 Task: Get directions from Grand Teton National Park, Wyoming, United States to Walnut Canyon National Monument, Arizona, United States and explore the nearby banks
Action: Mouse moved to (452, 711)
Screenshot: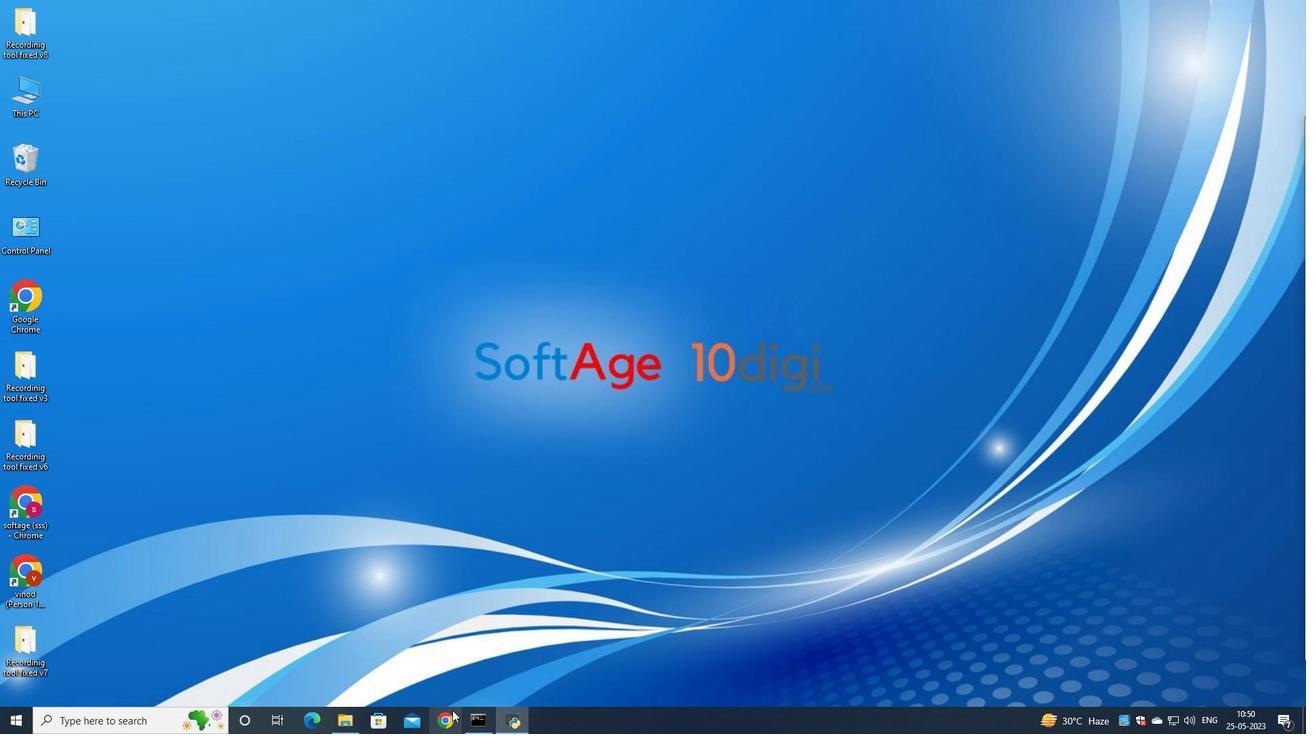 
Action: Mouse pressed left at (452, 711)
Screenshot: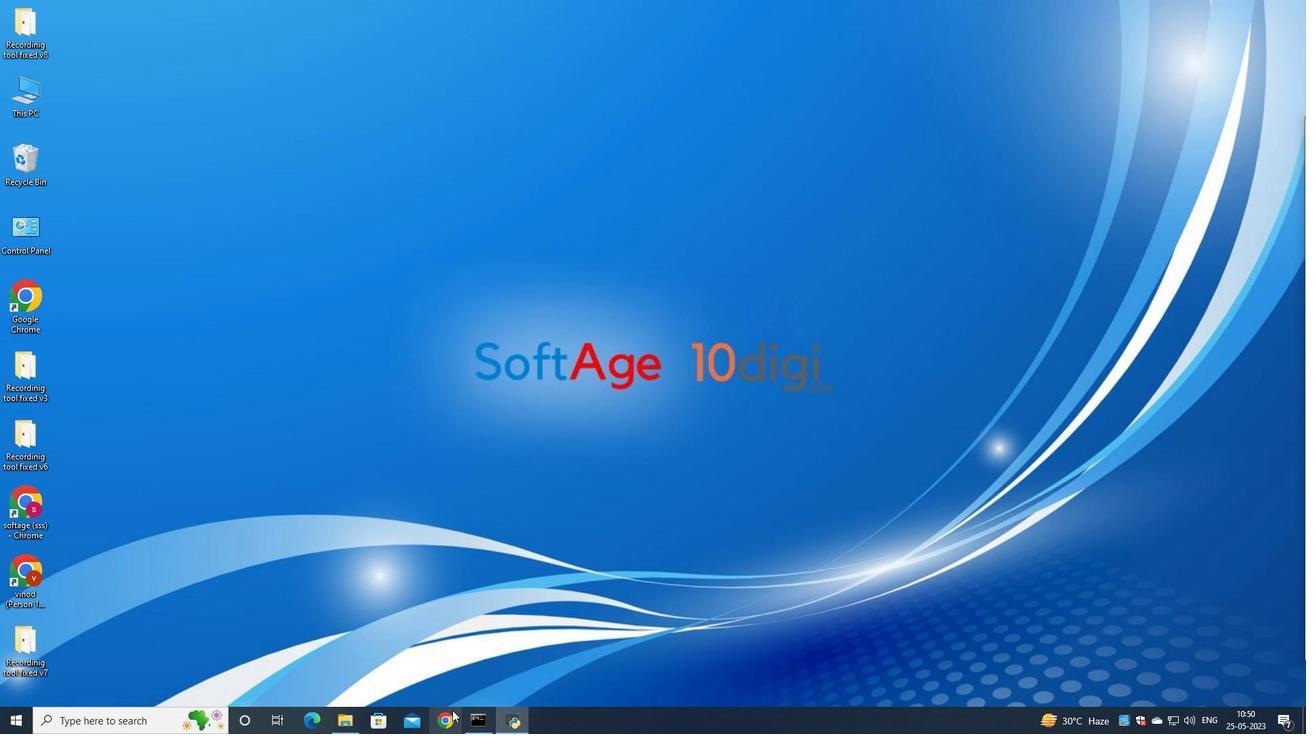 
Action: Mouse moved to (598, 445)
Screenshot: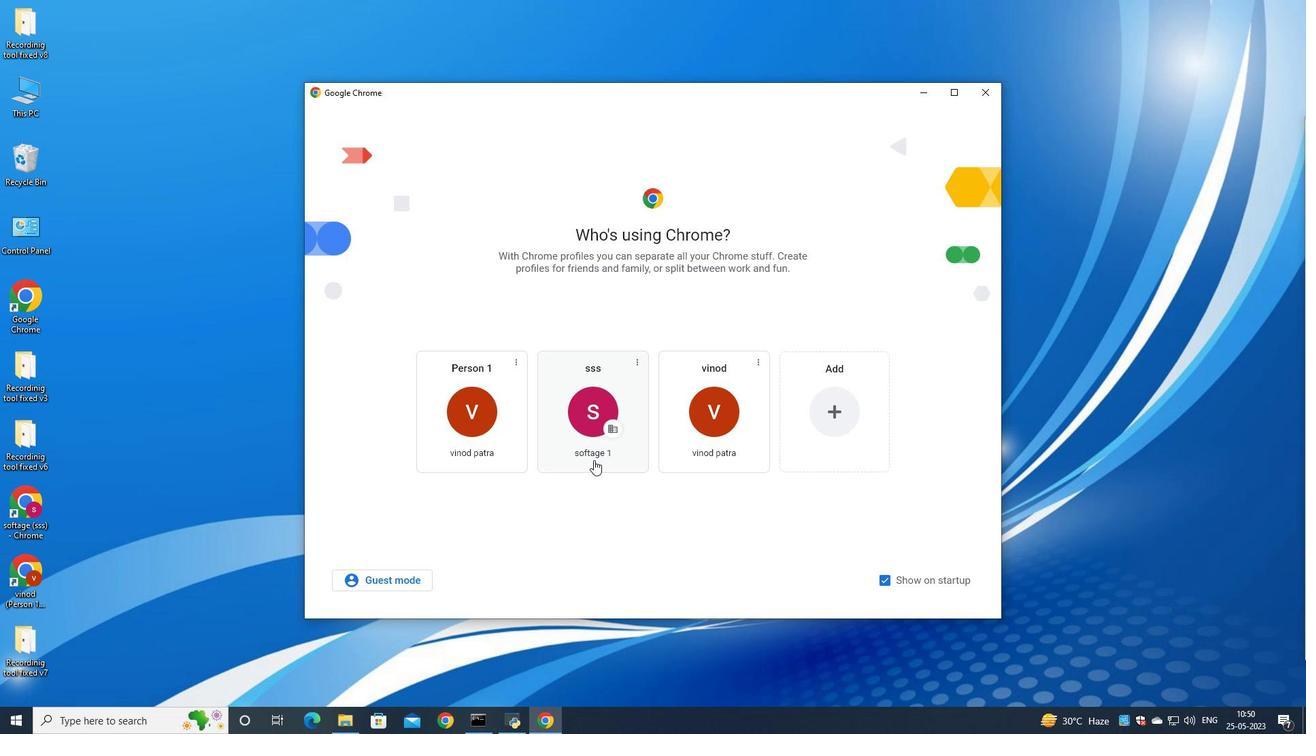 
Action: Mouse pressed left at (598, 445)
Screenshot: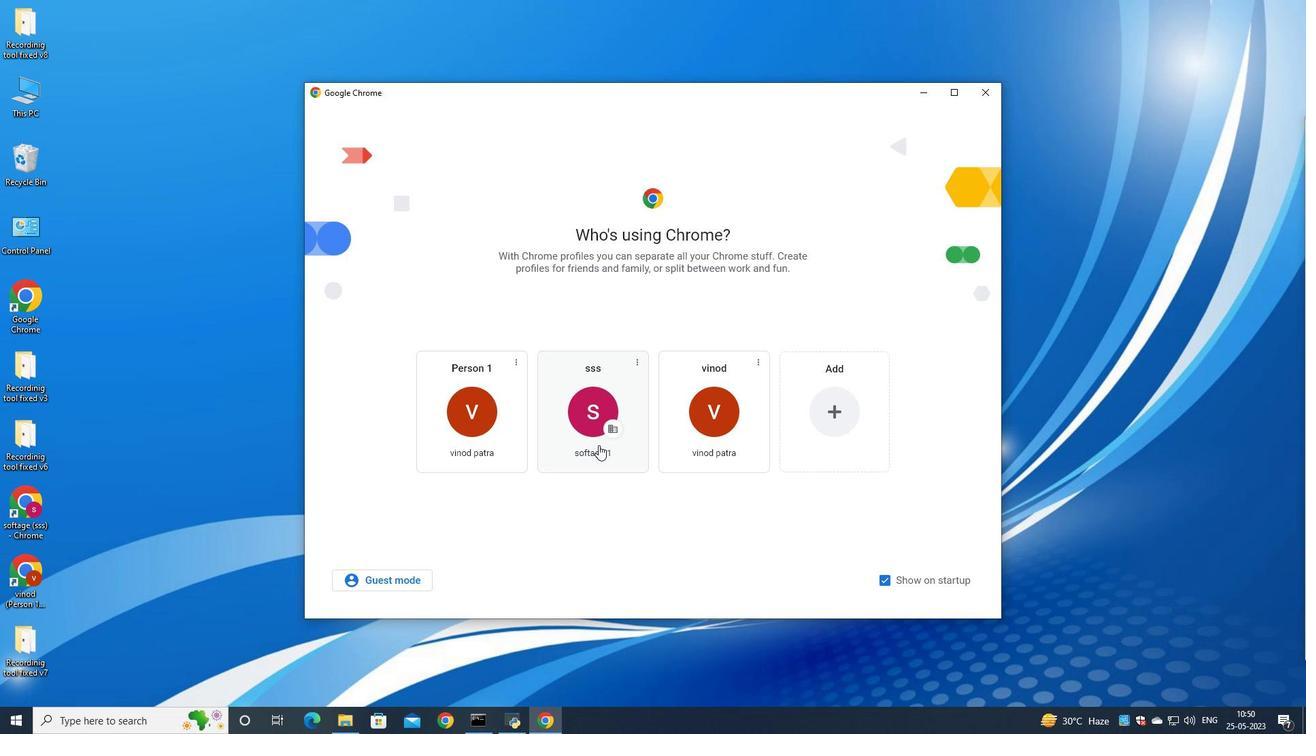
Action: Mouse moved to (1241, 65)
Screenshot: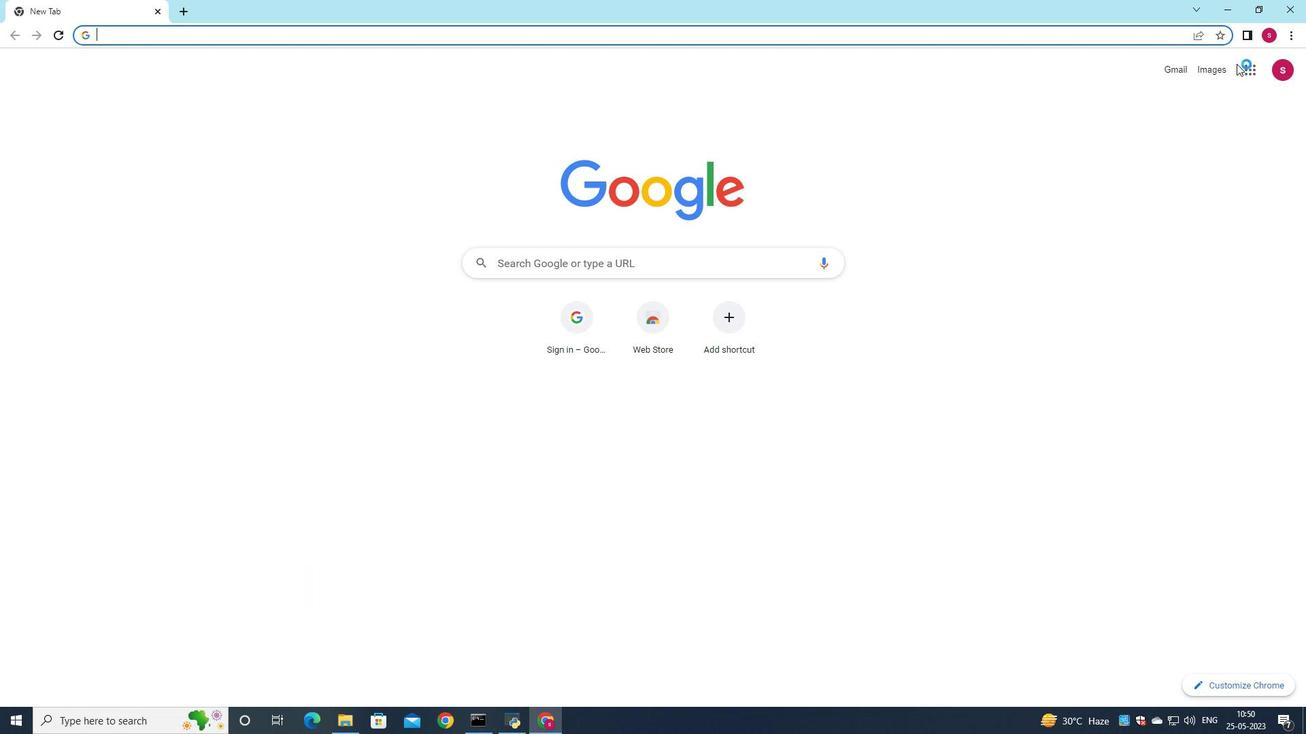 
Action: Mouse pressed left at (1241, 65)
Screenshot: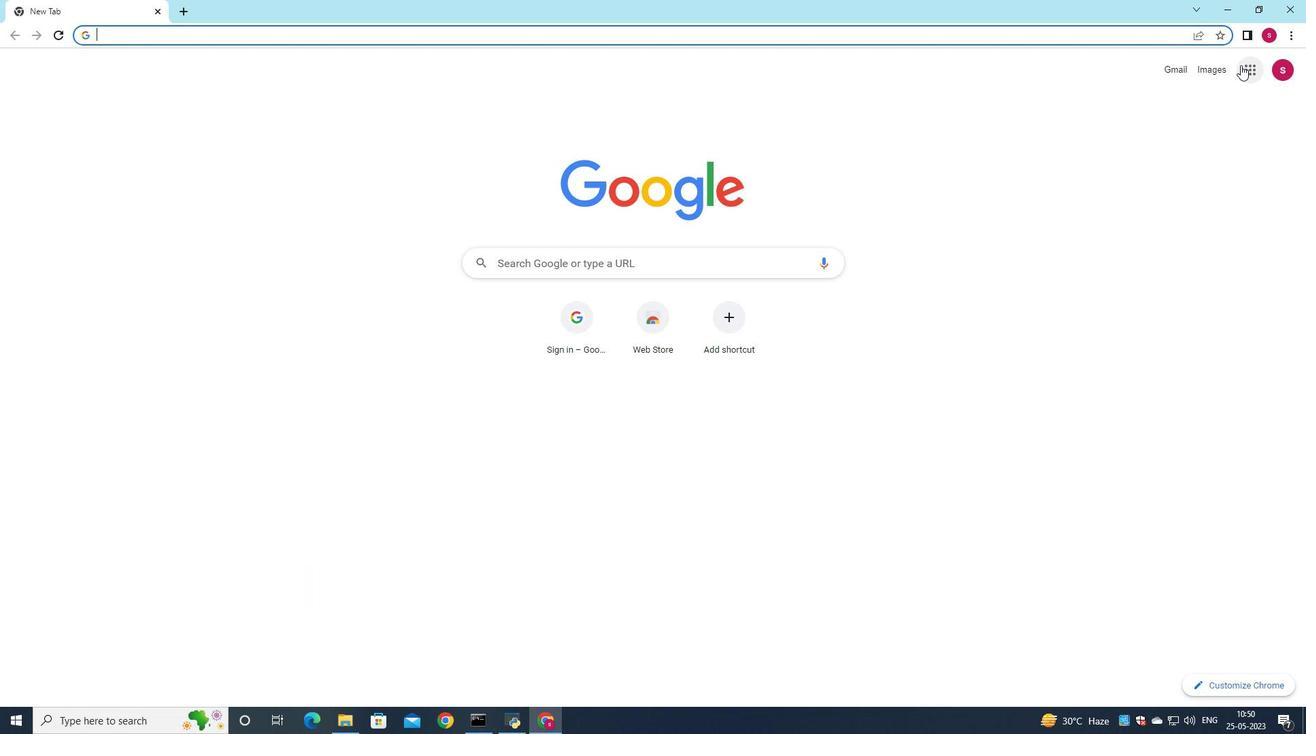 
Action: Mouse moved to (1188, 245)
Screenshot: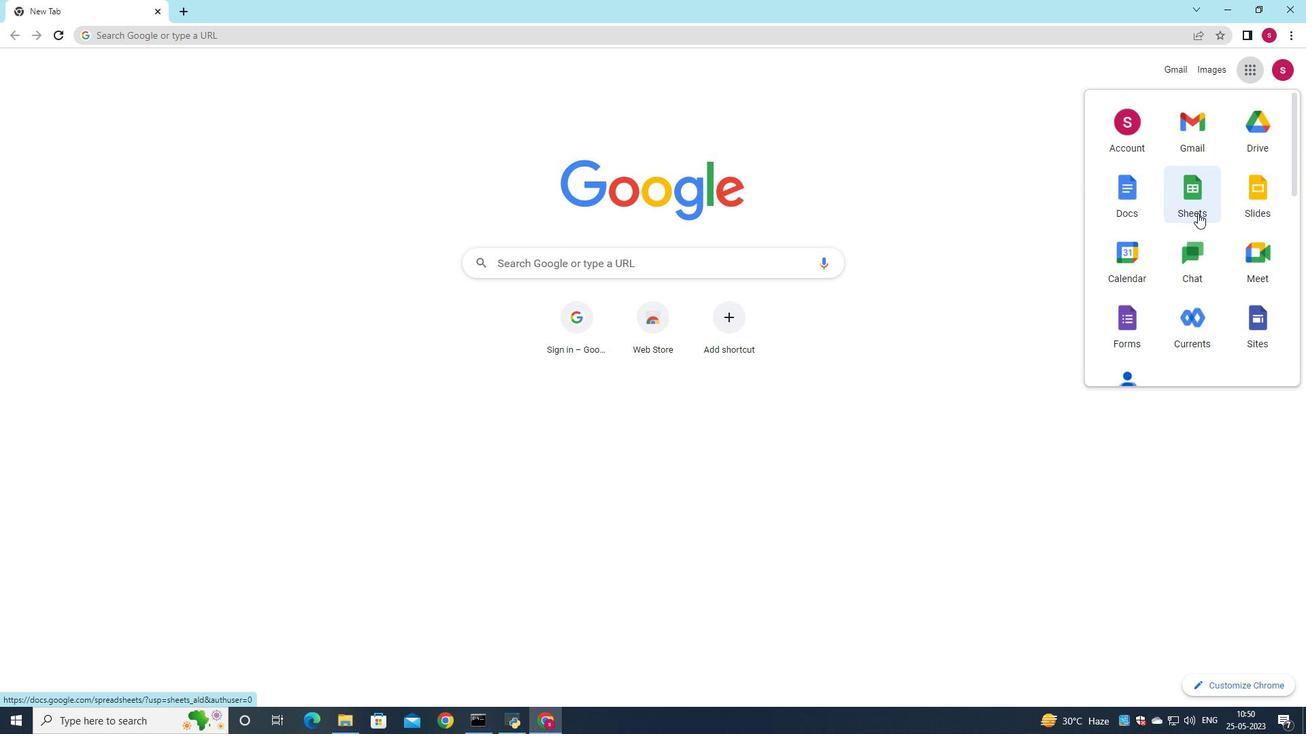 
Action: Mouse scrolled (1188, 244) with delta (0, 0)
Screenshot: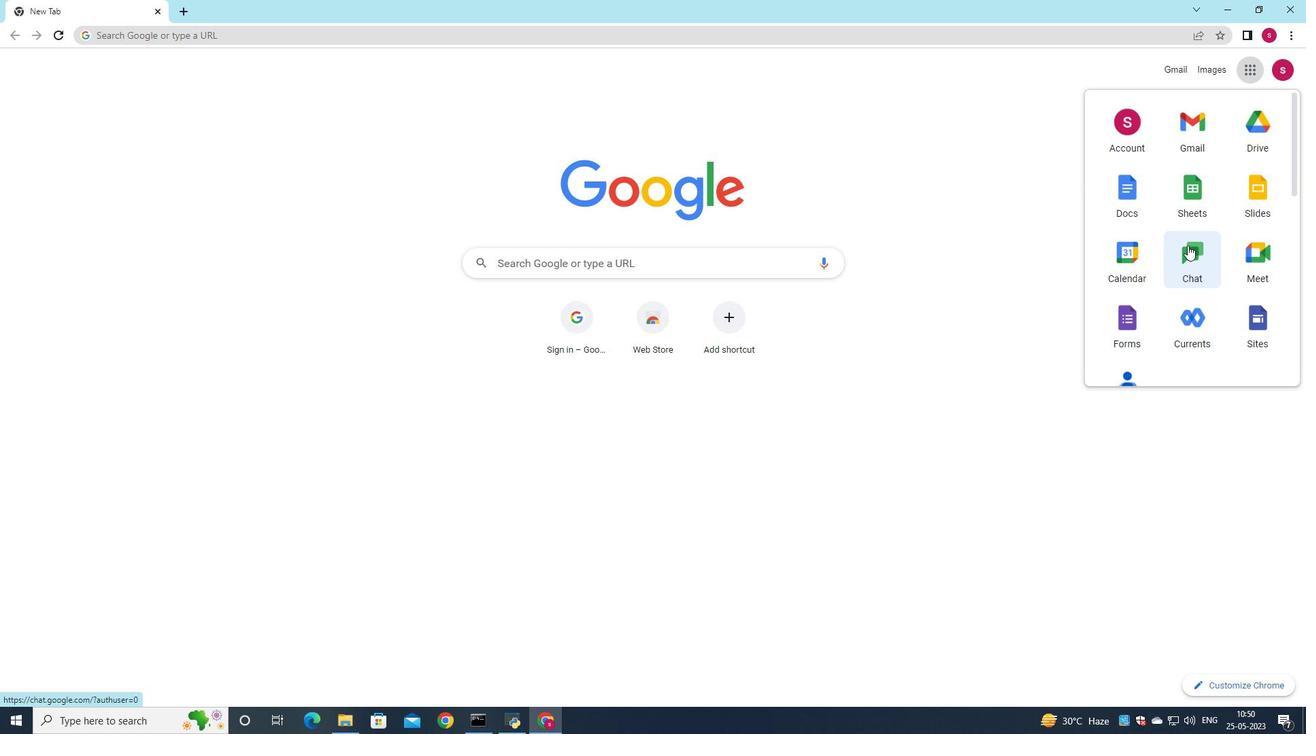 
Action: Mouse scrolled (1188, 244) with delta (0, 0)
Screenshot: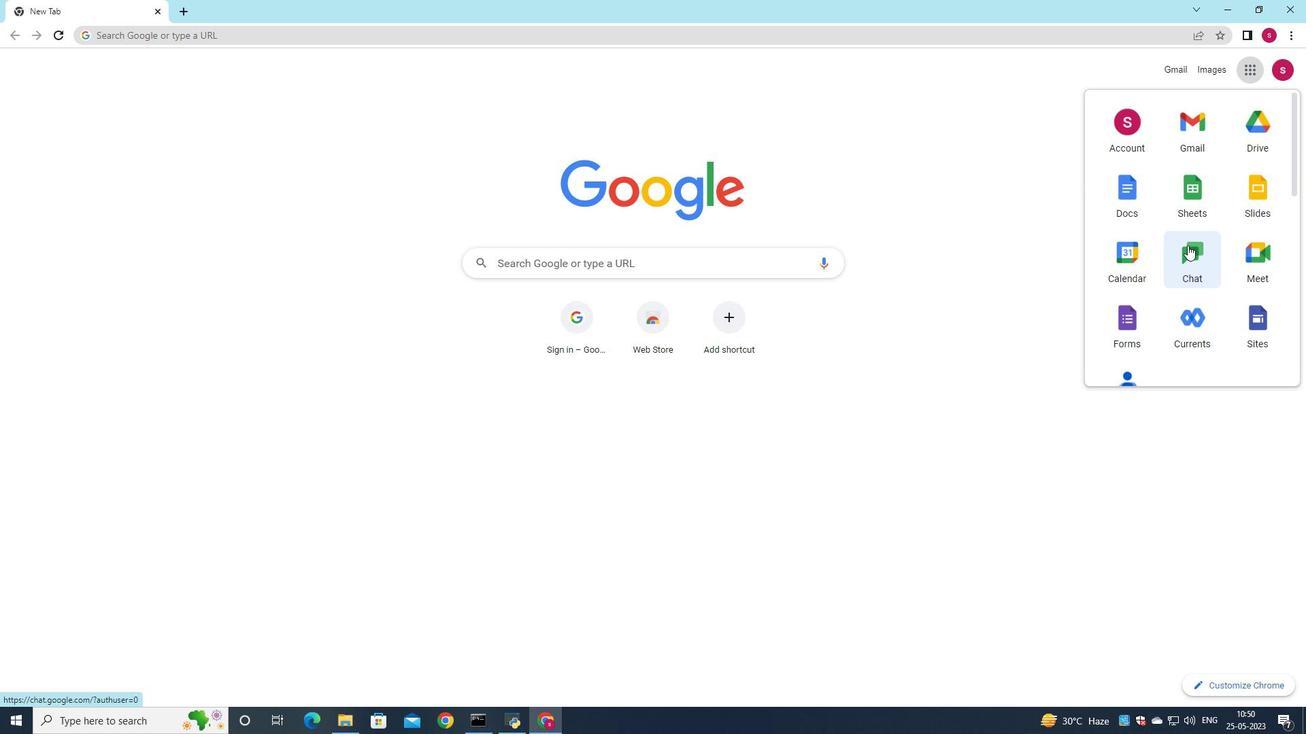 
Action: Mouse moved to (1256, 342)
Screenshot: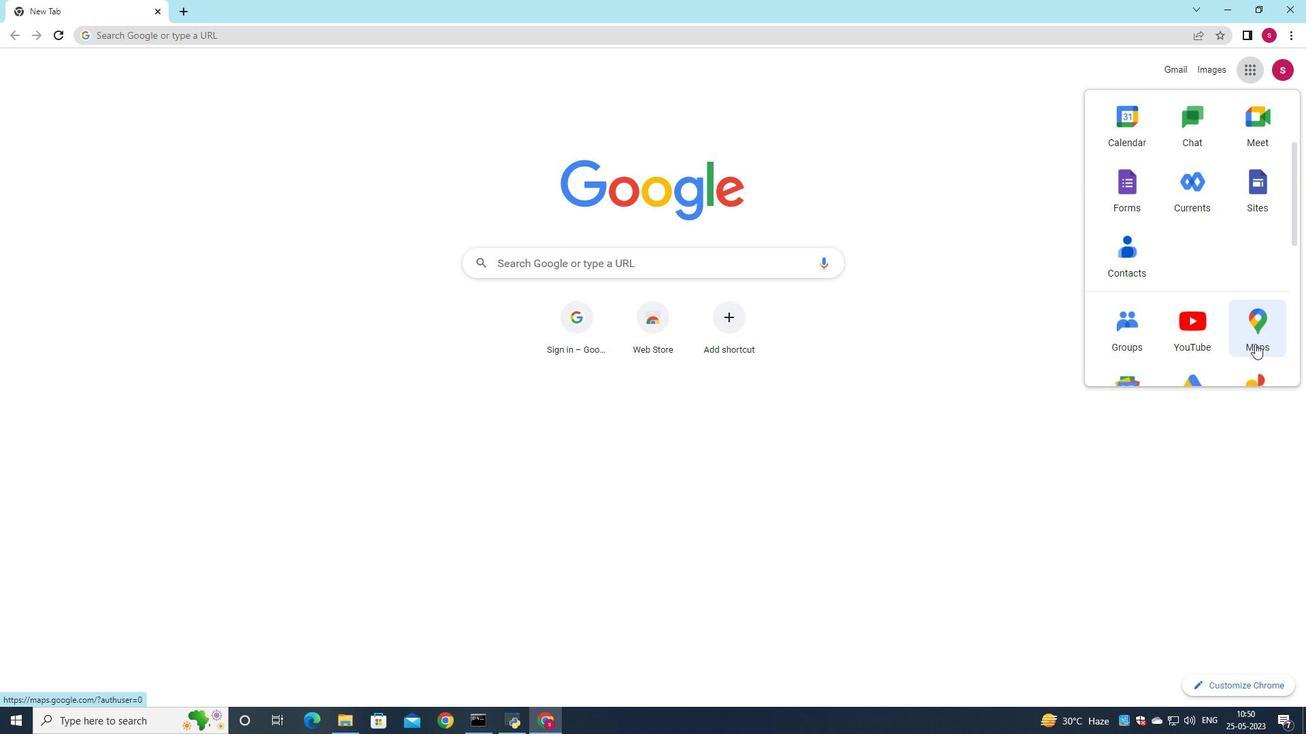 
Action: Mouse pressed left at (1256, 342)
Screenshot: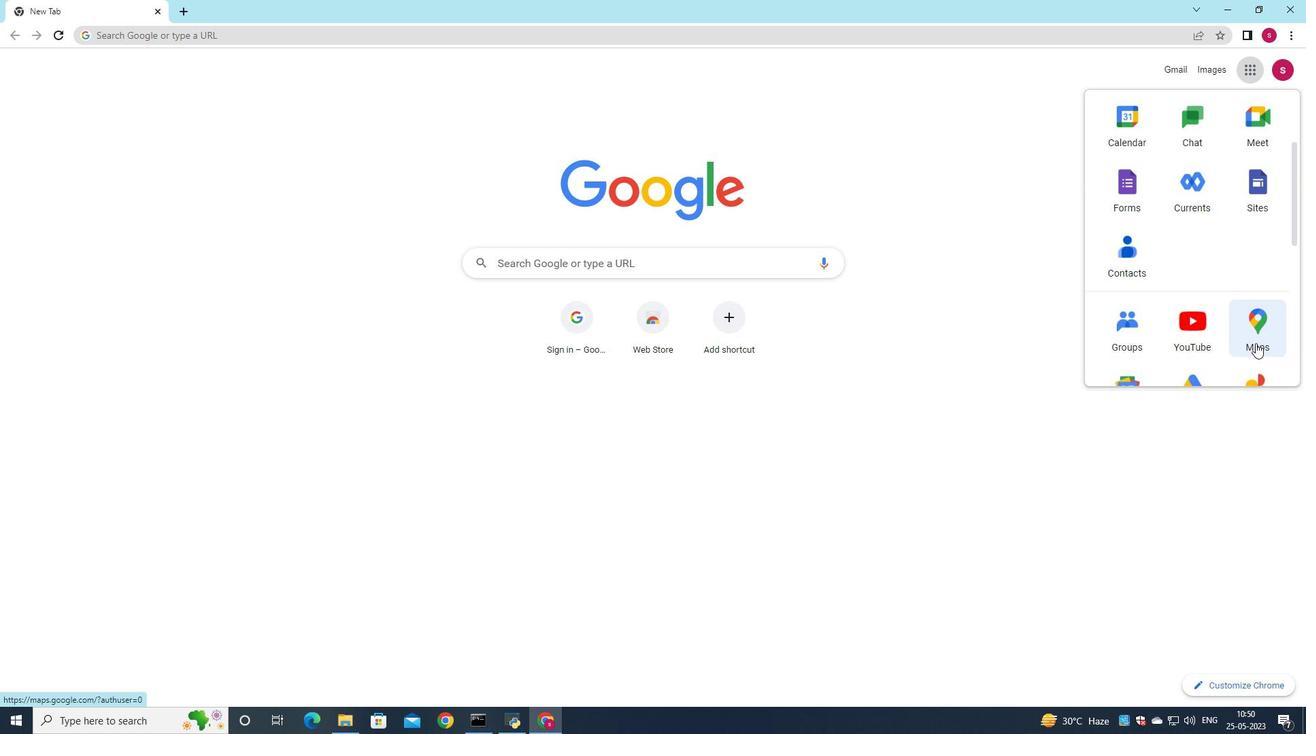 
Action: Mouse moved to (310, 72)
Screenshot: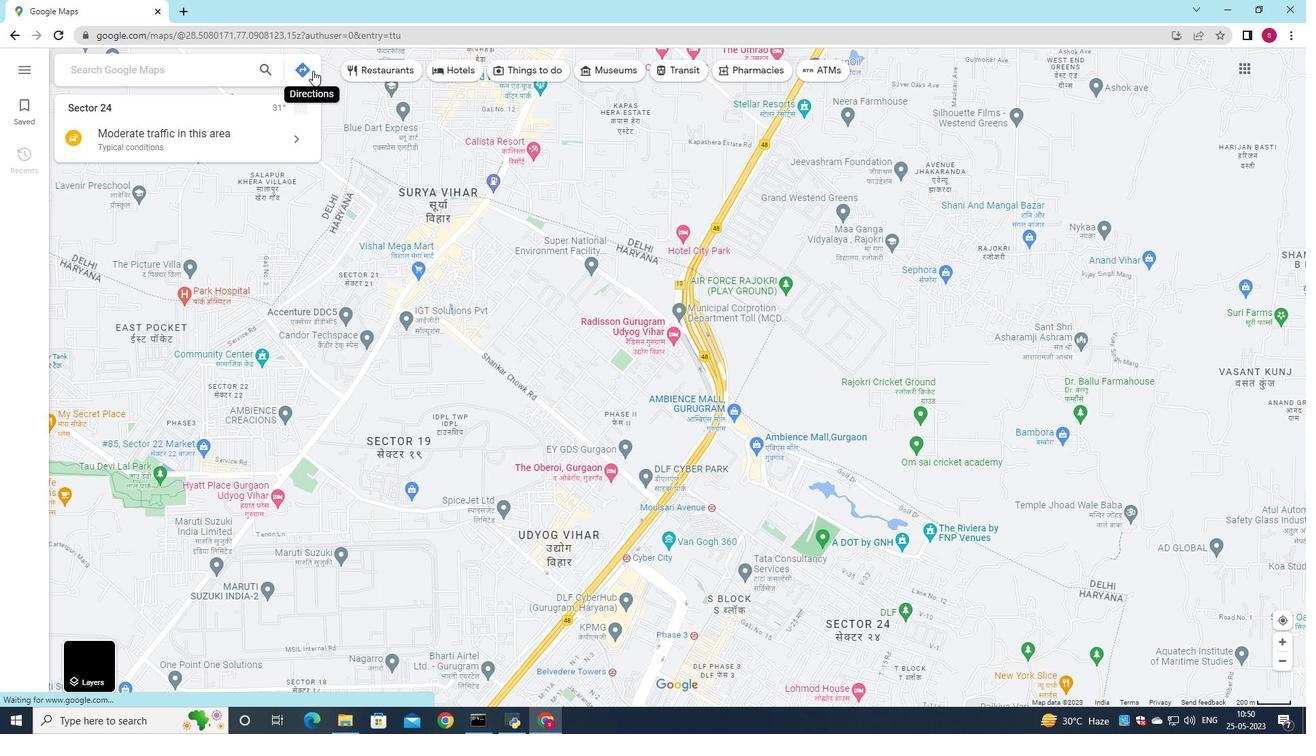 
Action: Mouse pressed left at (310, 72)
Screenshot: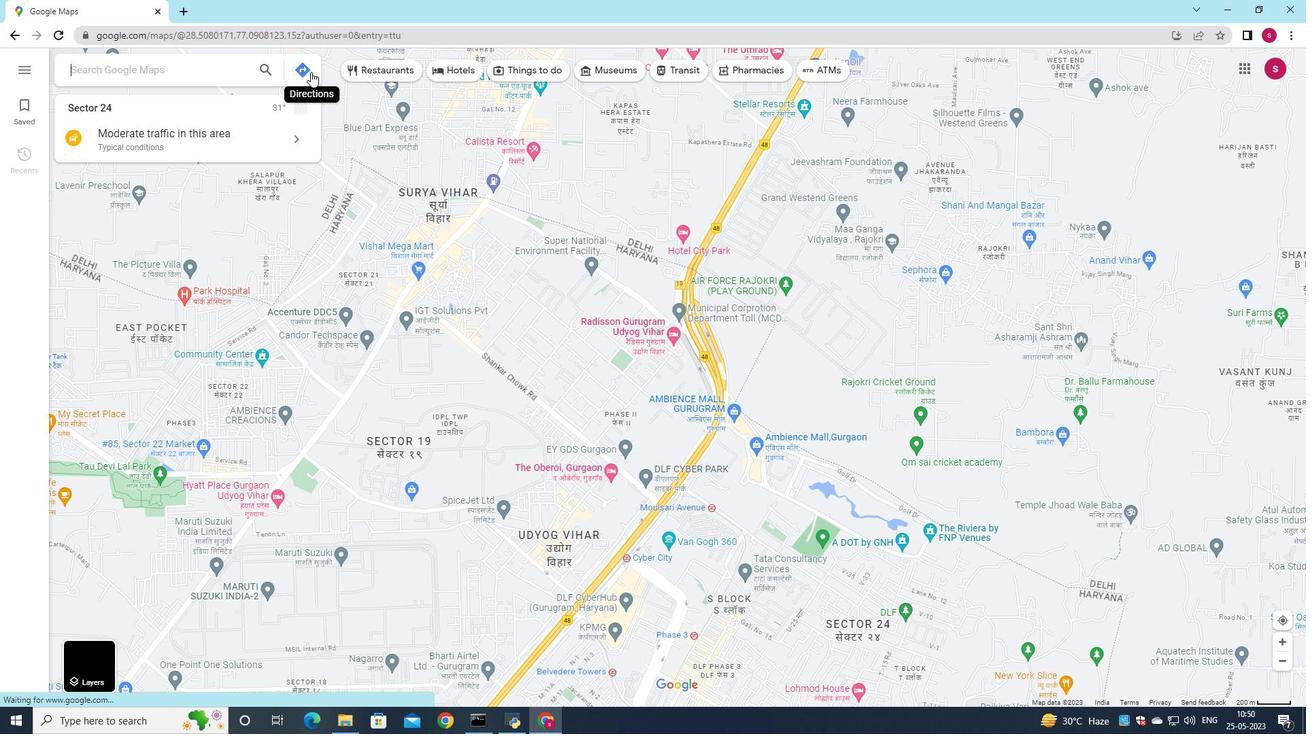 
Action: Mouse moved to (499, 120)
Screenshot: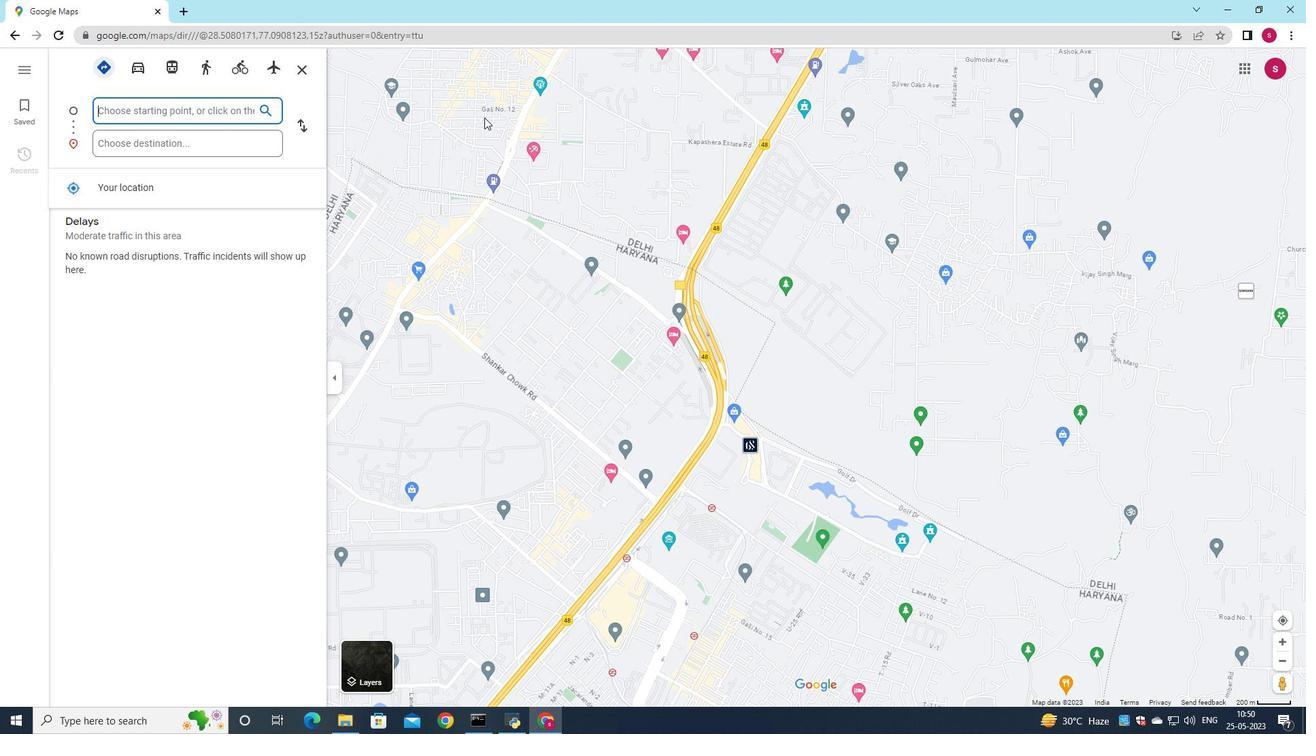
Action: Key pressed <Key.shift>Grand<Key.space><Key.shift>Teton<Key.space><Key.shift>Natiom<Key.backspace>nal<Key.space><Key.shift>Park,<Key.shift>Wyoming<Key.space><Key.backspace>,<Key.shift>United<Key.space><Key.shift>States
Screenshot: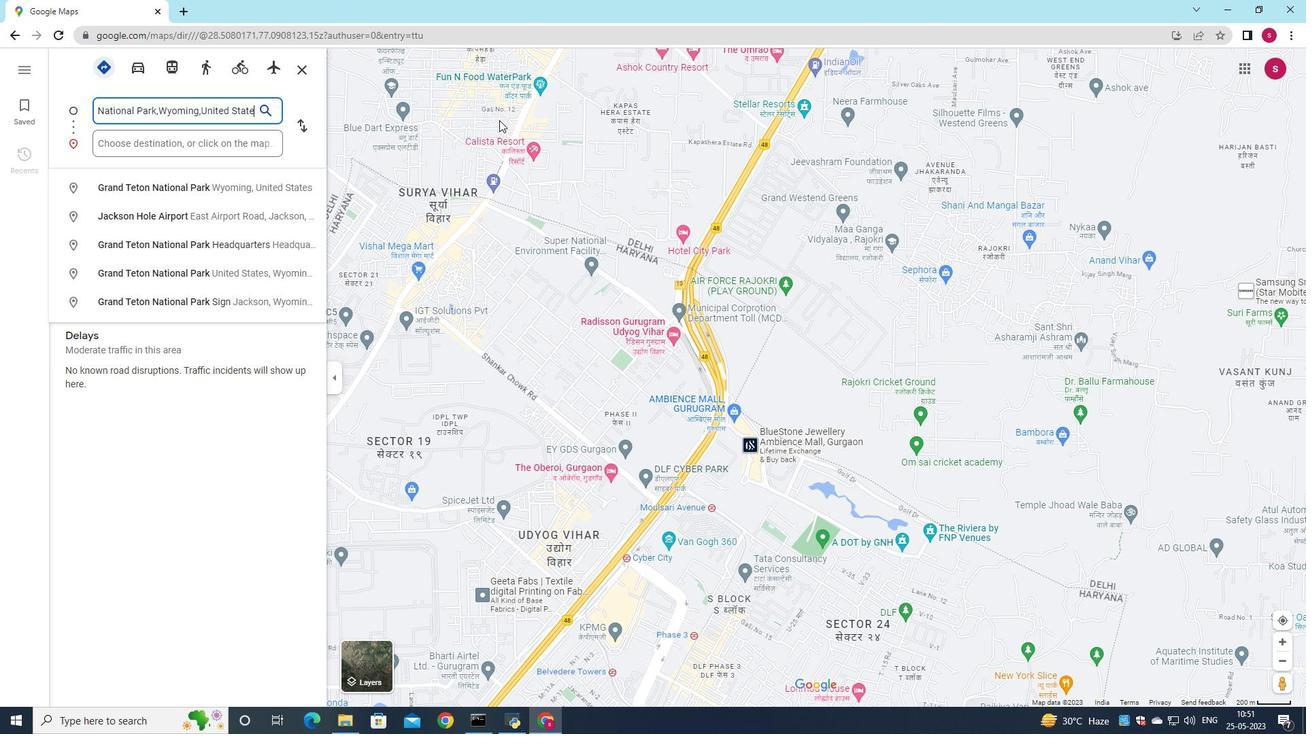 
Action: Mouse moved to (221, 137)
Screenshot: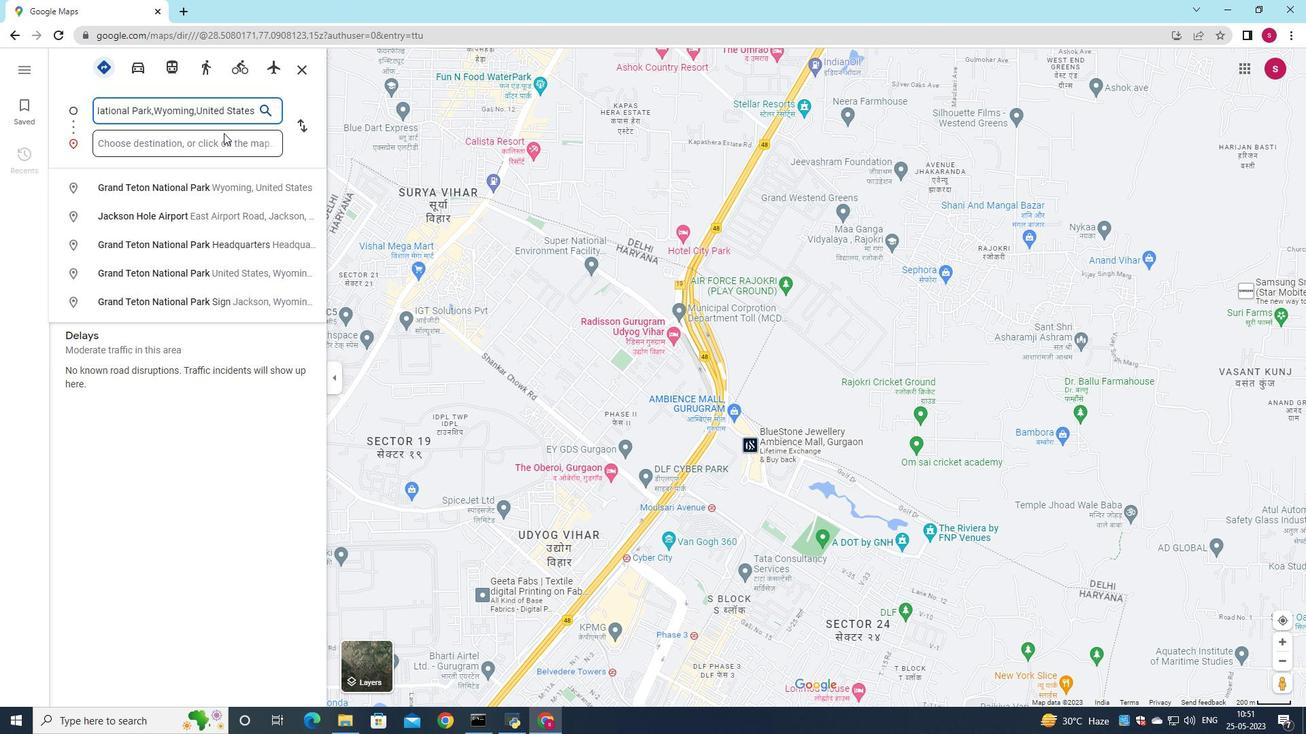 
Action: Mouse pressed left at (221, 137)
Screenshot: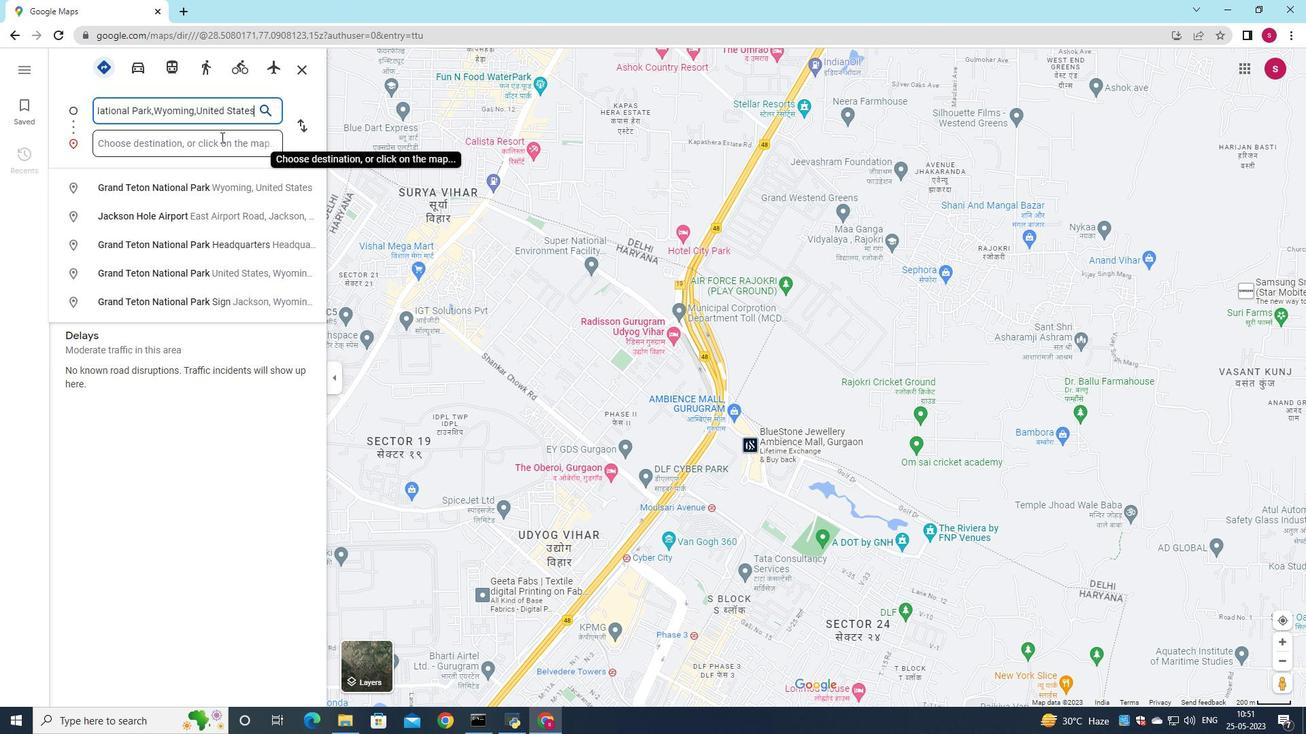 
Action: Mouse moved to (694, 319)
Screenshot: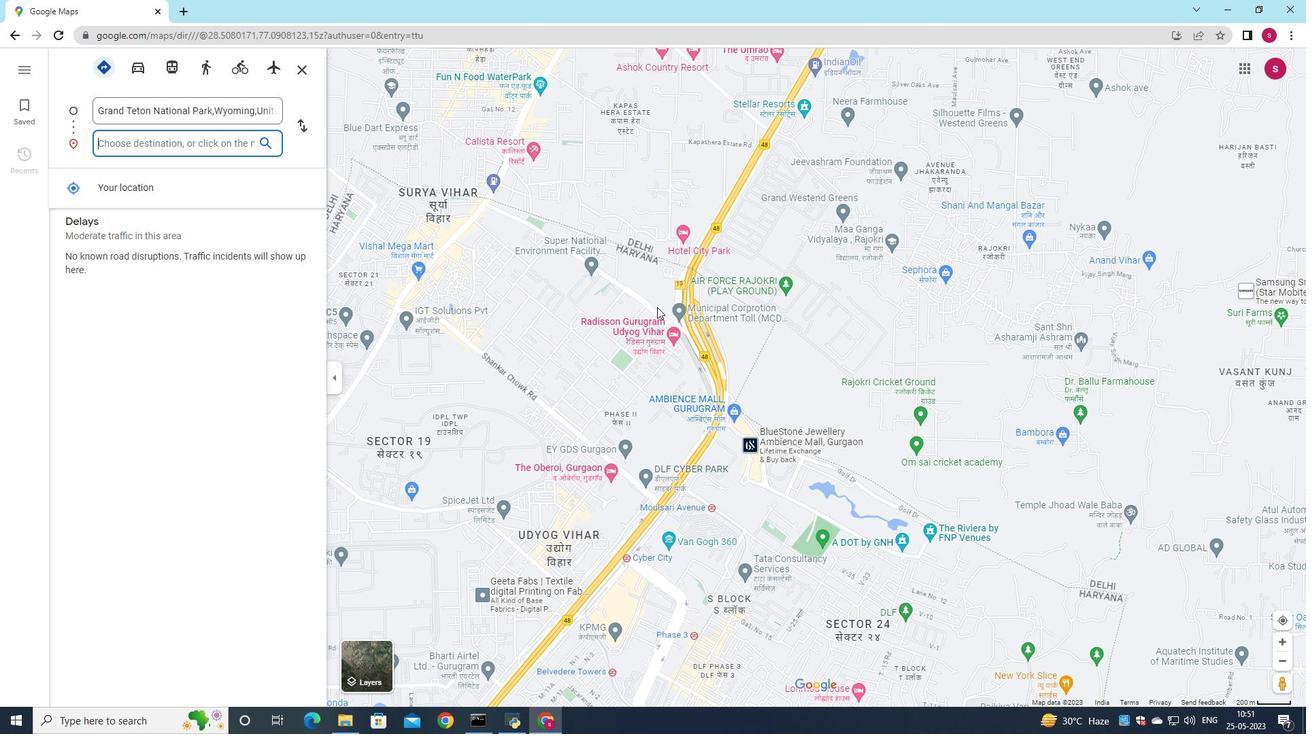 
Action: Key pressed <Key.shift>Walunt<Key.space><Key.shift>Canyon<Key.space><Key.shift>National<Key.space><Key.shift>Monument,<Key.shift><Key.shift><Key.shift><Key.shift><Key.shift><Key.shift><Key.shift><Key.shift><Key.shift><Key.shift><Key.shift><Key.shift><Key.shift><Key.shift><Key.shift><Key.shift><Key.shift><Key.shift><Key.shift><Key.shift><Key.shift><Key.shift><Key.shift><Key.shift><Key.shift><Key.shift><Key.shift><Key.shift>Arizona,<Key.shift>Unity<Key.backspace>ed<Key.space><Key.shift>States
Screenshot: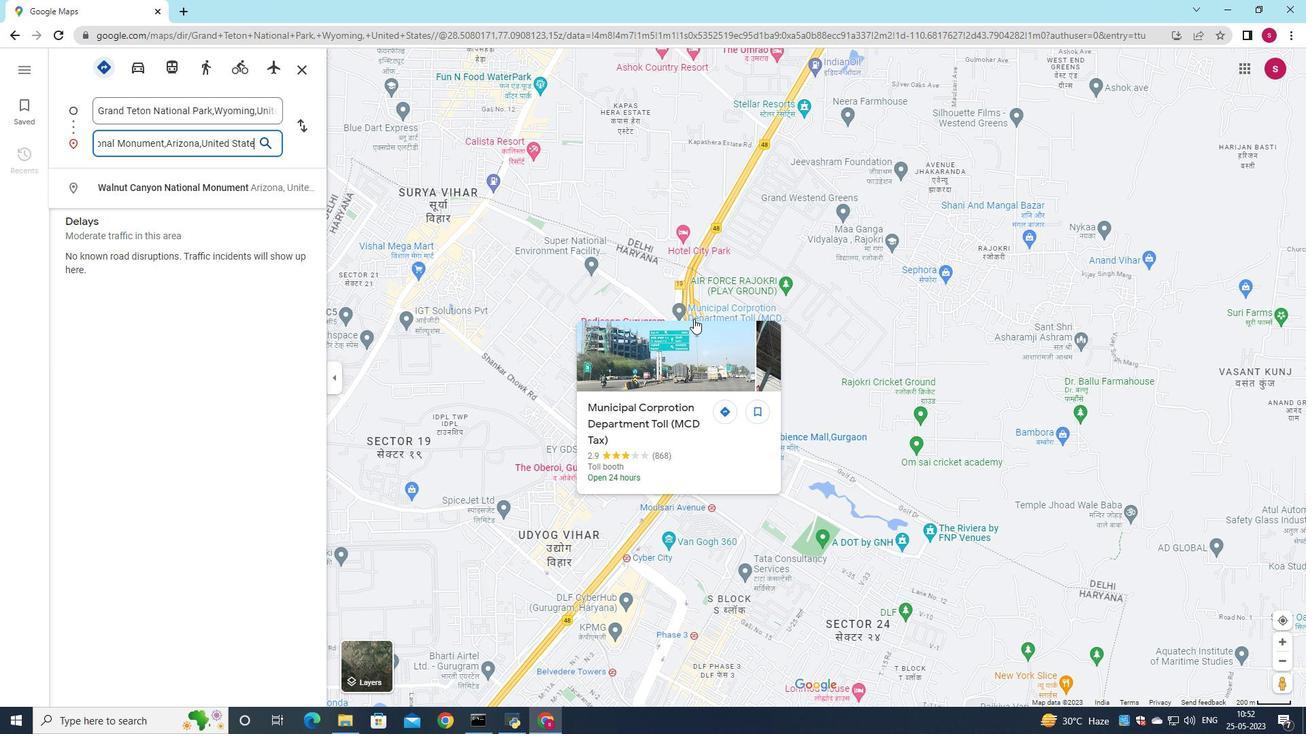 
Action: Mouse moved to (270, 138)
Screenshot: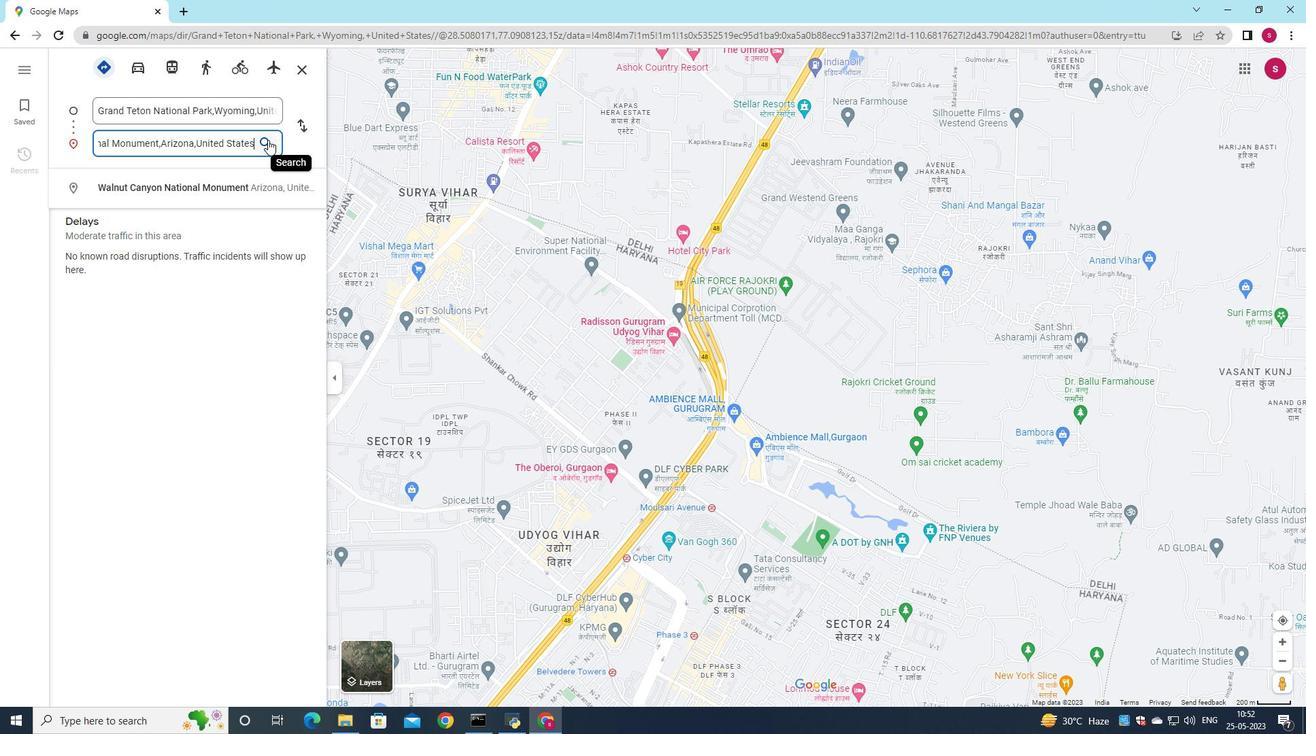 
Action: Mouse pressed left at (270, 138)
Screenshot: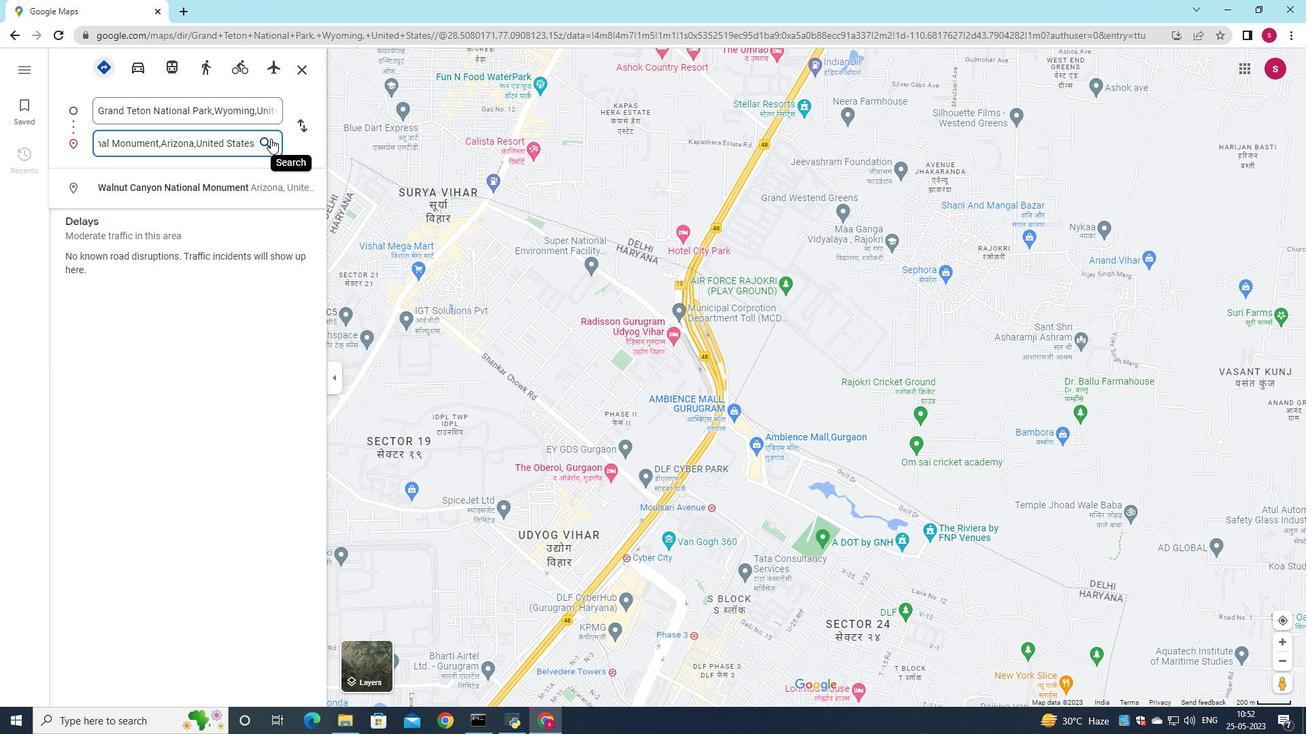 
Action: Mouse moved to (287, 589)
Screenshot: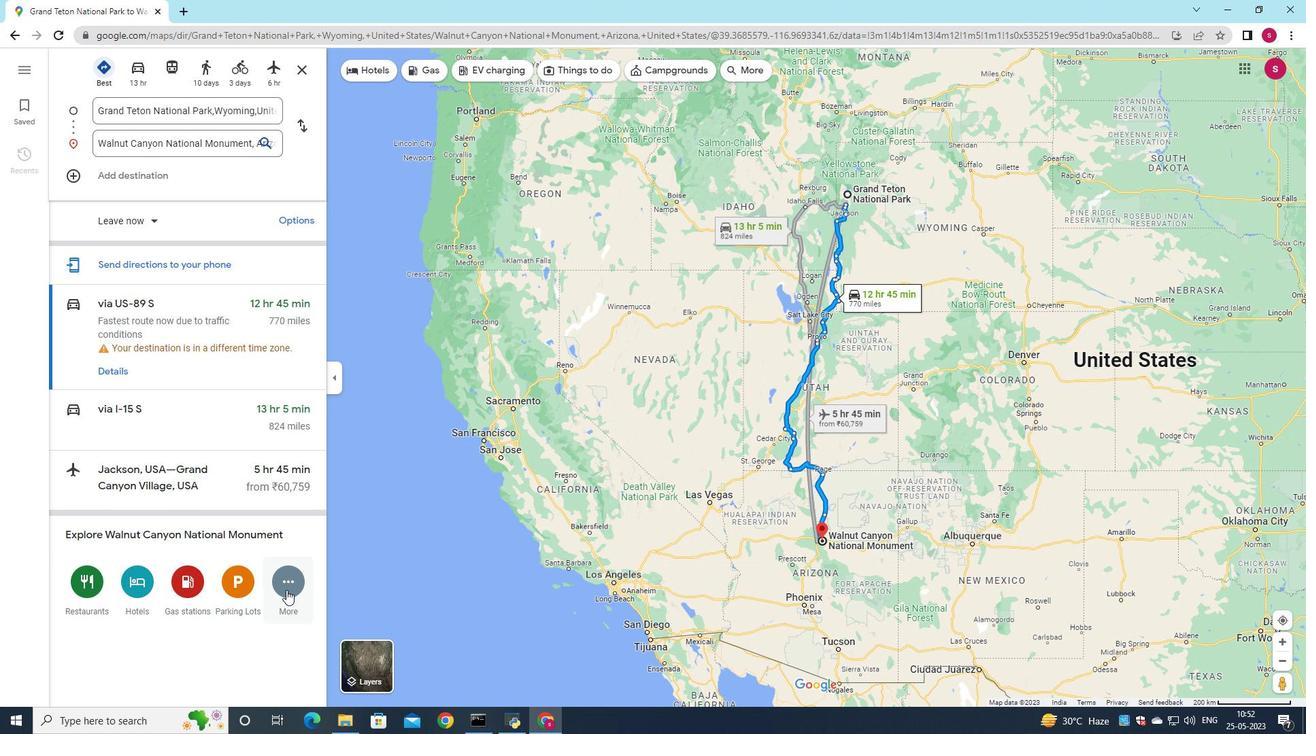 
Action: Mouse pressed left at (287, 589)
Screenshot: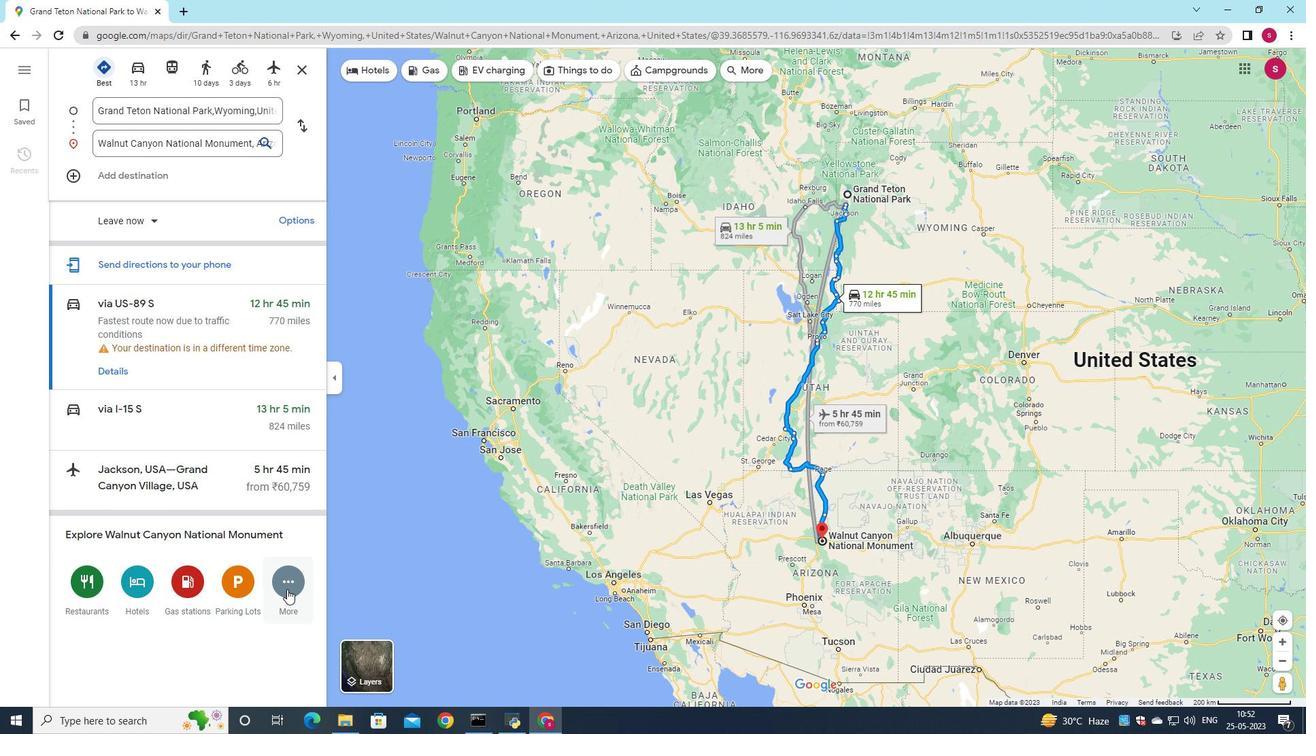 
Action: Mouse moved to (199, 598)
Screenshot: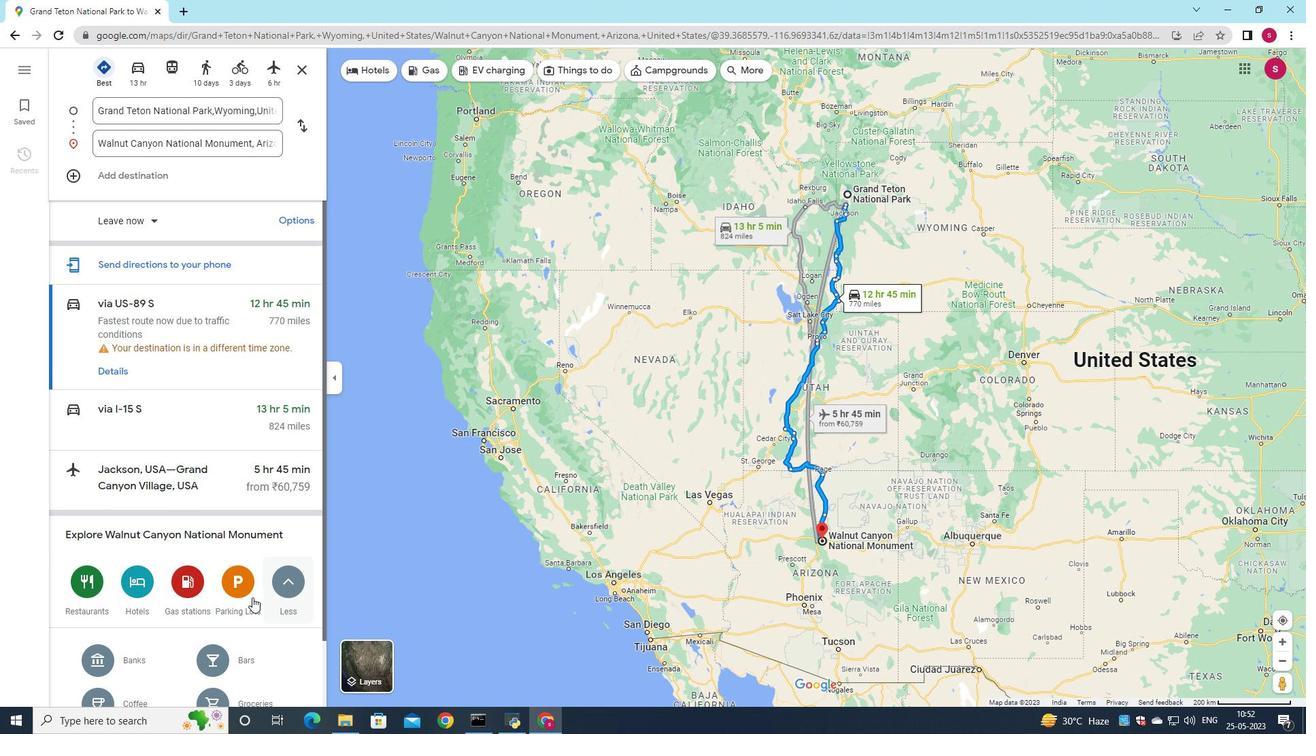 
Action: Mouse scrolled (199, 598) with delta (0, 0)
Screenshot: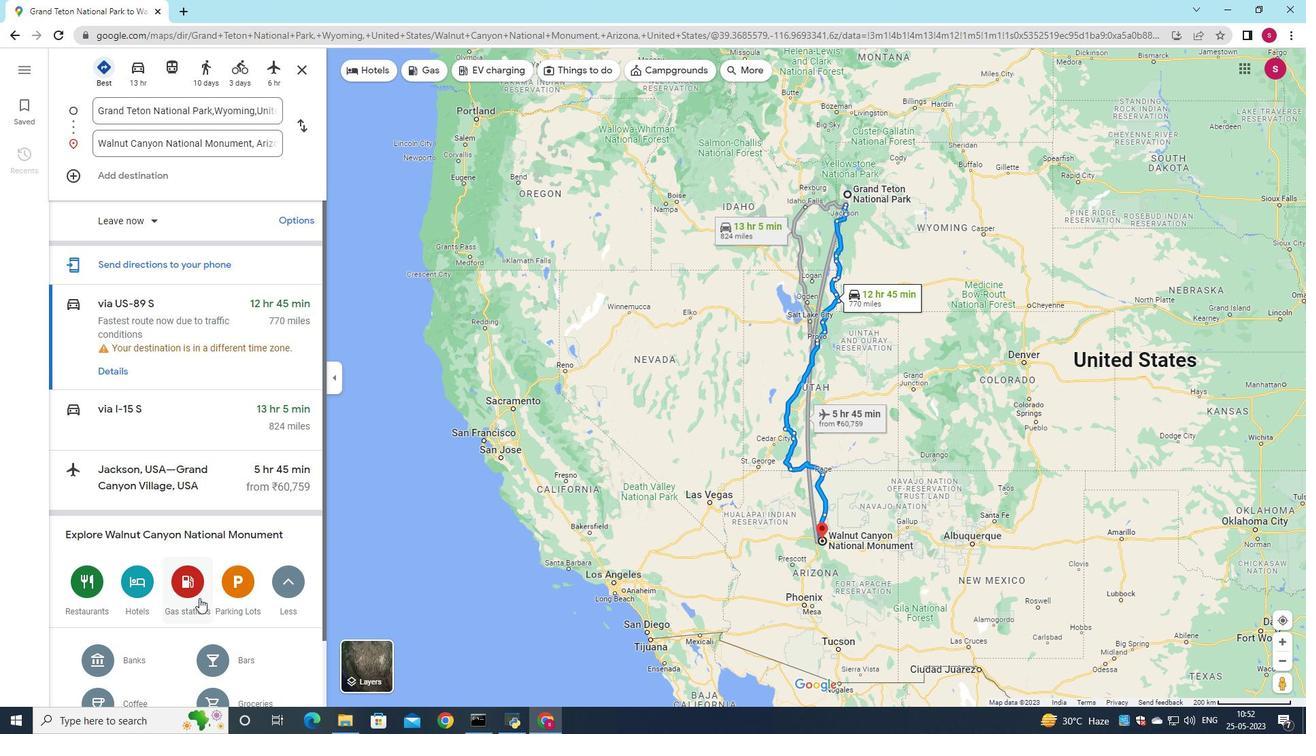 
Action: Mouse moved to (125, 598)
Screenshot: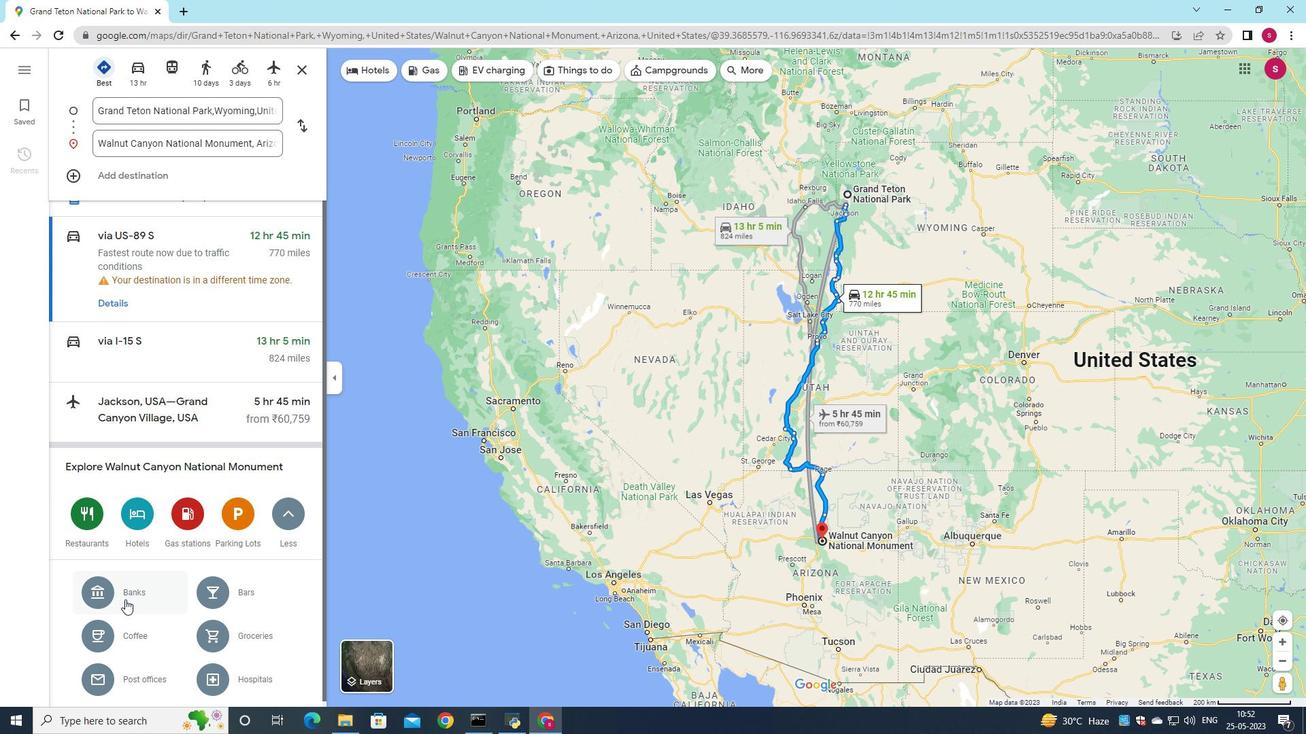 
Action: Mouse pressed left at (125, 598)
Screenshot: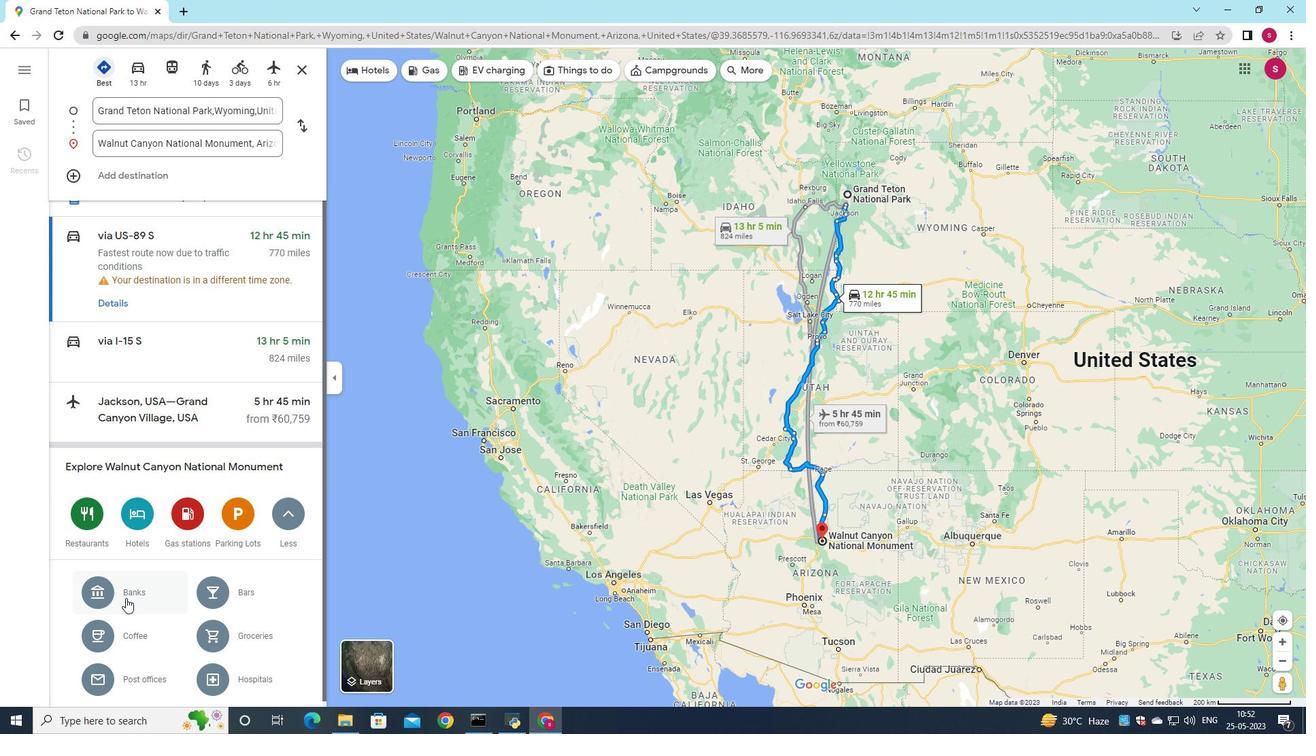 
Action: Mouse moved to (605, 463)
Screenshot: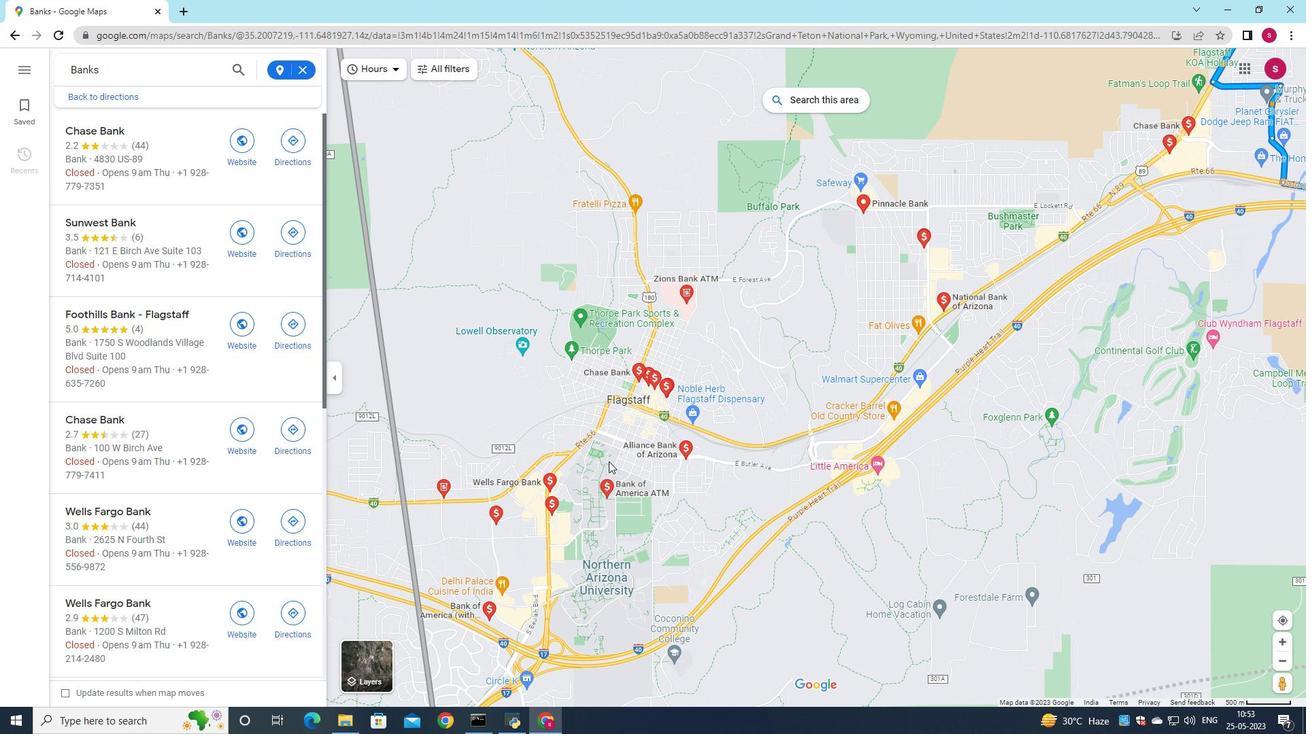 
Action: Mouse scrolled (605, 464) with delta (0, 0)
Screenshot: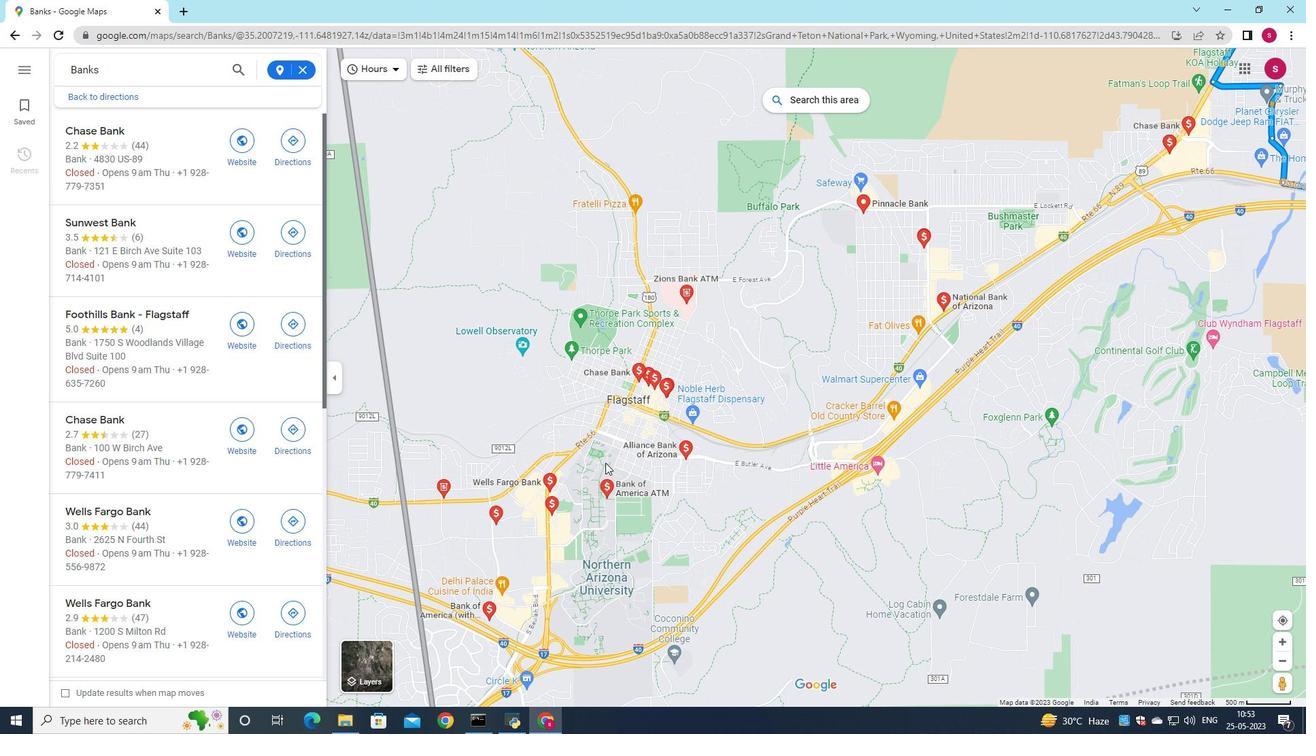 
Action: Mouse scrolled (605, 462) with delta (0, 0)
Screenshot: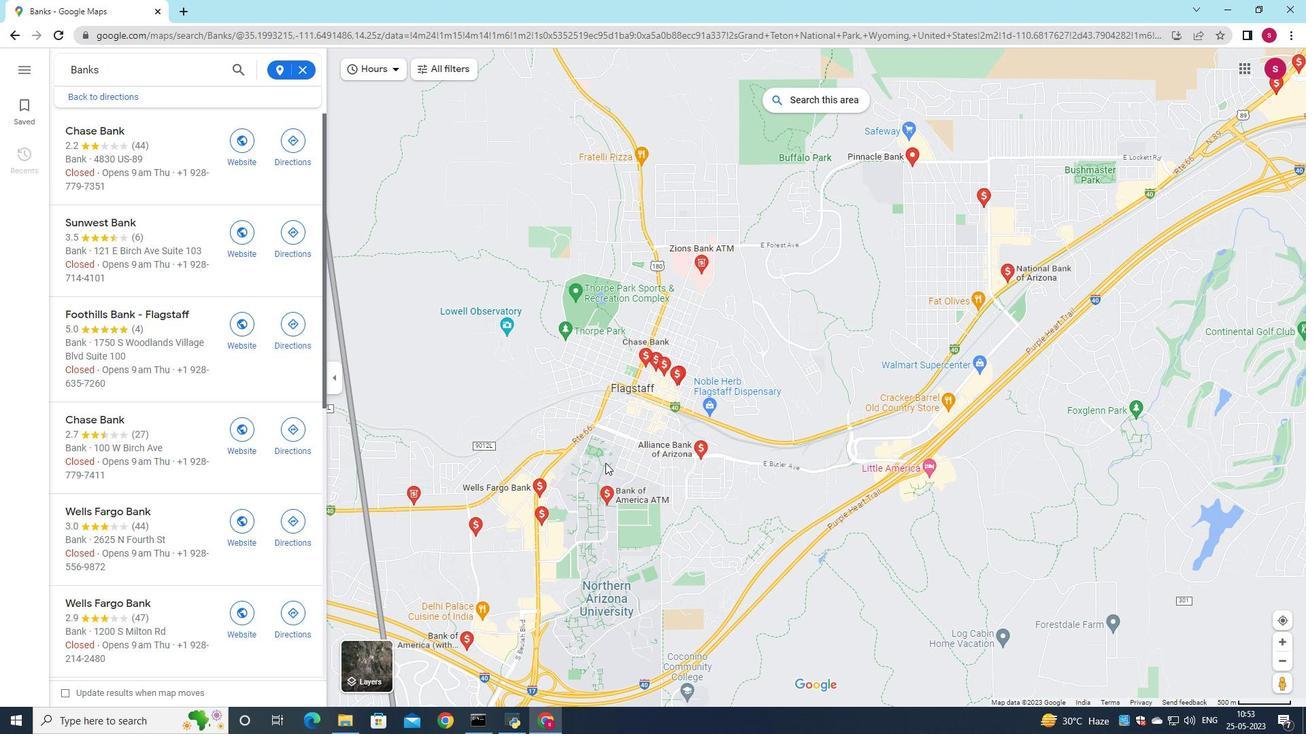 
Action: Mouse scrolled (605, 462) with delta (0, 0)
Screenshot: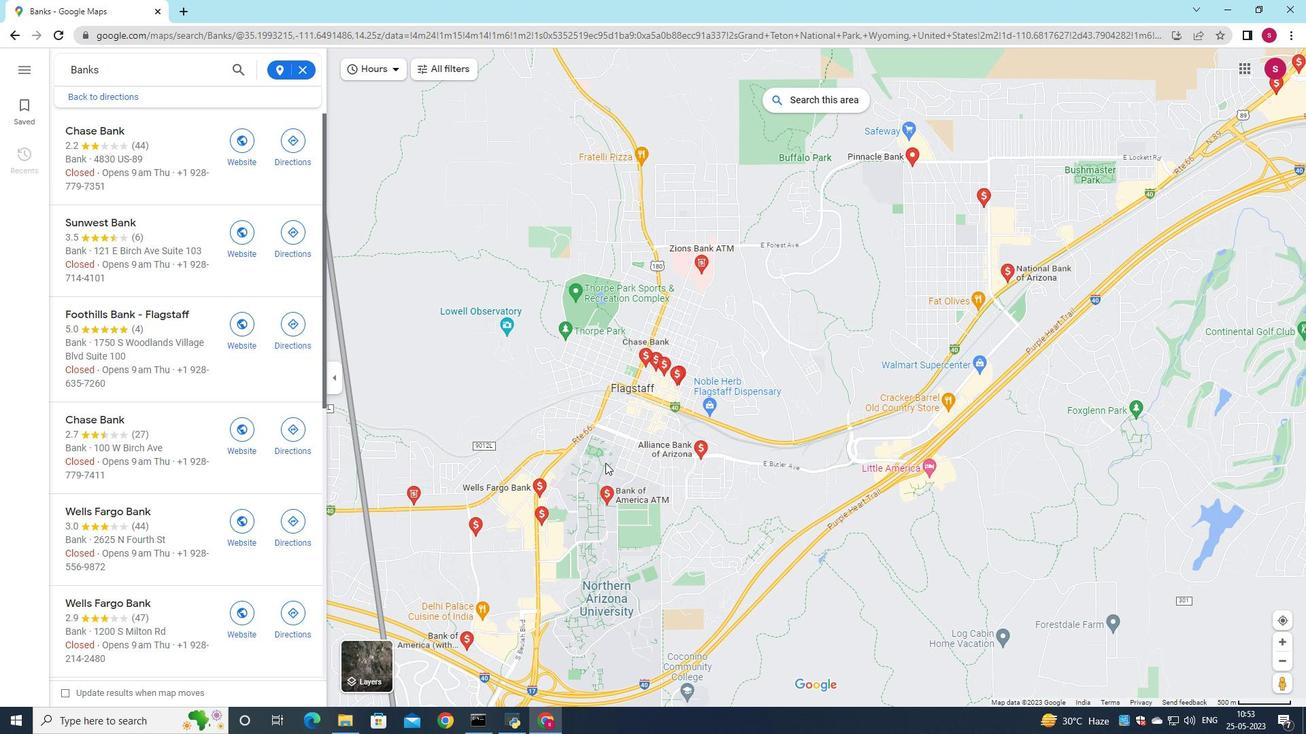 
Action: Mouse scrolled (605, 462) with delta (0, 0)
Screenshot: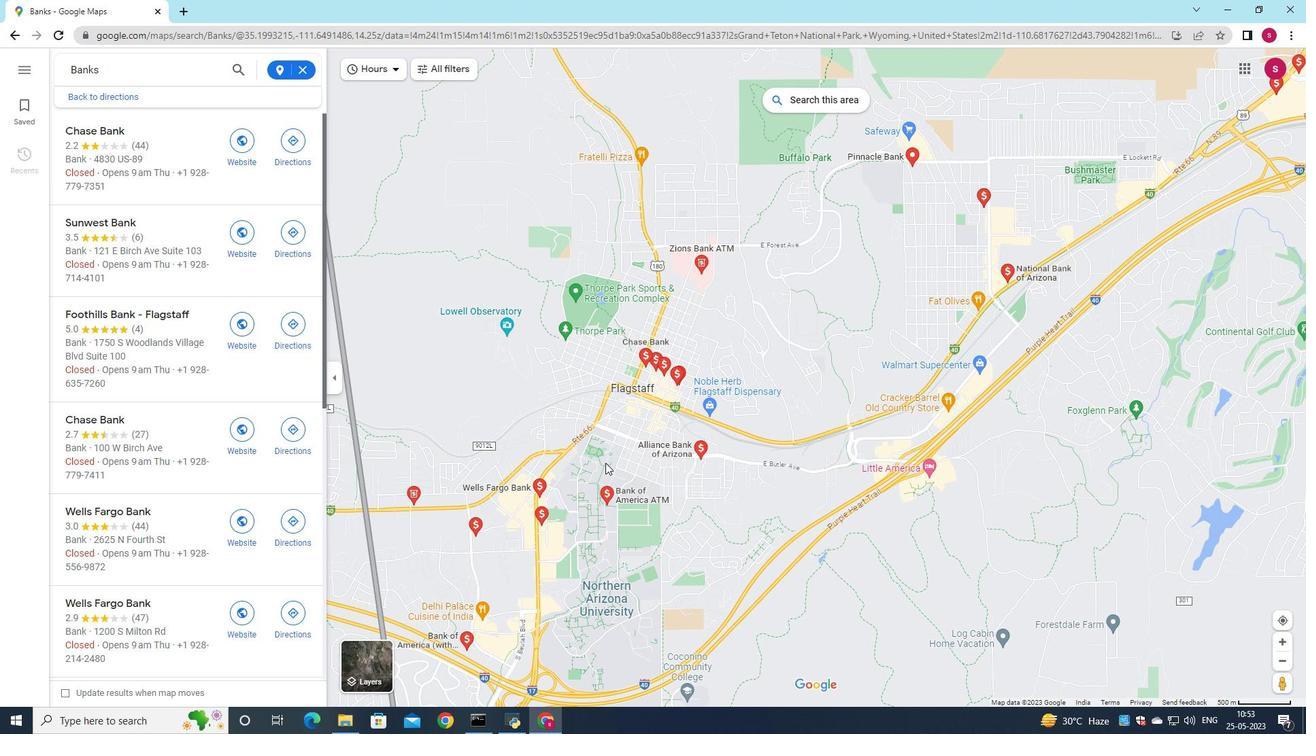 
Action: Mouse scrolled (605, 462) with delta (0, 0)
Screenshot: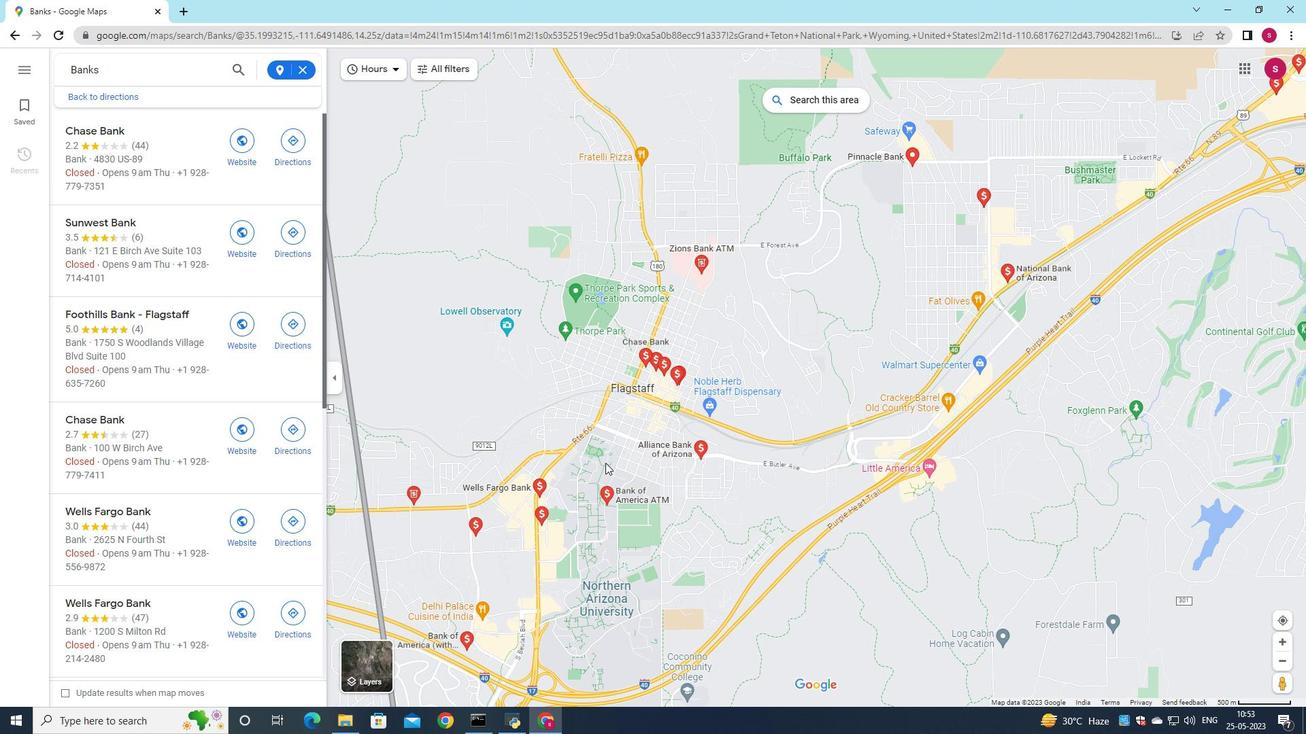 
Action: Mouse moved to (949, 255)
Screenshot: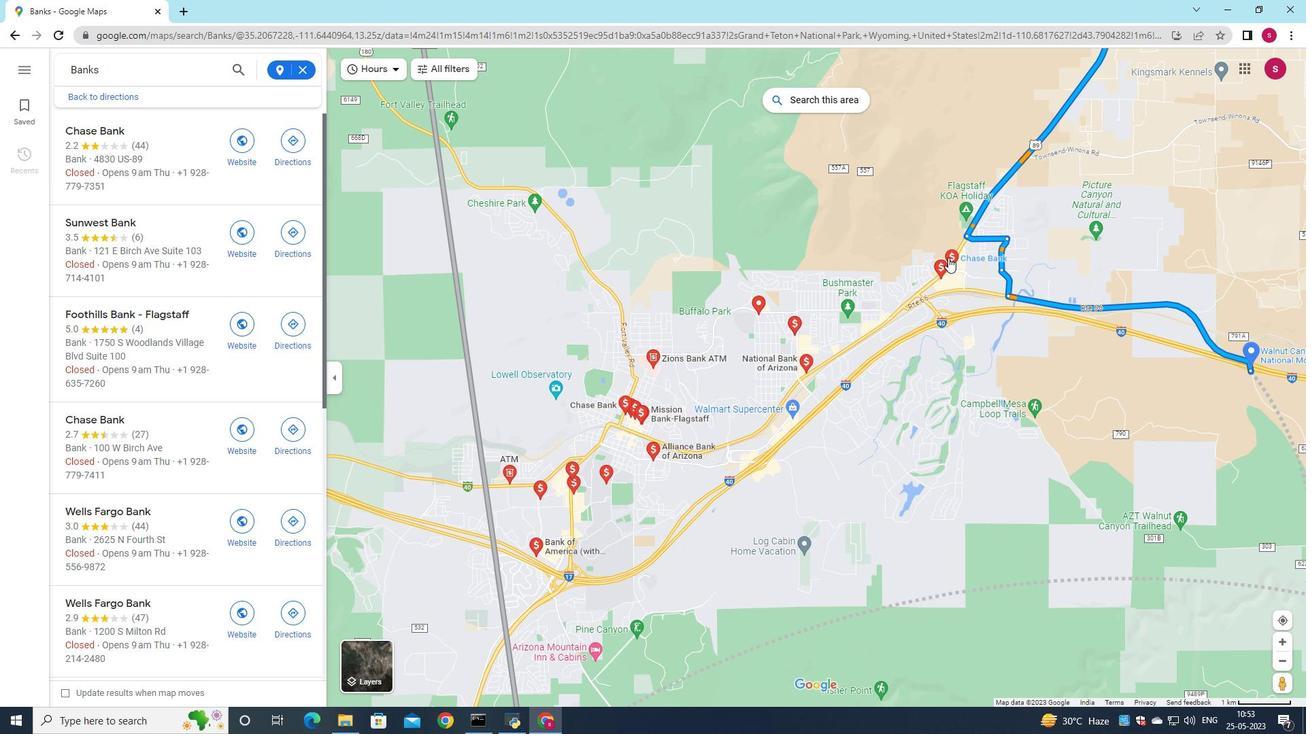 
Action: Mouse pressed left at (949, 255)
Screenshot: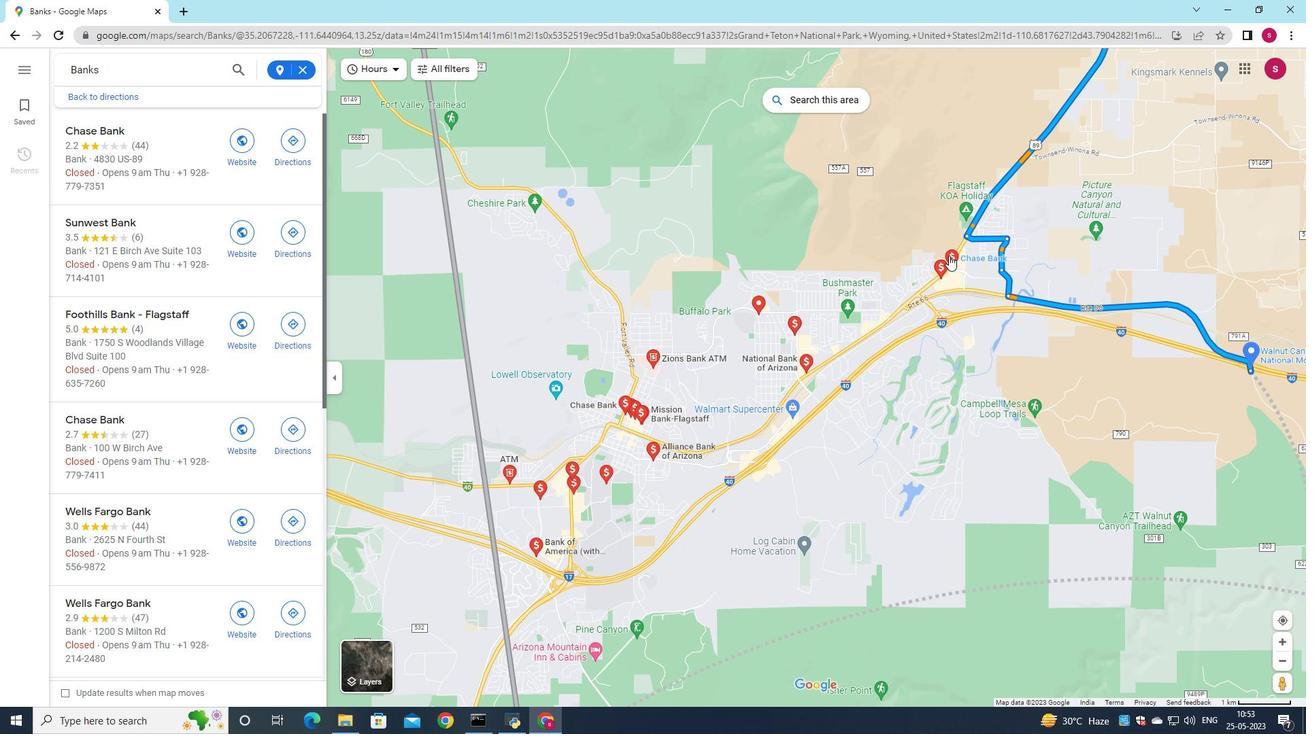 
Action: Mouse moved to (406, 232)
Screenshot: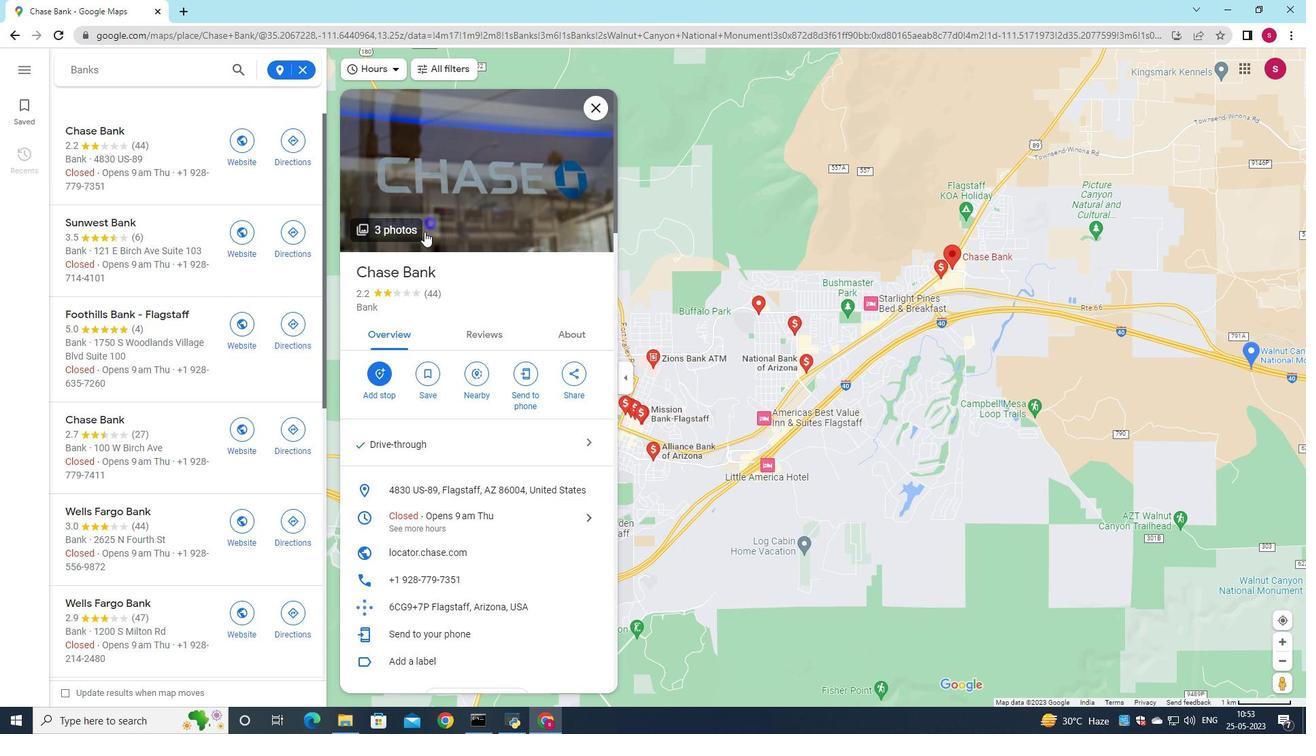 
Action: Mouse pressed left at (406, 232)
Screenshot: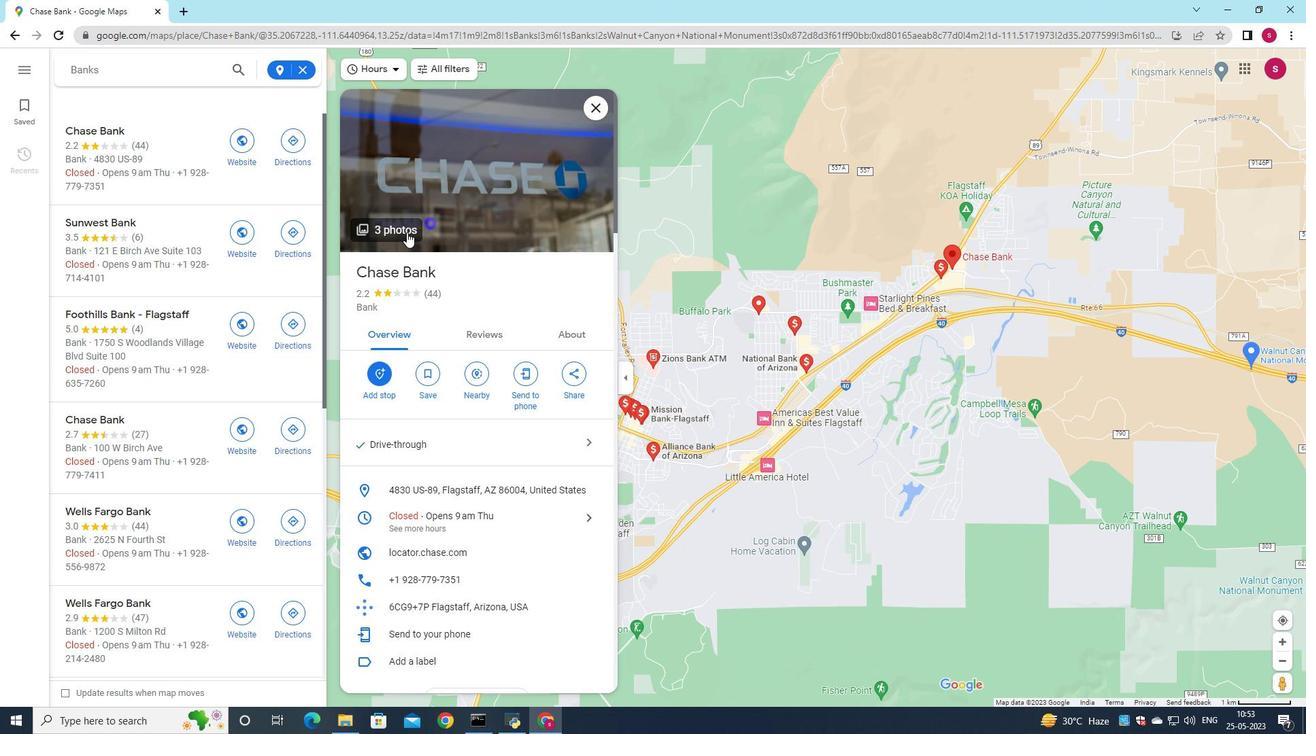 
Action: Mouse moved to (835, 606)
Screenshot: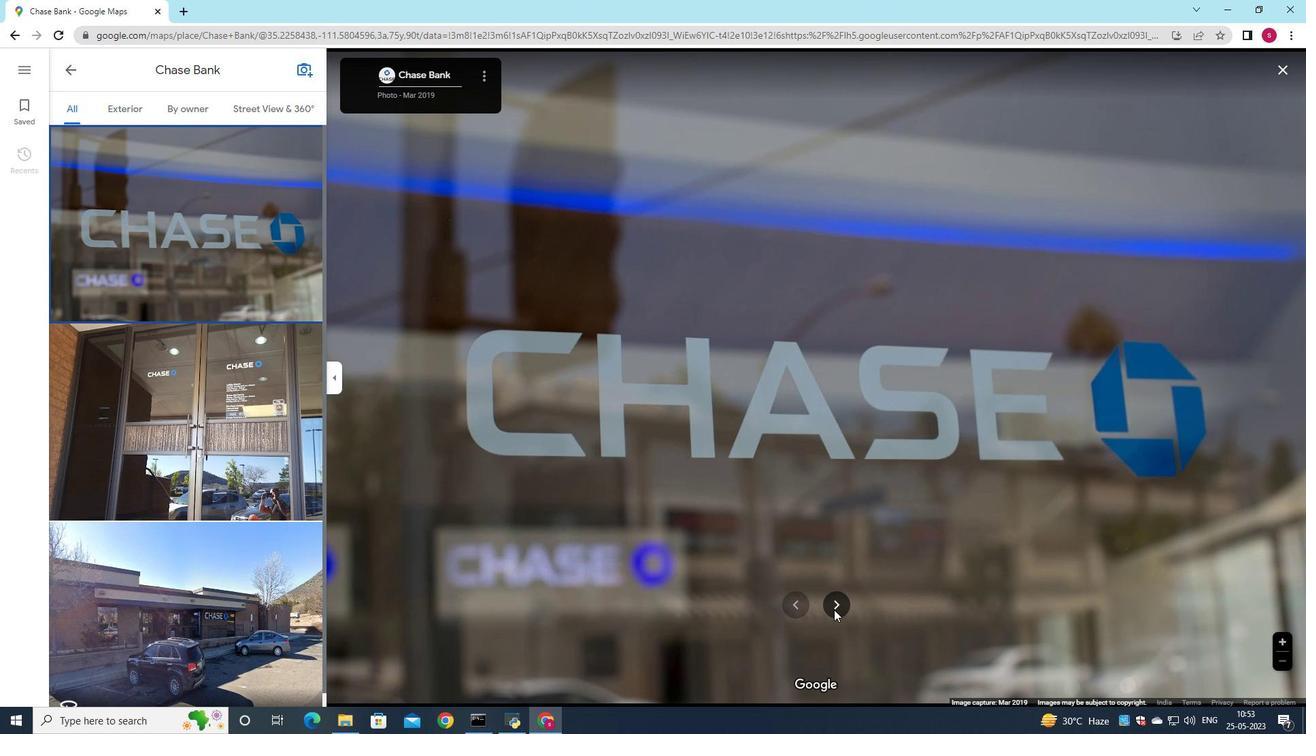 
Action: Mouse pressed left at (835, 606)
Screenshot: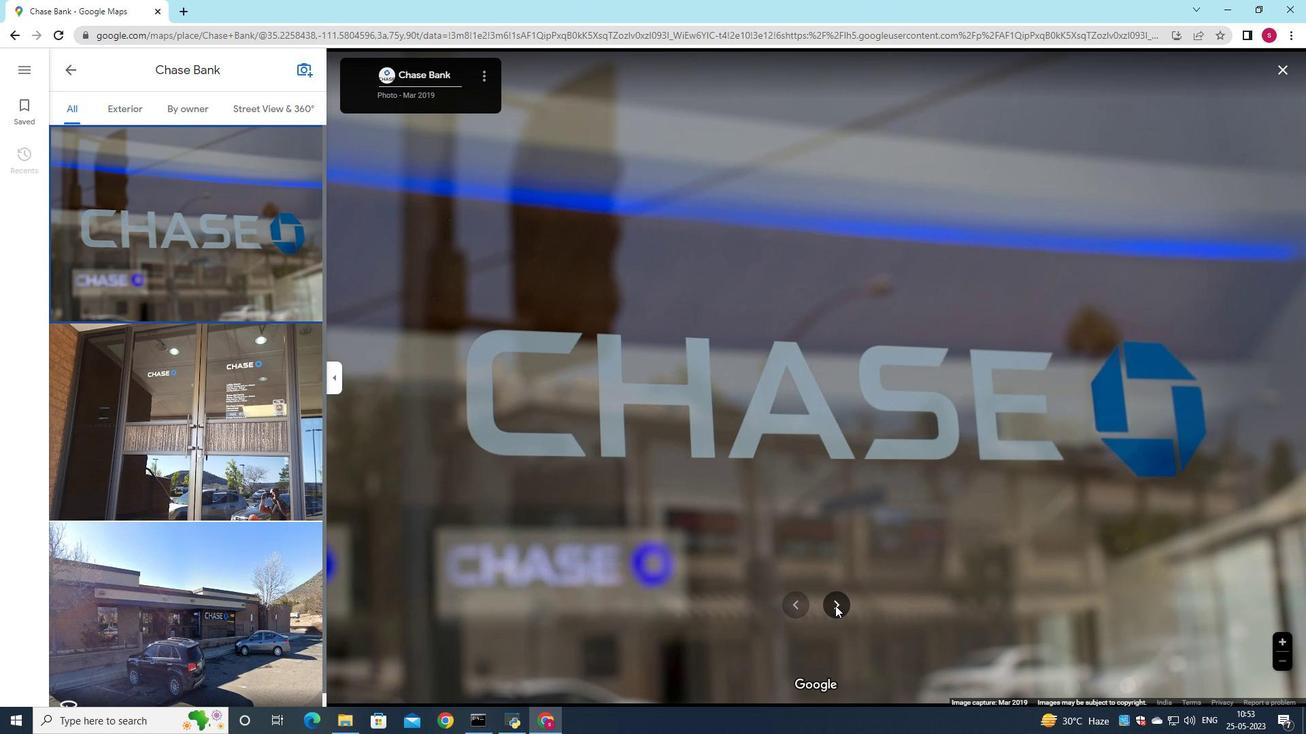 
Action: Mouse pressed left at (835, 606)
Screenshot: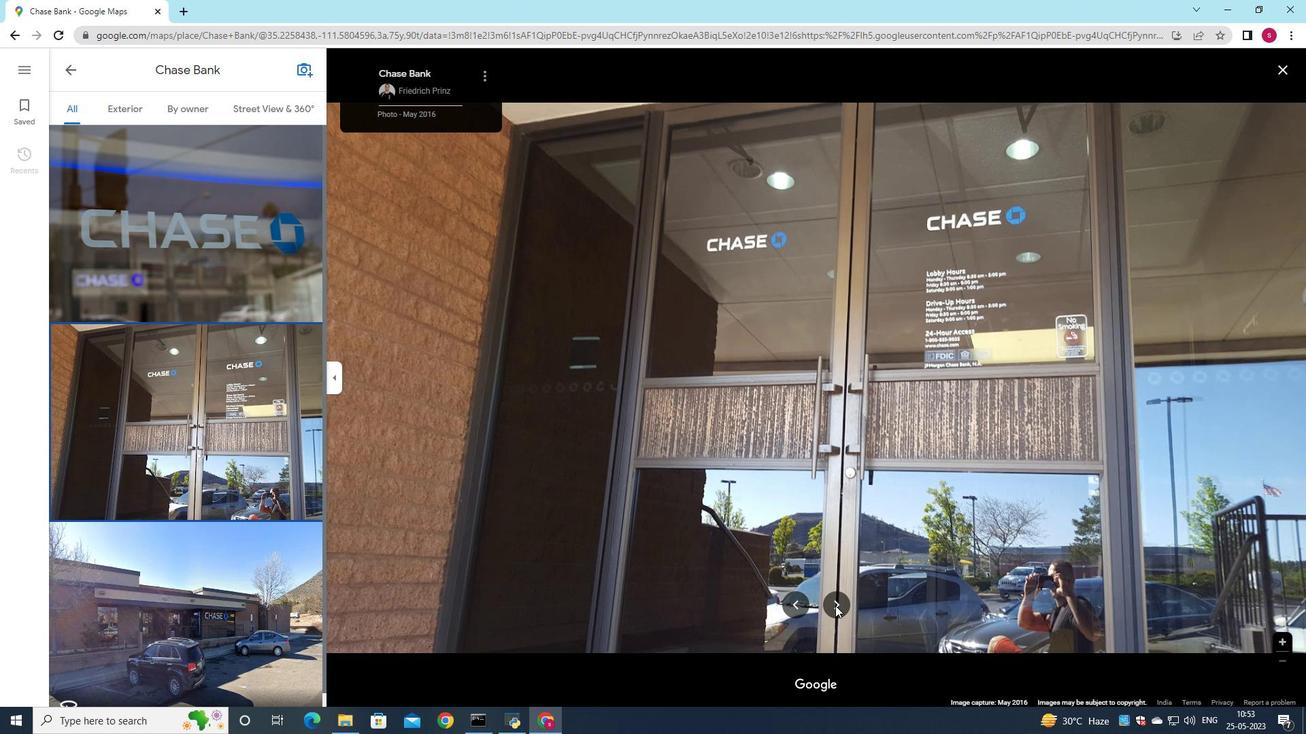 
Action: Mouse moved to (69, 69)
Screenshot: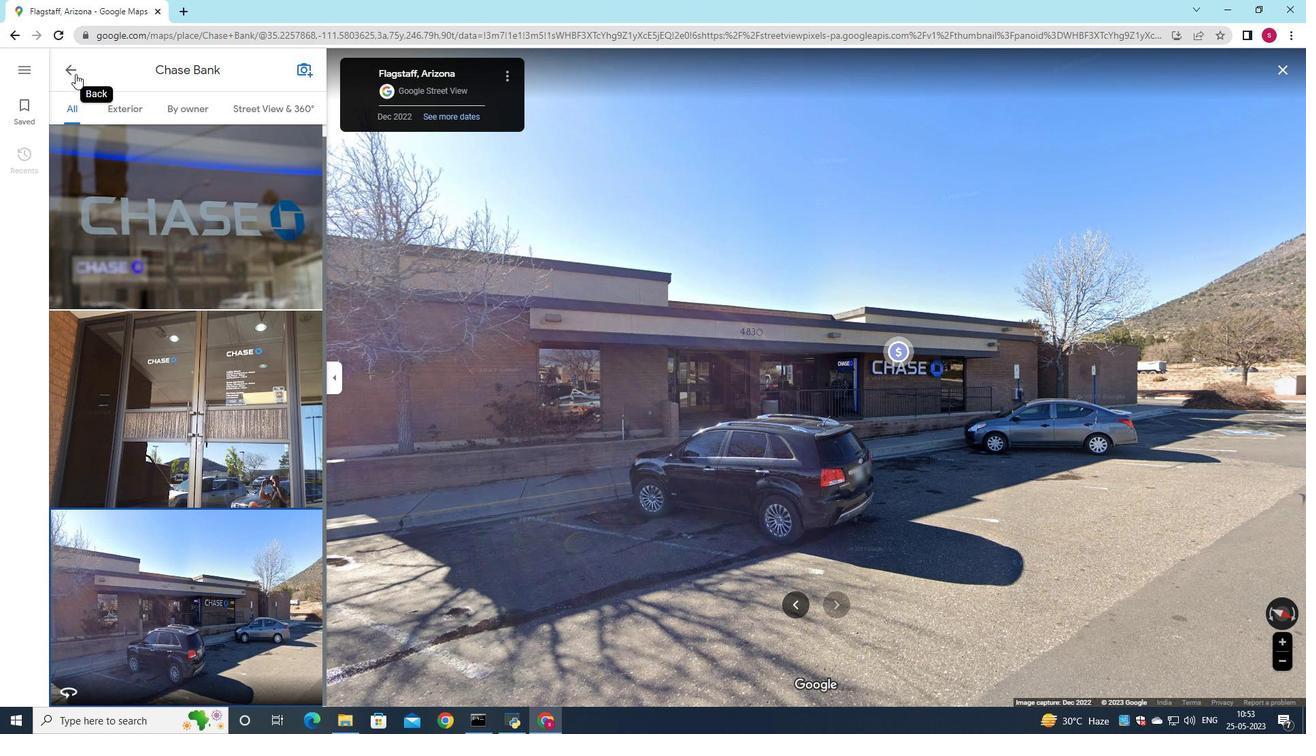 
Action: Mouse pressed left at (69, 69)
Screenshot: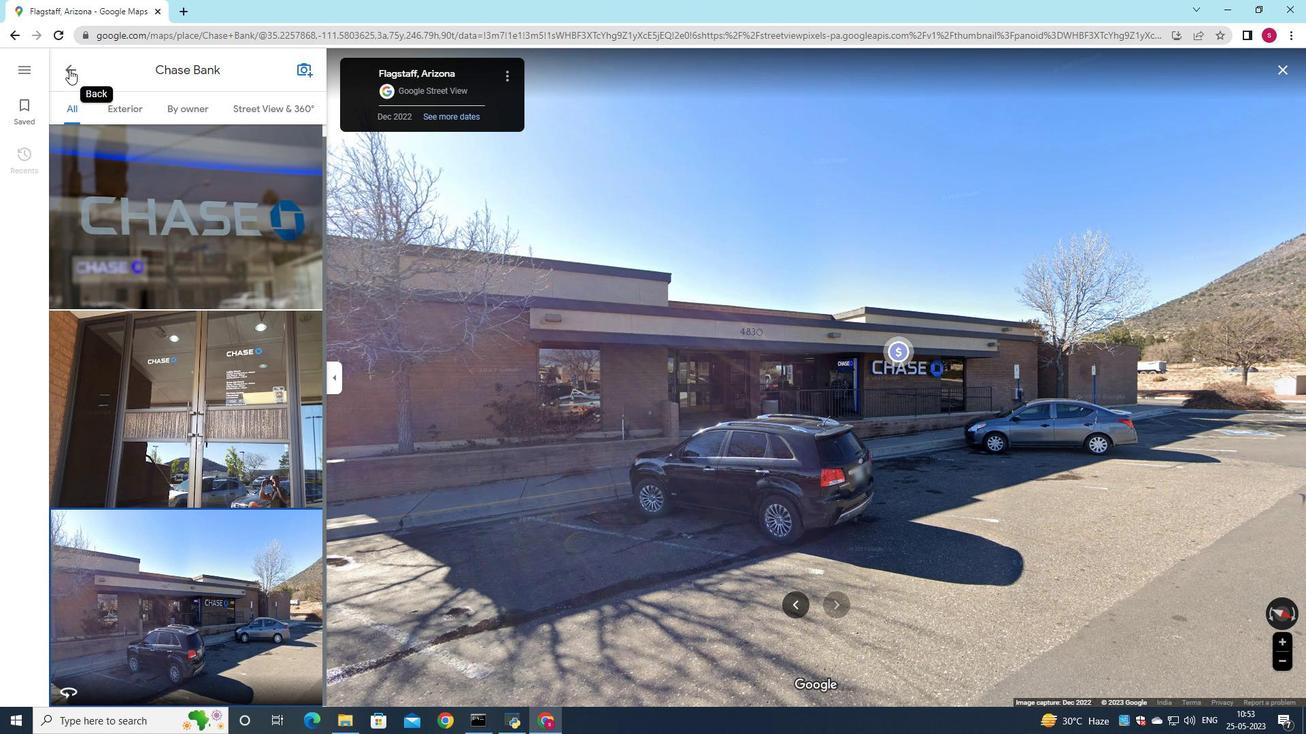 
Action: Mouse moved to (775, 379)
Screenshot: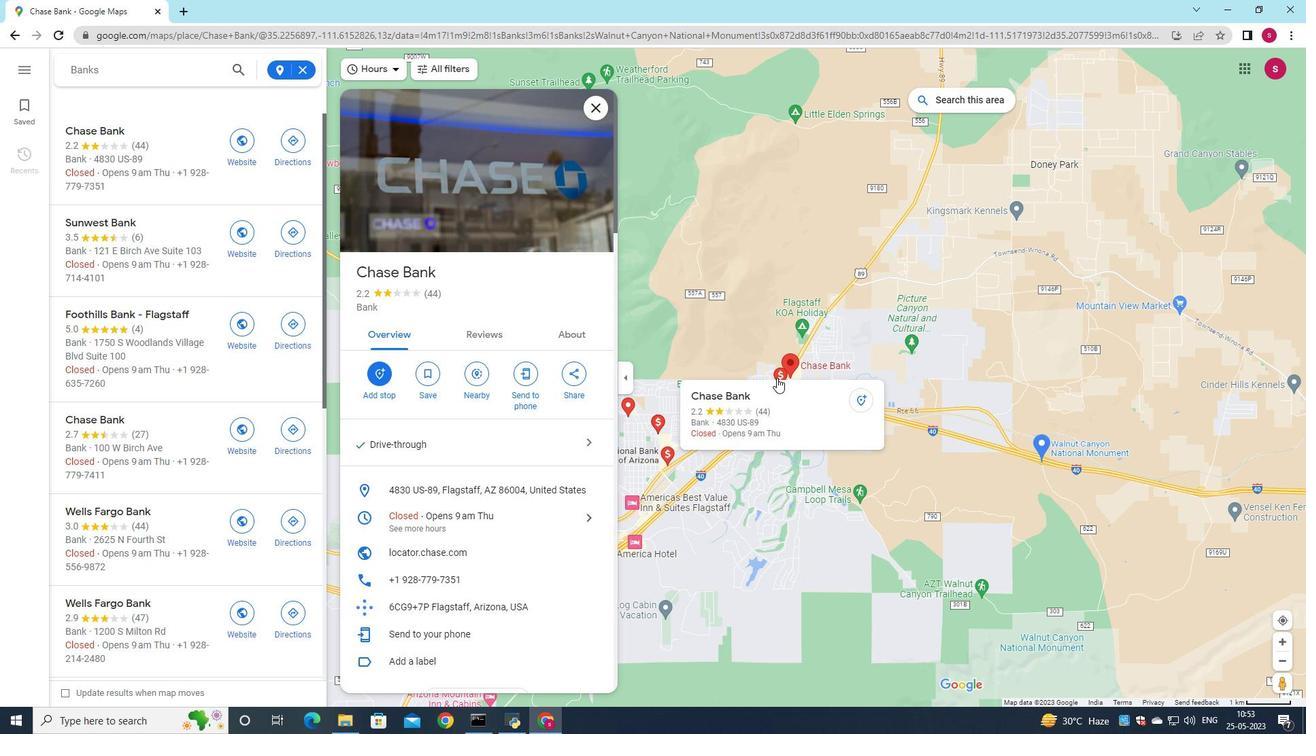 
Action: Mouse pressed left at (775, 379)
Screenshot: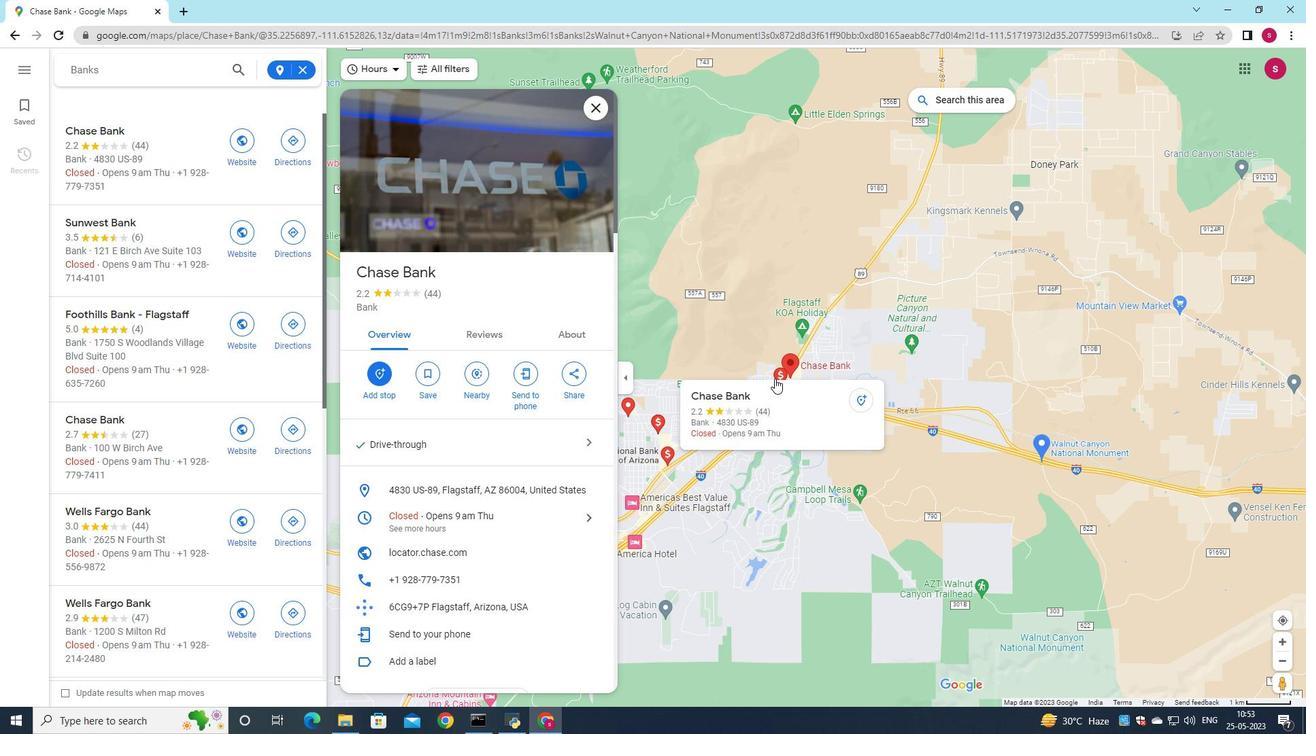 
Action: Mouse moved to (419, 223)
Screenshot: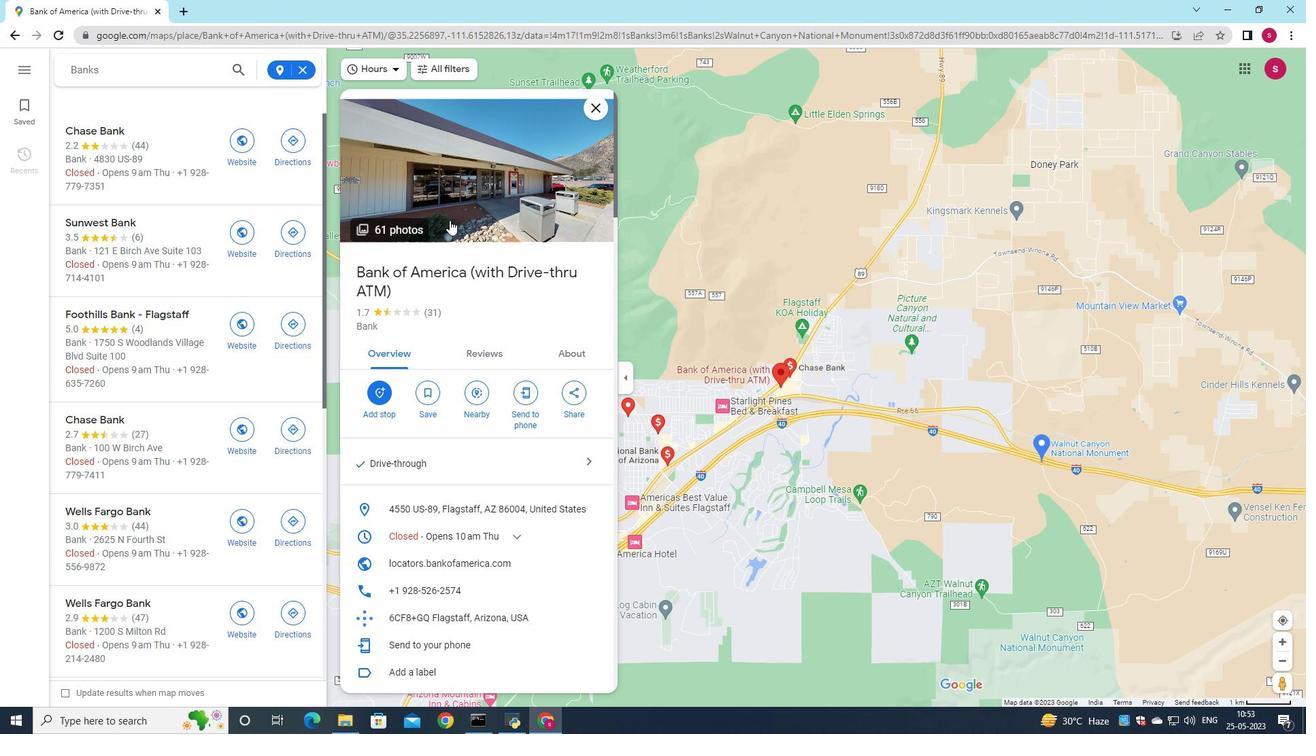
Action: Mouse pressed left at (419, 223)
Screenshot: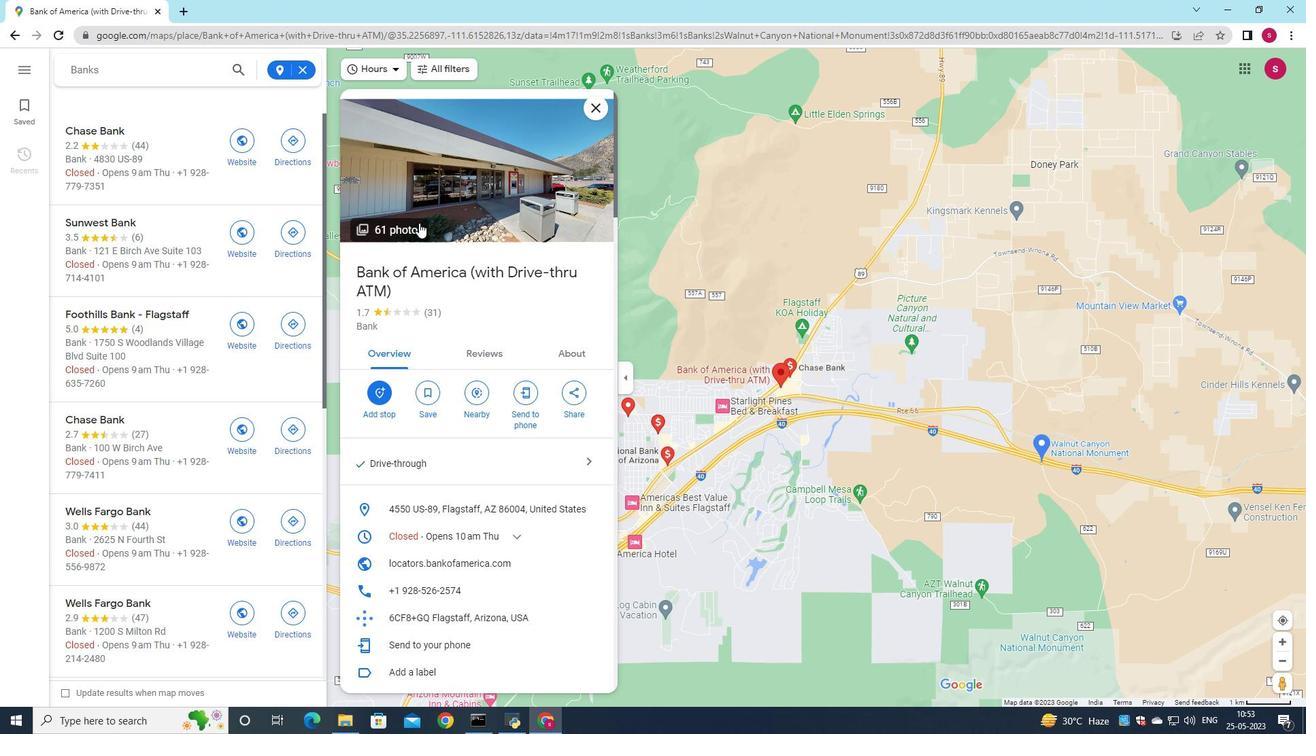 
Action: Mouse moved to (838, 603)
Screenshot: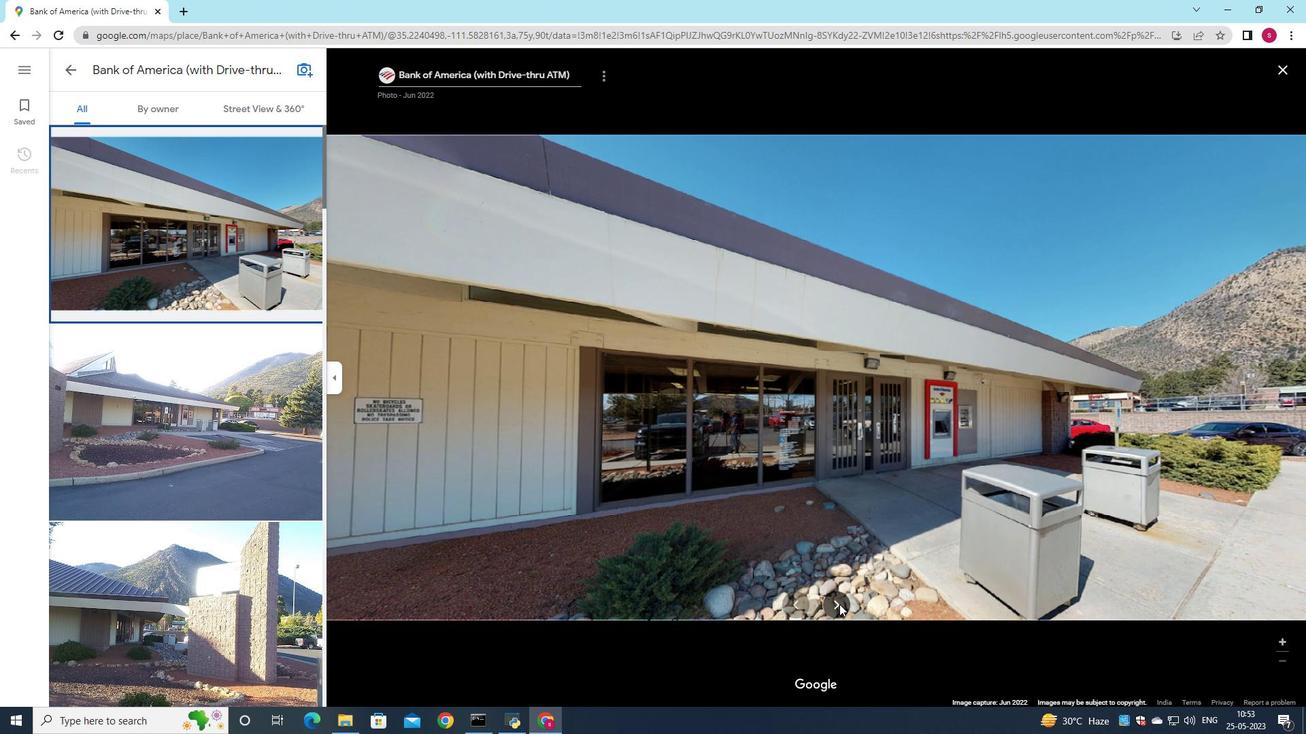 
Action: Mouse pressed left at (838, 603)
Screenshot: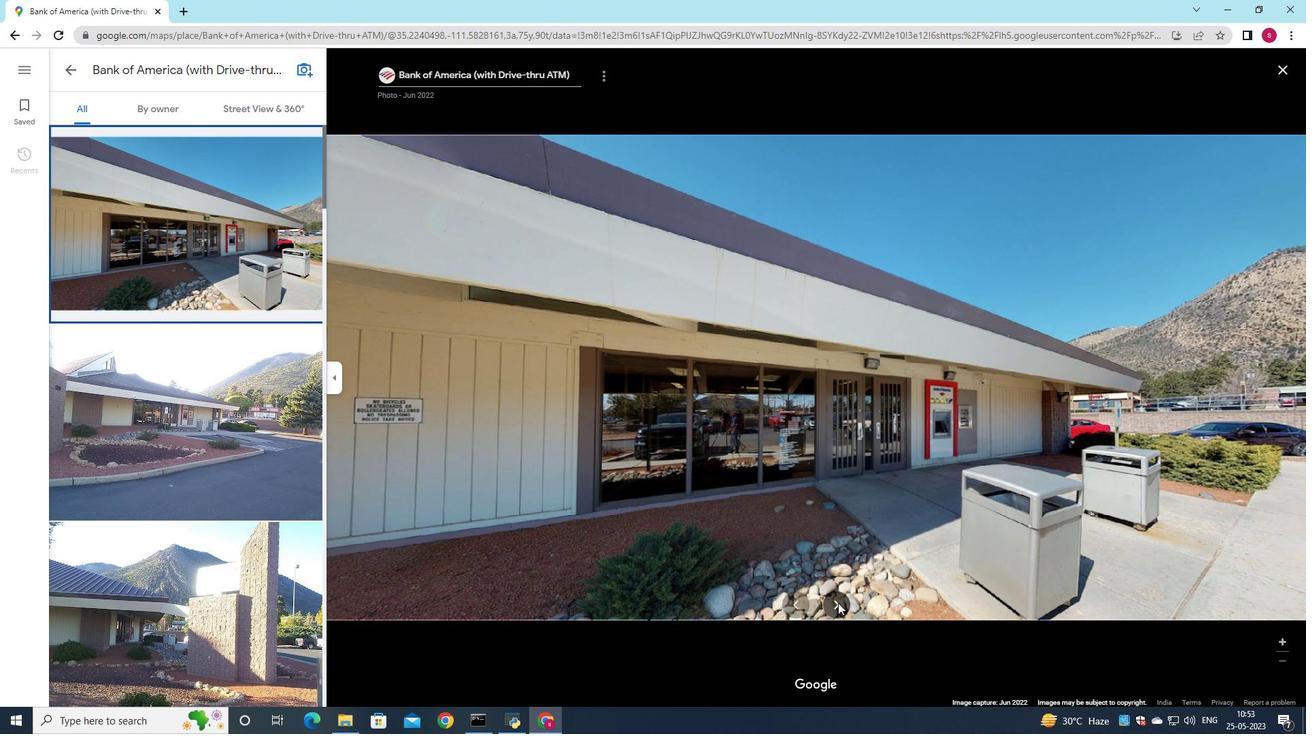 
Action: Mouse pressed left at (838, 603)
Screenshot: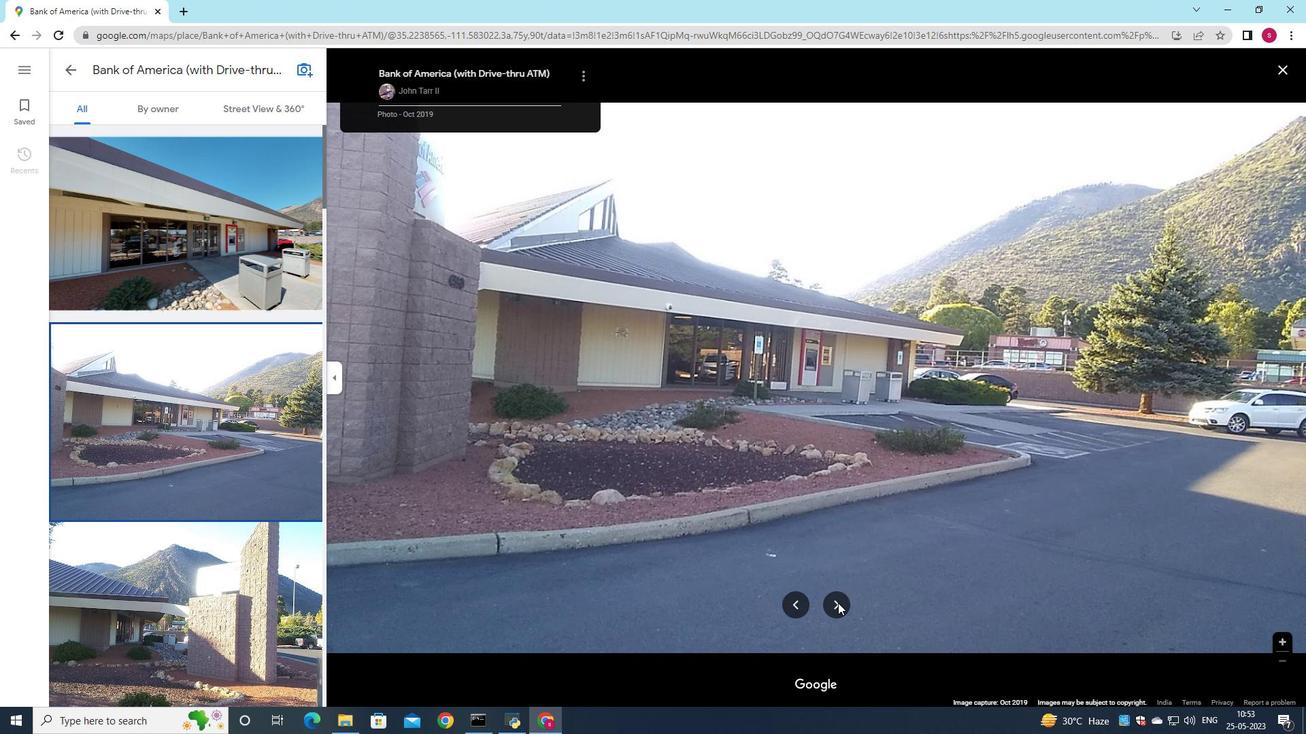 
Action: Mouse pressed left at (838, 603)
Screenshot: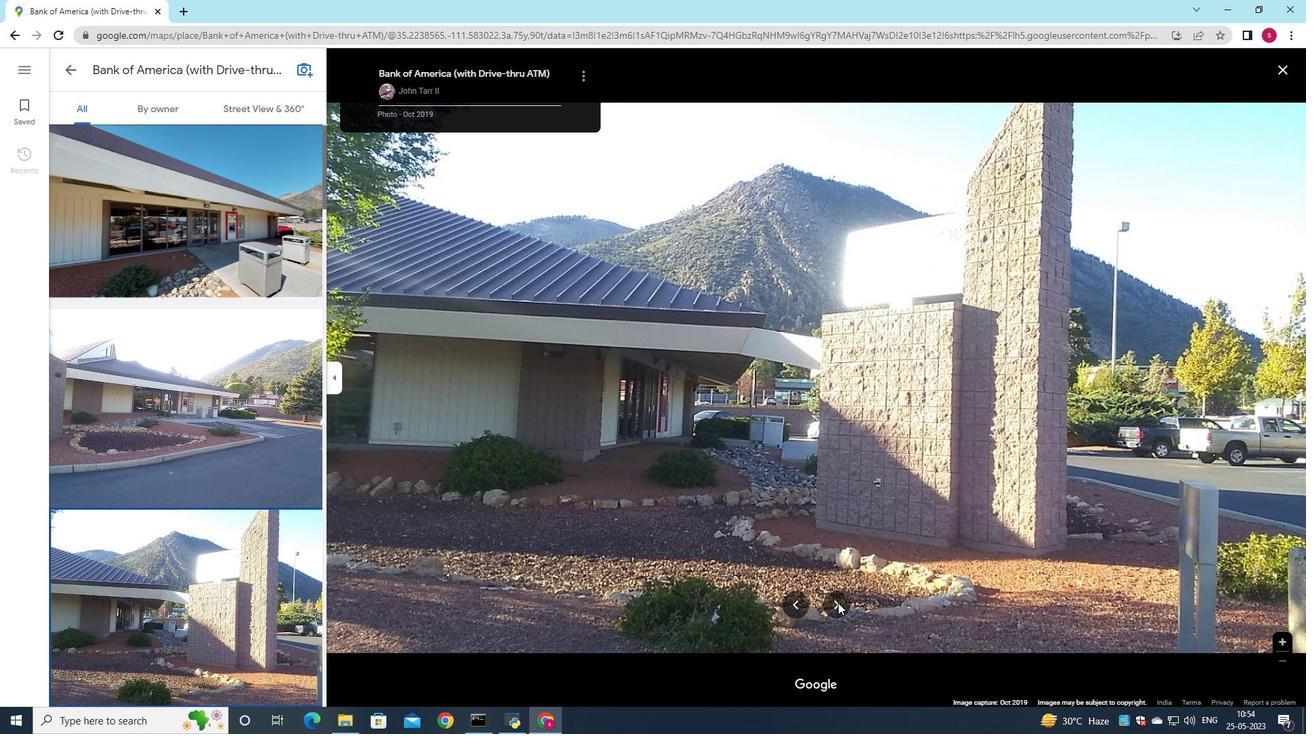 
Action: Mouse pressed left at (838, 603)
Screenshot: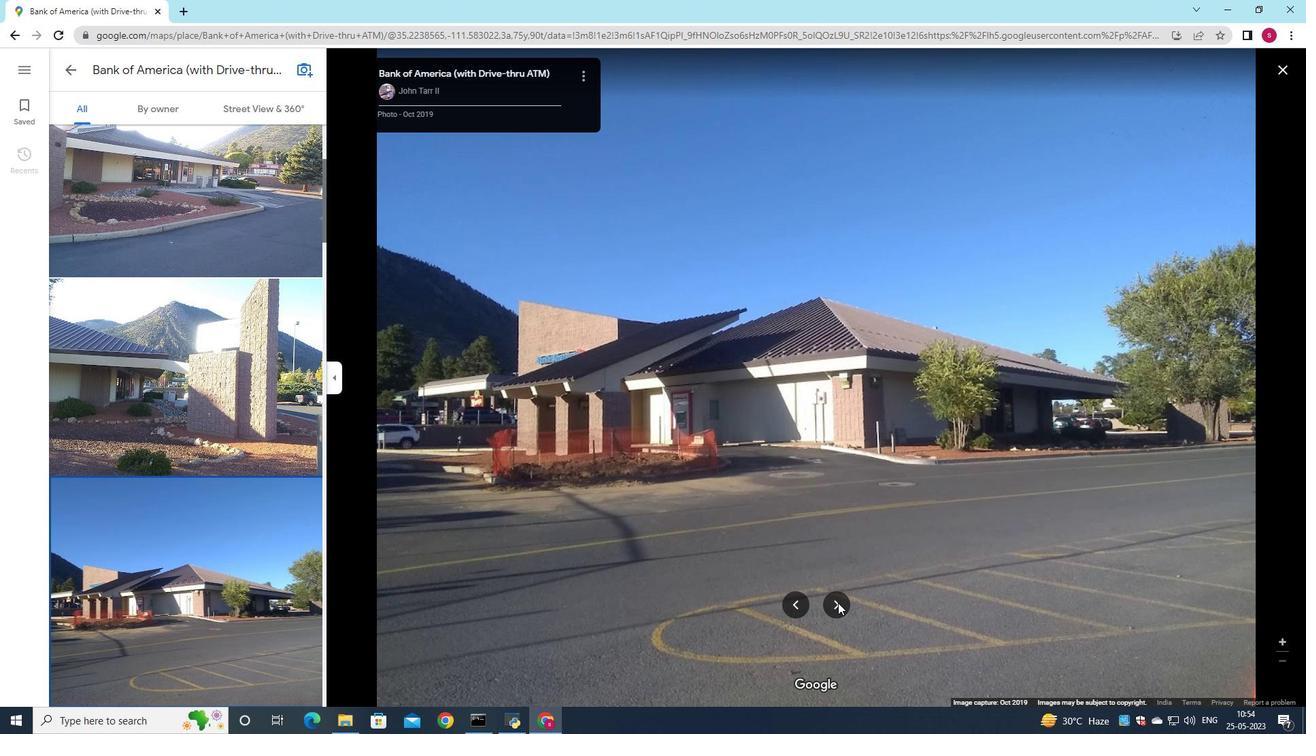 
Action: Mouse pressed left at (838, 603)
Screenshot: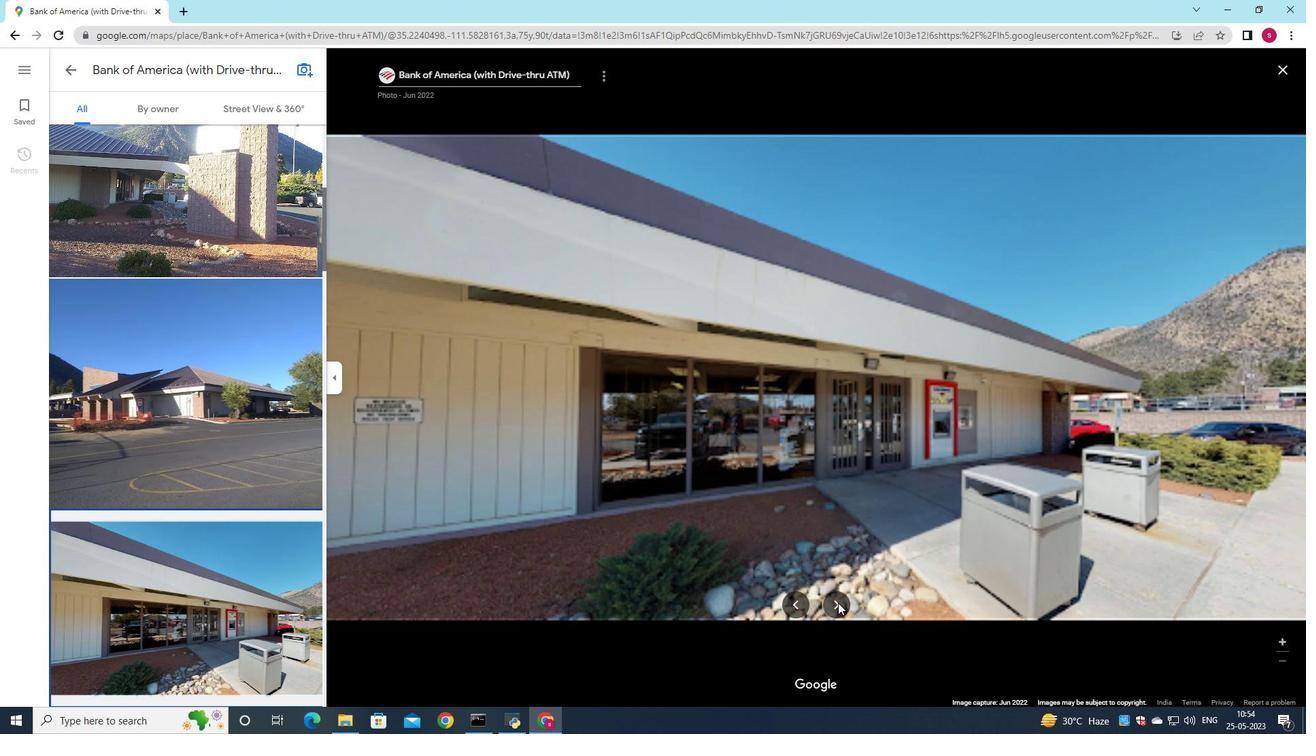 
Action: Mouse pressed left at (838, 603)
Screenshot: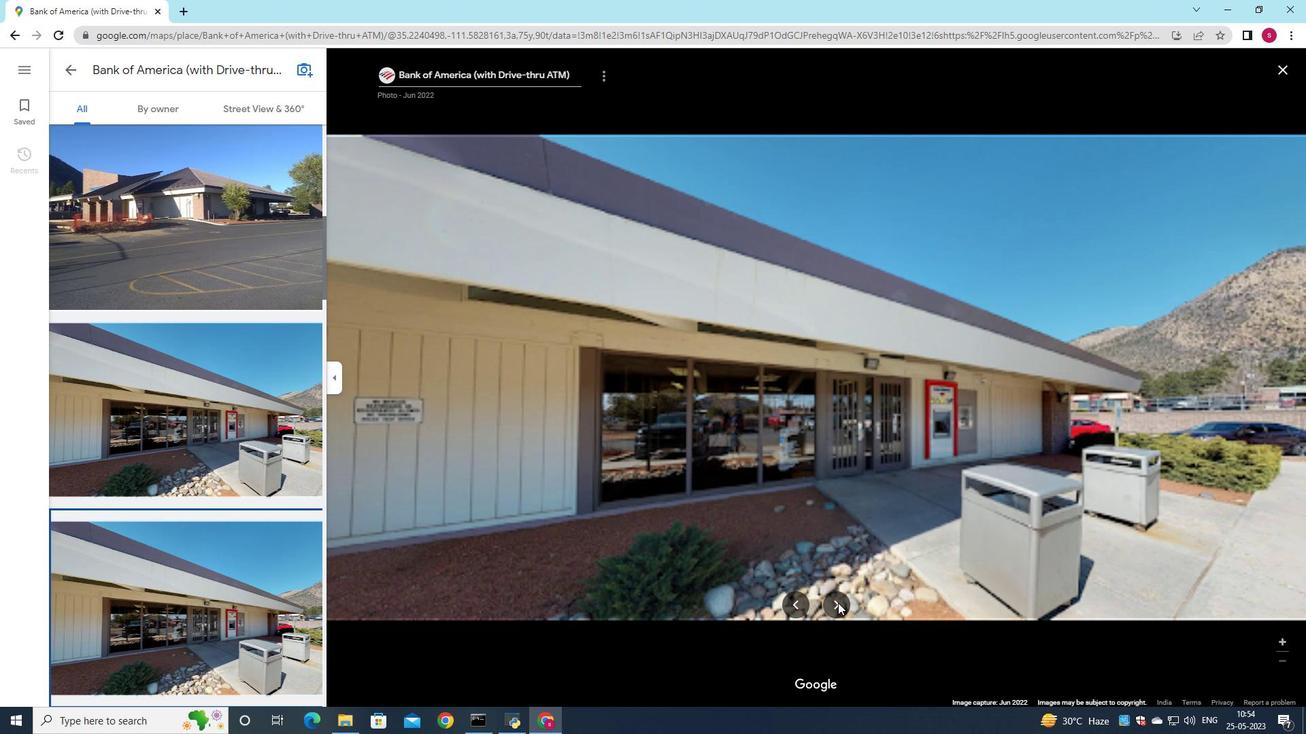 
Action: Mouse moved to (851, 555)
Screenshot: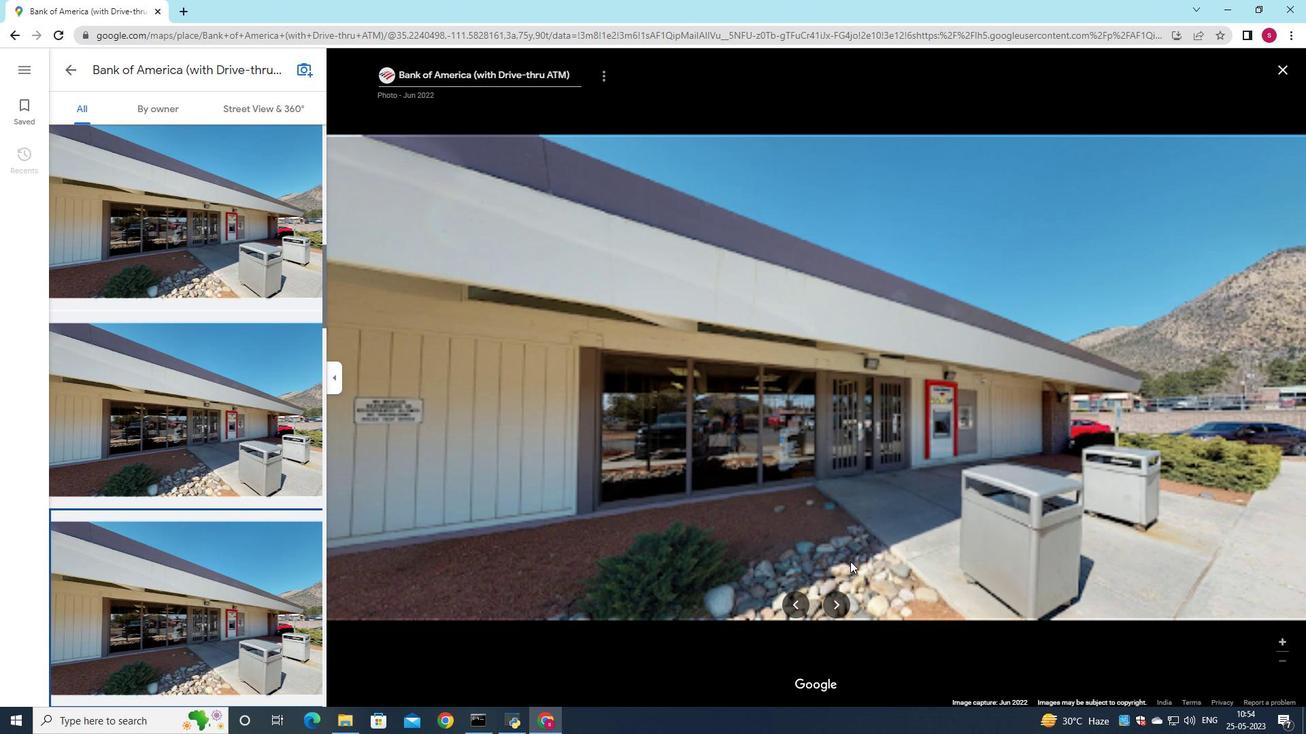 
Action: Mouse scrolled (851, 556) with delta (0, 0)
Screenshot: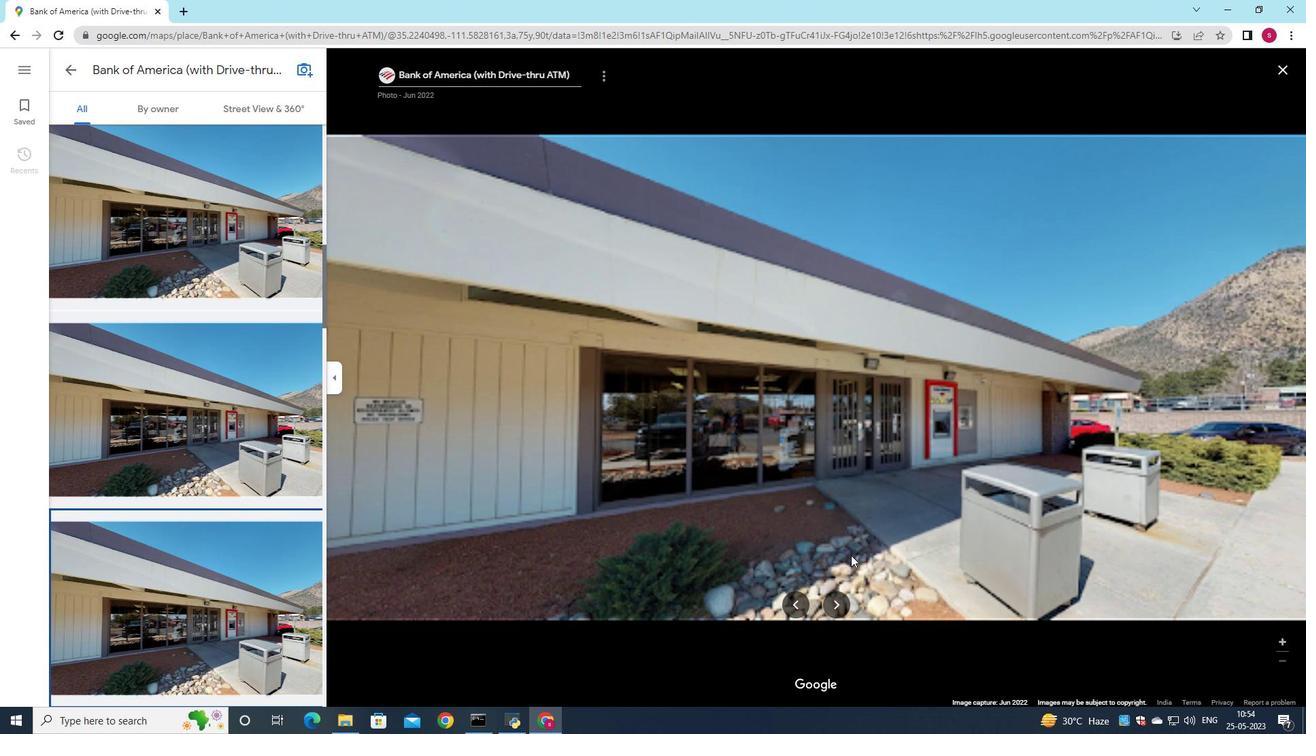 
Action: Mouse scrolled (851, 556) with delta (0, 0)
Screenshot: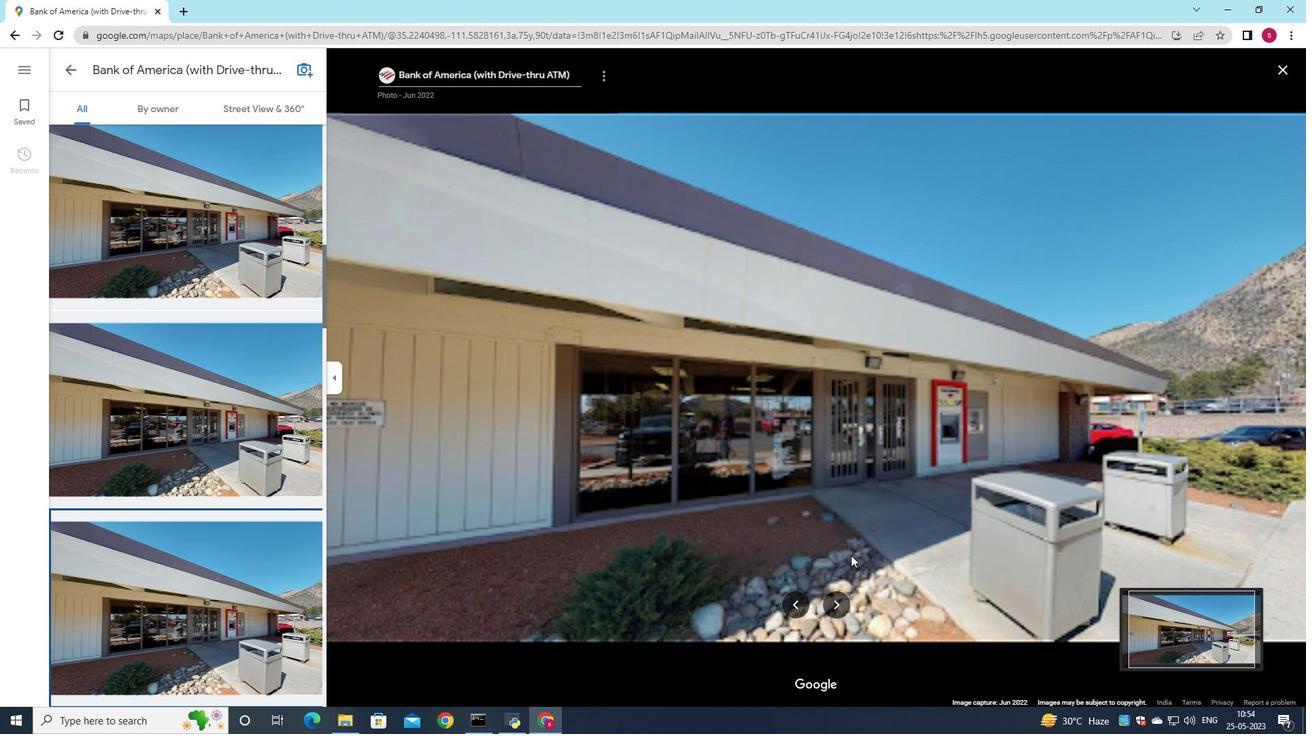 
Action: Mouse scrolled (851, 556) with delta (0, 0)
Screenshot: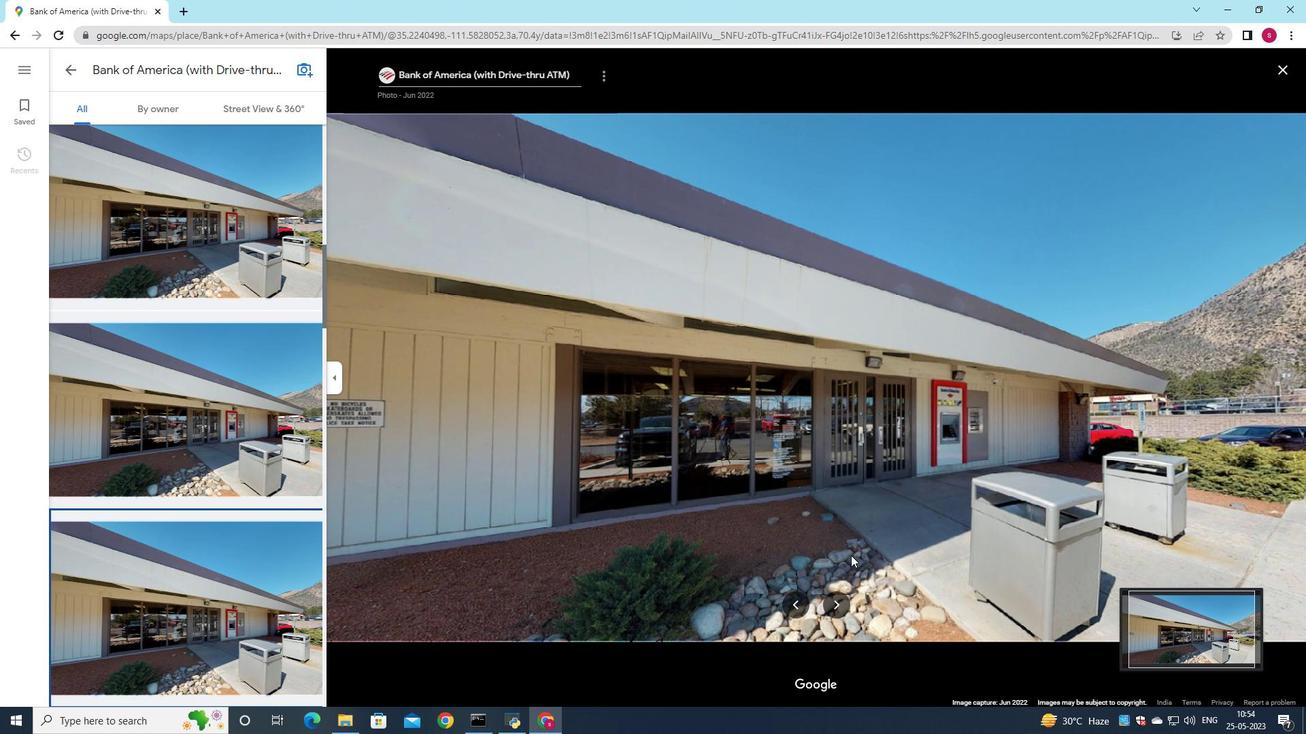 
Action: Mouse scrolled (851, 556) with delta (0, 0)
Screenshot: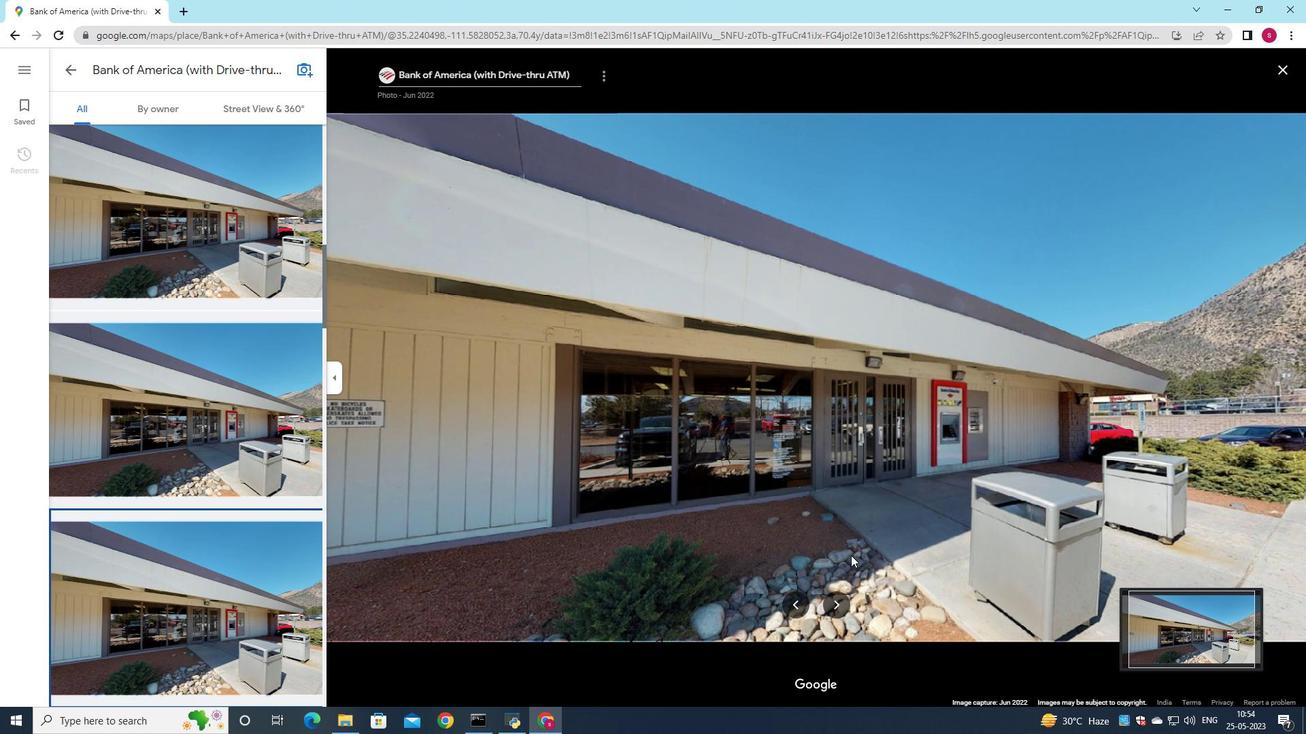 
Action: Mouse scrolled (851, 556) with delta (0, 0)
Screenshot: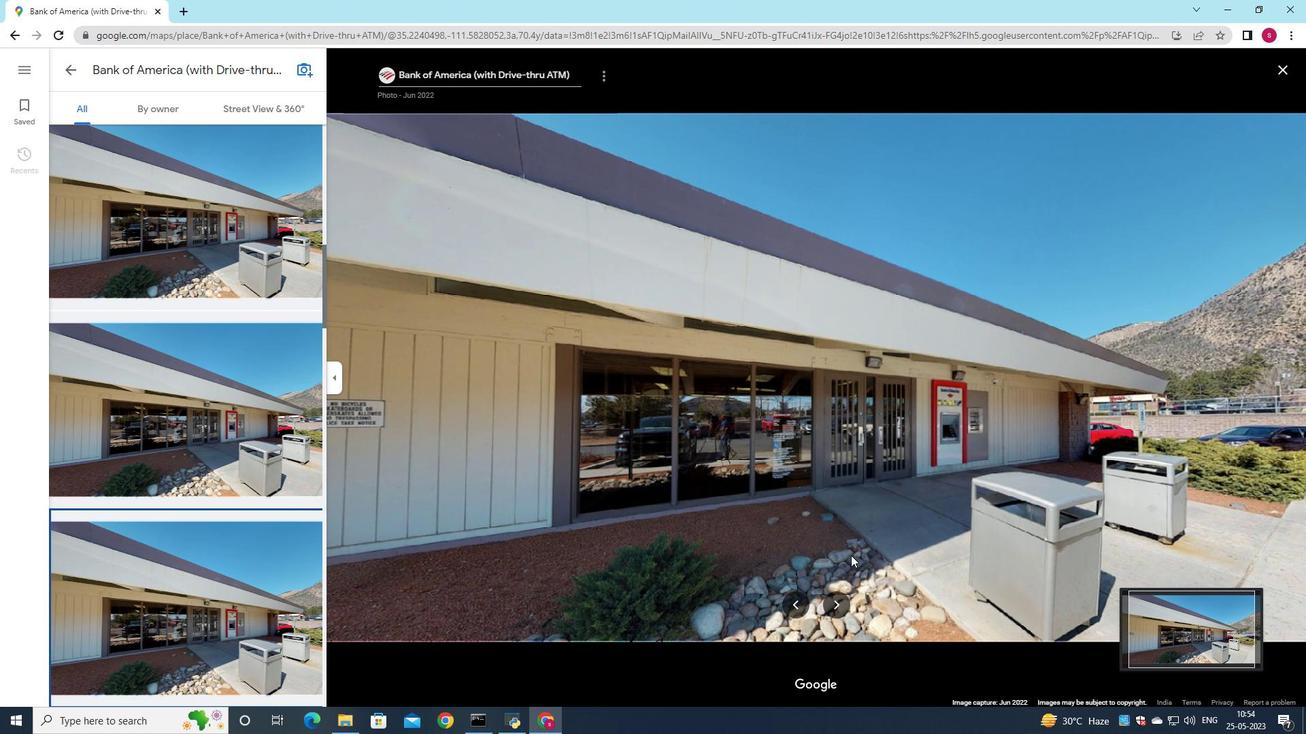 
Action: Mouse scrolled (851, 556) with delta (0, 0)
Screenshot: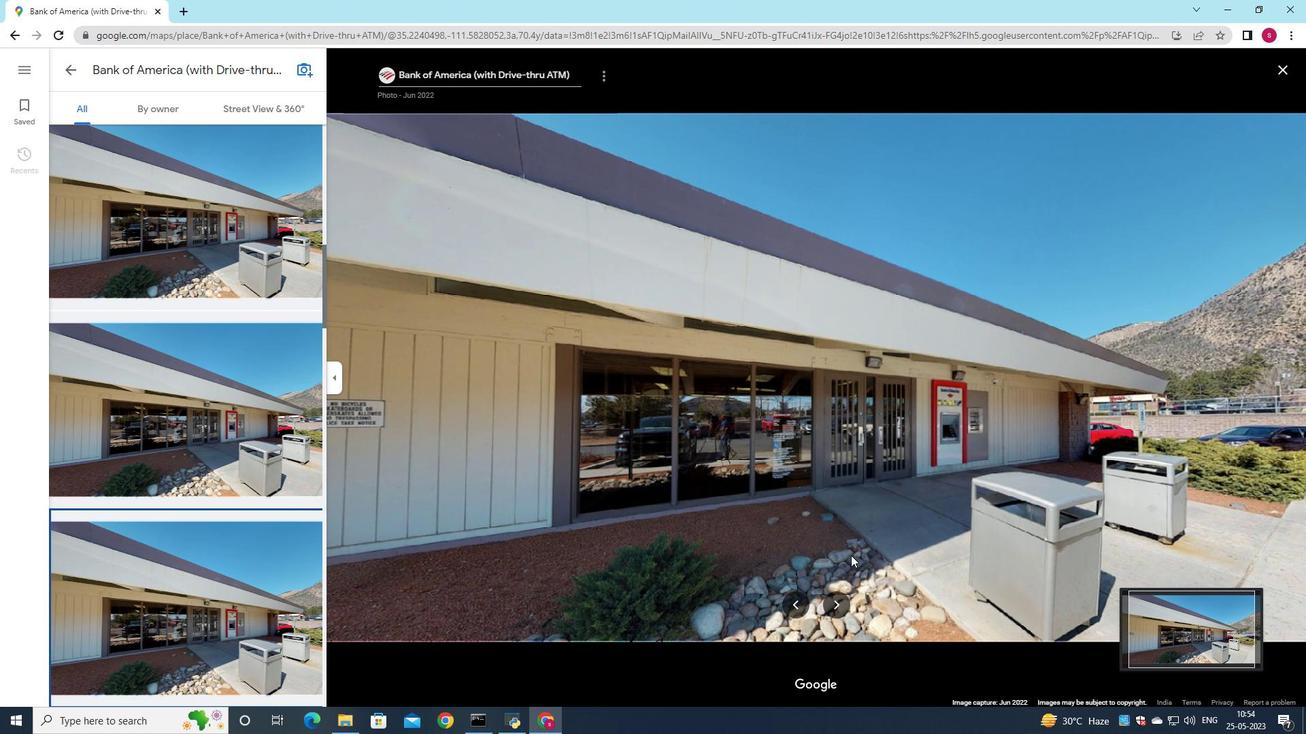 
Action: Mouse scrolled (851, 555) with delta (0, 0)
Screenshot: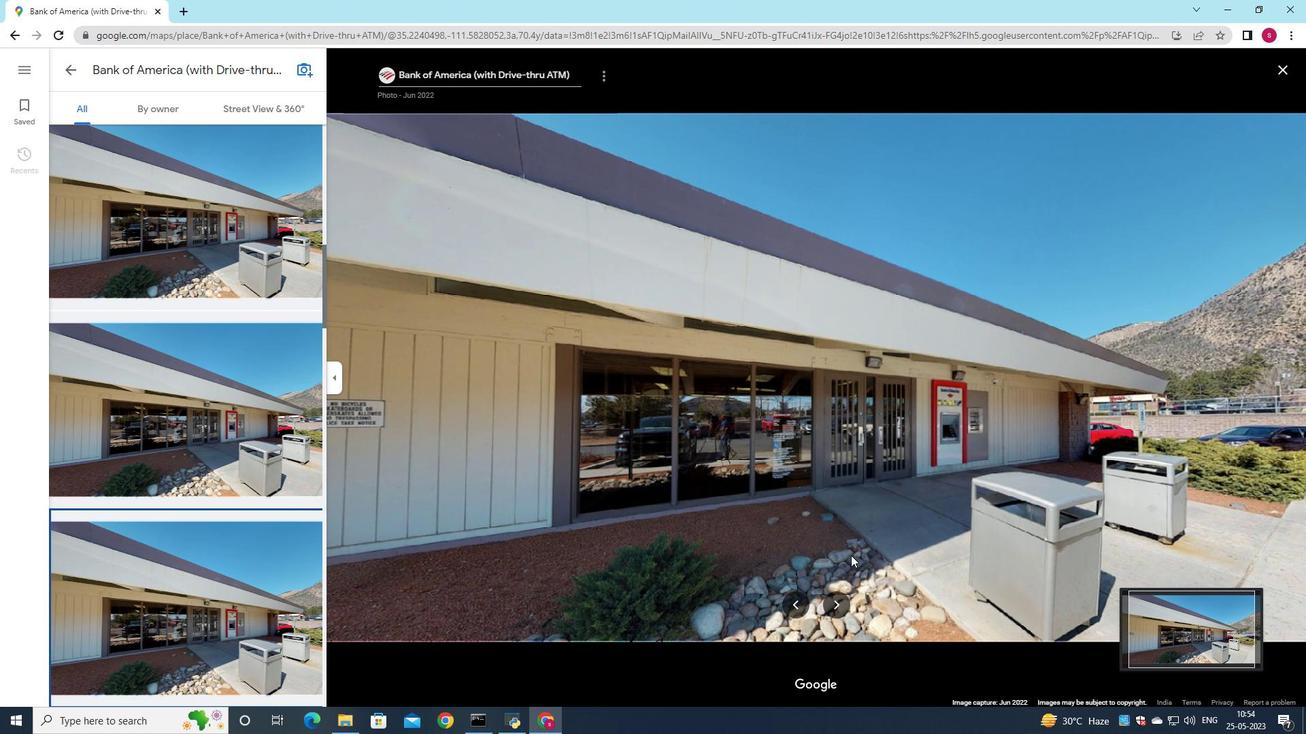 
Action: Mouse scrolled (851, 555) with delta (0, 0)
Screenshot: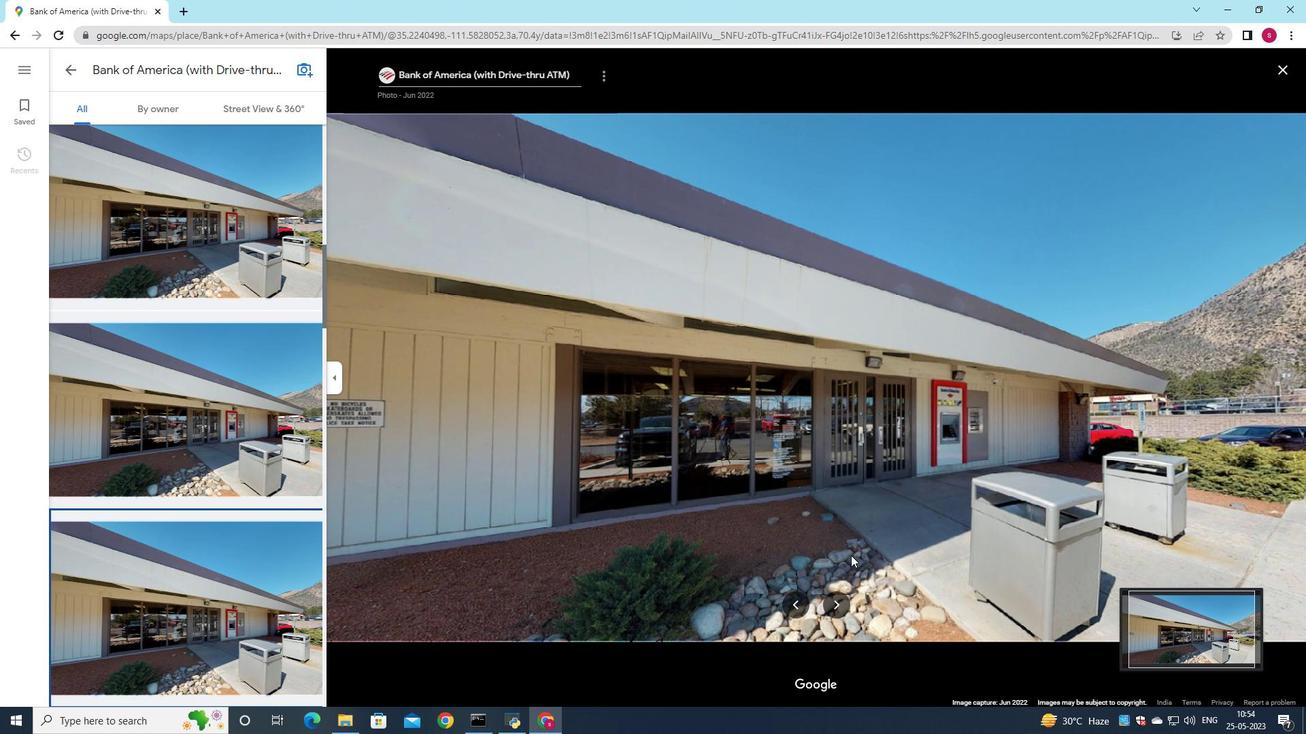 
Action: Mouse scrolled (851, 555) with delta (0, 0)
Screenshot: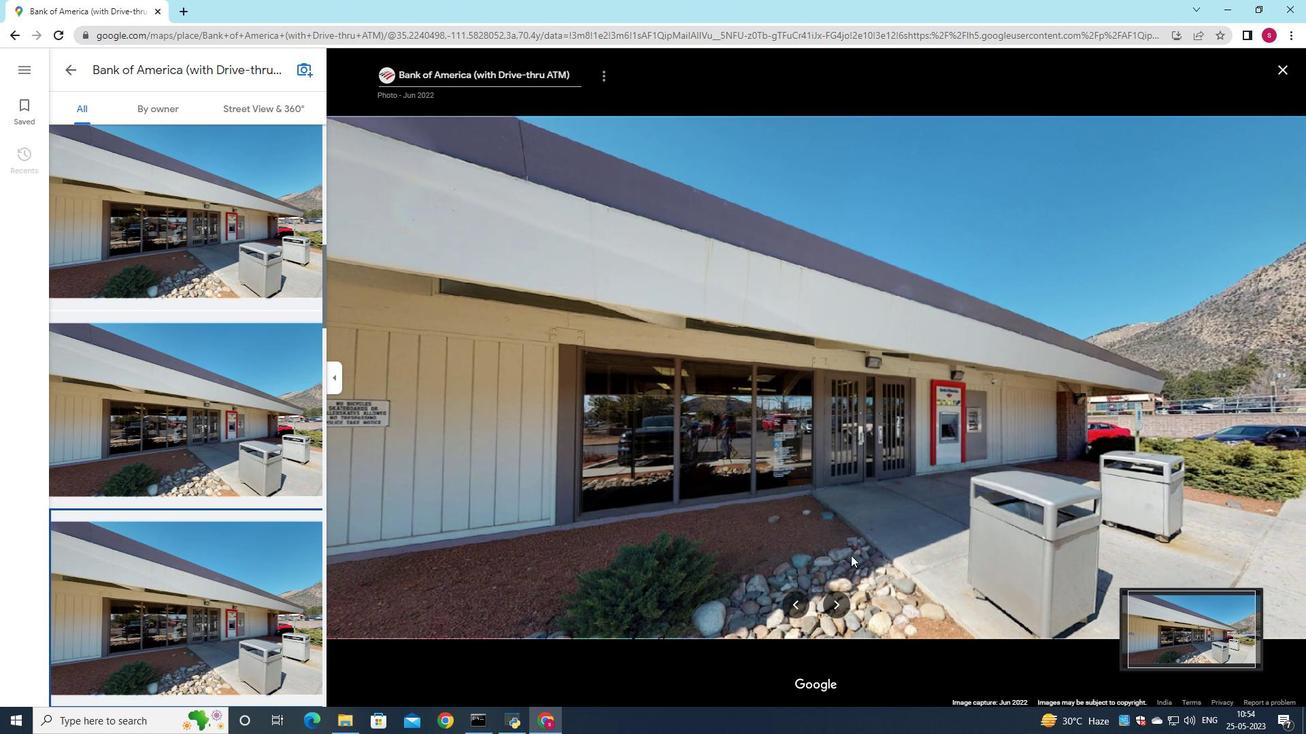 
Action: Mouse scrolled (851, 555) with delta (0, 0)
Screenshot: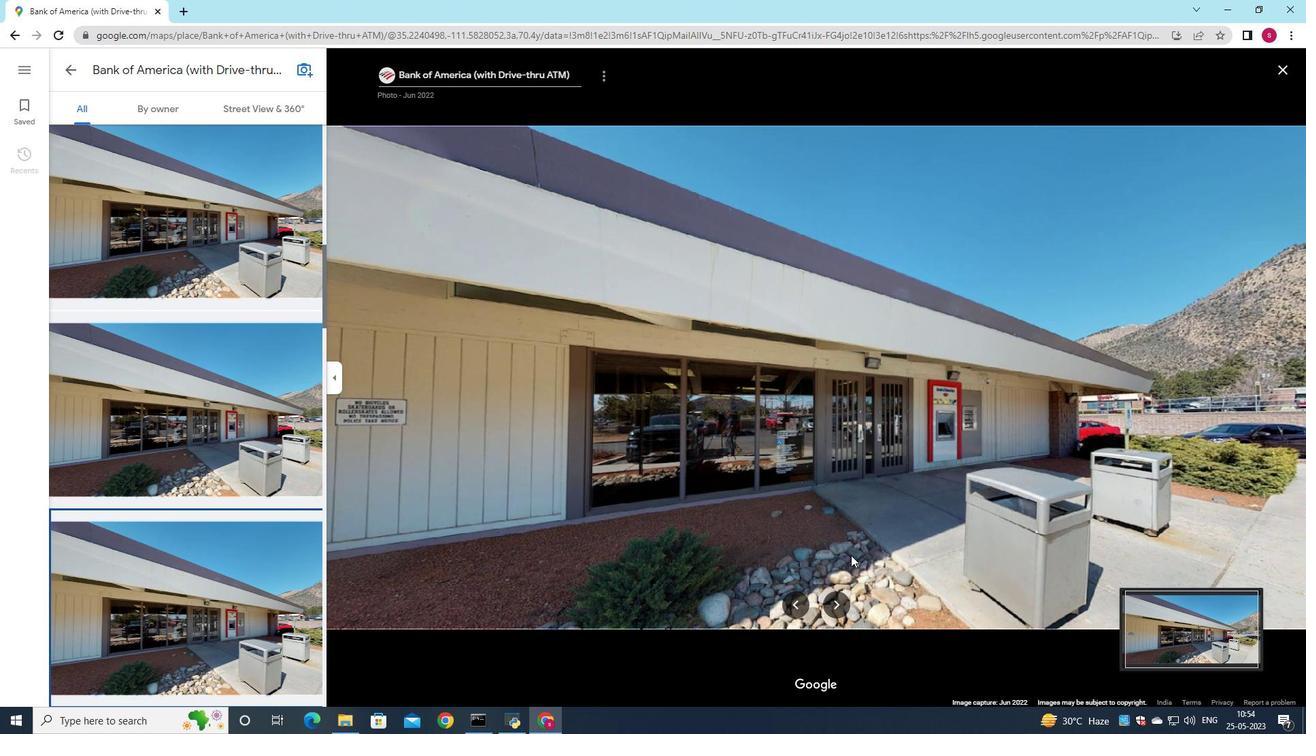 
Action: Mouse scrolled (851, 555) with delta (0, 0)
Screenshot: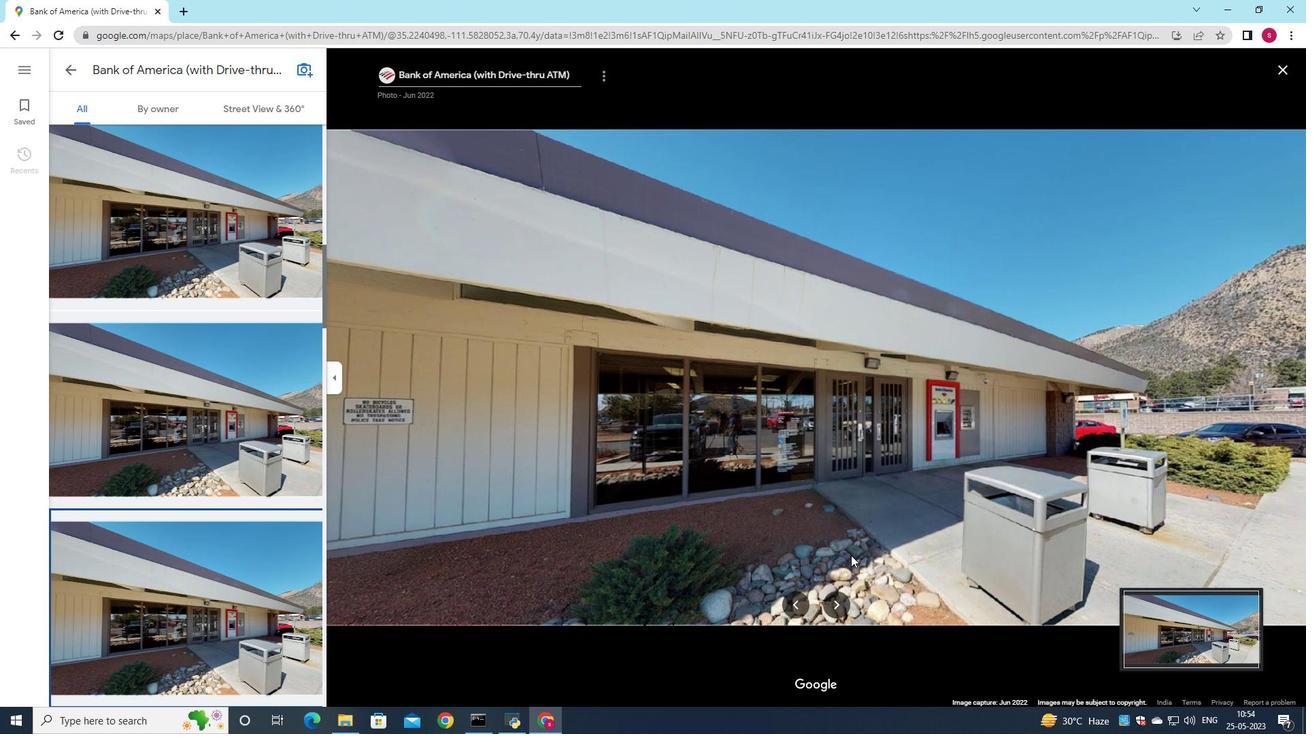 
Action: Mouse moved to (838, 613)
Screenshot: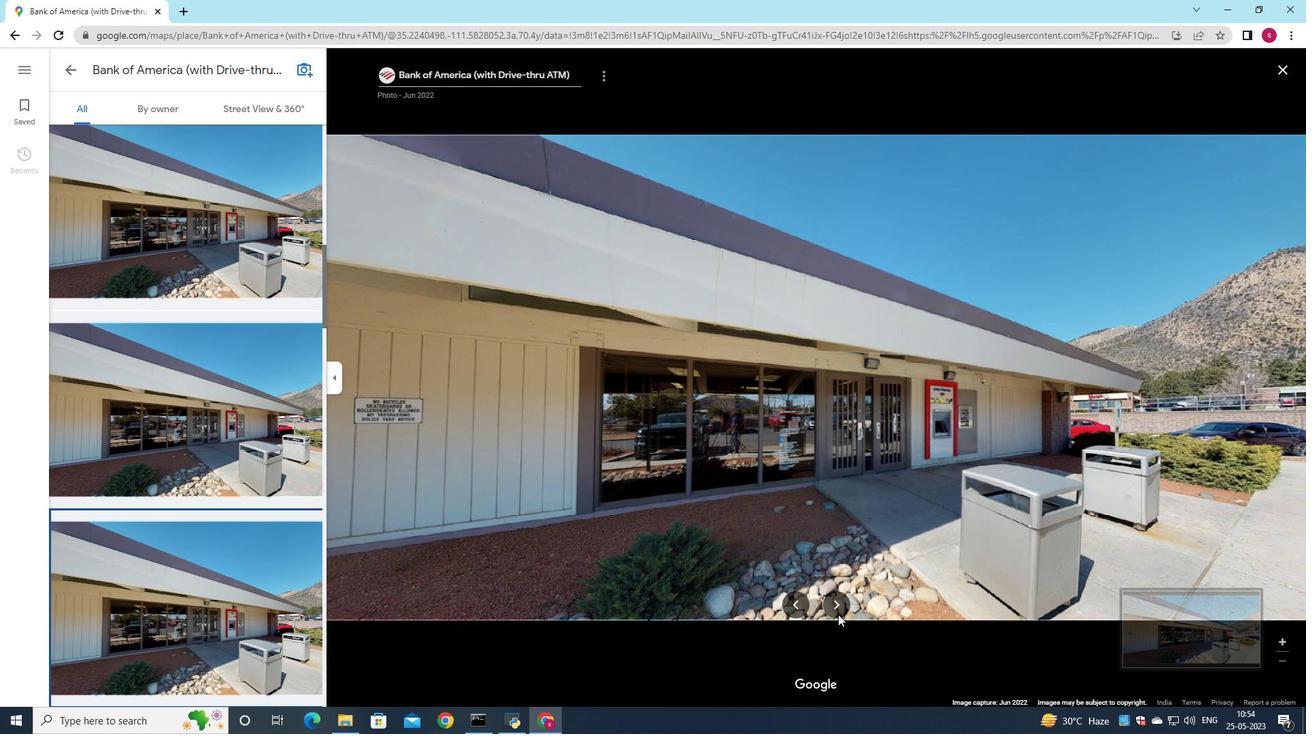 
Action: Mouse pressed left at (838, 613)
Screenshot: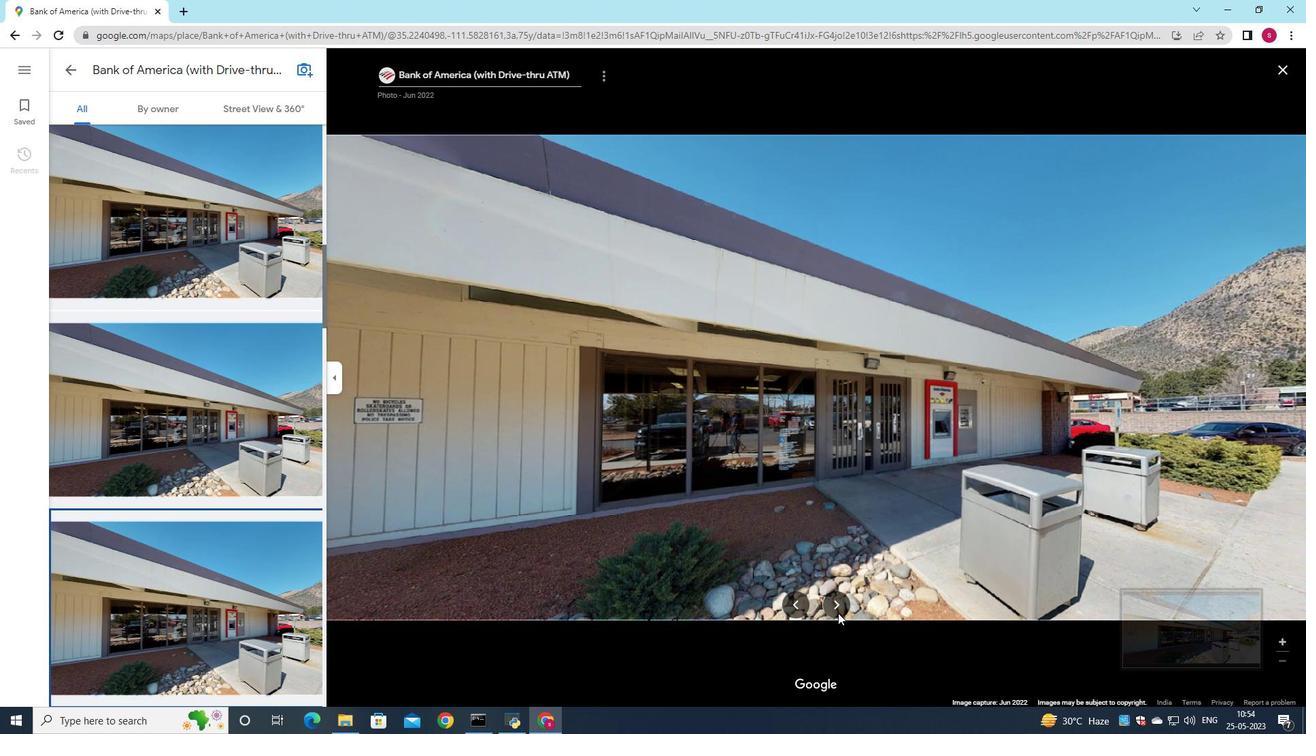 
Action: Mouse moved to (842, 606)
Screenshot: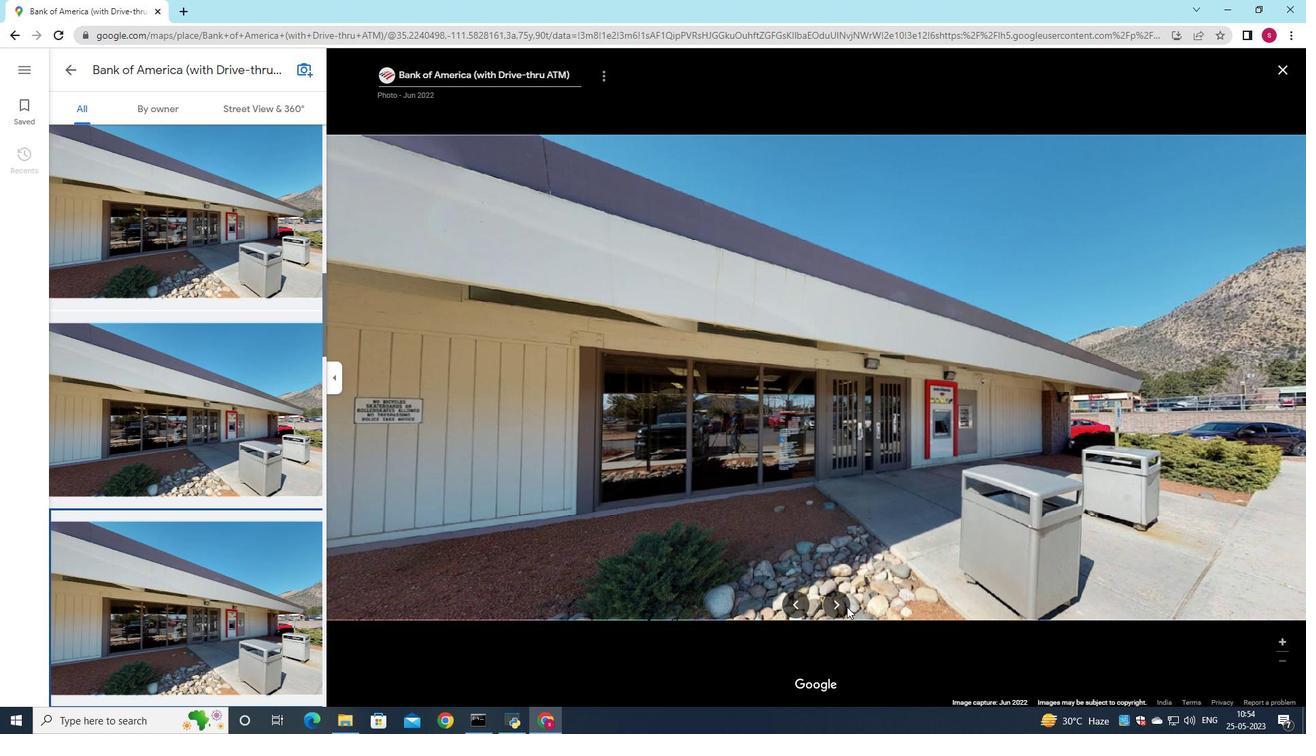 
Action: Mouse pressed left at (842, 606)
Screenshot: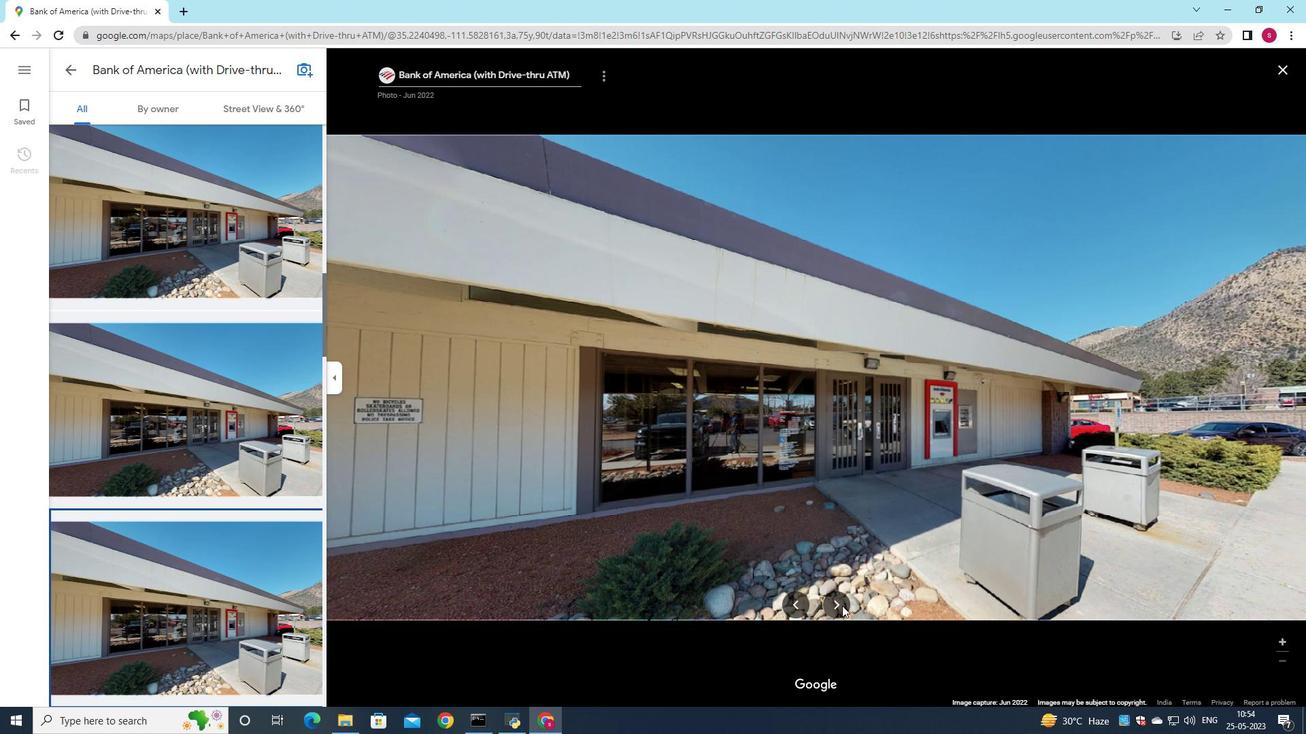 
Action: Mouse moved to (834, 602)
Screenshot: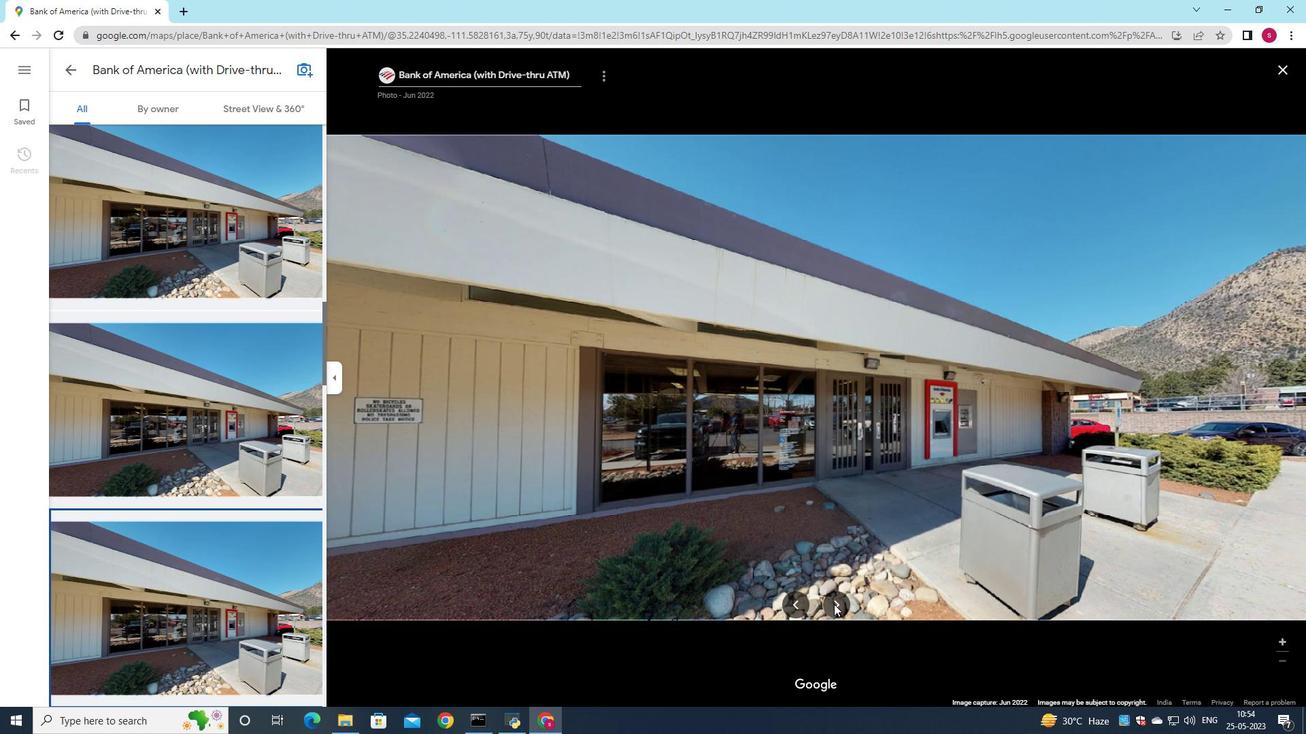 
Action: Mouse pressed left at (834, 602)
Screenshot: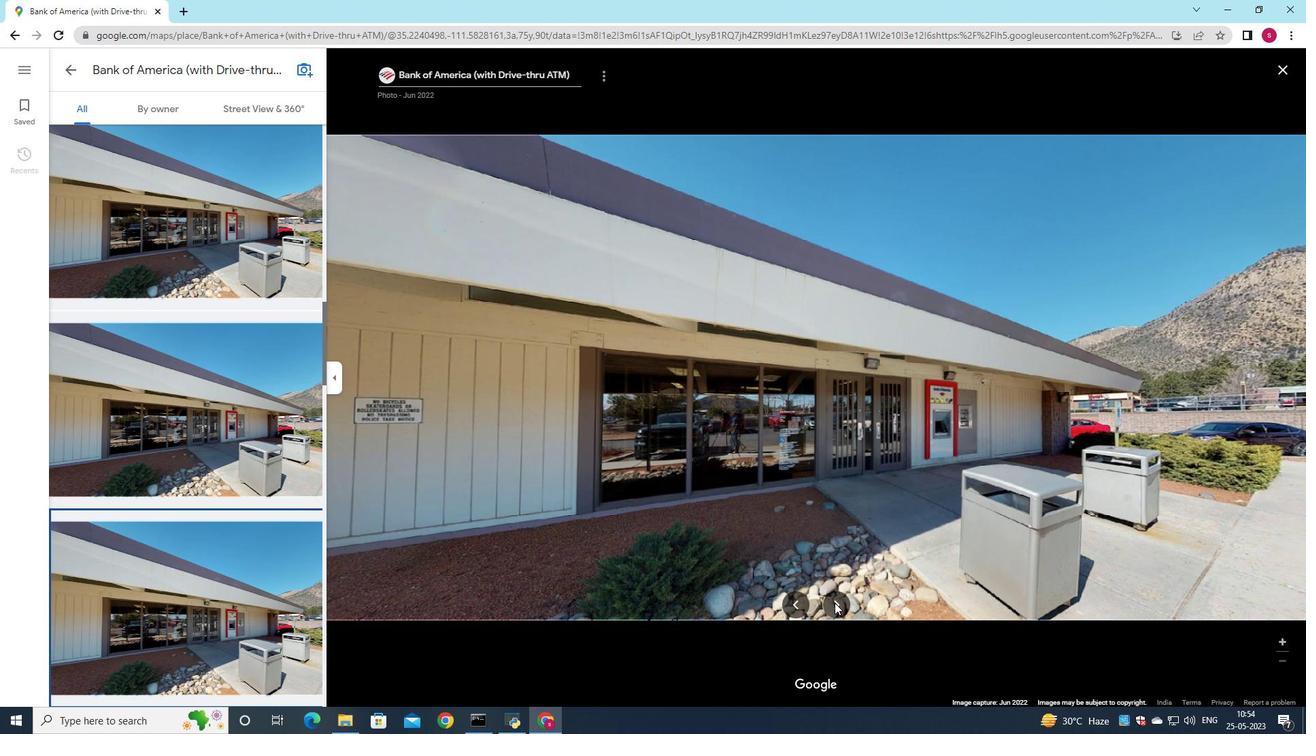 
Action: Mouse pressed left at (834, 602)
Screenshot: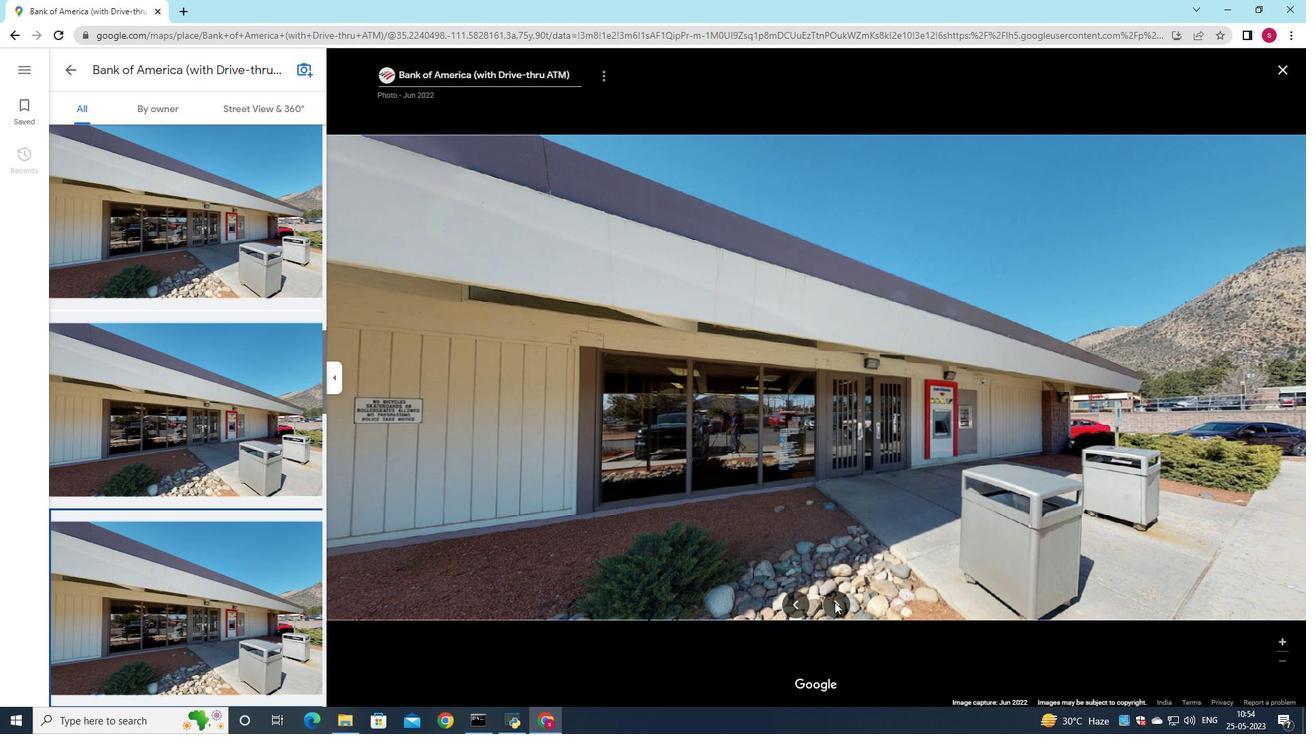 
Action: Mouse pressed left at (834, 602)
Screenshot: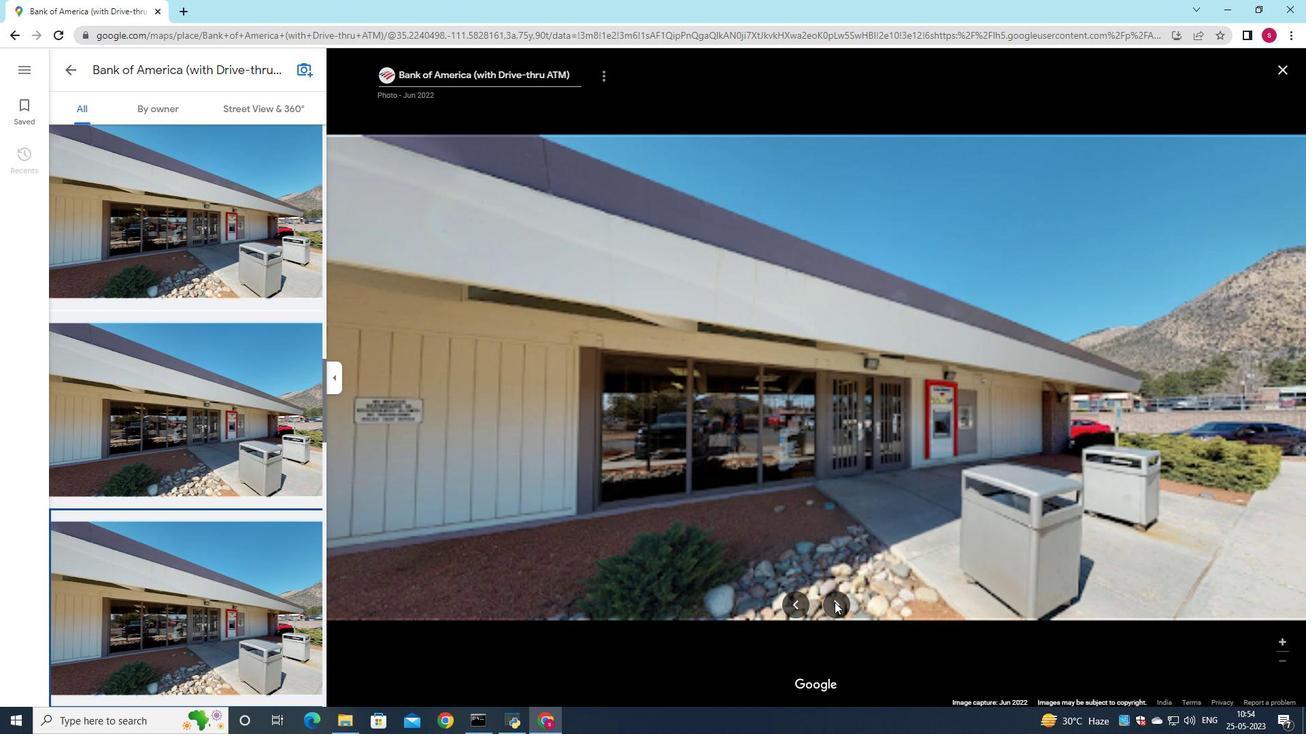 
Action: Mouse pressed left at (834, 602)
Screenshot: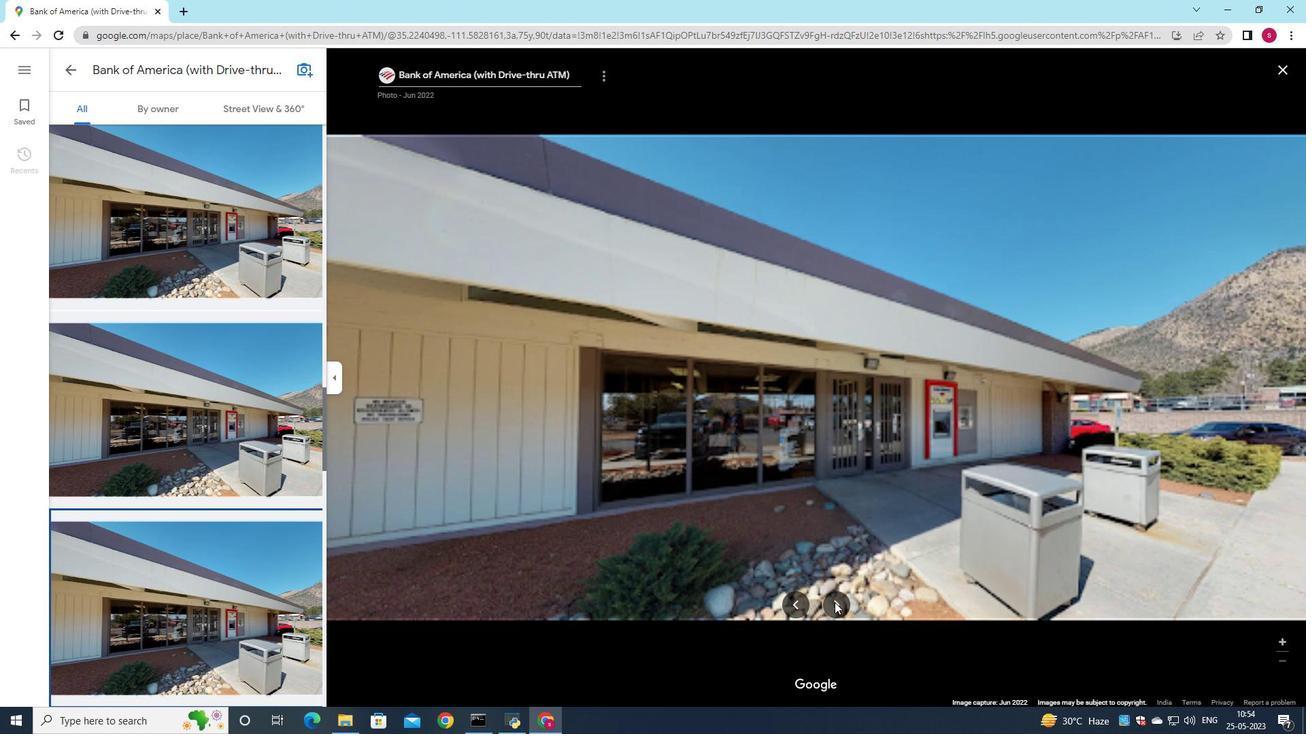 
Action: Mouse moved to (234, 464)
Screenshot: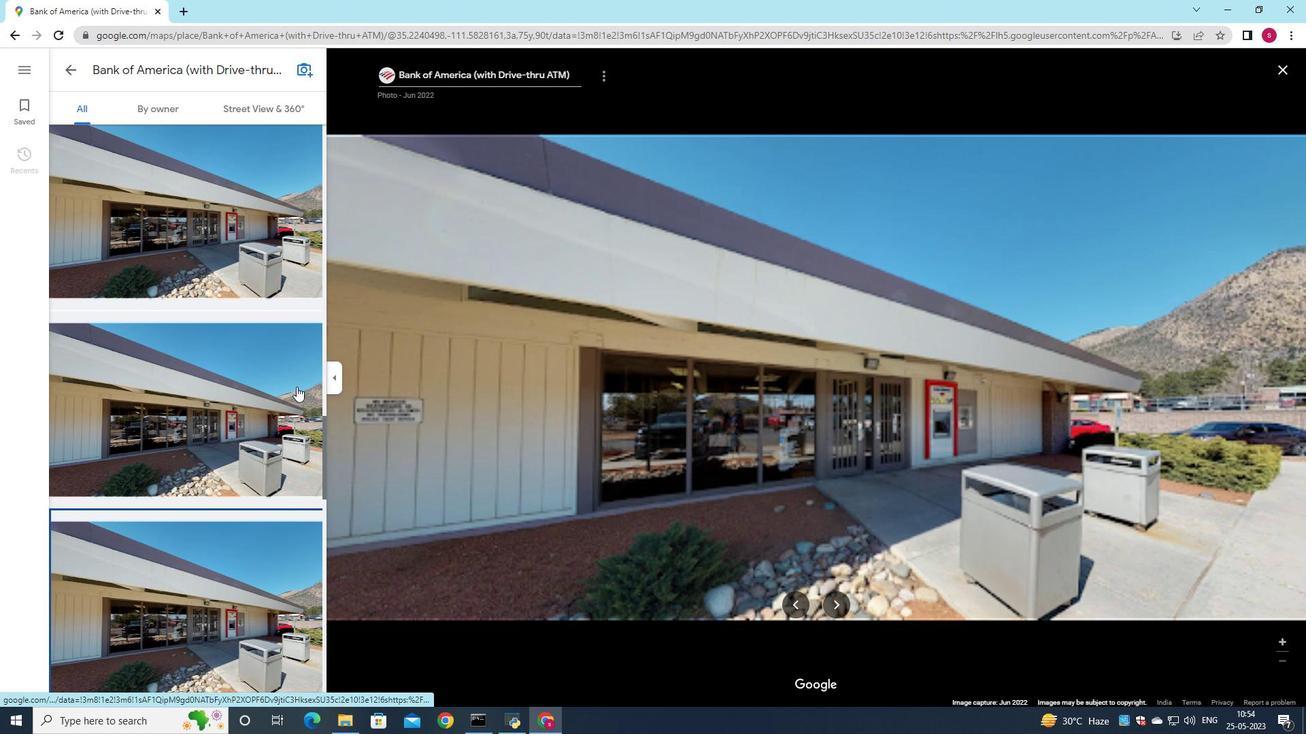 
Action: Mouse scrolled (234, 463) with delta (0, 0)
Screenshot: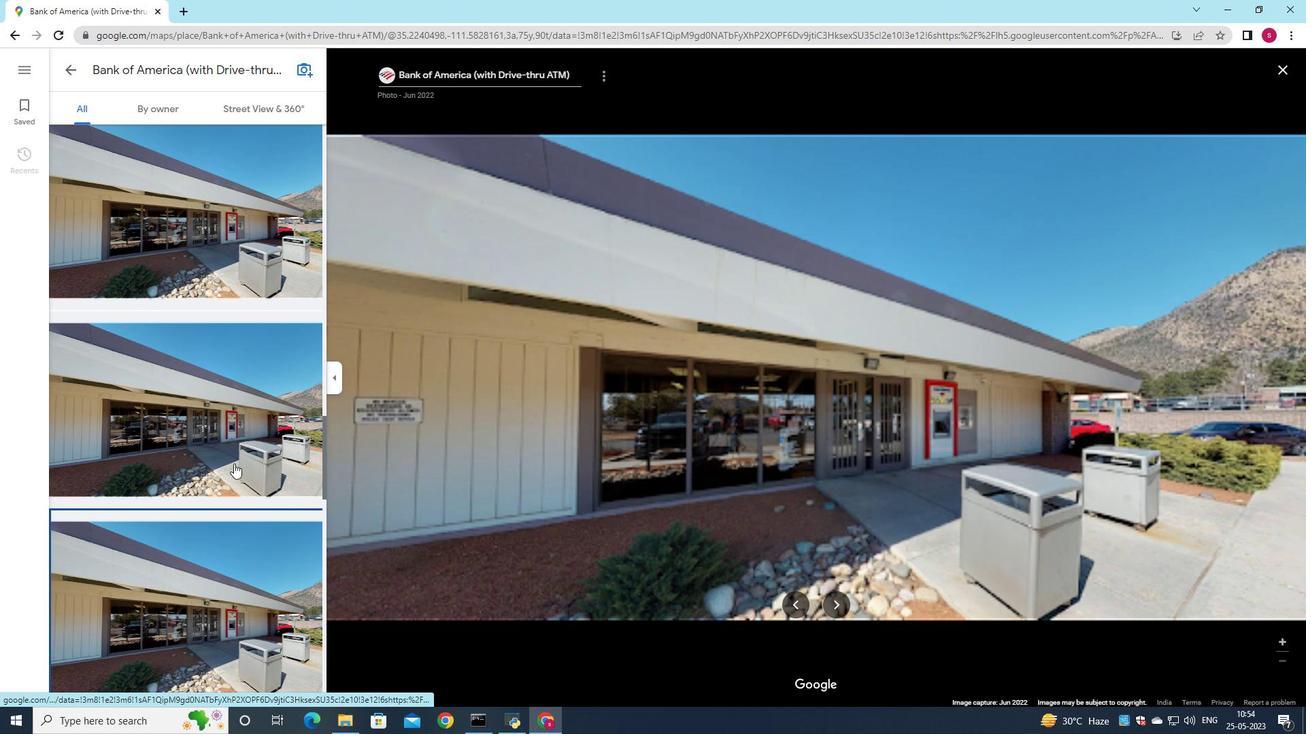 
Action: Mouse scrolled (234, 463) with delta (0, 0)
Screenshot: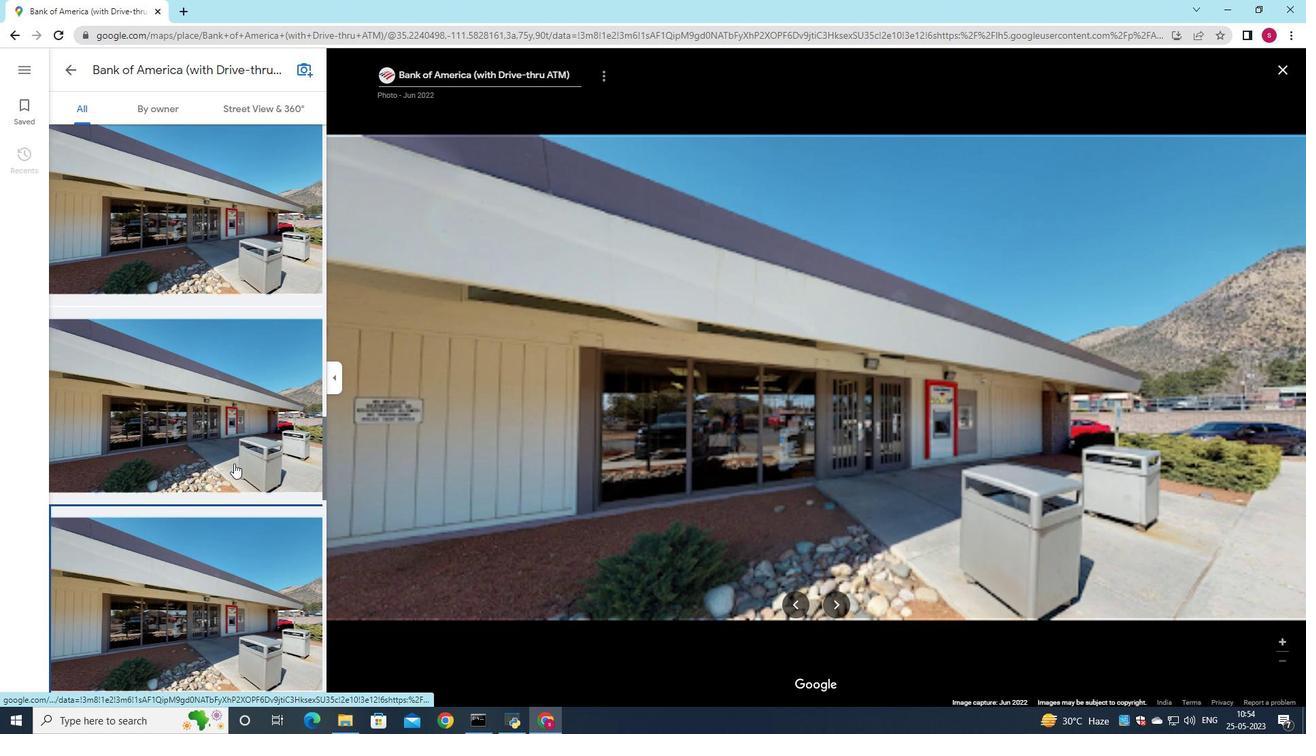 
Action: Mouse scrolled (234, 463) with delta (0, 0)
Screenshot: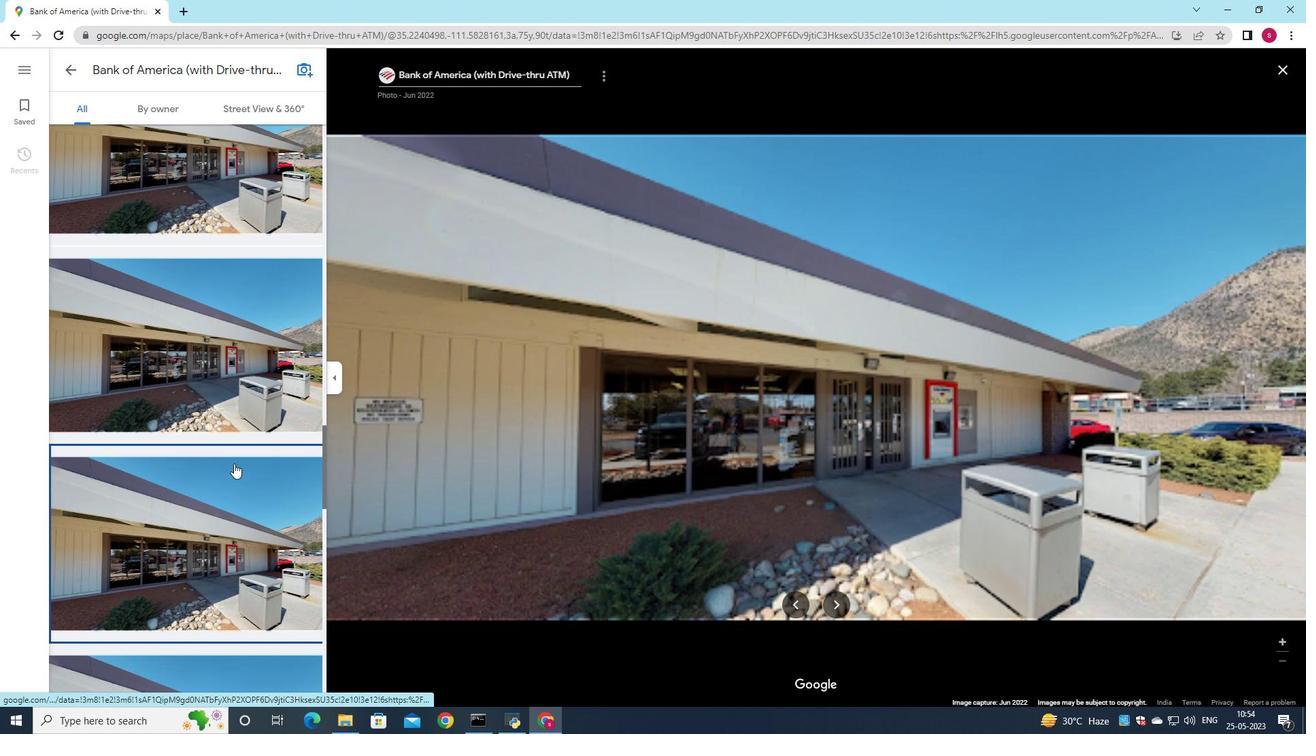 
Action: Mouse scrolled (234, 463) with delta (0, 0)
Screenshot: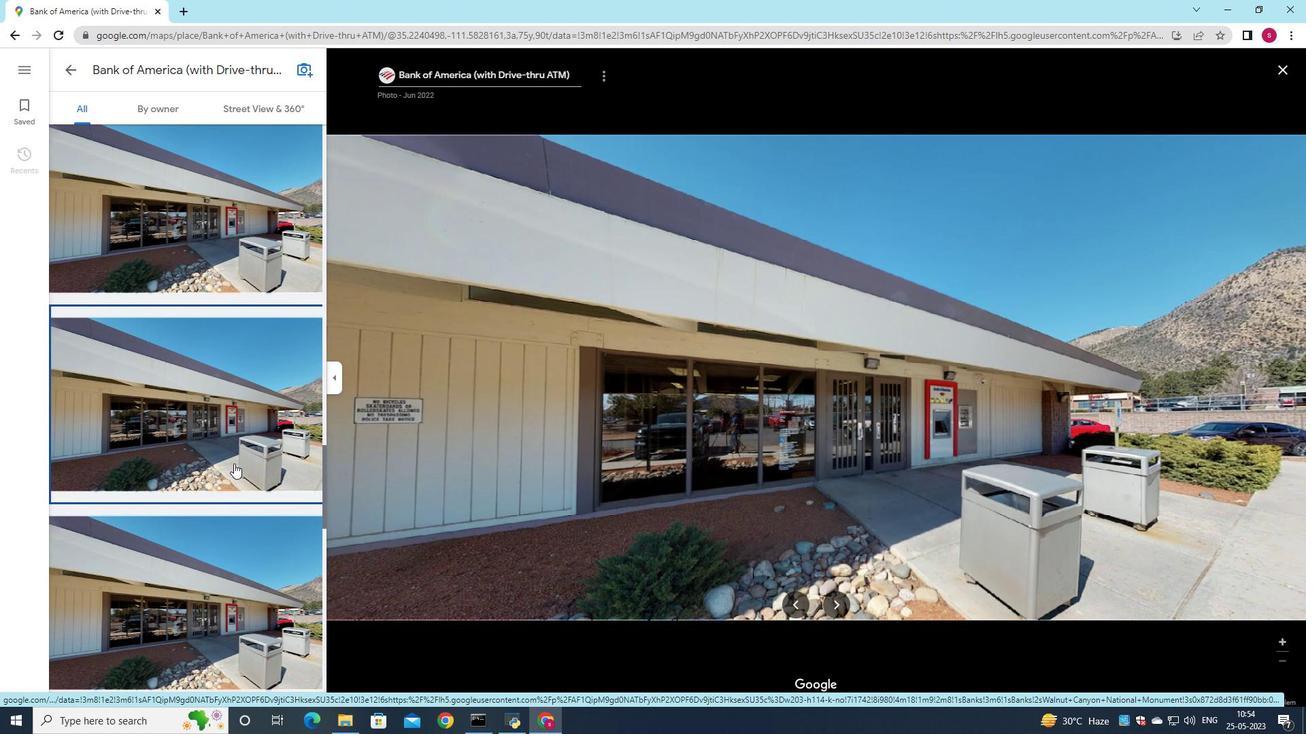
Action: Mouse scrolled (234, 463) with delta (0, 0)
Screenshot: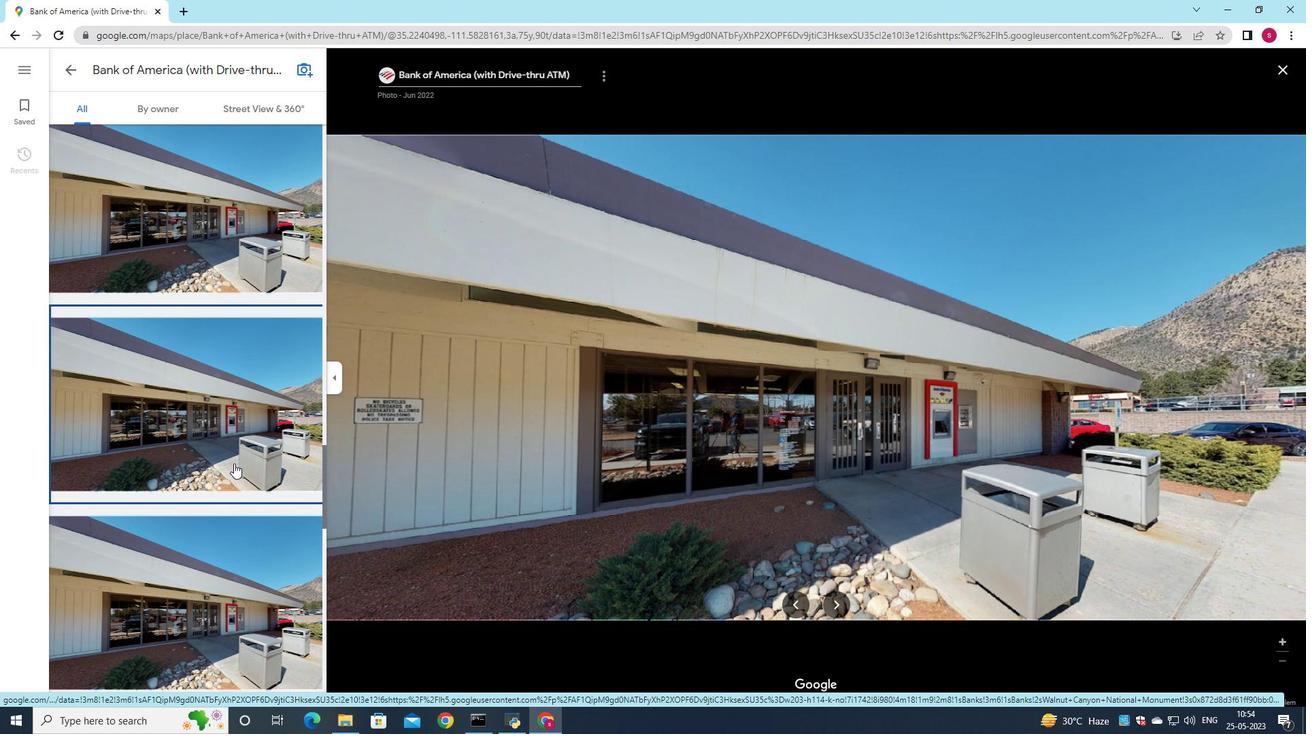 
Action: Mouse moved to (230, 472)
Screenshot: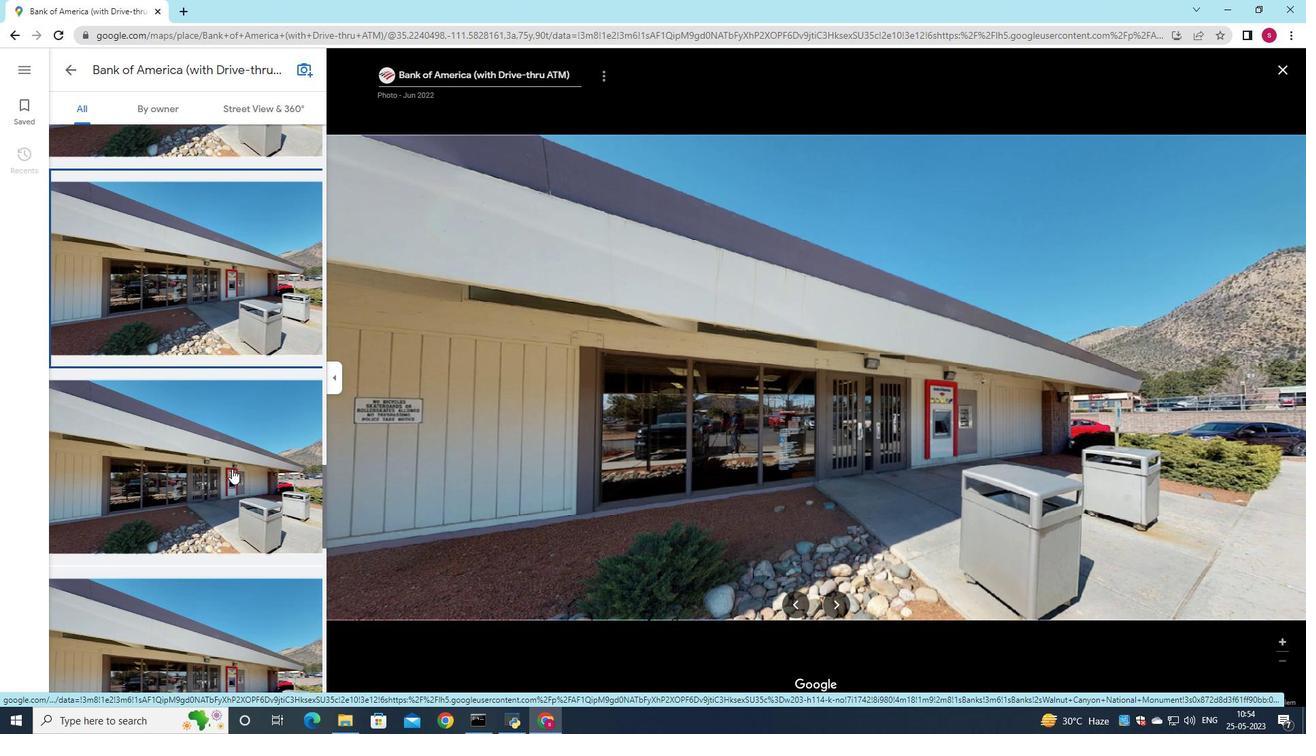 
Action: Mouse scrolled (230, 471) with delta (0, 0)
Screenshot: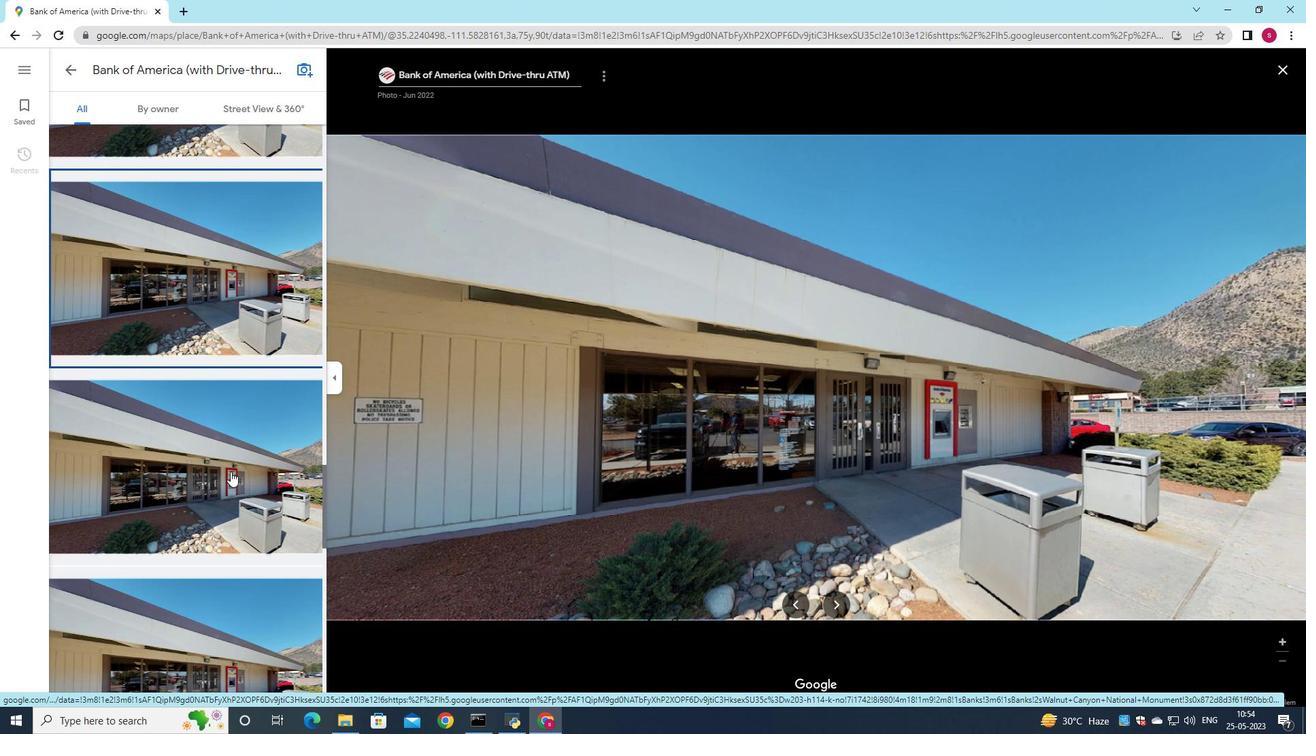 
Action: Mouse scrolled (230, 471) with delta (0, 0)
Screenshot: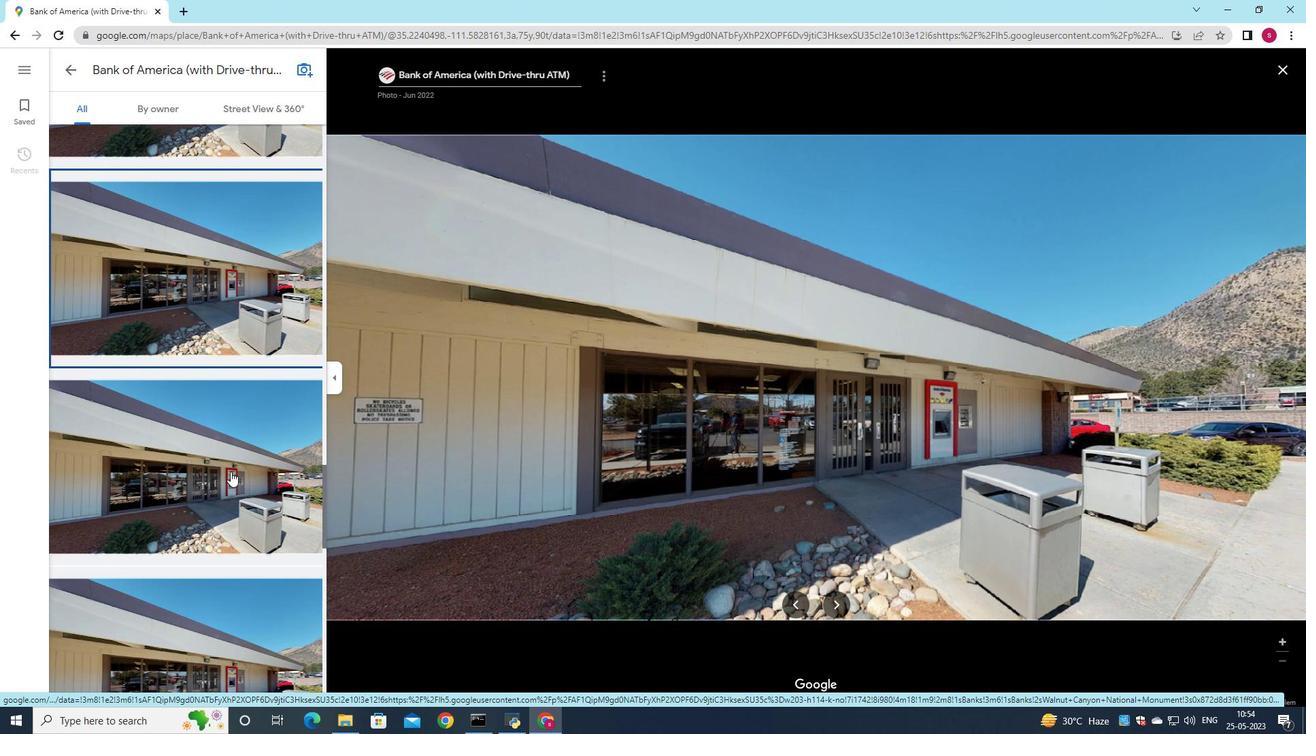 
Action: Mouse scrolled (230, 471) with delta (0, 0)
Screenshot: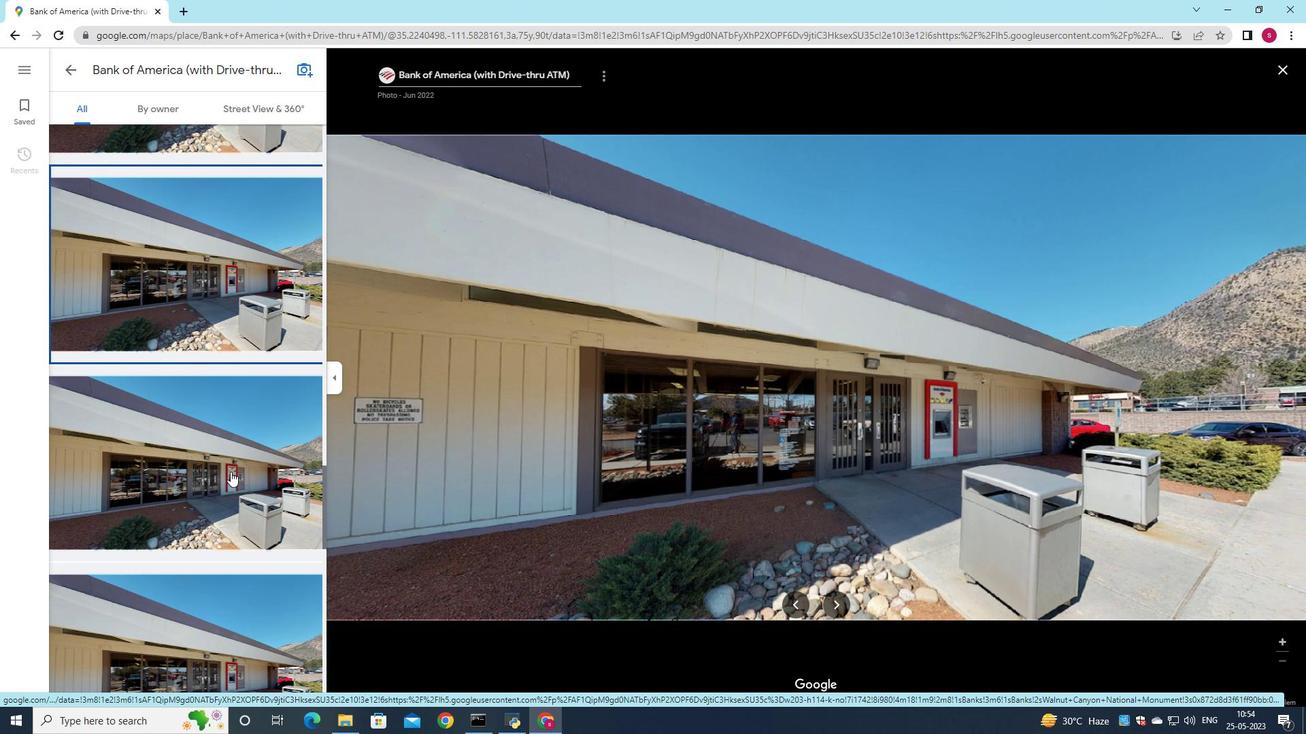 
Action: Mouse scrolled (230, 471) with delta (0, 0)
Screenshot: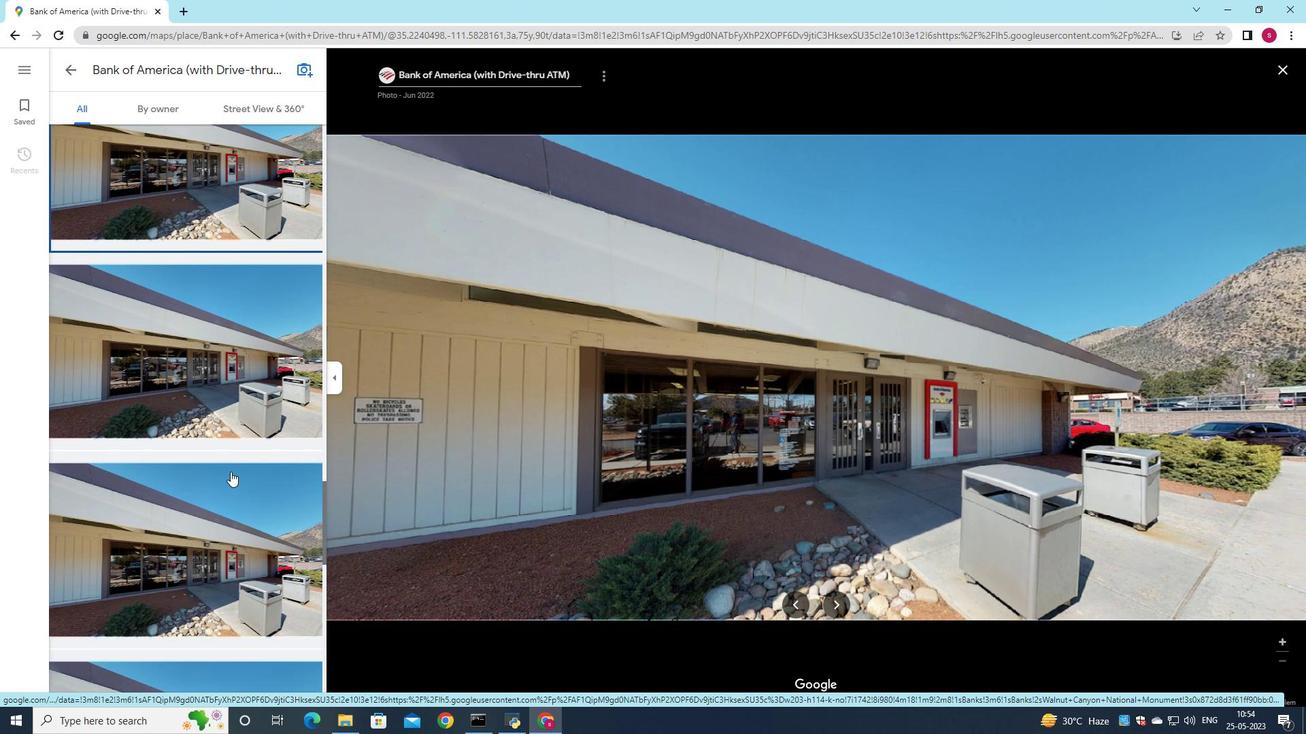 
Action: Mouse scrolled (230, 471) with delta (0, 0)
Screenshot: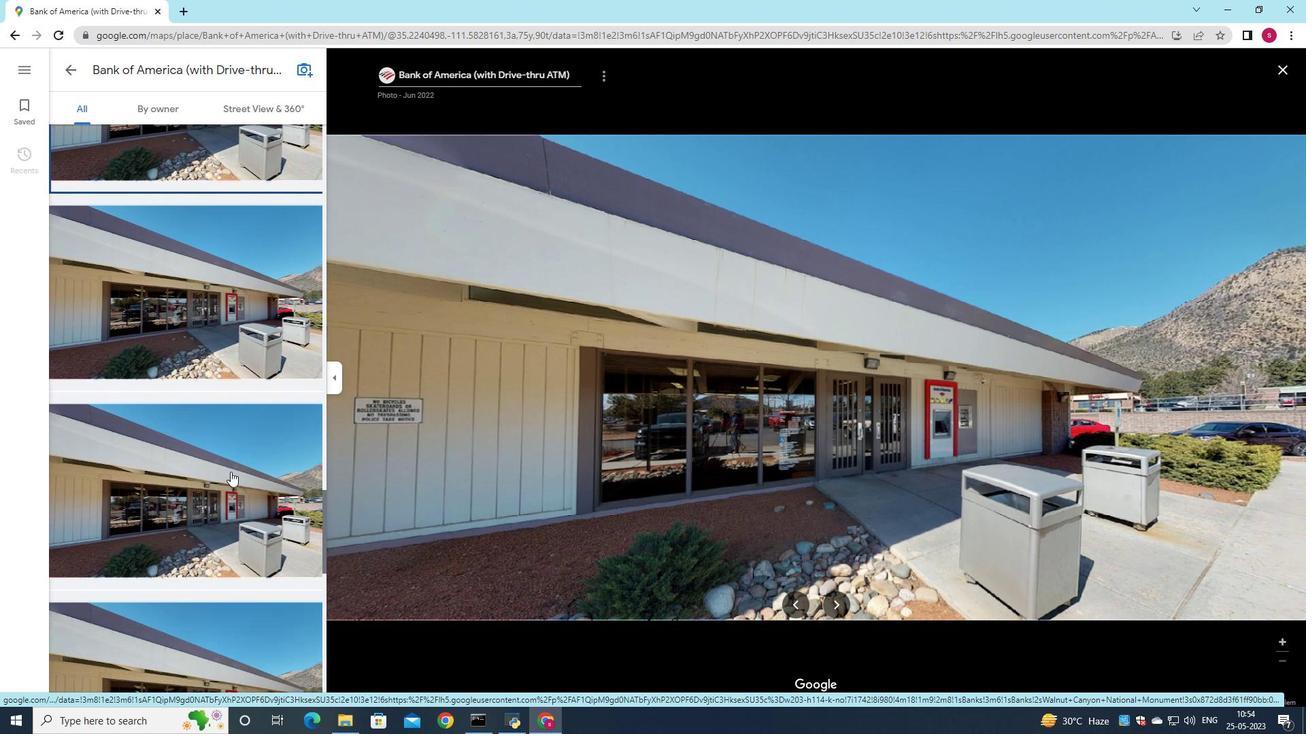 
Action: Mouse scrolled (230, 471) with delta (0, 0)
Screenshot: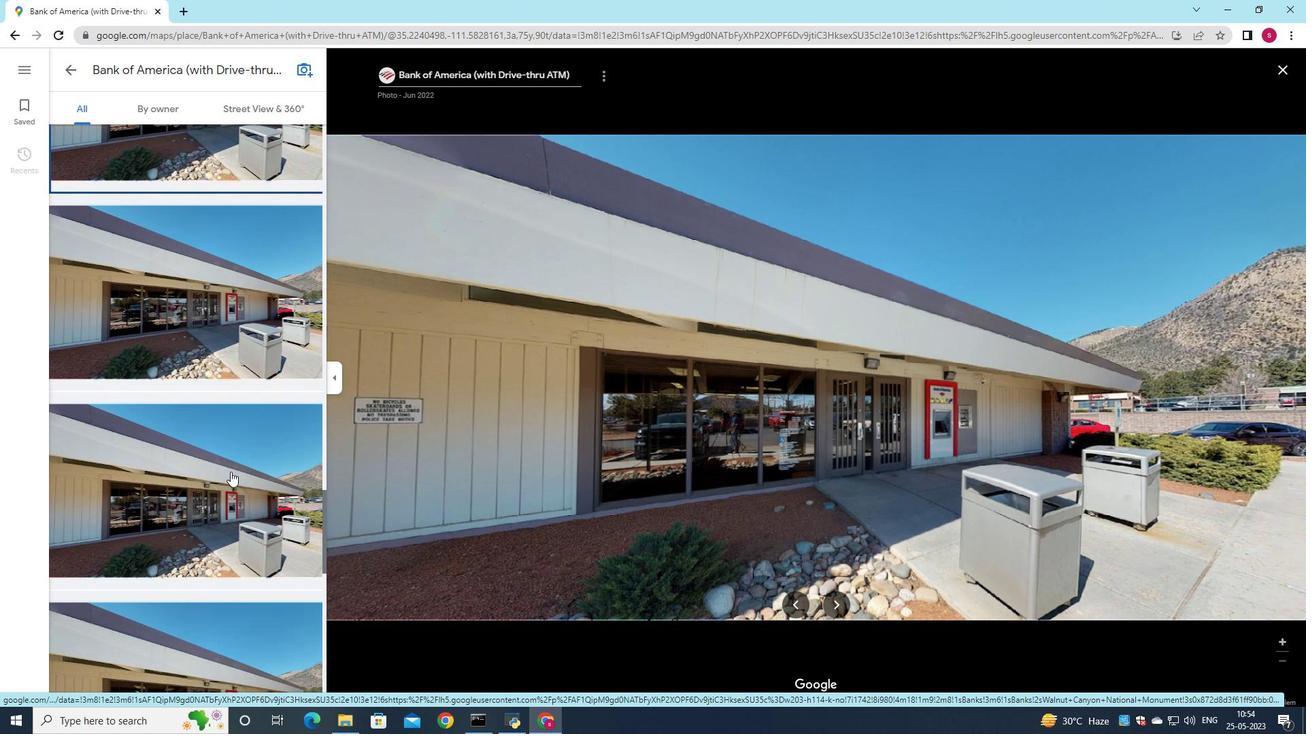 
Action: Mouse scrolled (230, 471) with delta (0, 0)
Screenshot: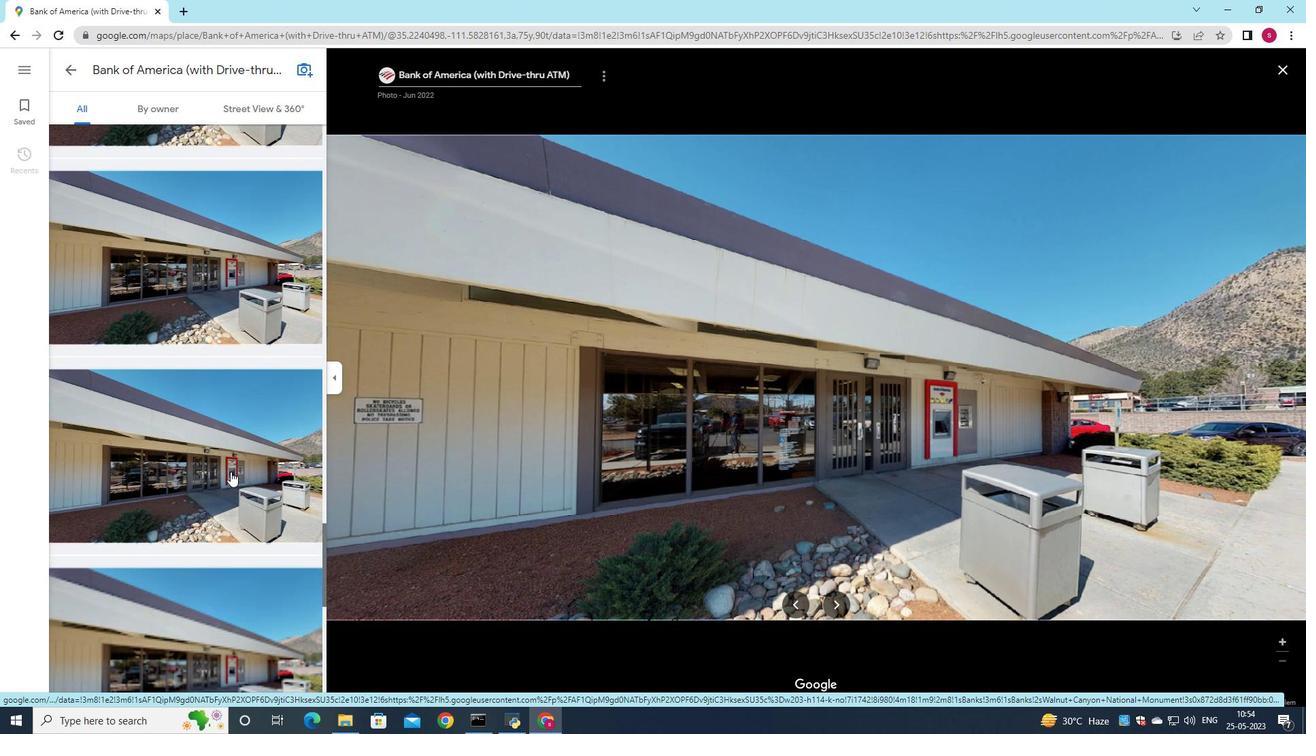 
Action: Mouse scrolled (230, 471) with delta (0, 0)
Screenshot: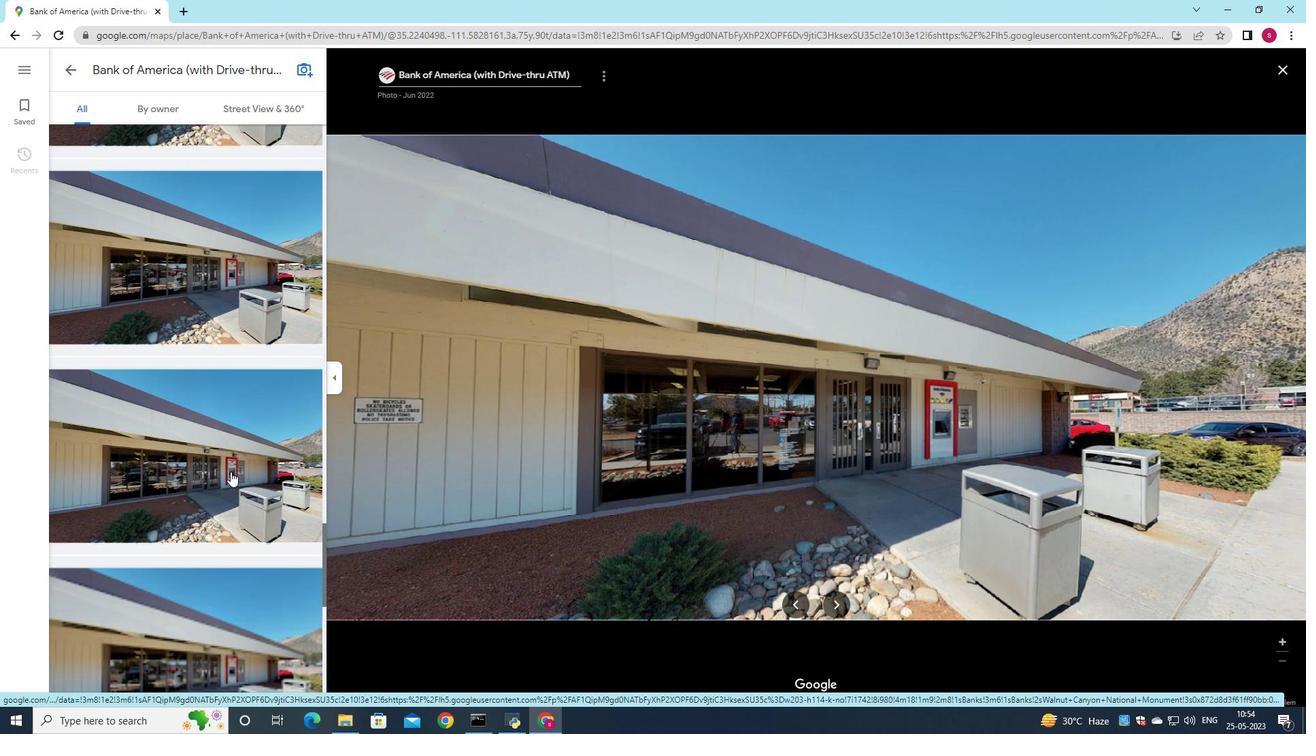 
Action: Mouse scrolled (230, 471) with delta (0, 0)
Screenshot: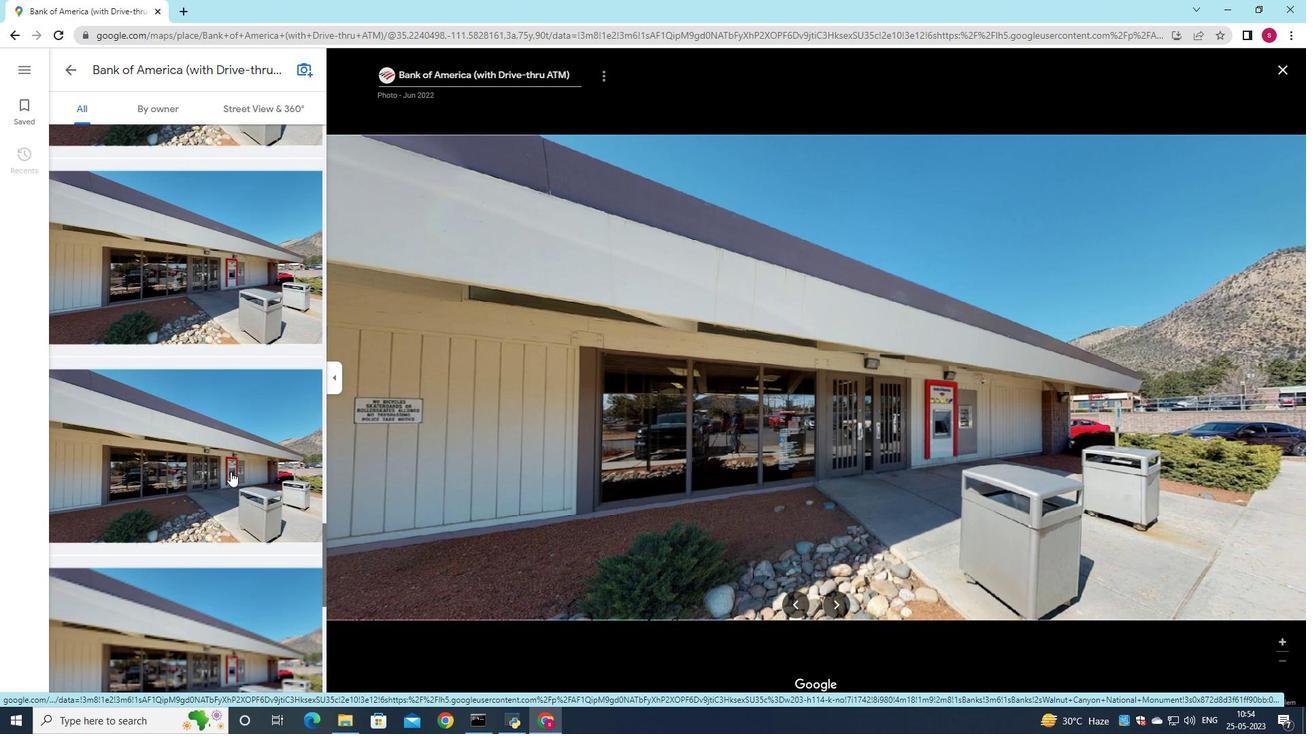 
Action: Mouse scrolled (230, 471) with delta (0, 0)
Screenshot: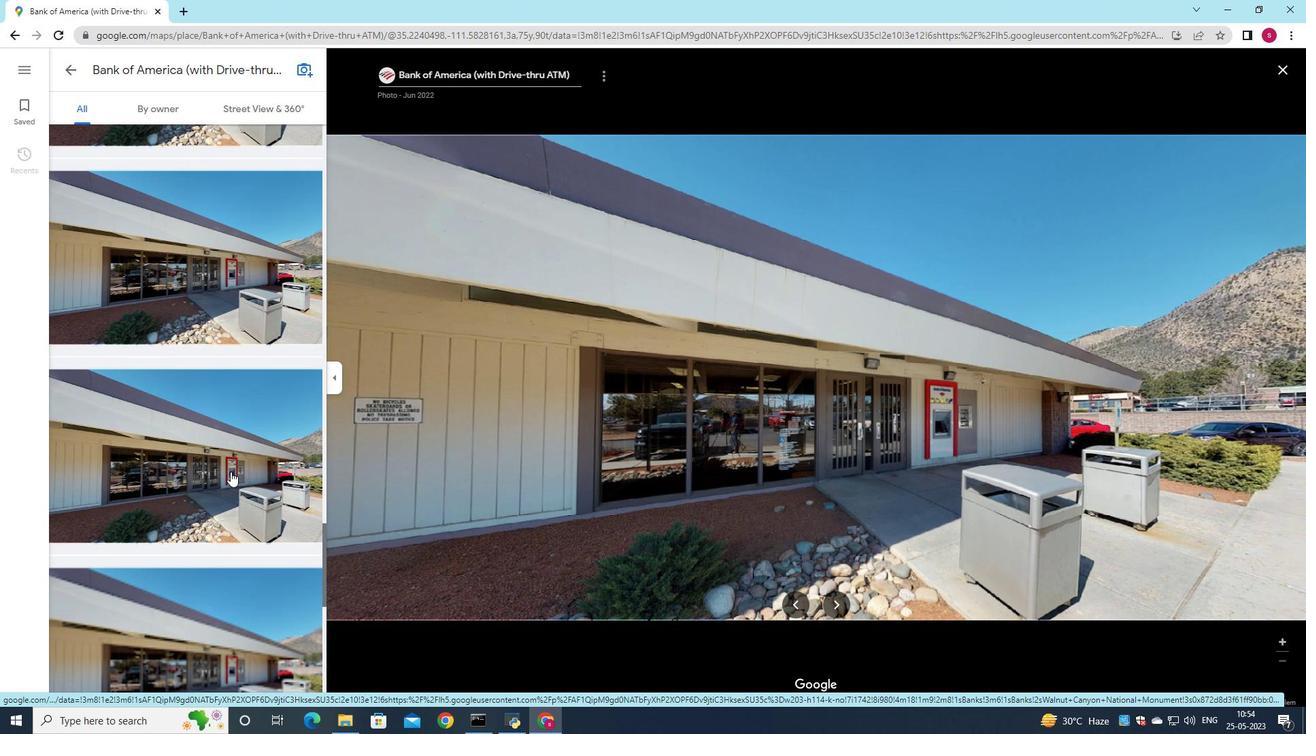 
Action: Mouse scrolled (230, 471) with delta (0, 0)
Screenshot: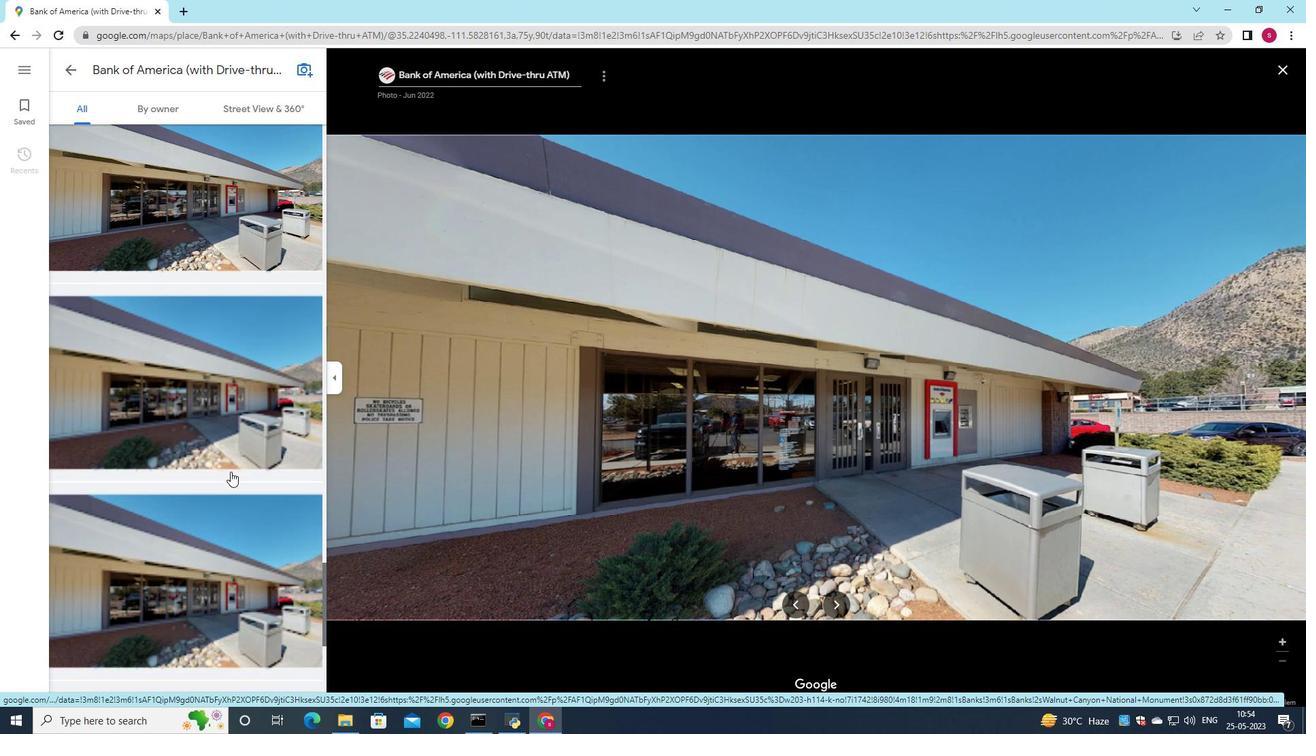 
Action: Mouse scrolled (230, 471) with delta (0, 0)
Screenshot: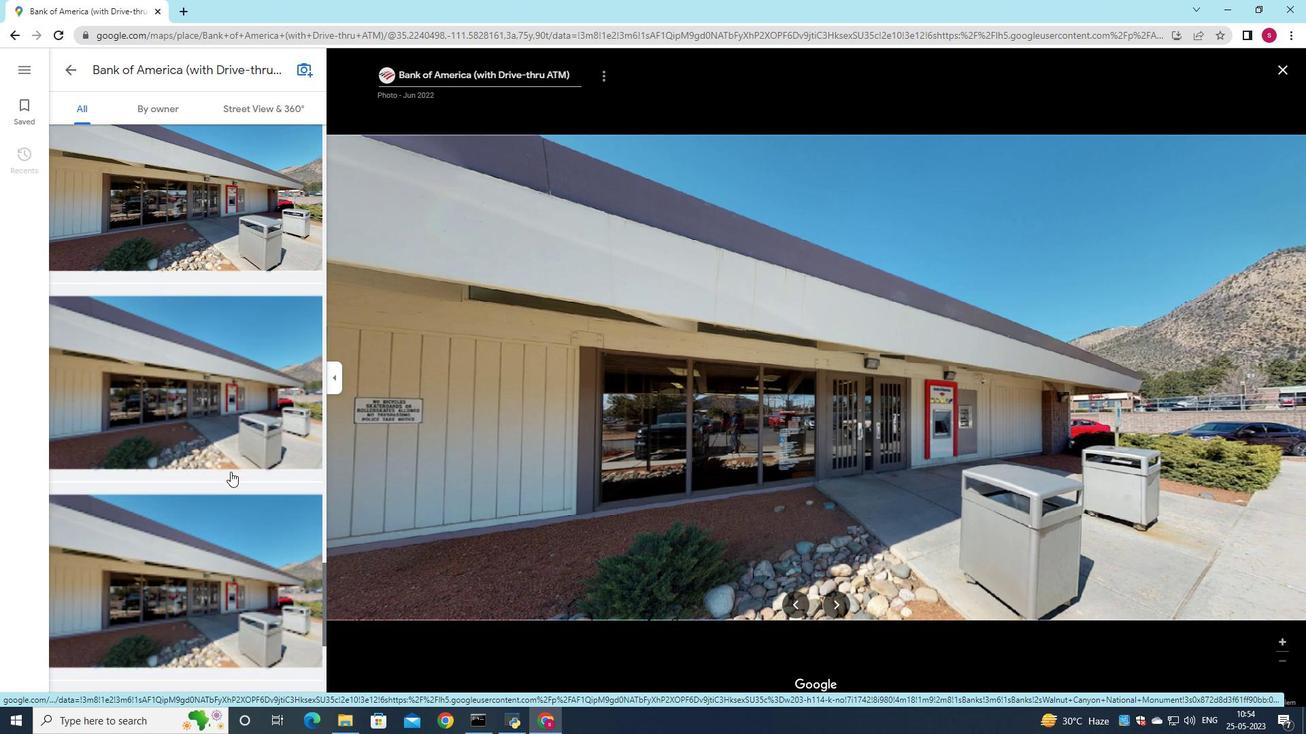 
Action: Mouse scrolled (230, 471) with delta (0, 0)
Screenshot: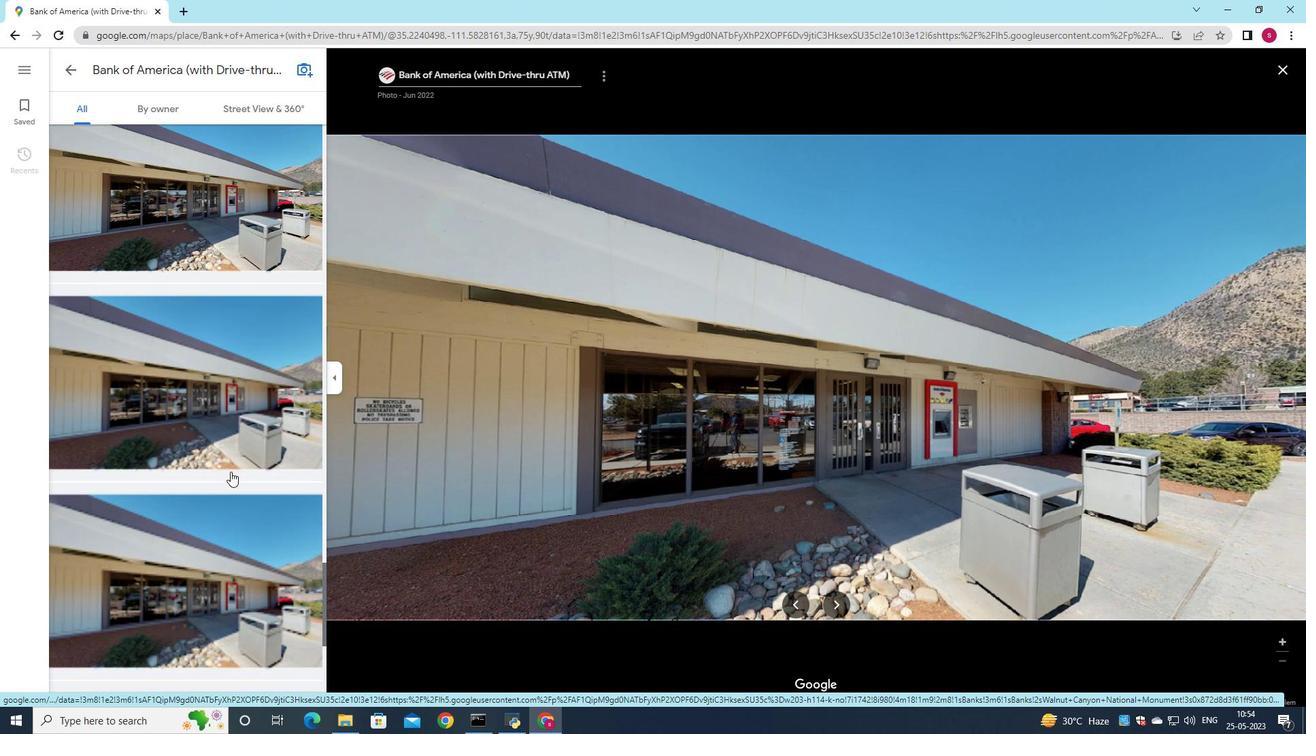 
Action: Mouse scrolled (230, 471) with delta (0, 0)
Screenshot: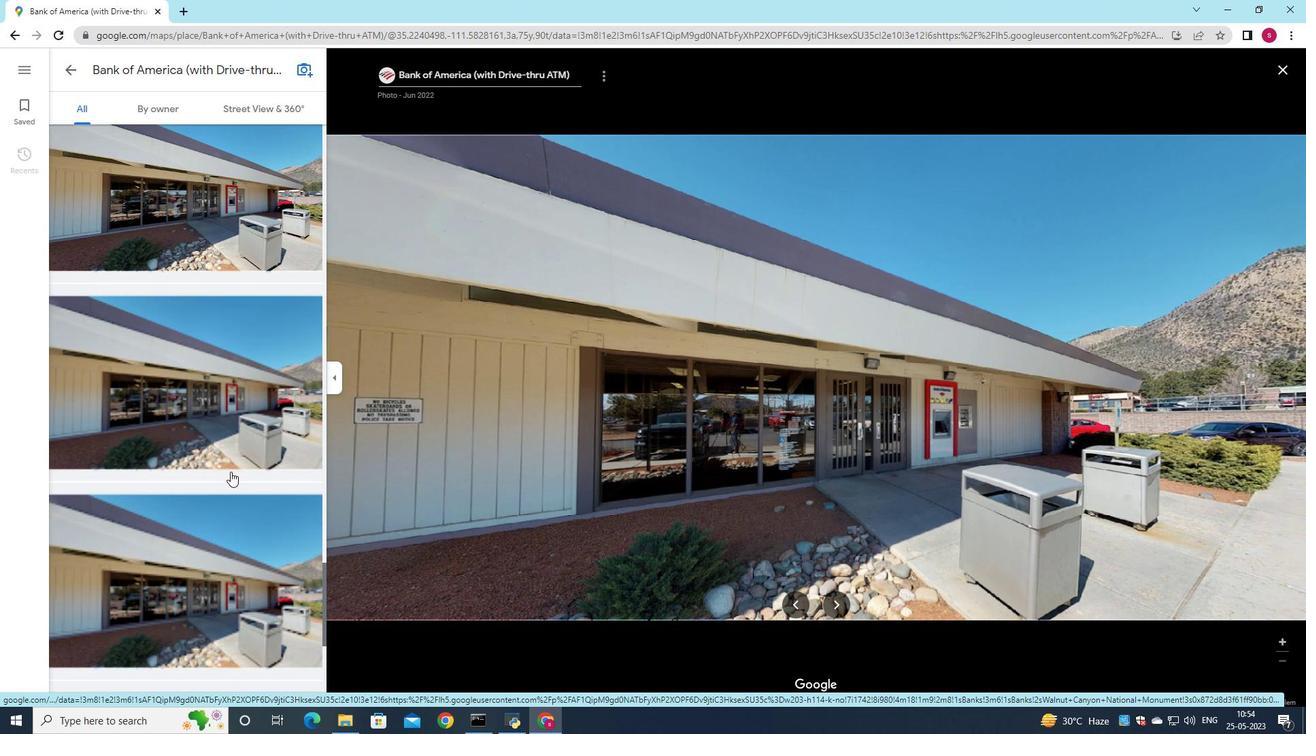 
Action: Mouse scrolled (230, 471) with delta (0, 0)
Screenshot: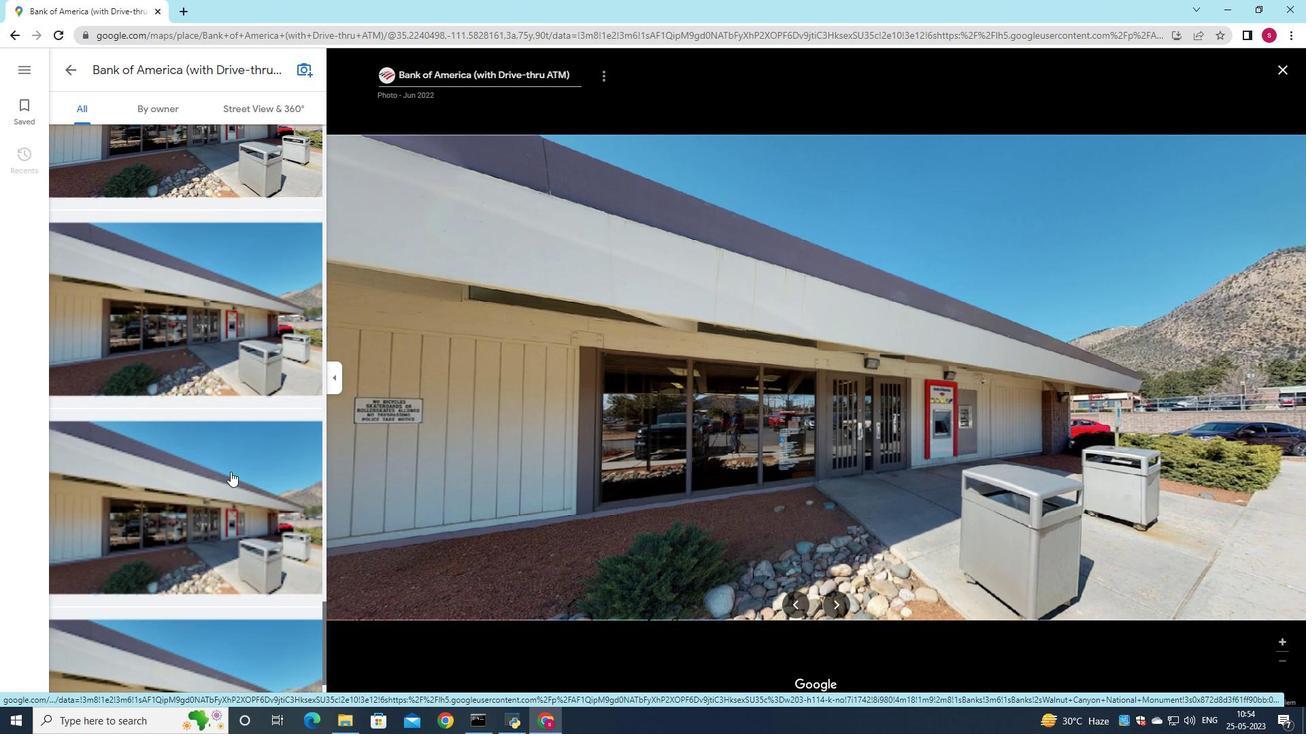 
Action: Mouse scrolled (230, 471) with delta (0, 0)
Screenshot: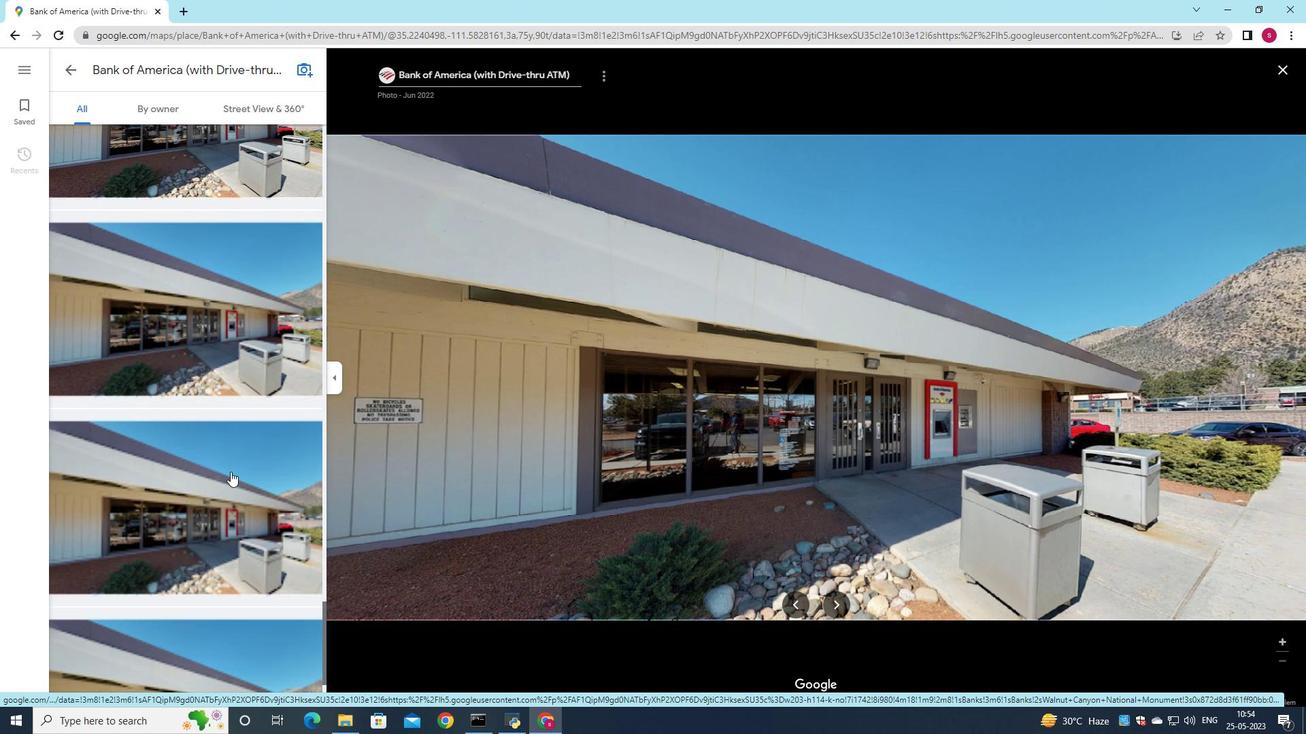 
Action: Mouse scrolled (230, 471) with delta (0, 0)
Screenshot: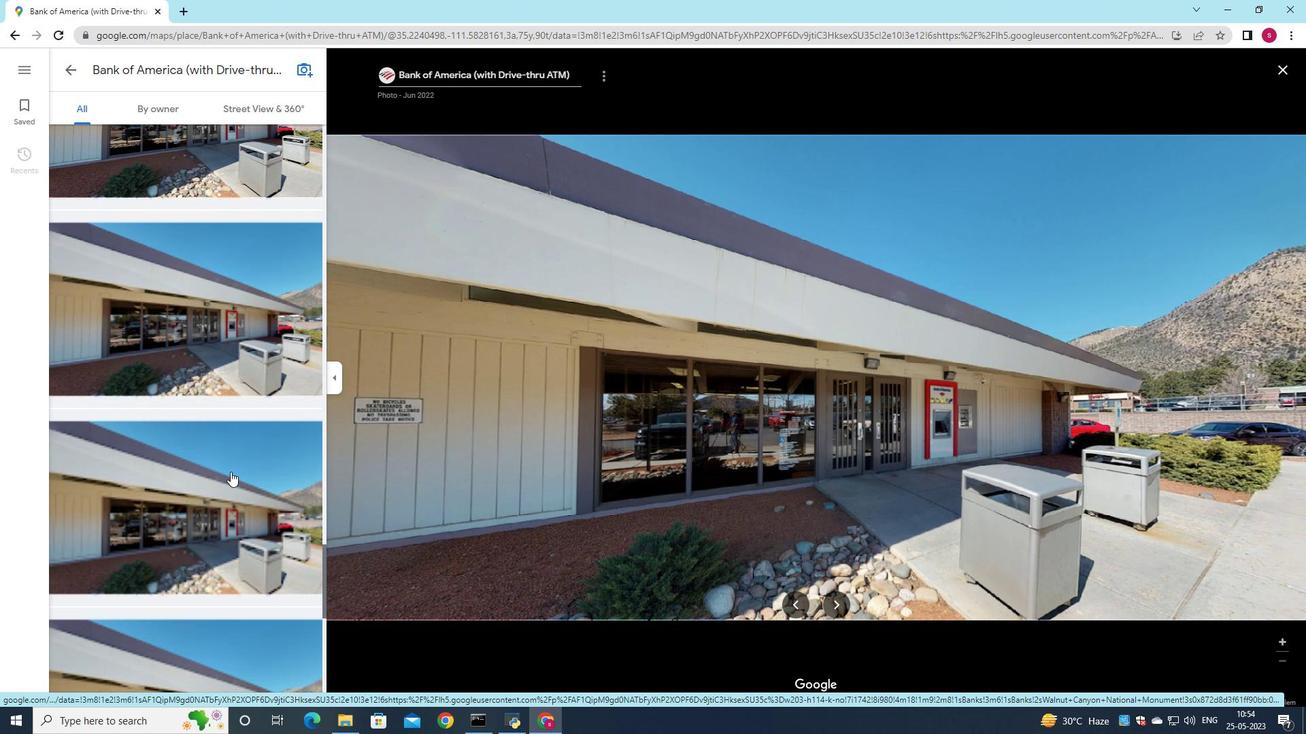 
Action: Mouse scrolled (230, 471) with delta (0, 0)
Screenshot: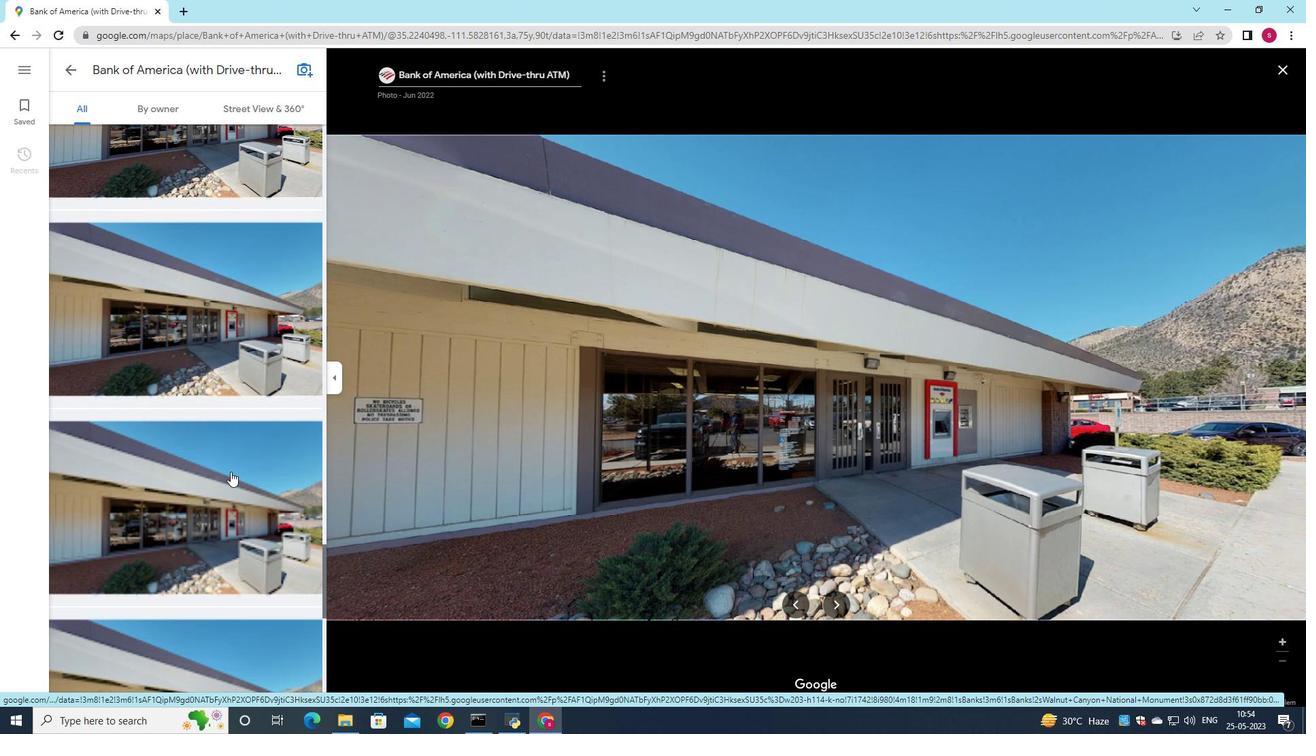 
Action: Mouse scrolled (230, 471) with delta (0, 0)
Screenshot: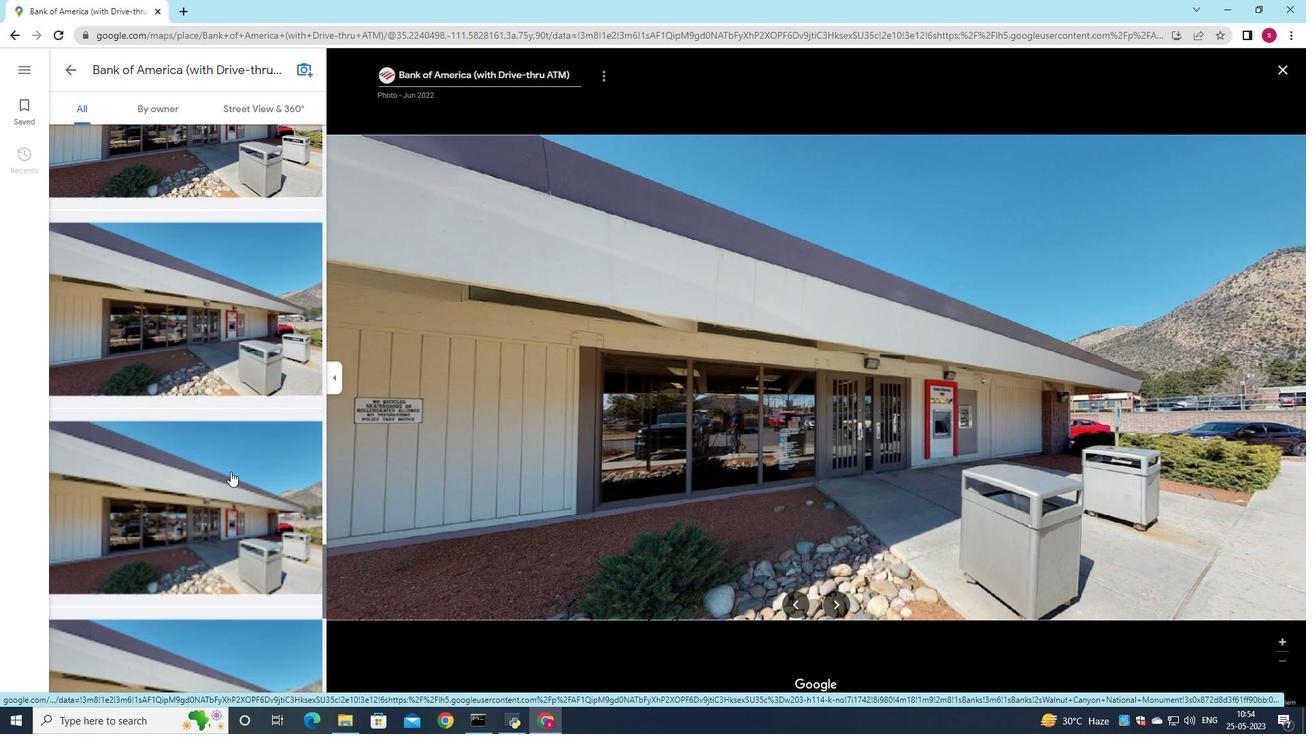 
Action: Mouse scrolled (230, 471) with delta (0, 0)
Screenshot: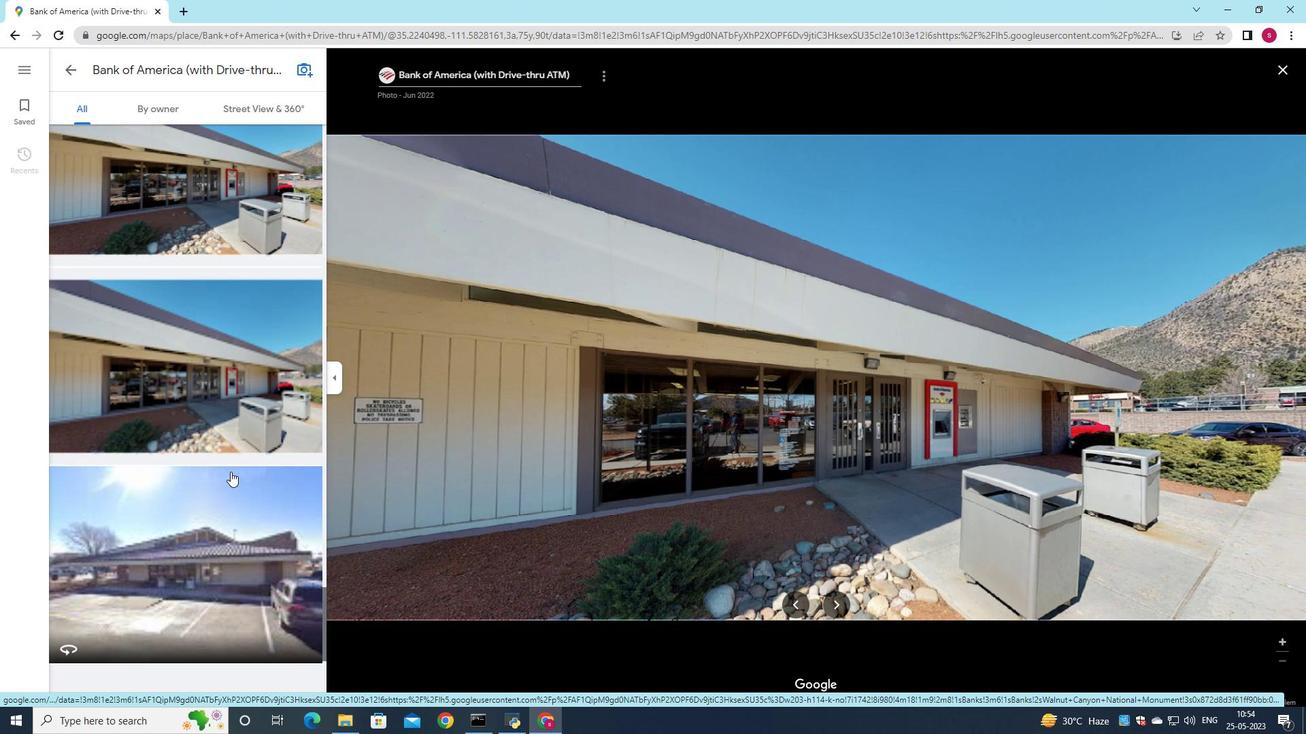 
Action: Mouse scrolled (230, 471) with delta (0, 0)
Screenshot: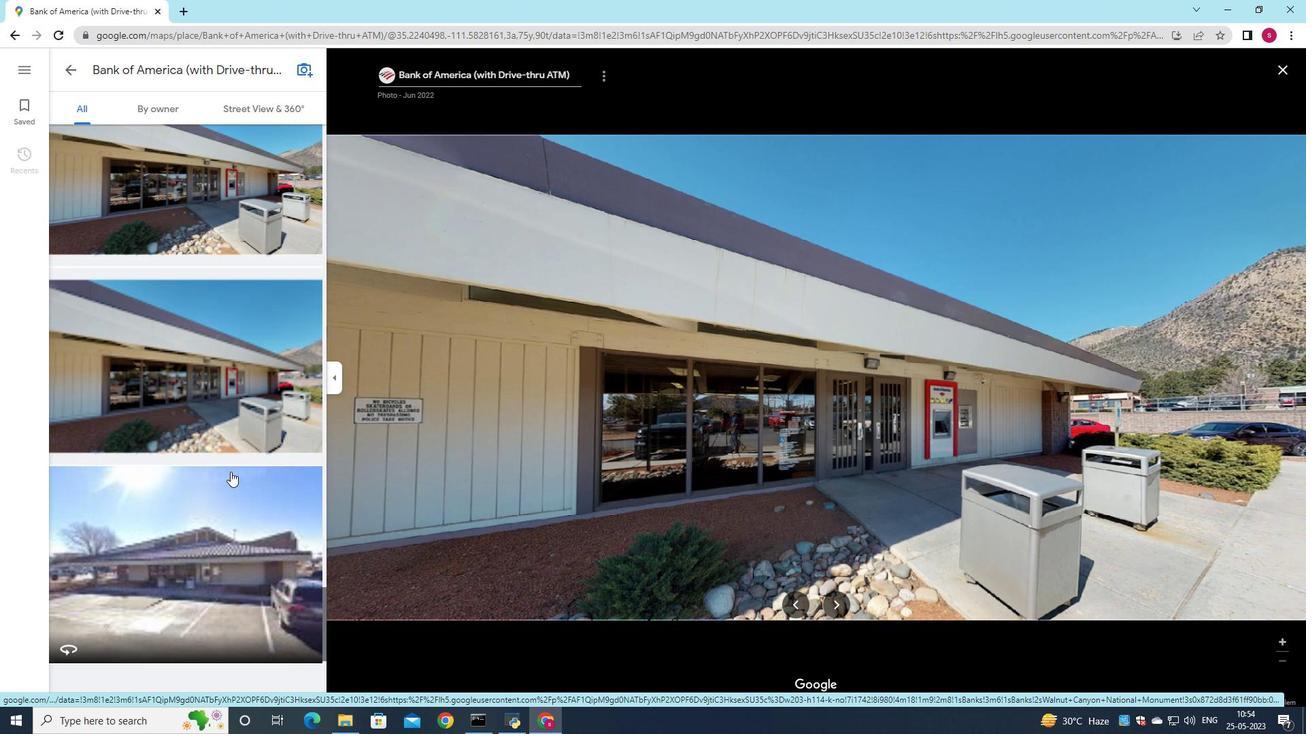 
Action: Mouse scrolled (230, 471) with delta (0, 0)
Screenshot: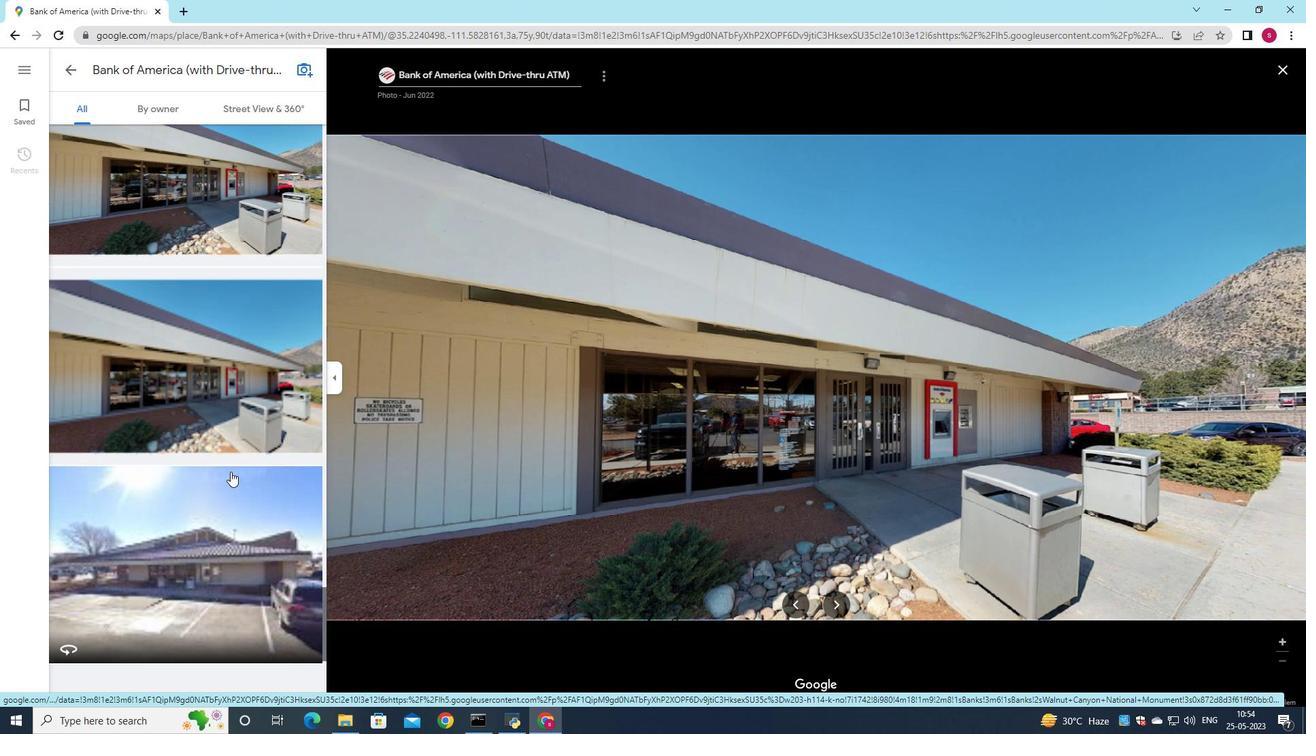 
Action: Mouse scrolled (230, 471) with delta (0, 0)
Screenshot: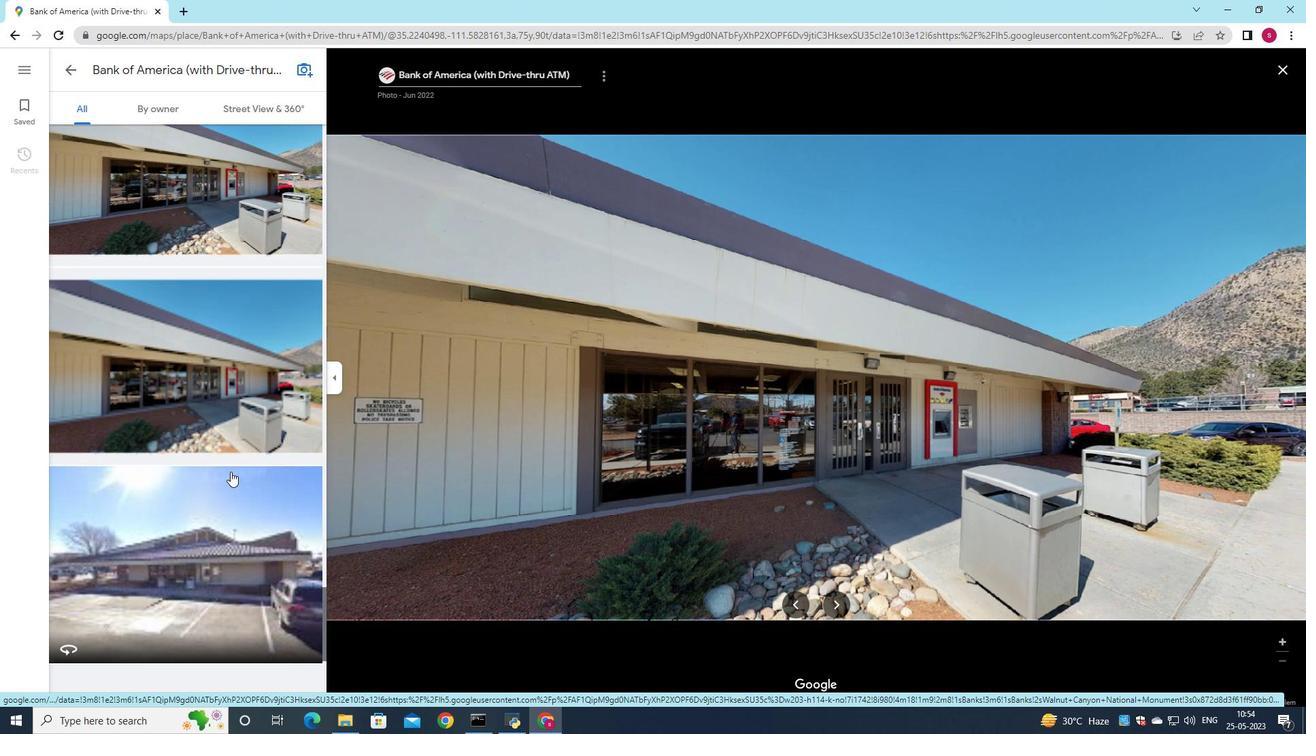 
Action: Mouse scrolled (230, 471) with delta (0, 0)
Screenshot: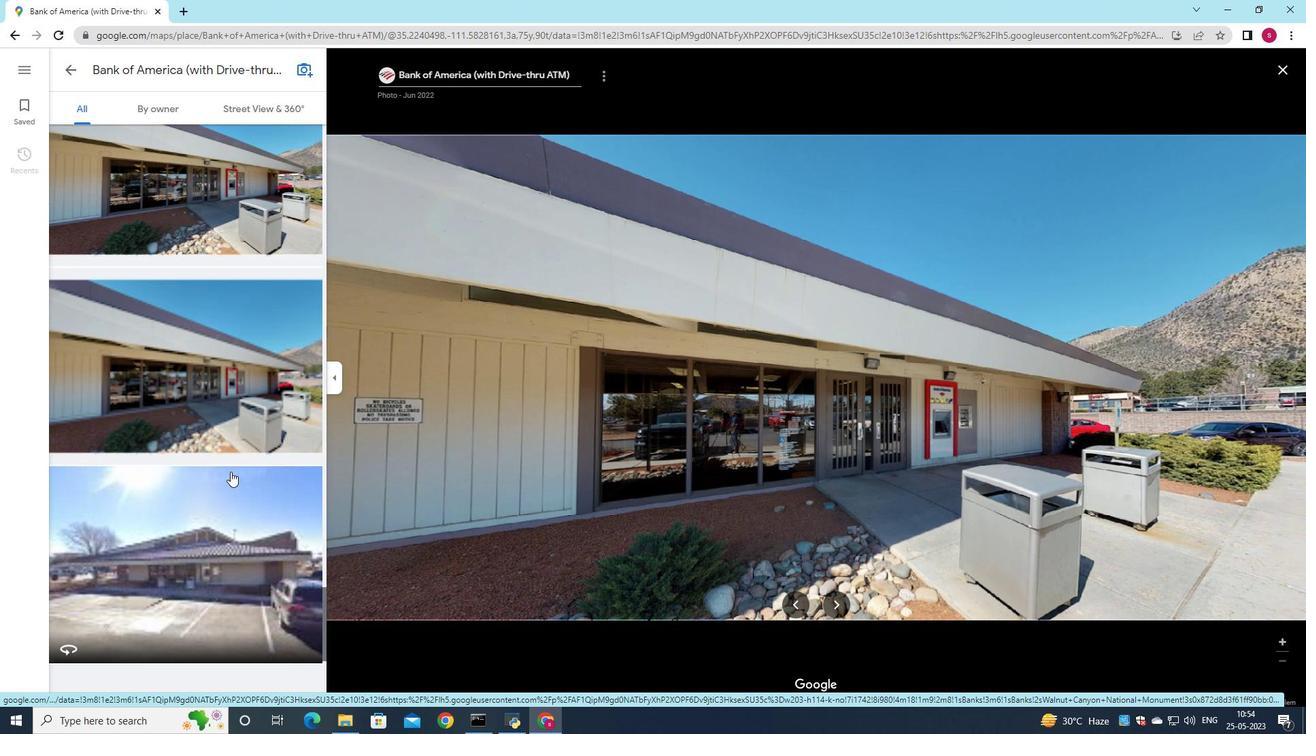 
Action: Mouse scrolled (230, 472) with delta (0, 0)
Screenshot: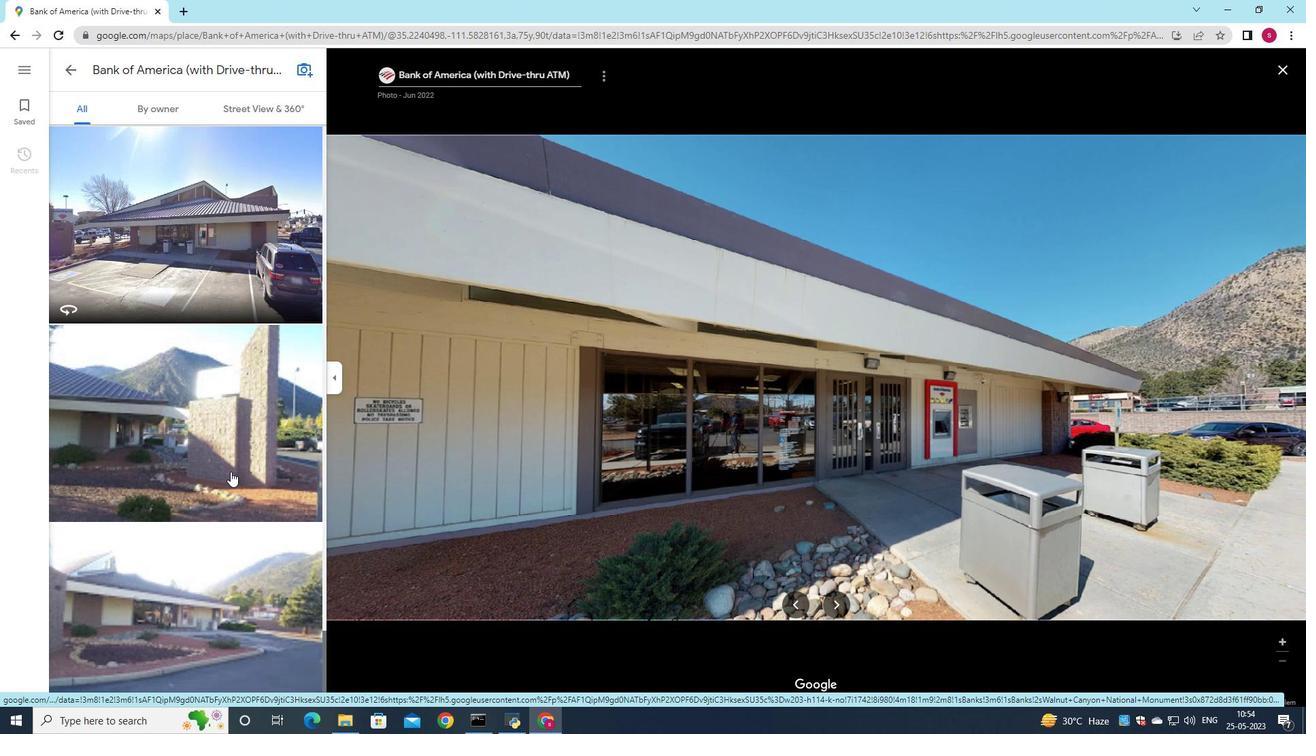 
Action: Mouse scrolled (230, 472) with delta (0, 0)
Screenshot: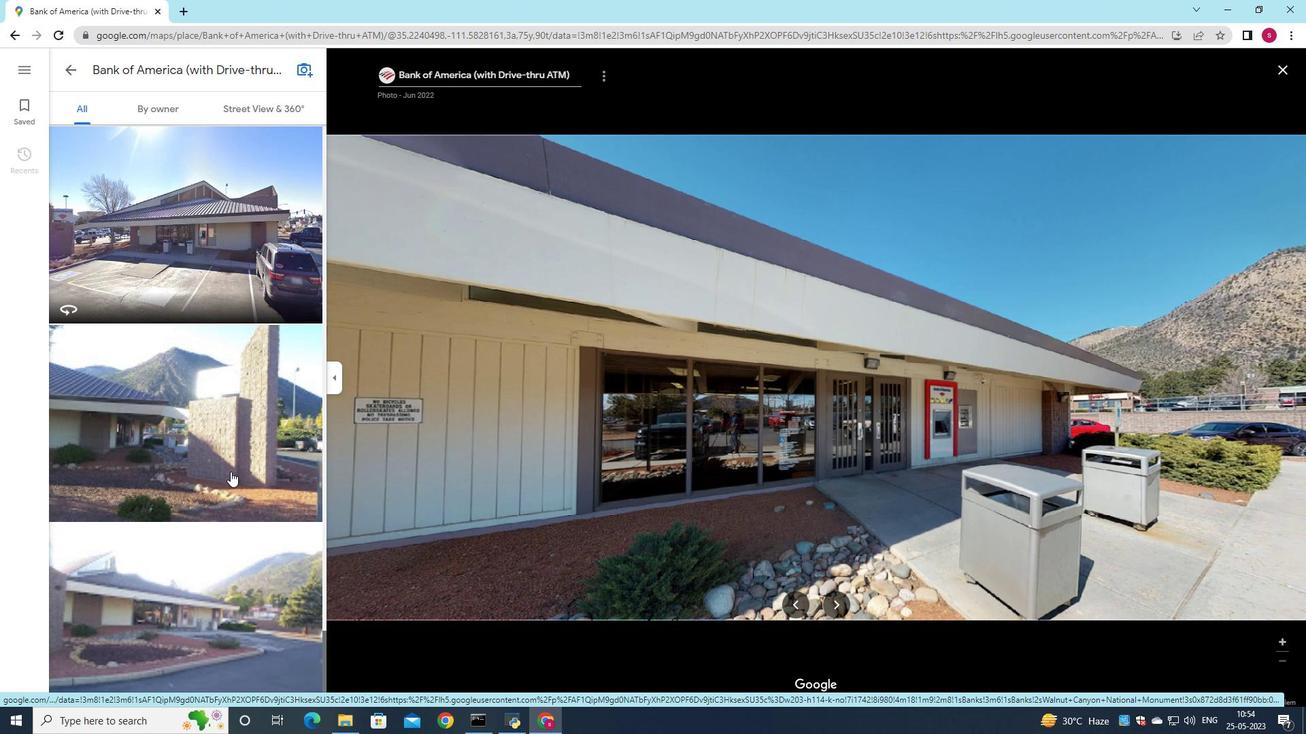 
Action: Mouse moved to (241, 437)
Screenshot: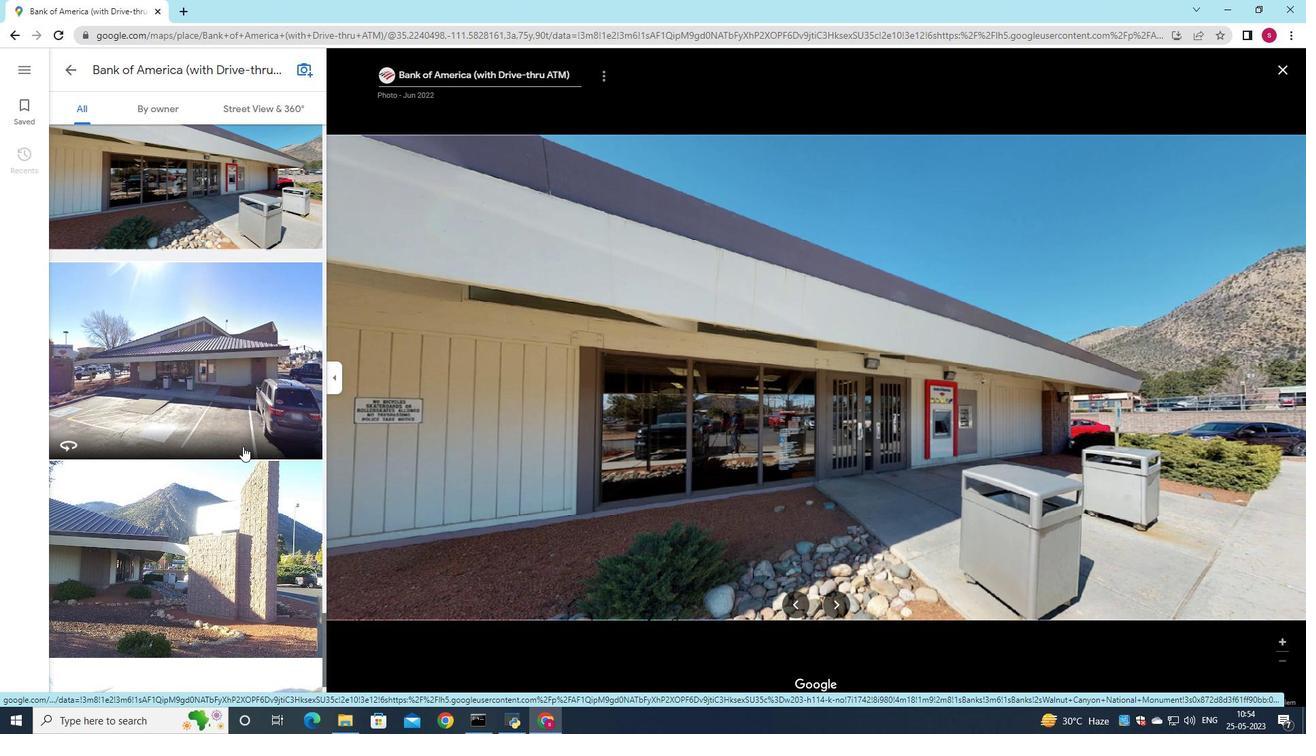 
Action: Mouse pressed left at (241, 437)
Screenshot: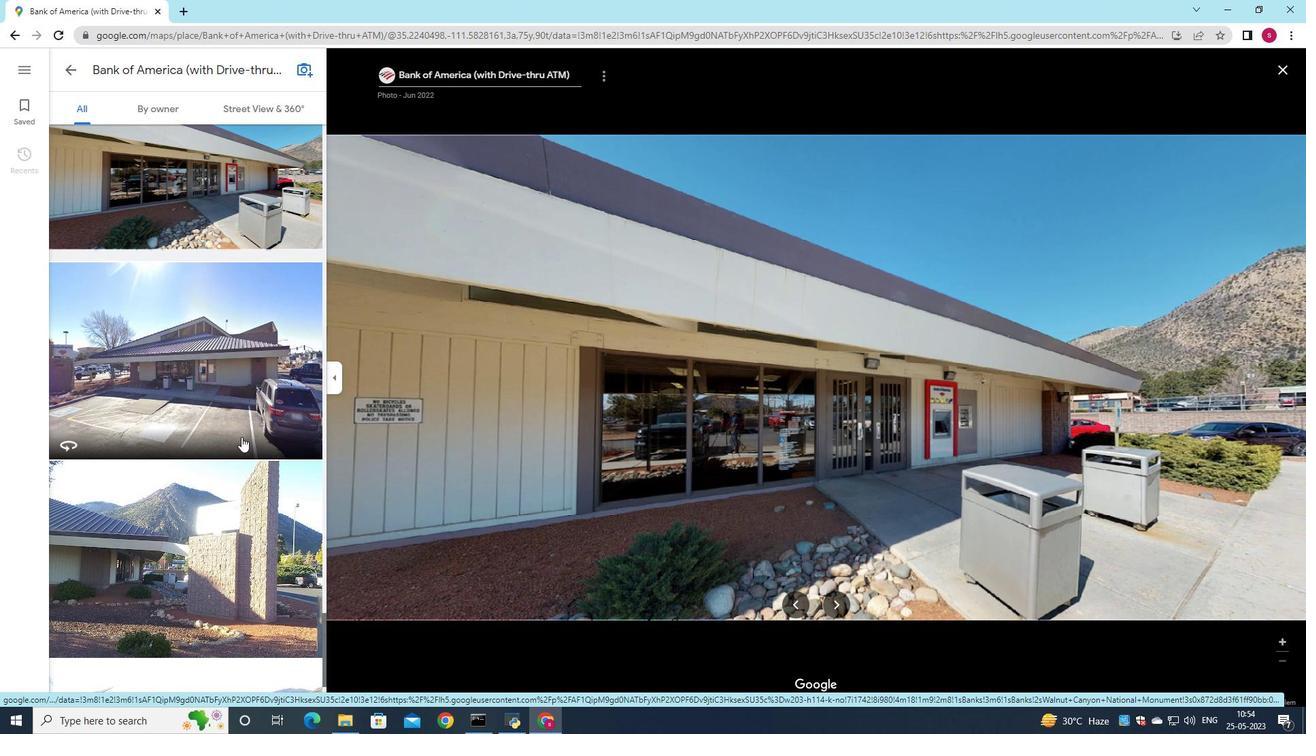 
Action: Mouse moved to (838, 601)
Screenshot: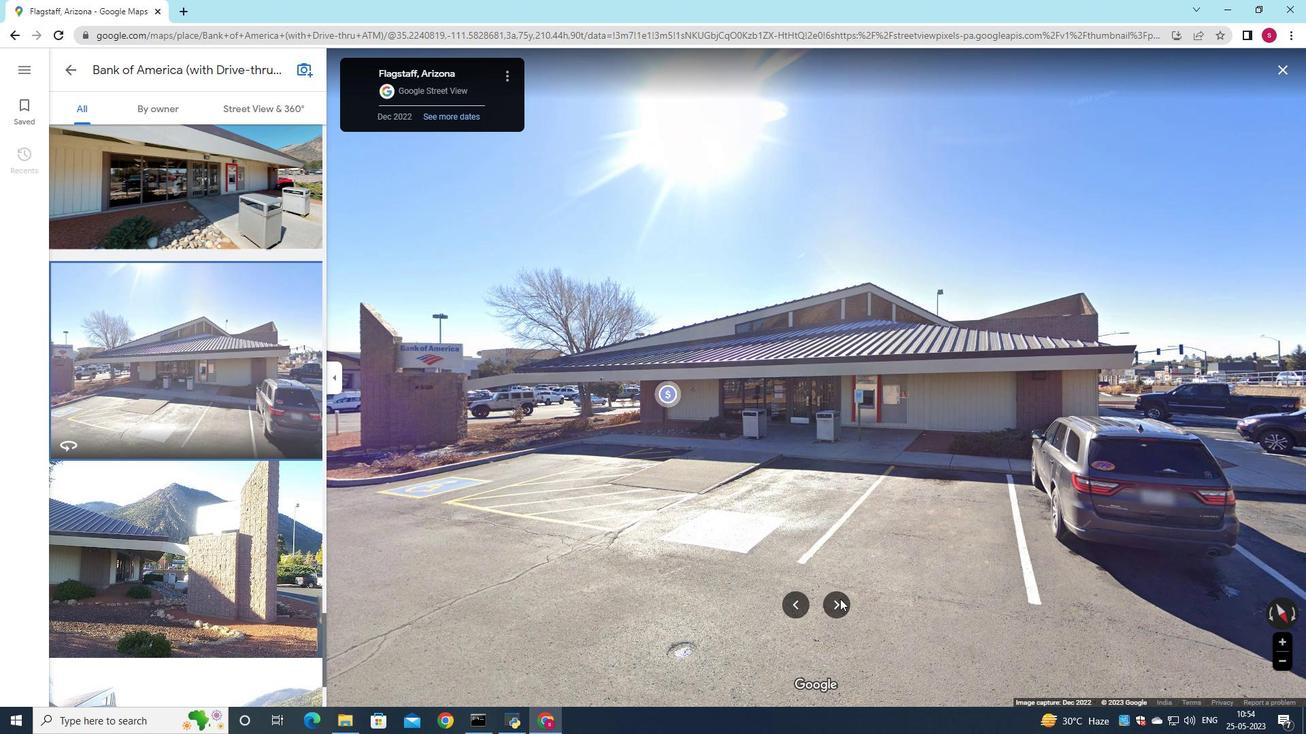
Action: Mouse pressed left at (838, 601)
Screenshot: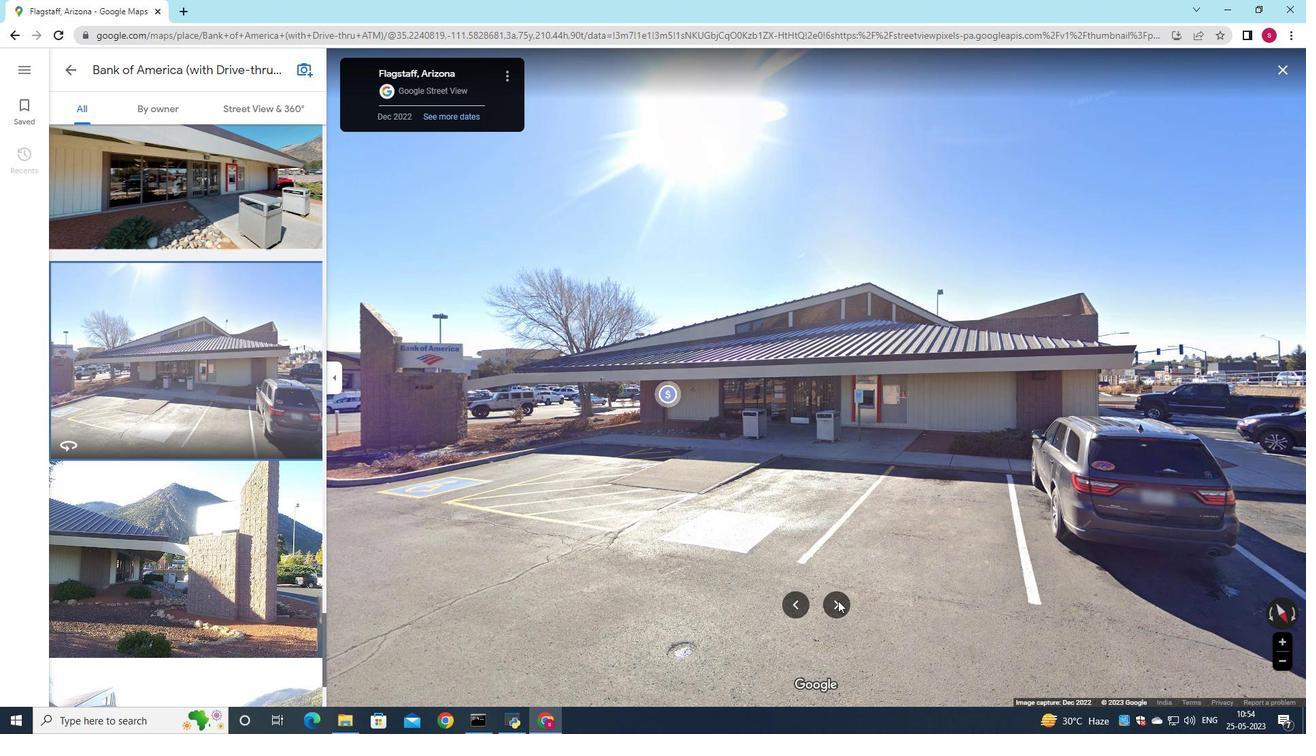 
Action: Mouse pressed left at (838, 601)
Screenshot: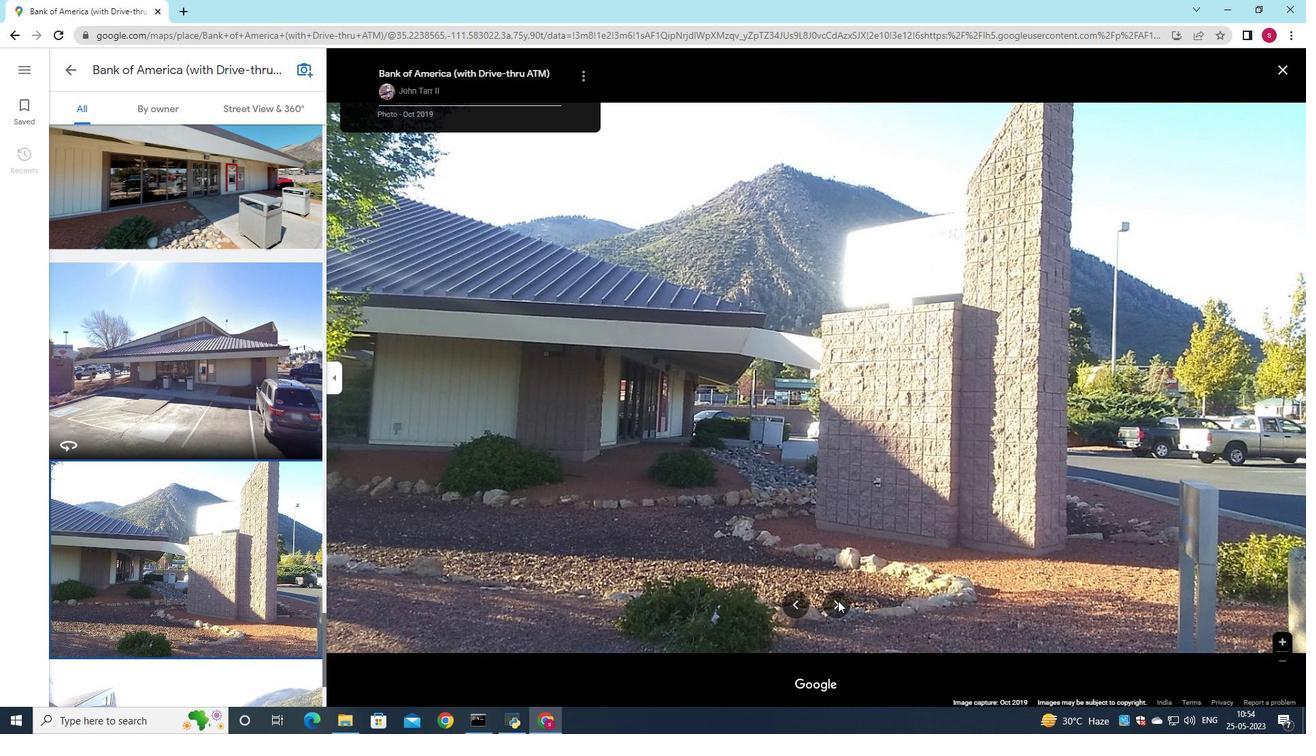 
Action: Mouse pressed left at (838, 601)
Screenshot: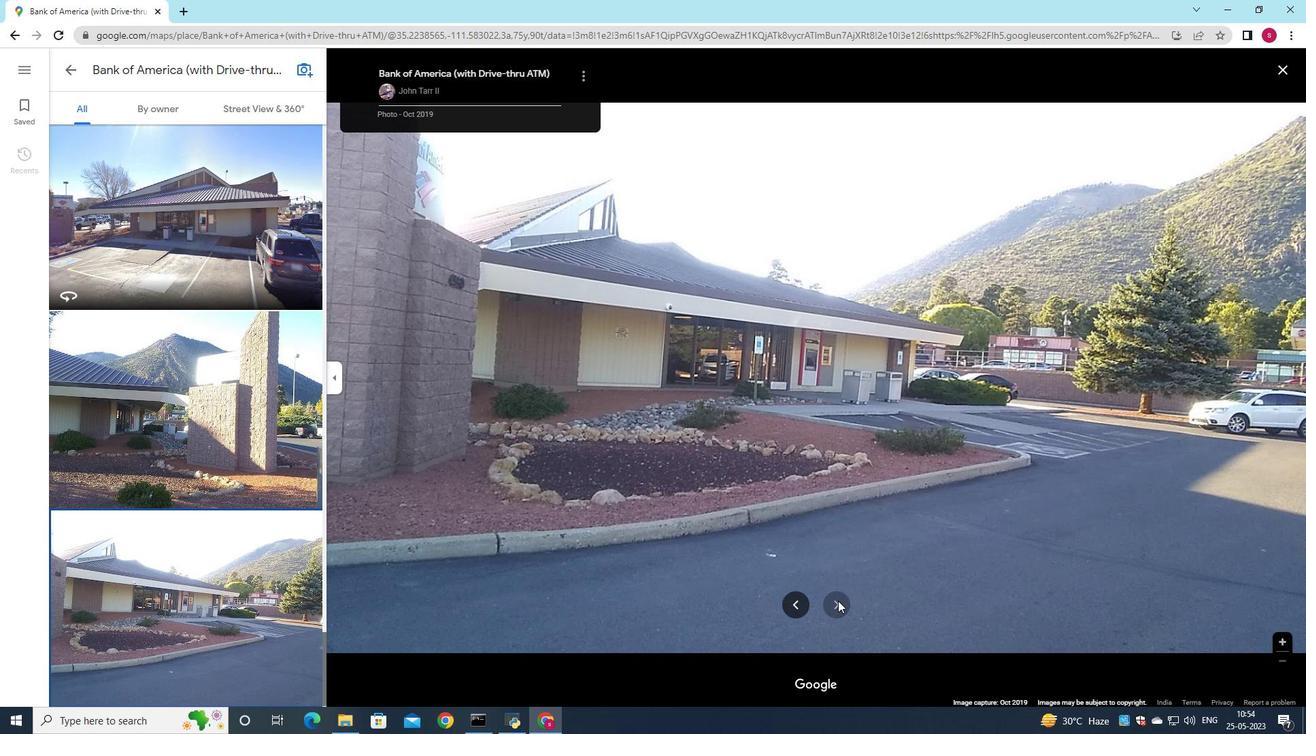 
Action: Mouse moved to (184, 503)
Screenshot: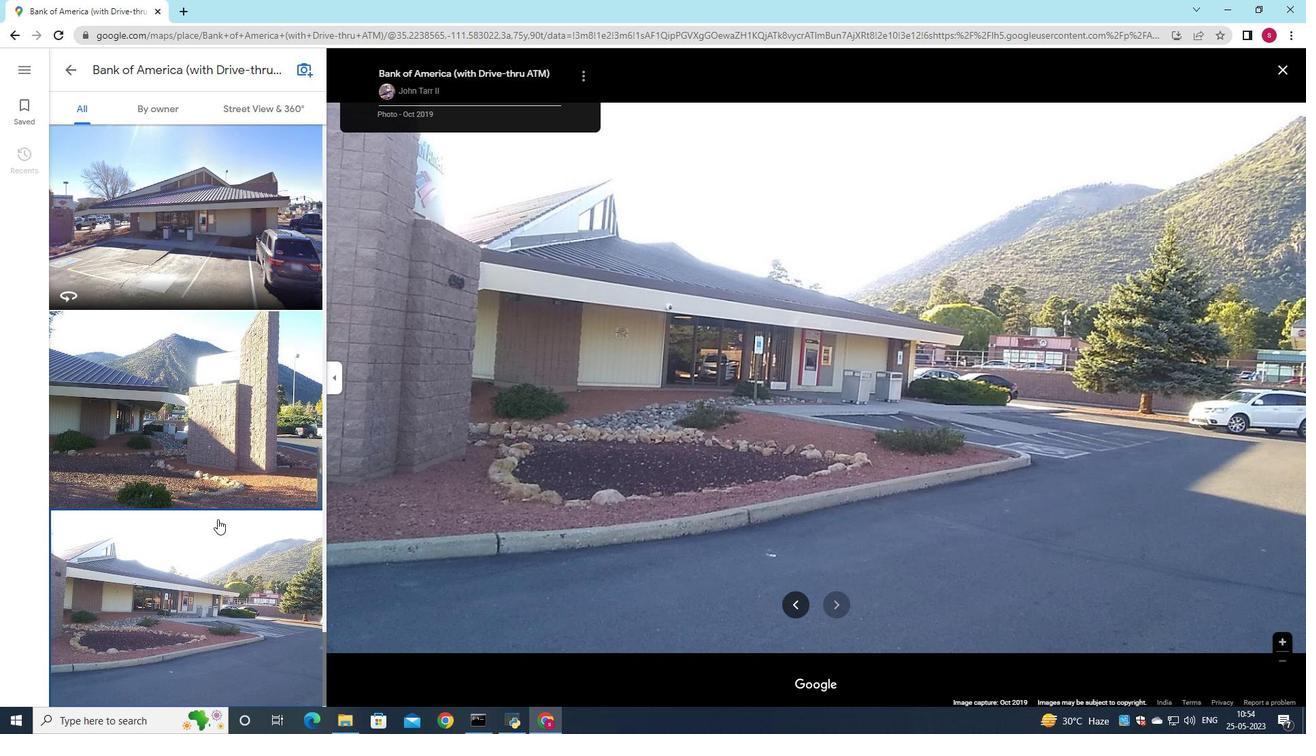 
Action: Mouse scrolled (184, 502) with delta (0, 0)
Screenshot: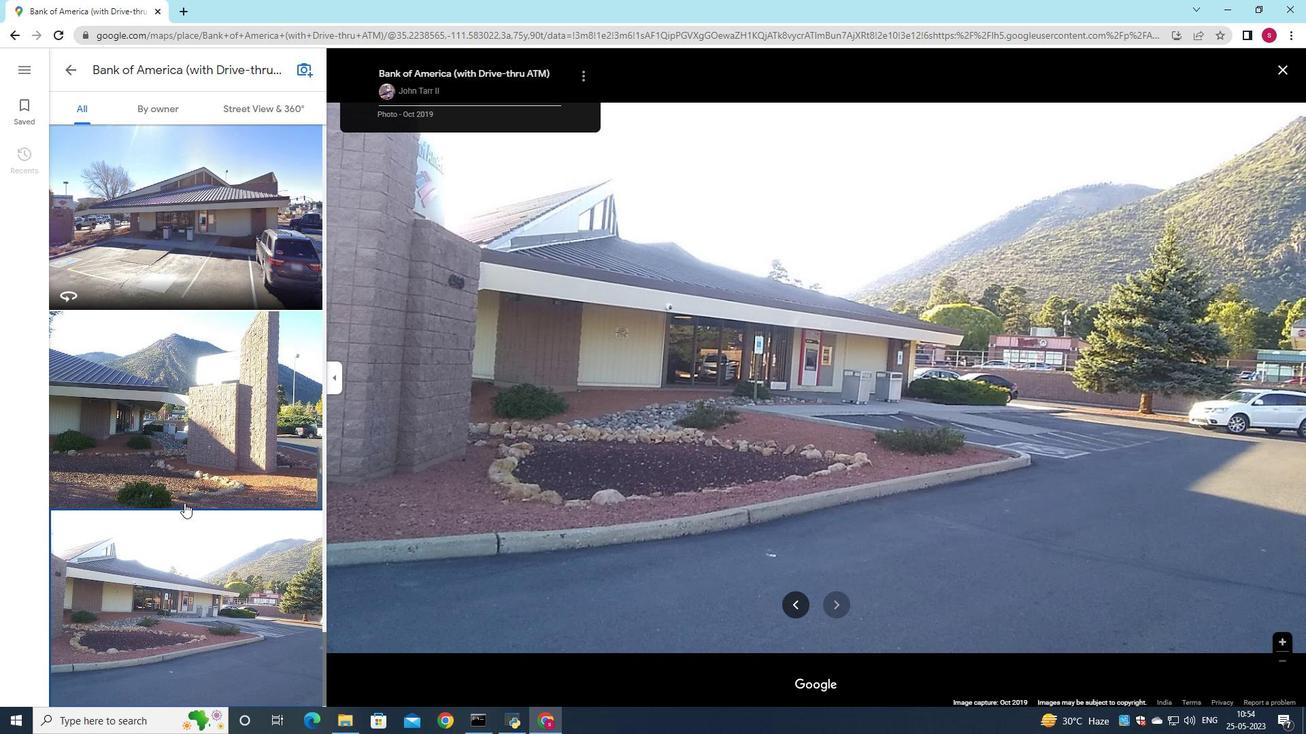 
Action: Mouse scrolled (184, 502) with delta (0, 0)
Screenshot: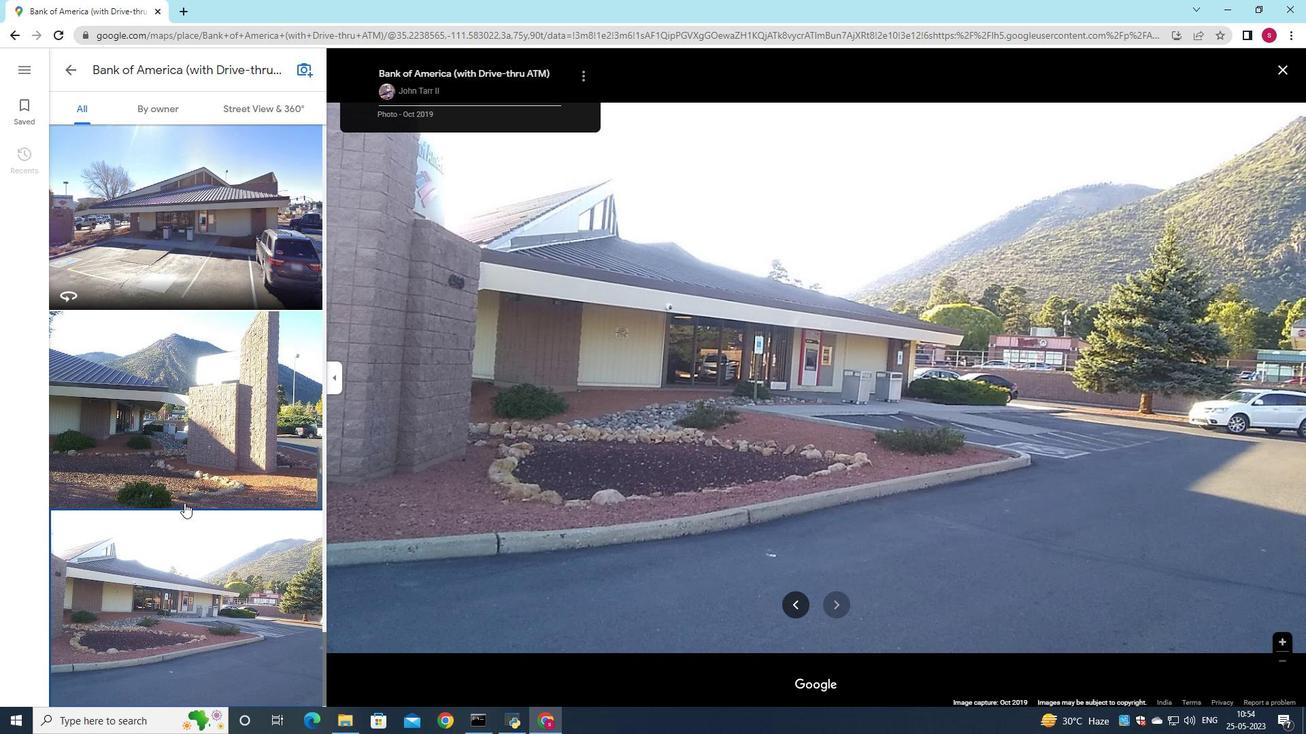 
Action: Mouse scrolled (184, 502) with delta (0, 0)
Screenshot: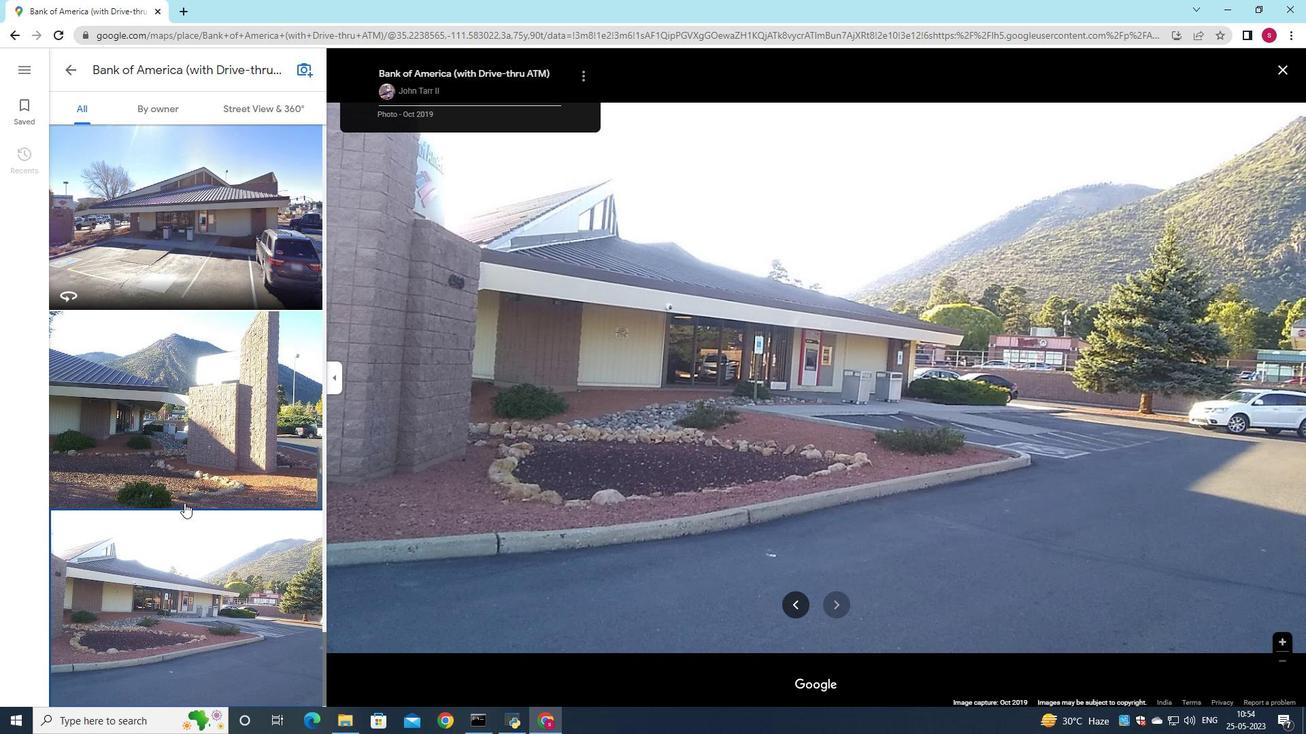 
Action: Mouse scrolled (184, 502) with delta (0, 0)
Screenshot: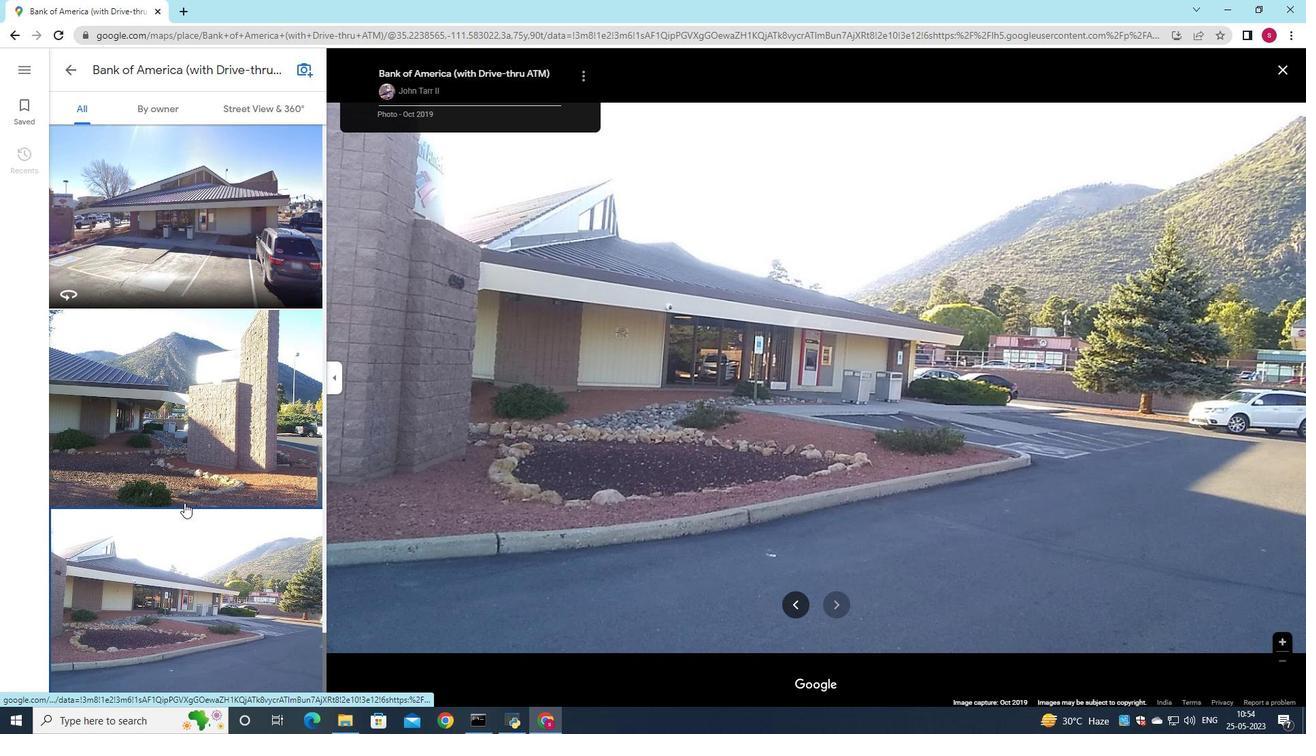 
Action: Mouse scrolled (184, 502) with delta (0, 0)
Screenshot: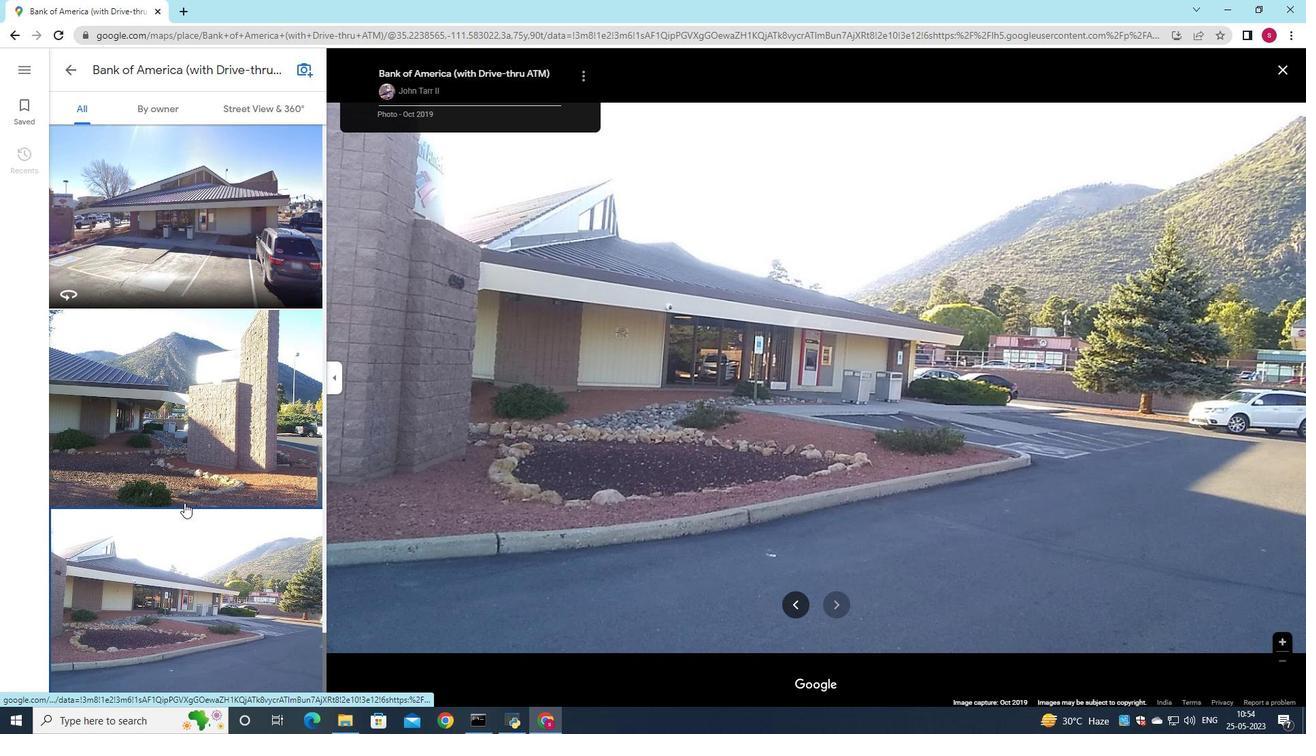 
Action: Mouse scrolled (184, 502) with delta (0, 0)
Screenshot: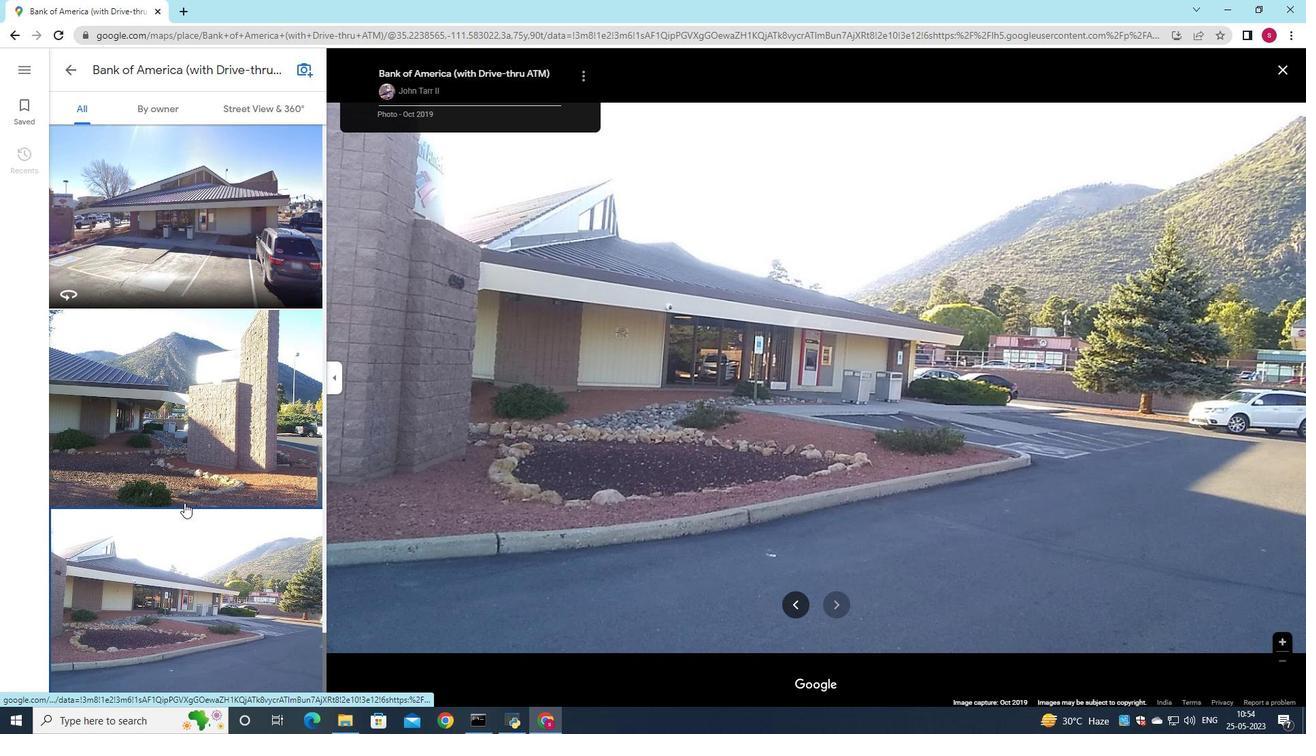 
Action: Mouse scrolled (184, 502) with delta (0, 0)
Screenshot: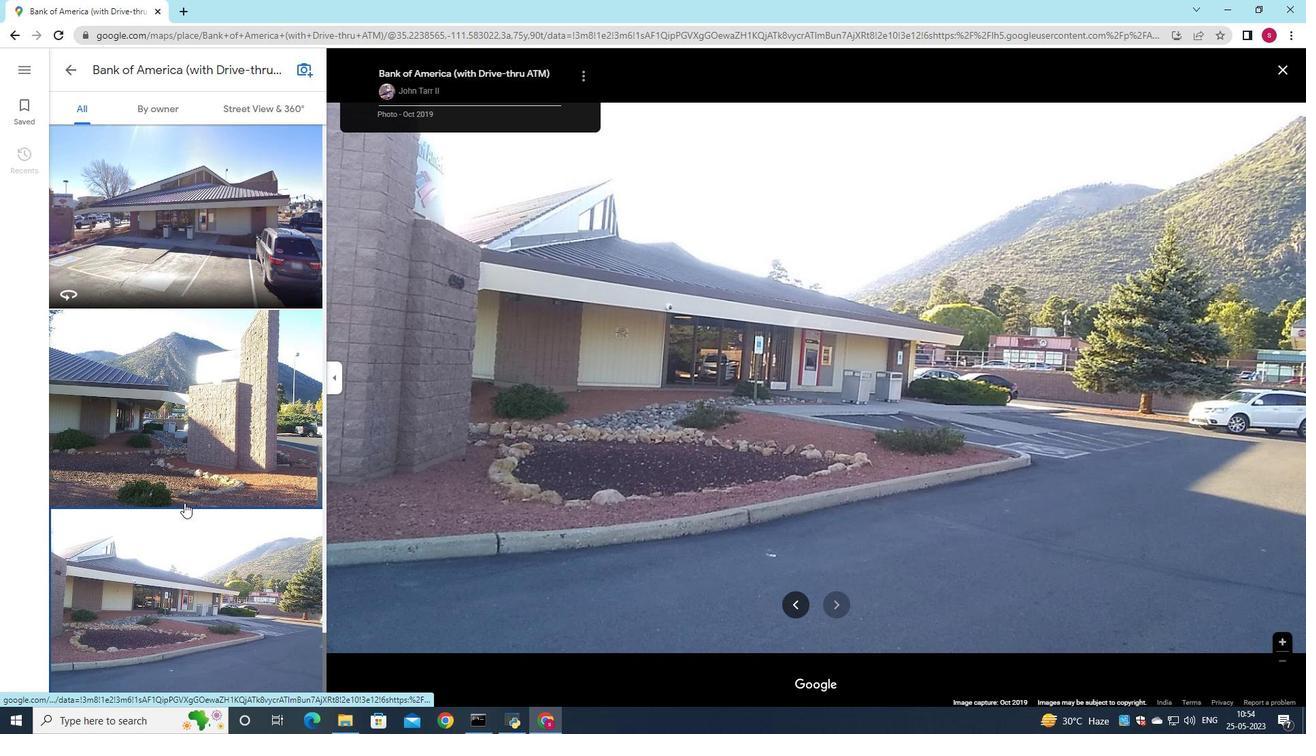 
Action: Mouse moved to (168, 461)
Screenshot: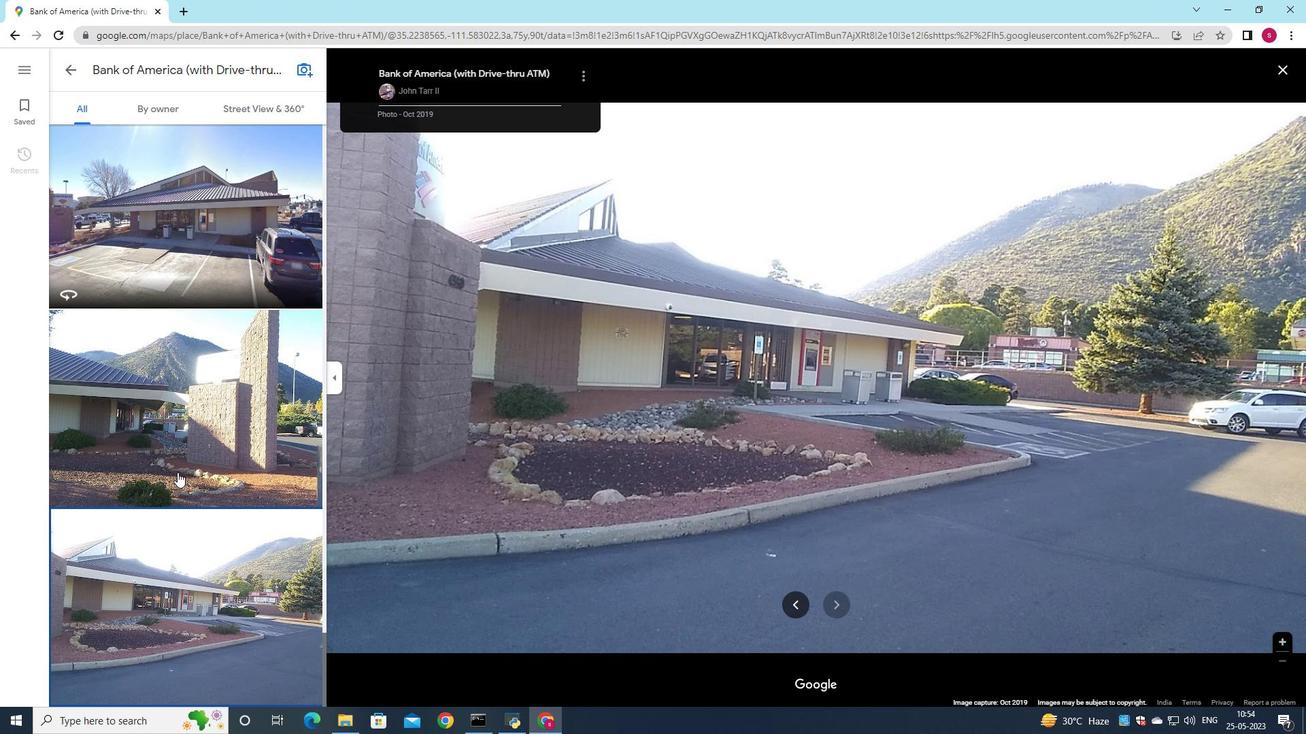 
Action: Mouse scrolled (168, 460) with delta (0, 0)
Screenshot: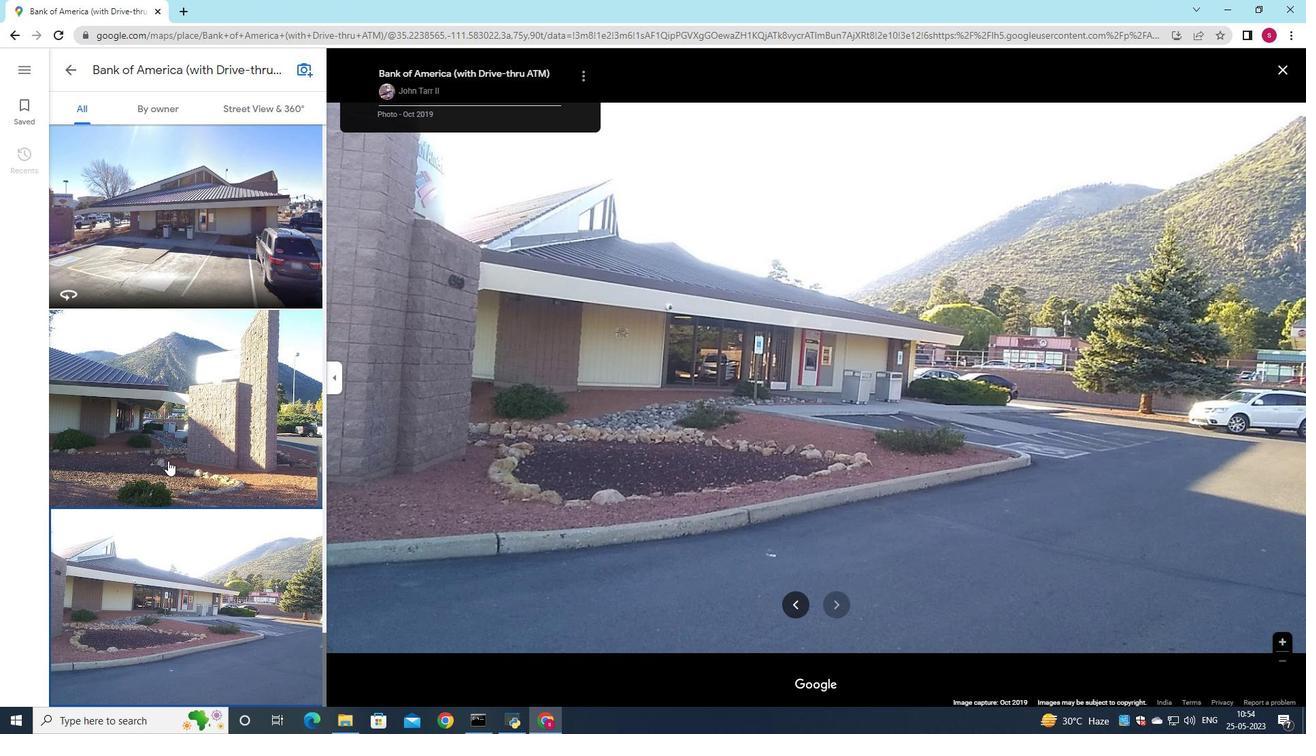 
Action: Mouse scrolled (168, 460) with delta (0, 0)
Screenshot: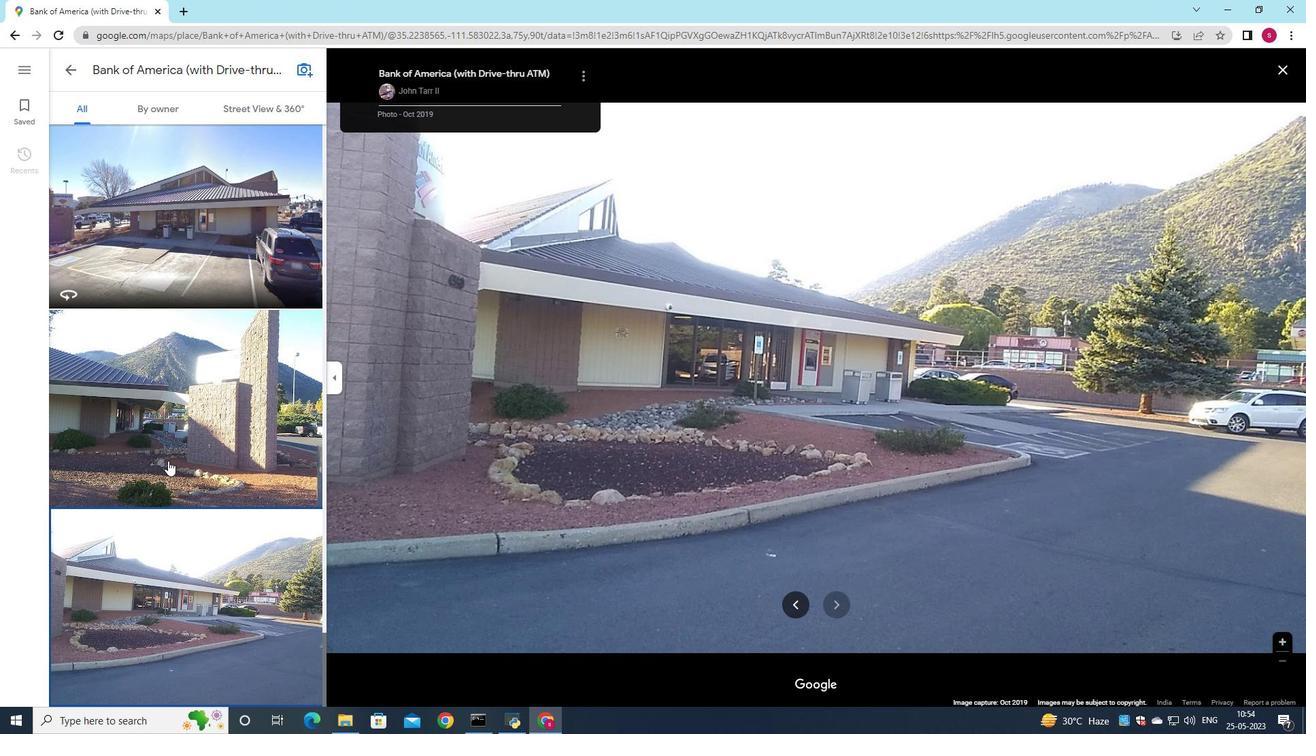 
Action: Mouse scrolled (168, 460) with delta (0, 0)
Screenshot: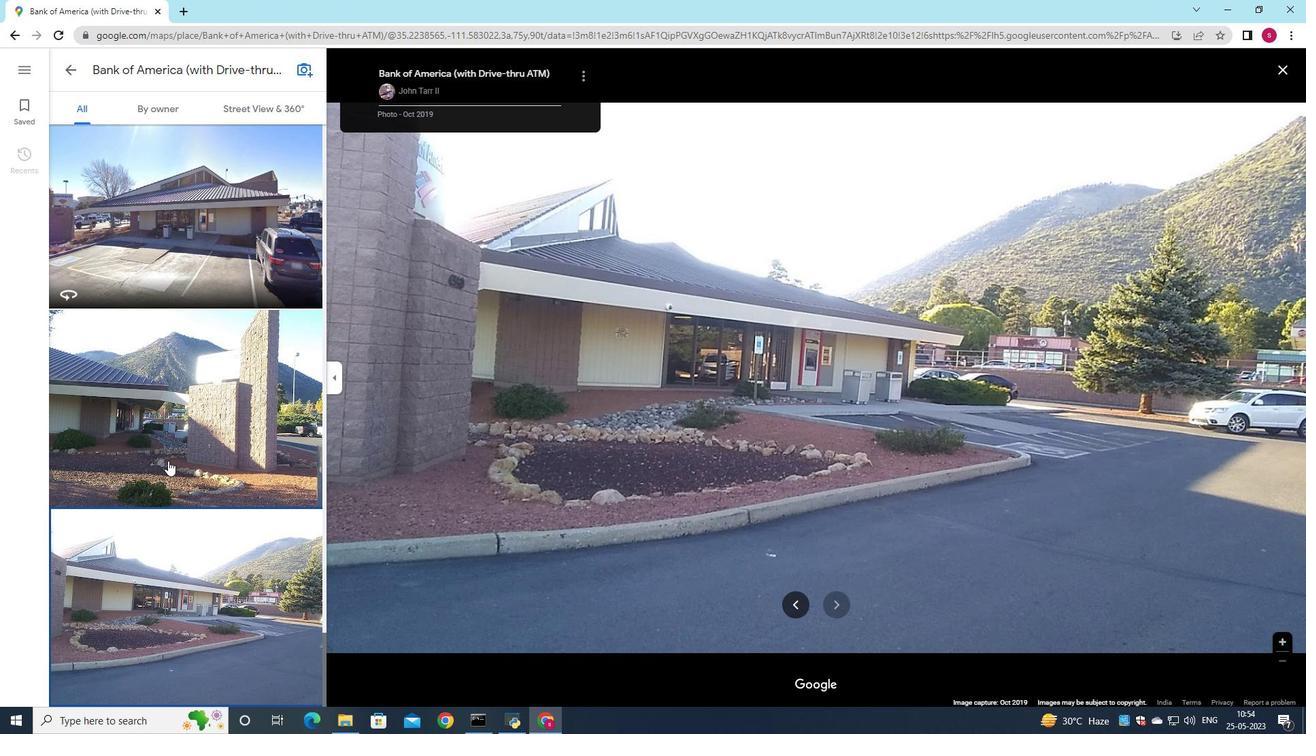 
Action: Mouse scrolled (168, 460) with delta (0, 0)
Screenshot: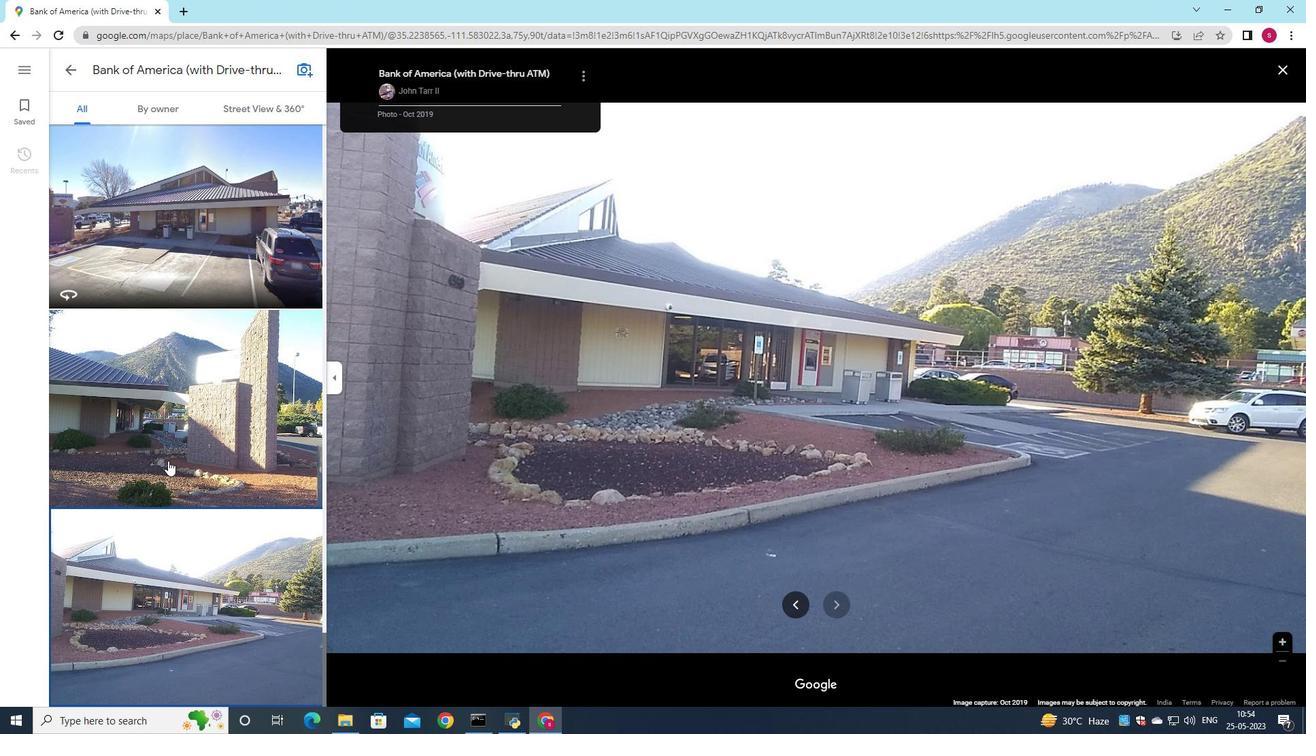 
Action: Mouse scrolled (168, 462) with delta (0, 0)
Screenshot: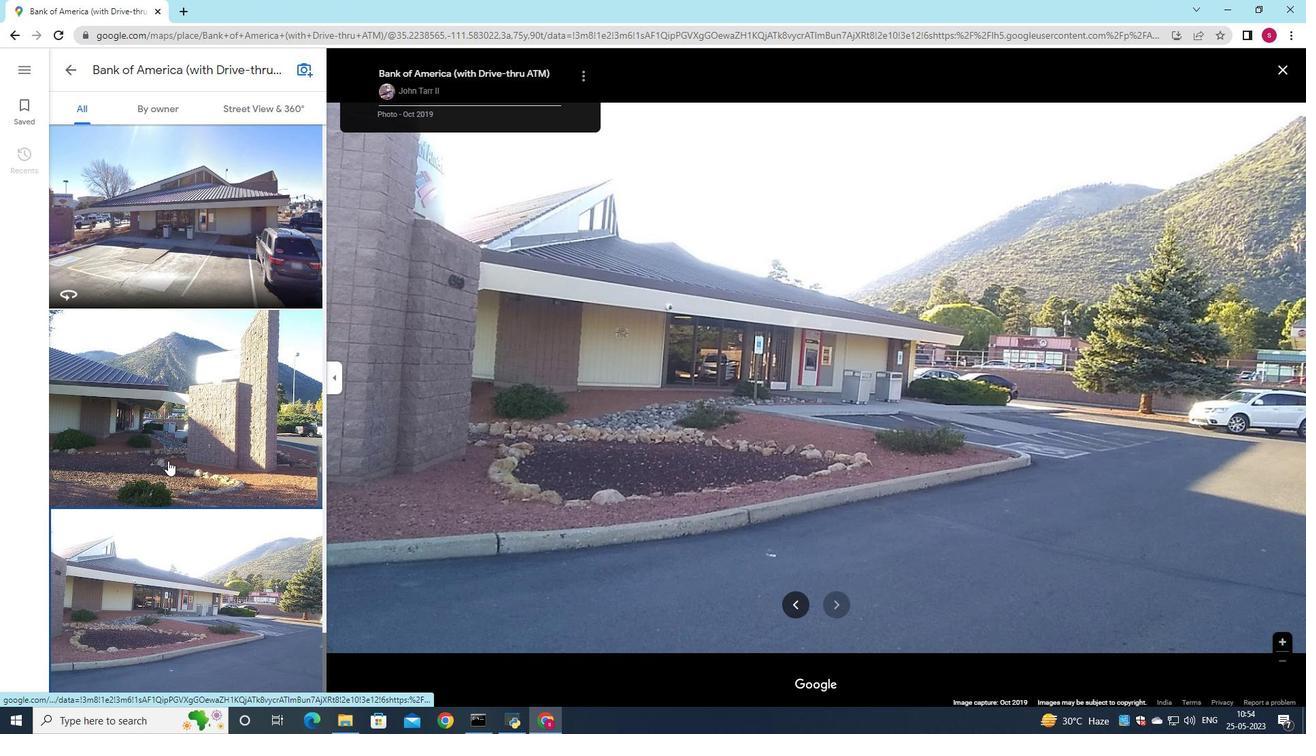 
Action: Mouse scrolled (168, 462) with delta (0, 0)
Screenshot: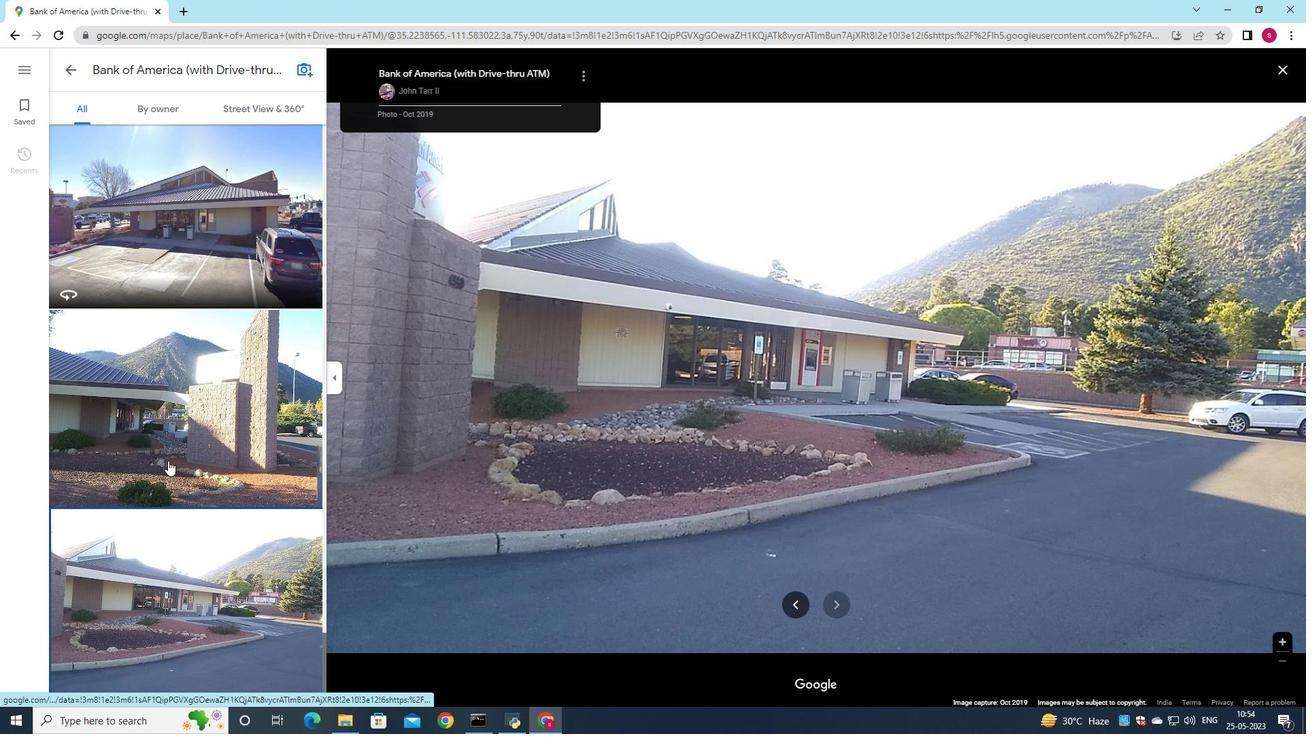 
Action: Mouse scrolled (168, 462) with delta (0, 0)
Screenshot: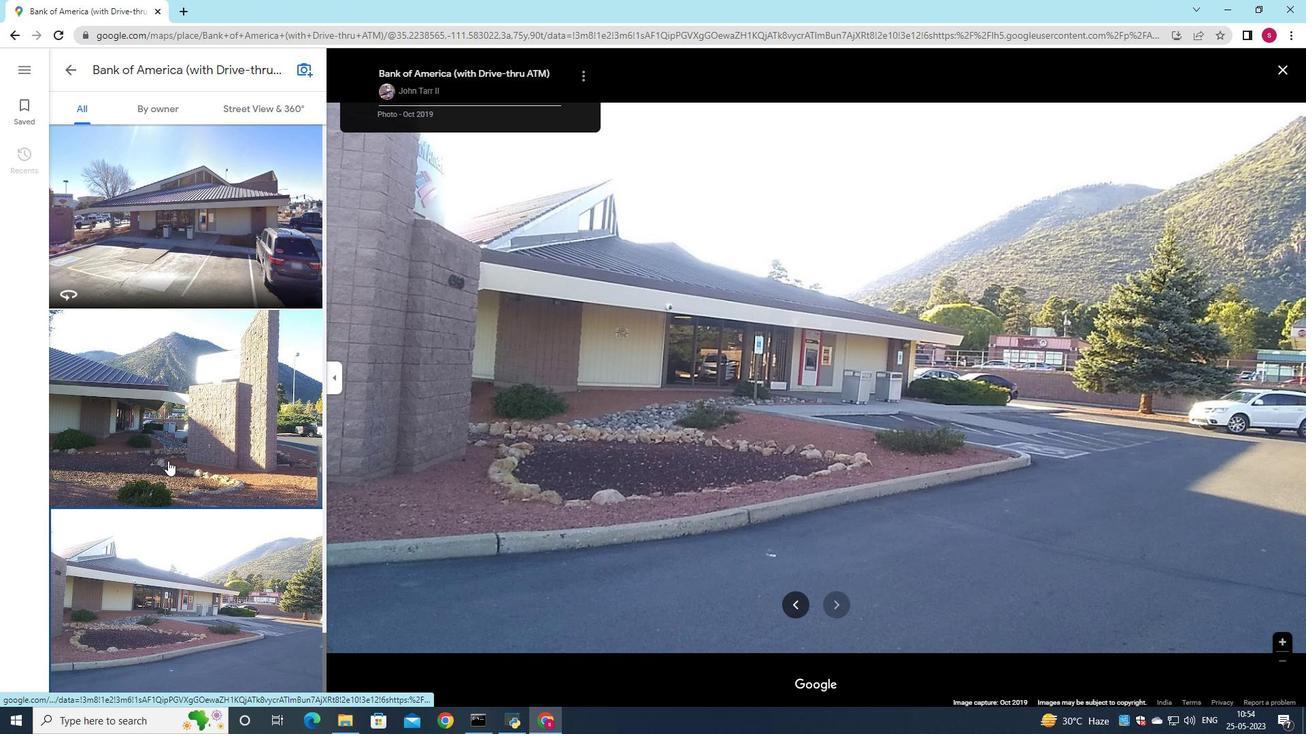 
Action: Mouse scrolled (168, 462) with delta (0, 0)
Screenshot: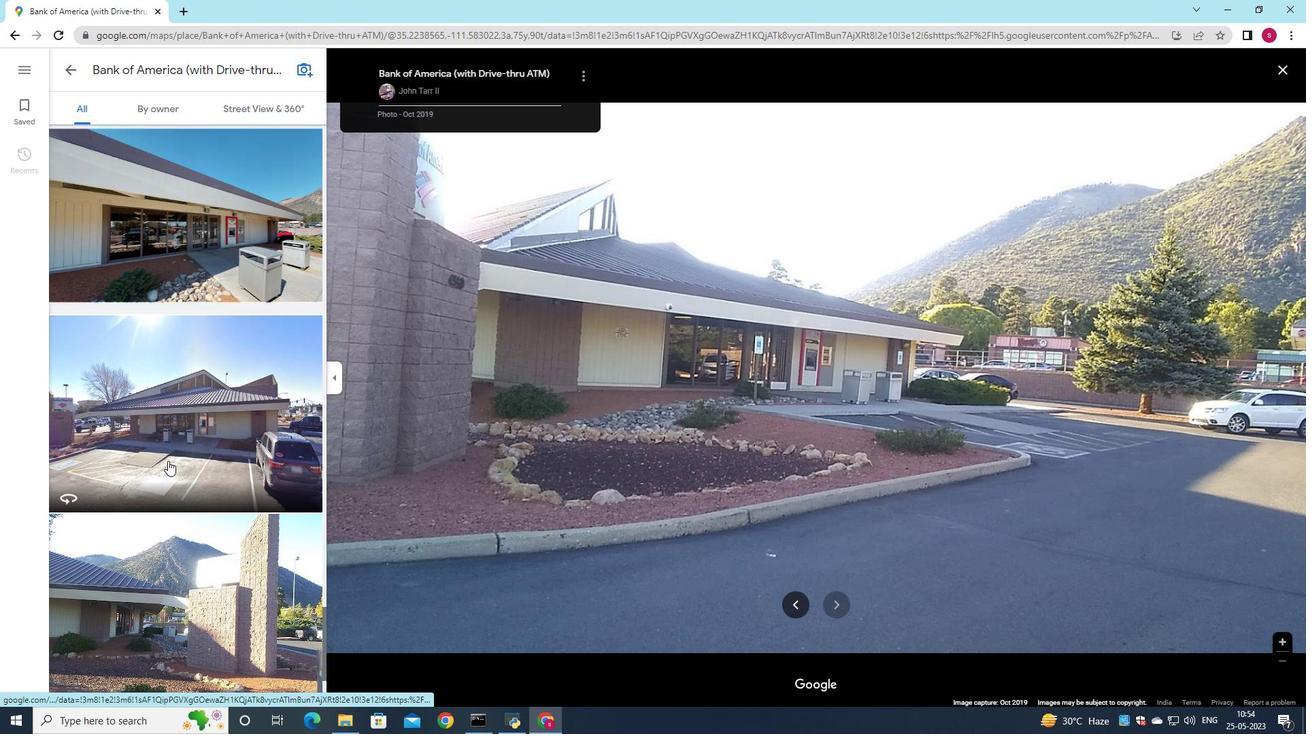
Action: Mouse scrolled (168, 460) with delta (0, 0)
Screenshot: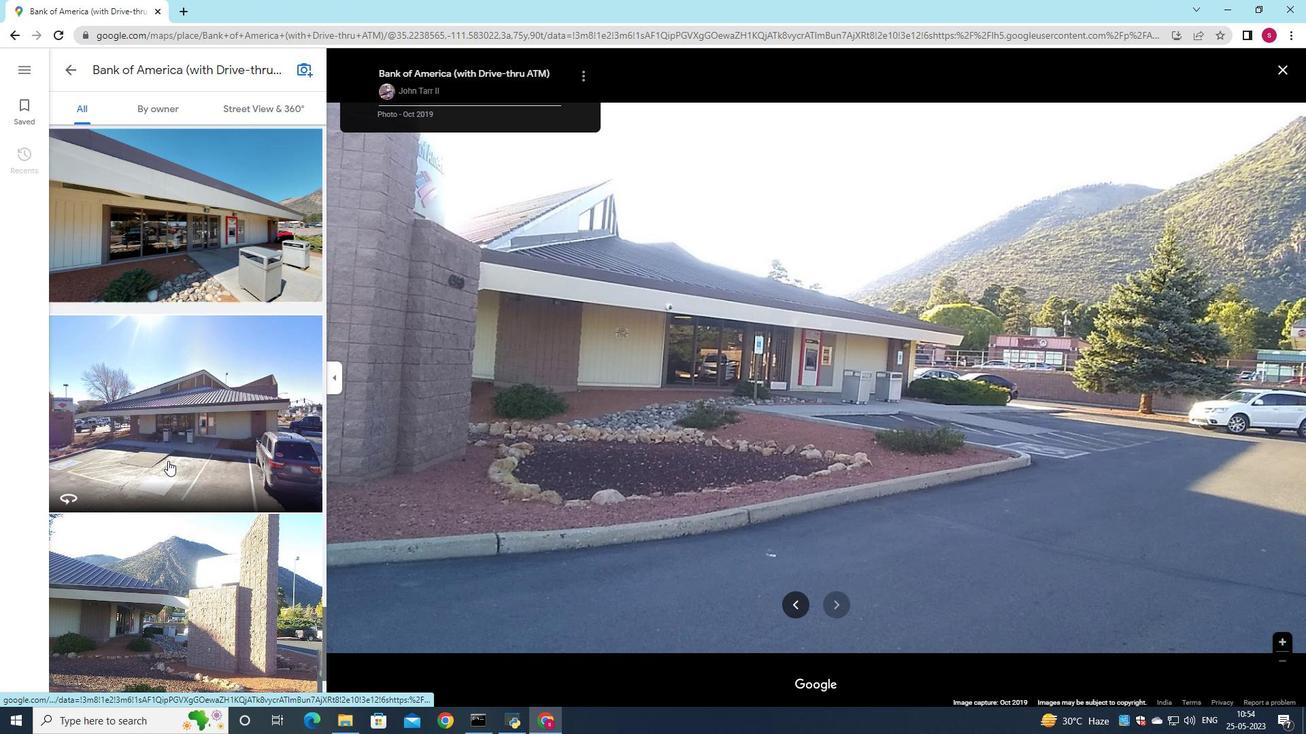 
Action: Mouse scrolled (168, 460) with delta (0, 0)
Screenshot: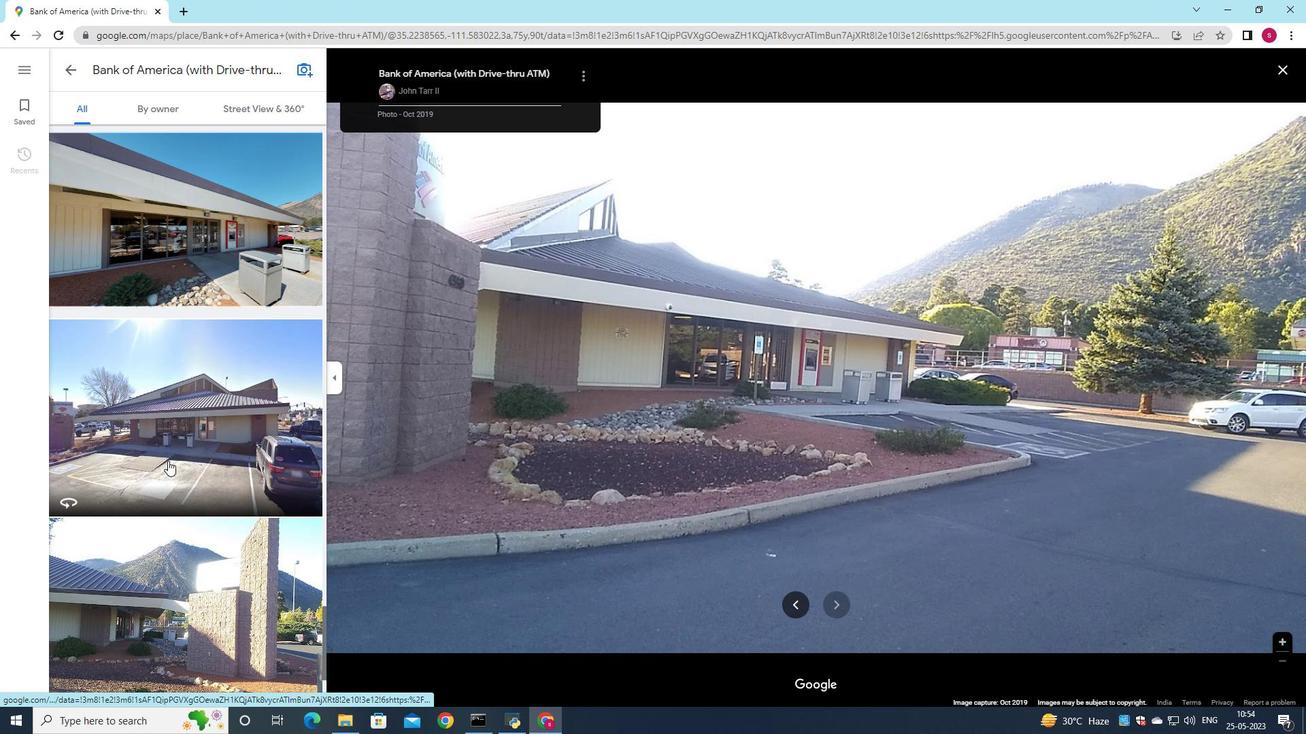 
Action: Mouse scrolled (168, 460) with delta (0, 0)
Screenshot: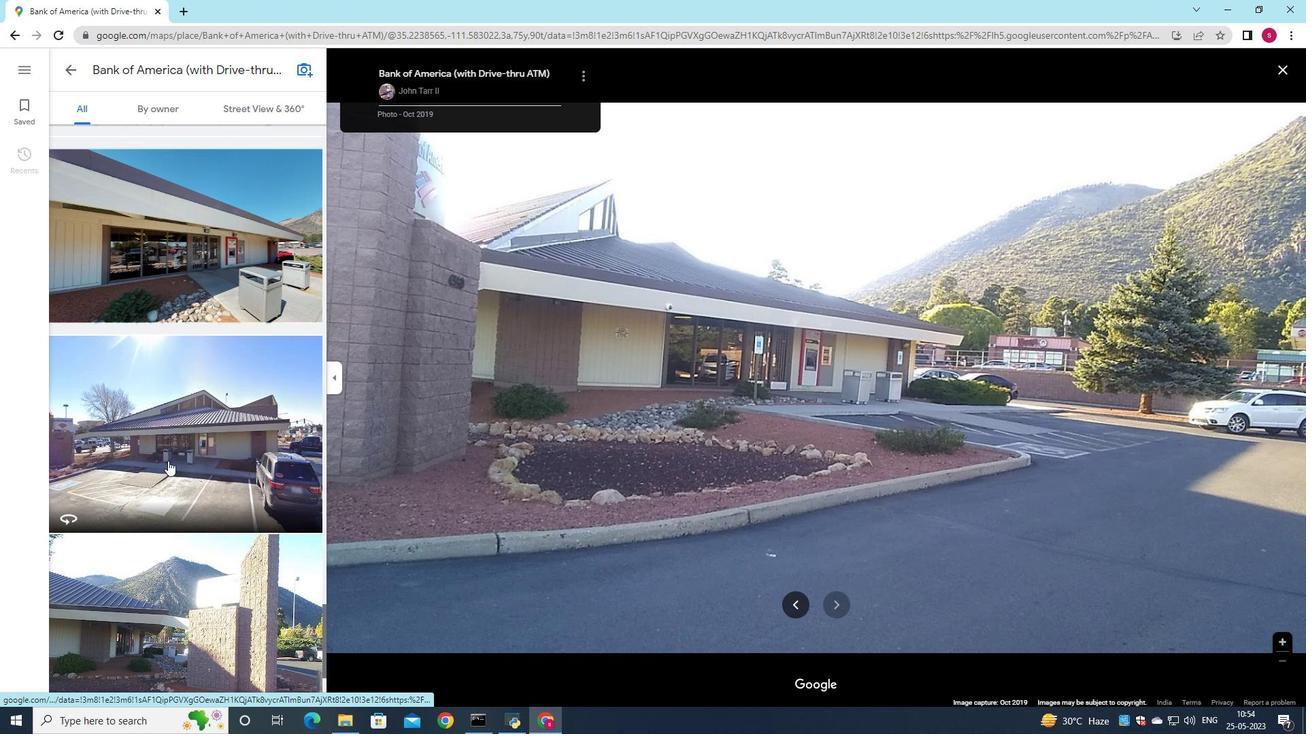
Action: Mouse scrolled (168, 460) with delta (0, 0)
Screenshot: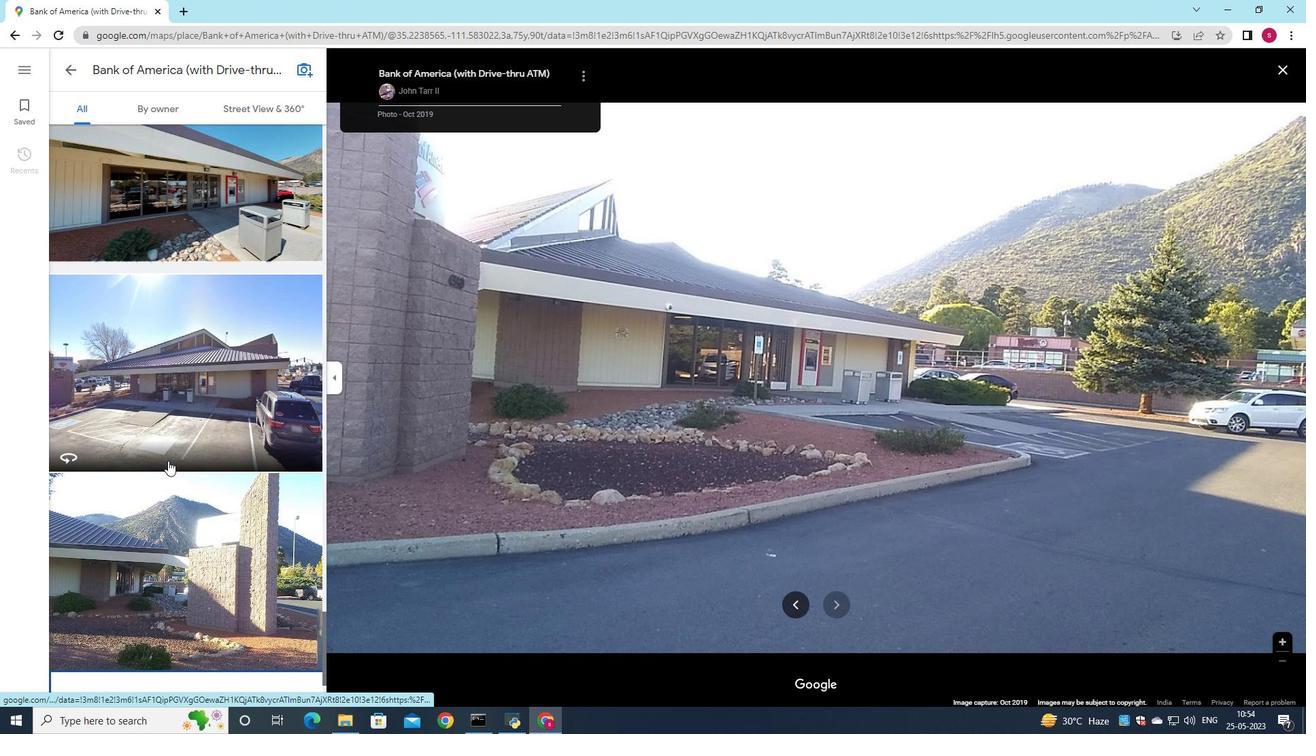 
Action: Mouse scrolled (168, 460) with delta (0, 0)
Screenshot: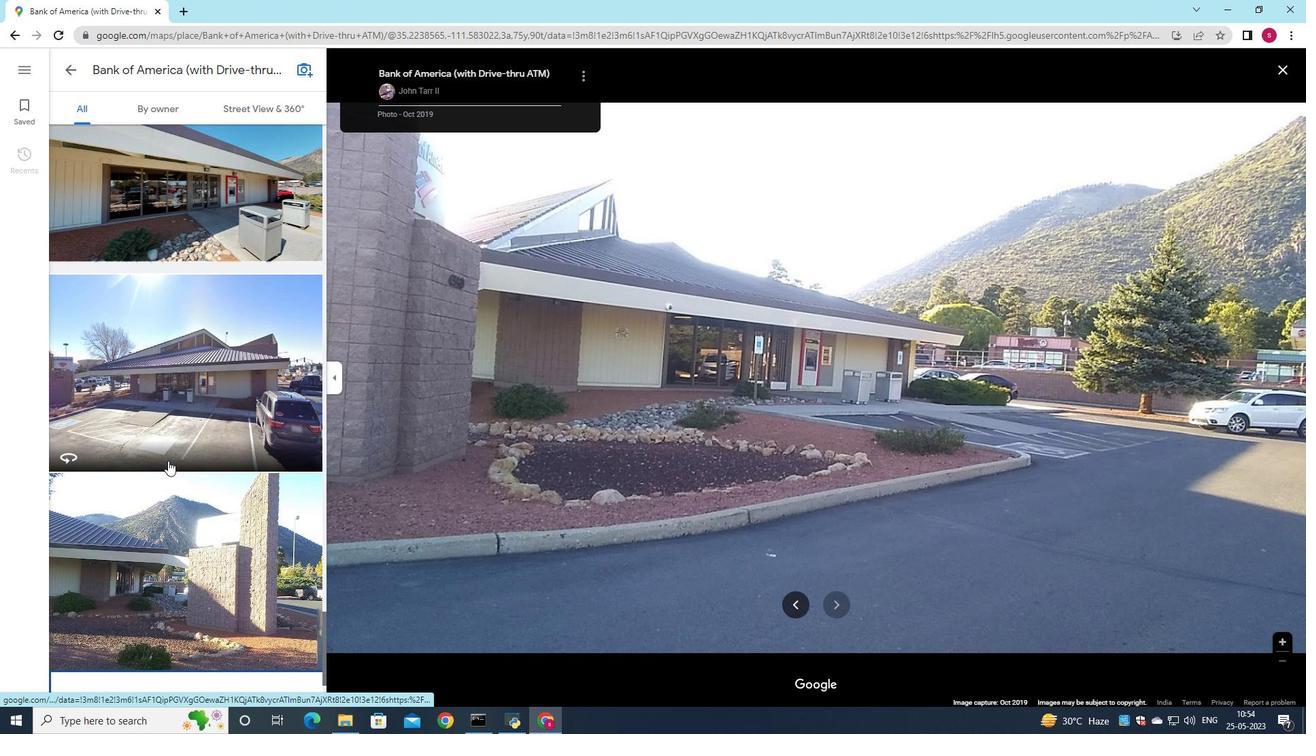 
Action: Mouse scrolled (168, 460) with delta (0, 0)
Screenshot: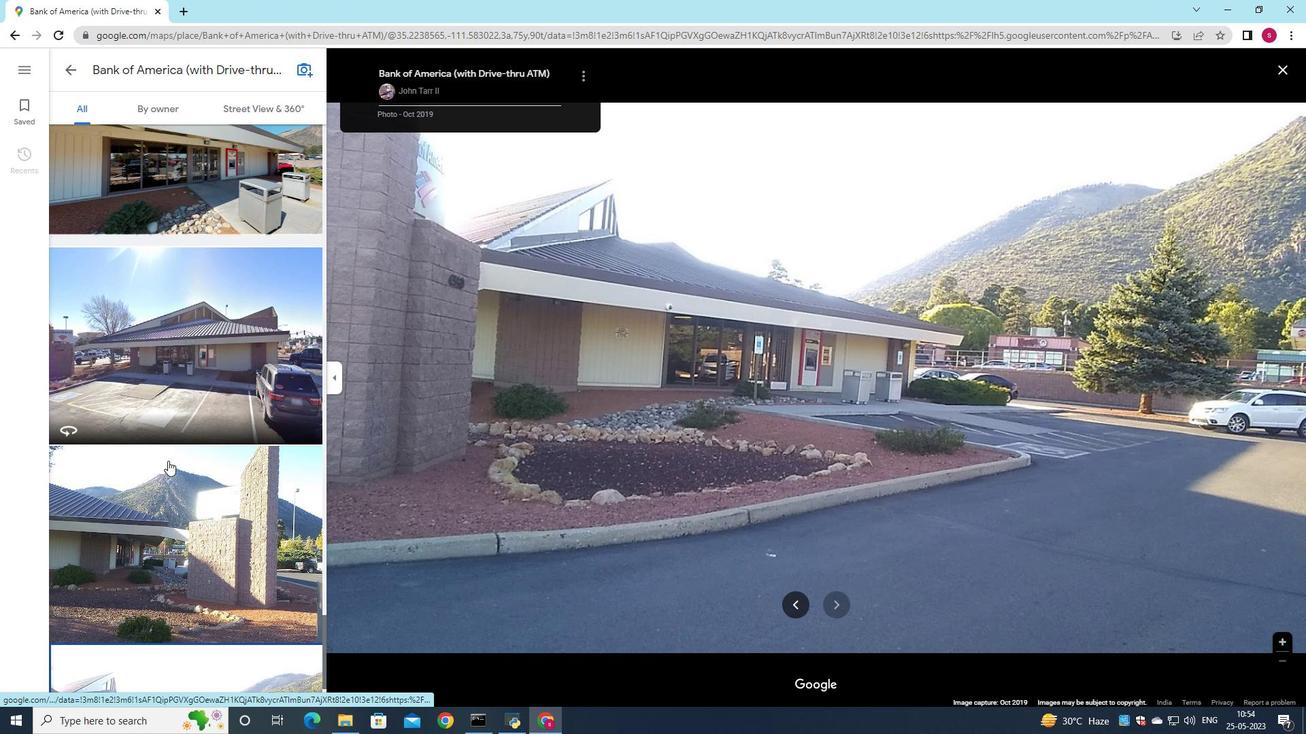 
Action: Mouse scrolled (168, 460) with delta (0, 0)
Screenshot: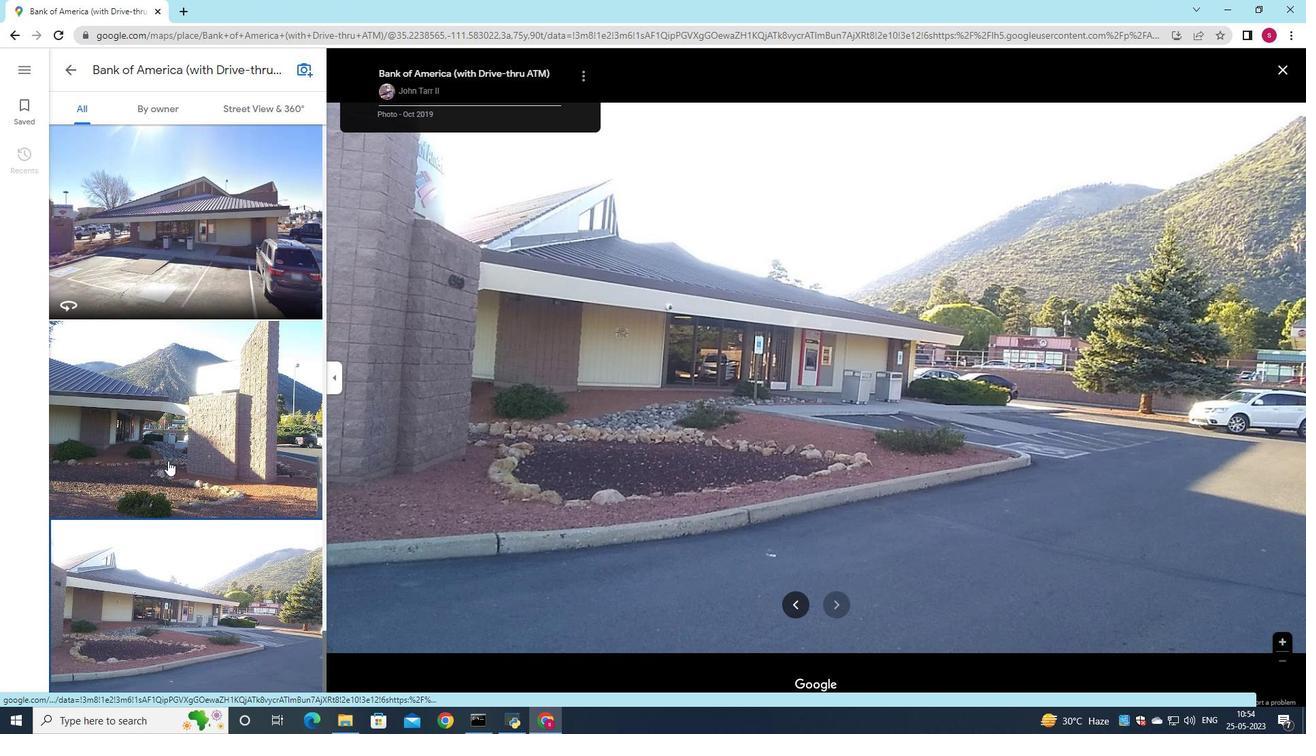 
Action: Mouse scrolled (168, 460) with delta (0, 0)
Screenshot: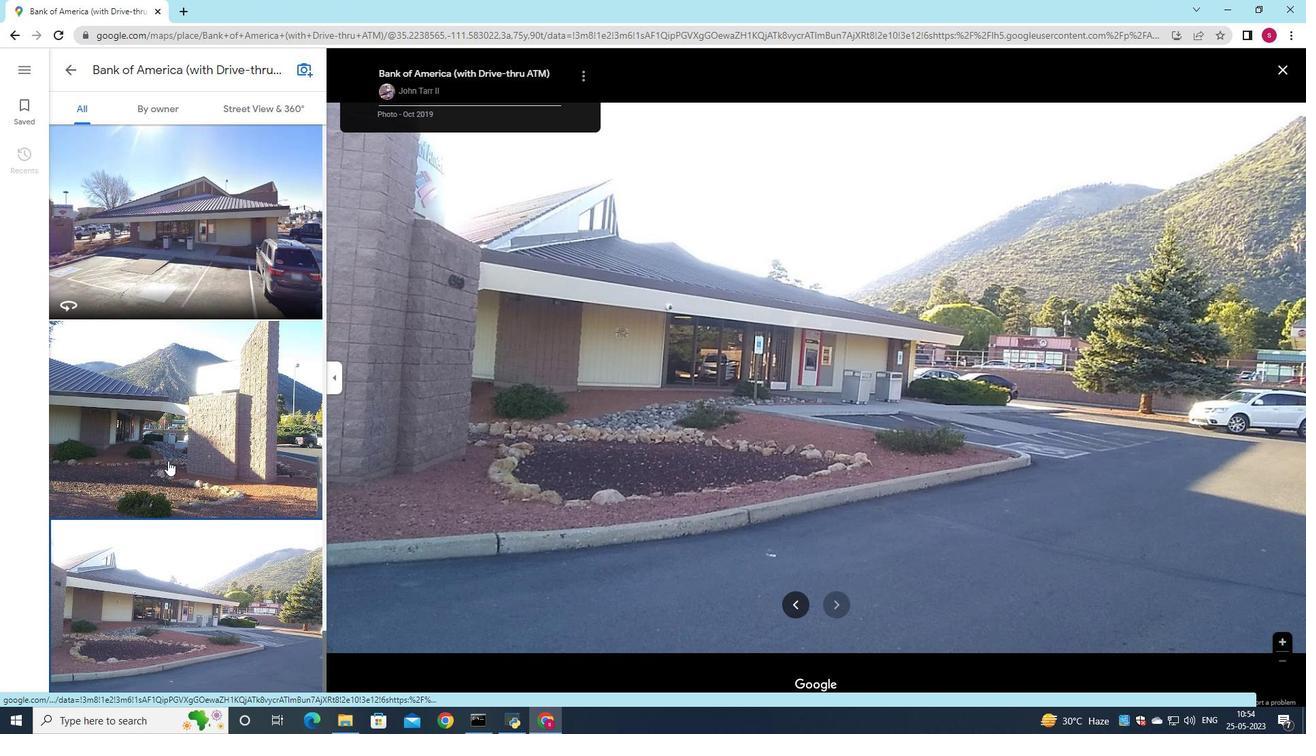 
Action: Mouse scrolled (168, 460) with delta (0, 0)
Screenshot: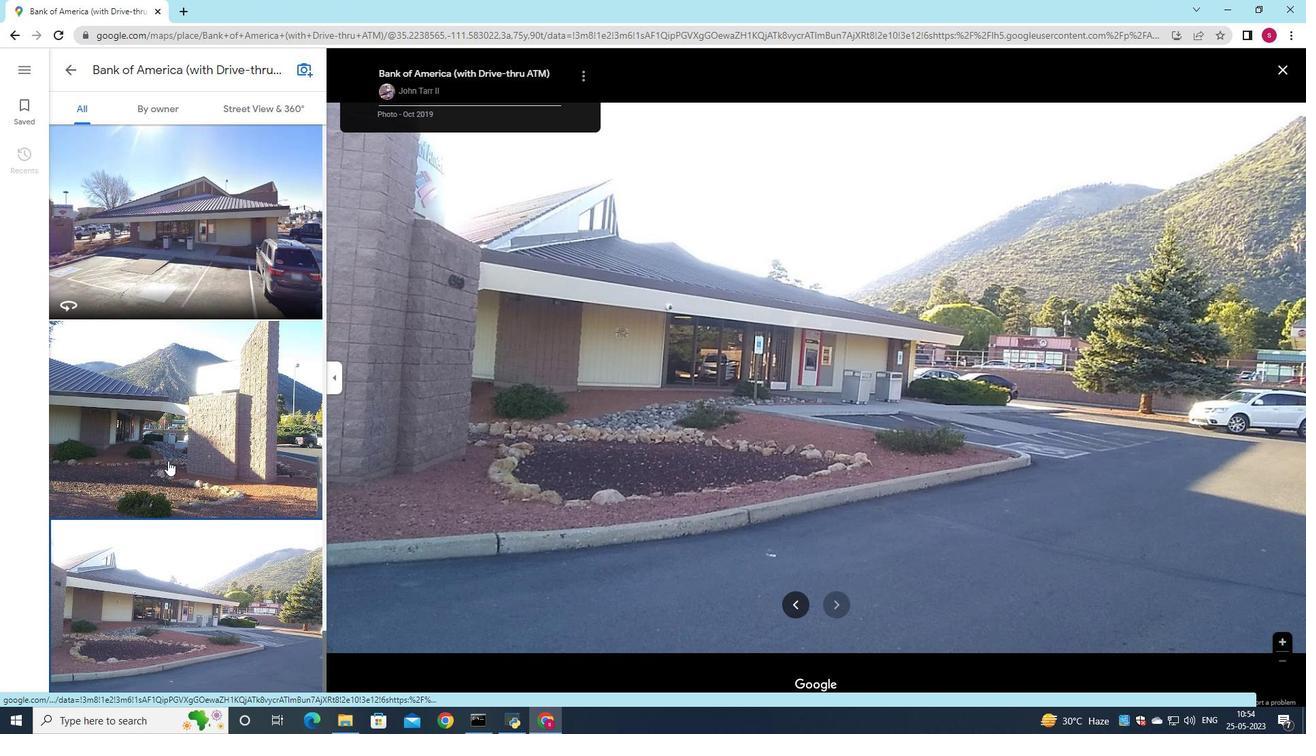 
Action: Mouse scrolled (168, 460) with delta (0, 0)
Screenshot: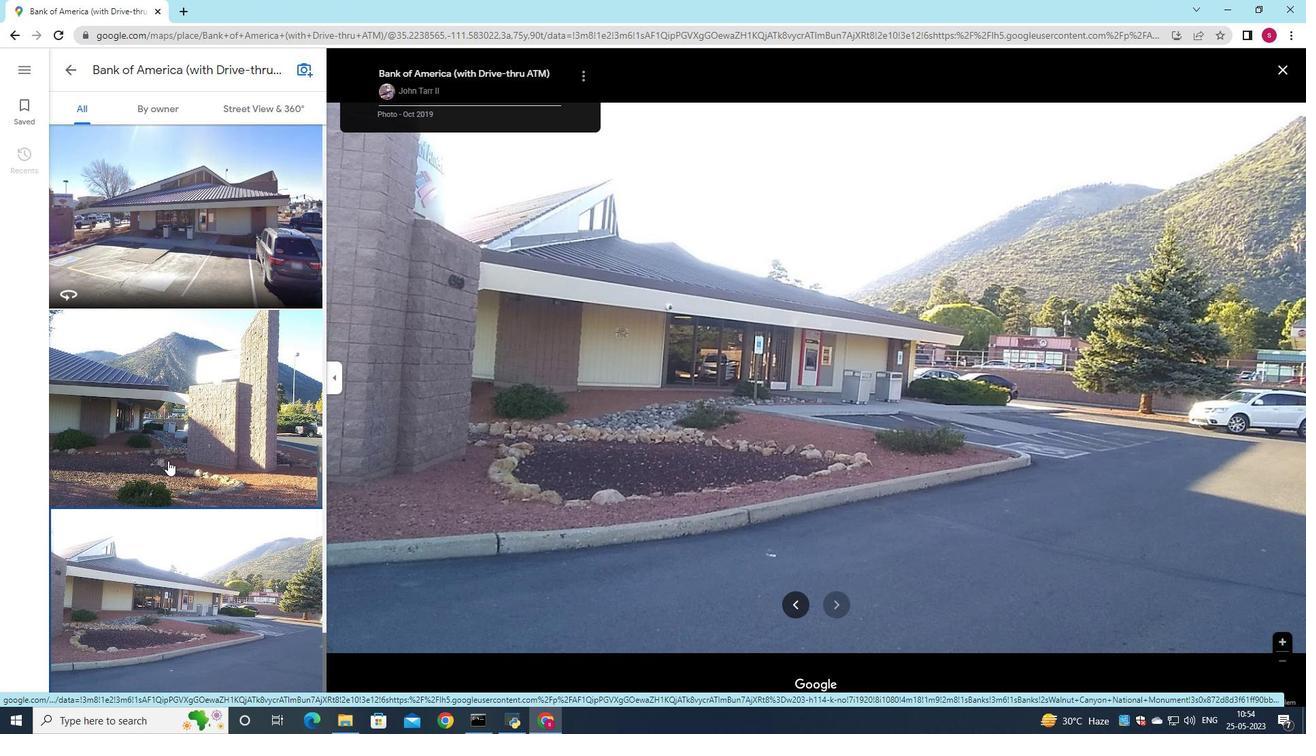 
Action: Mouse scrolled (168, 460) with delta (0, 0)
Screenshot: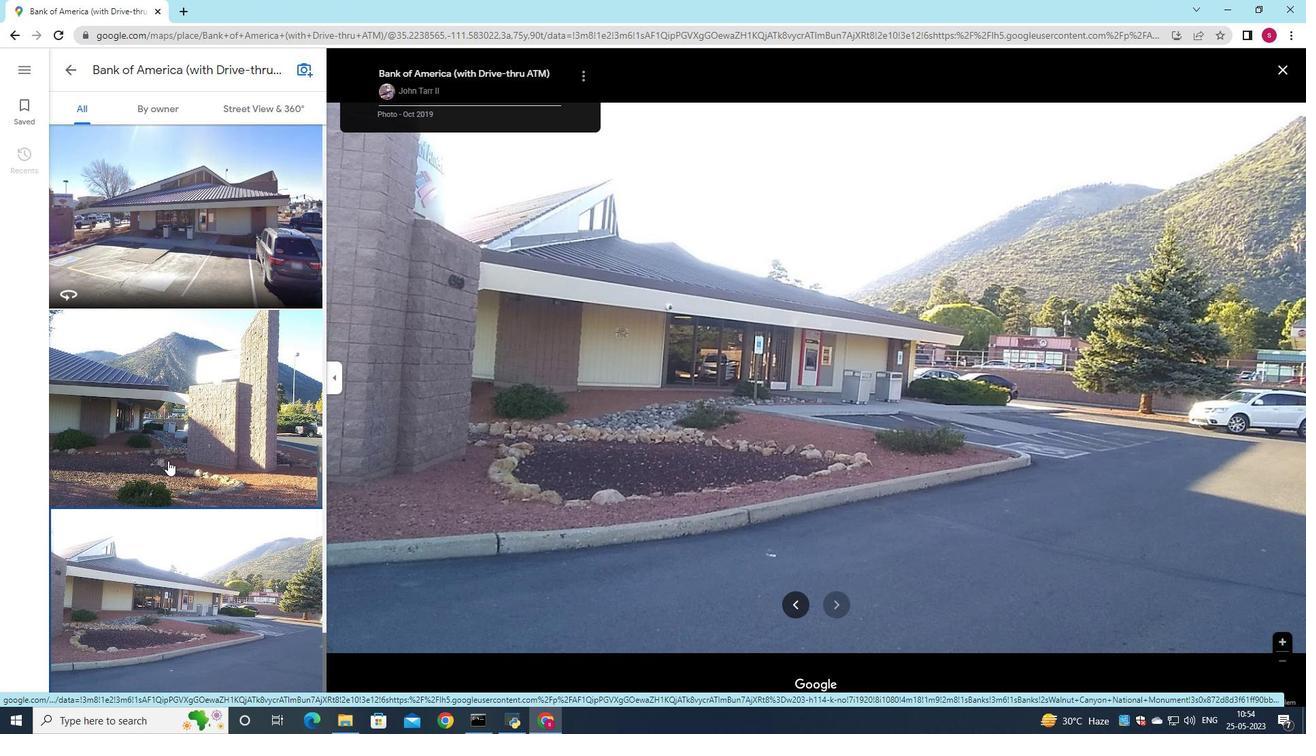 
Action: Mouse moved to (67, 70)
Screenshot: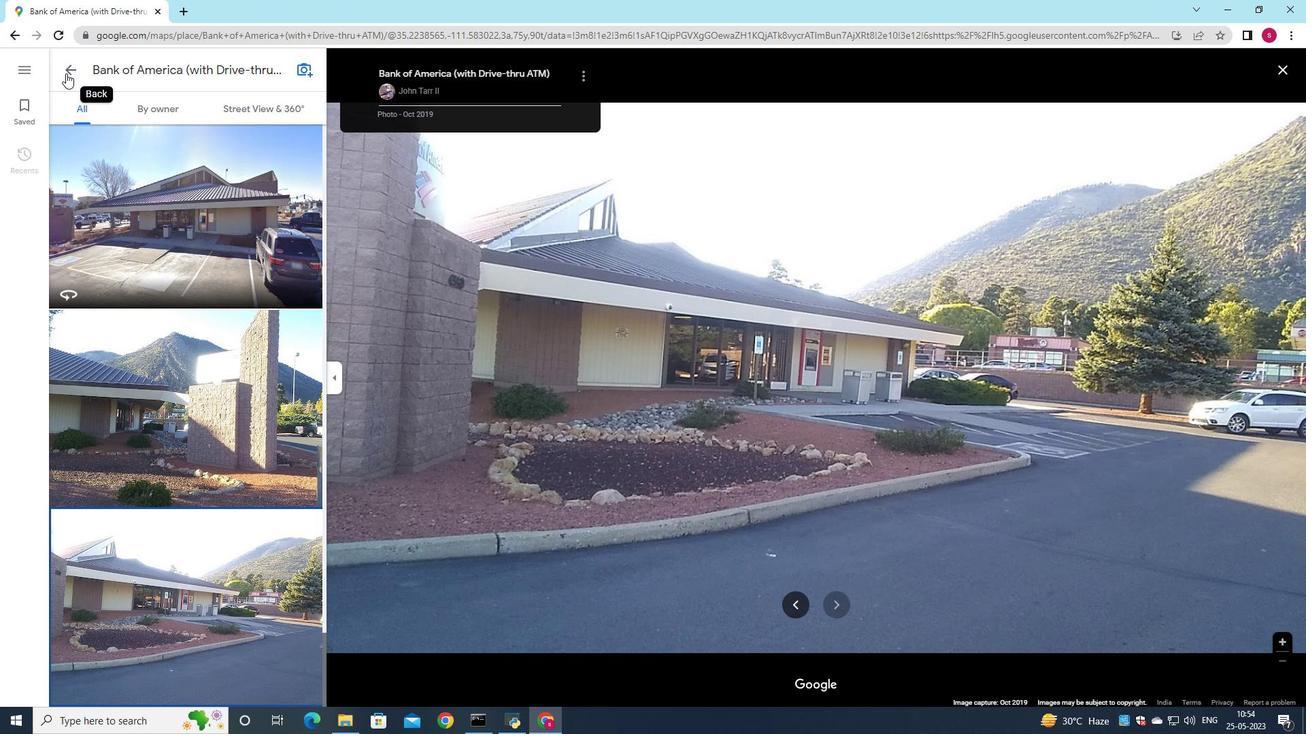 
Action: Mouse pressed left at (67, 70)
Screenshot: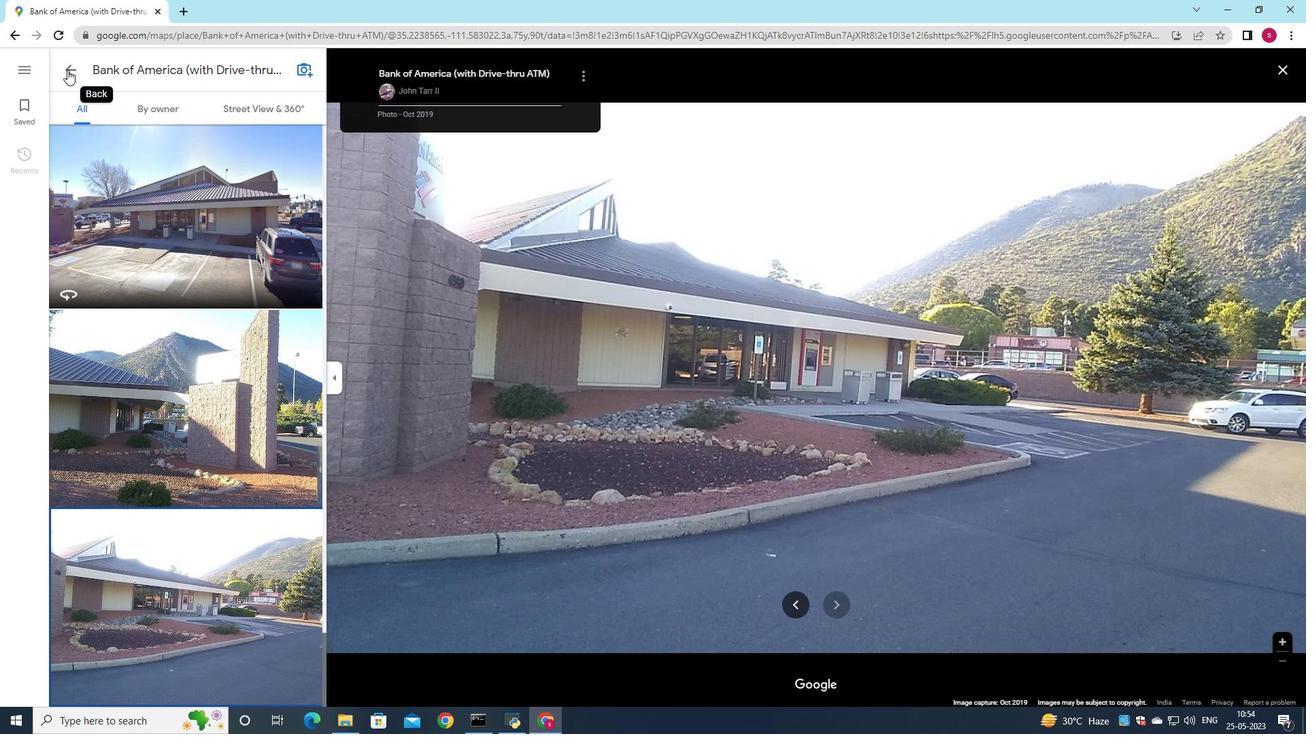 
Action: Mouse moved to (700, 395)
Screenshot: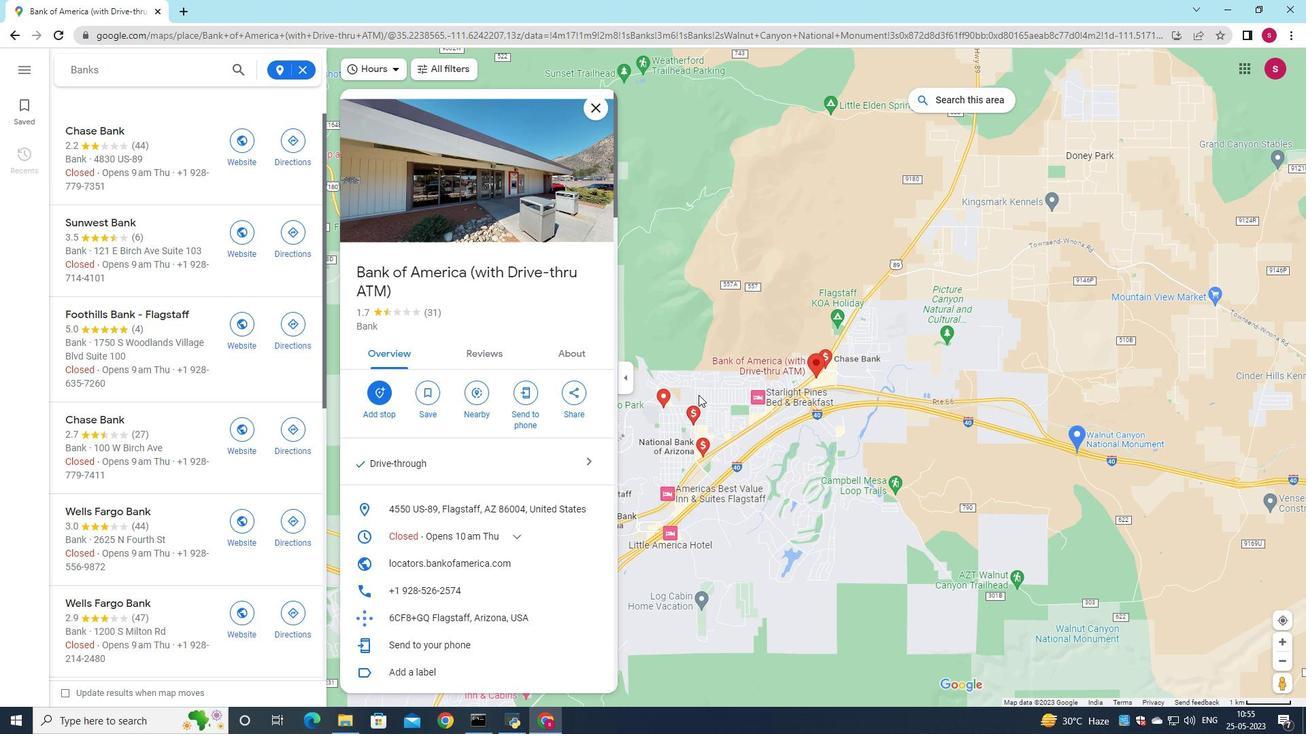 
Action: Mouse scrolled (700, 394) with delta (0, 0)
Screenshot: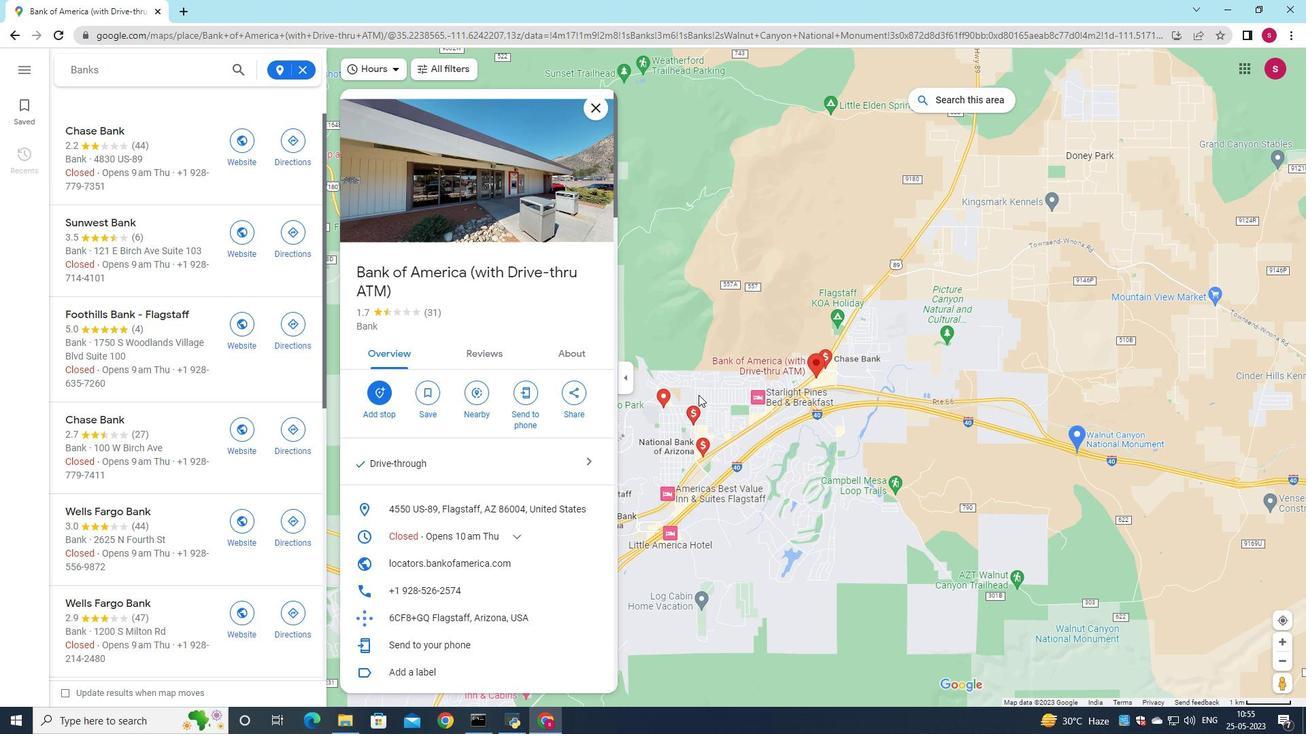 
Action: Mouse scrolled (700, 394) with delta (0, 0)
Screenshot: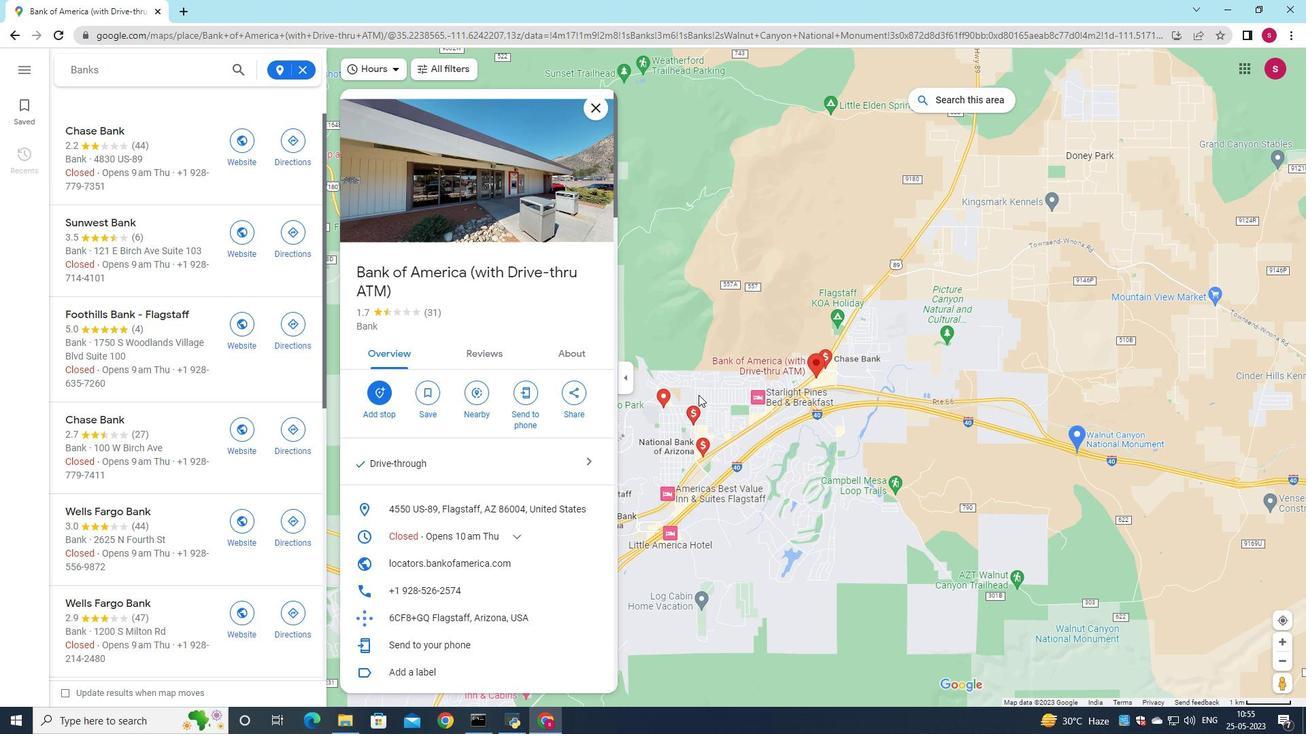 
Action: Mouse moved to (673, 396)
Screenshot: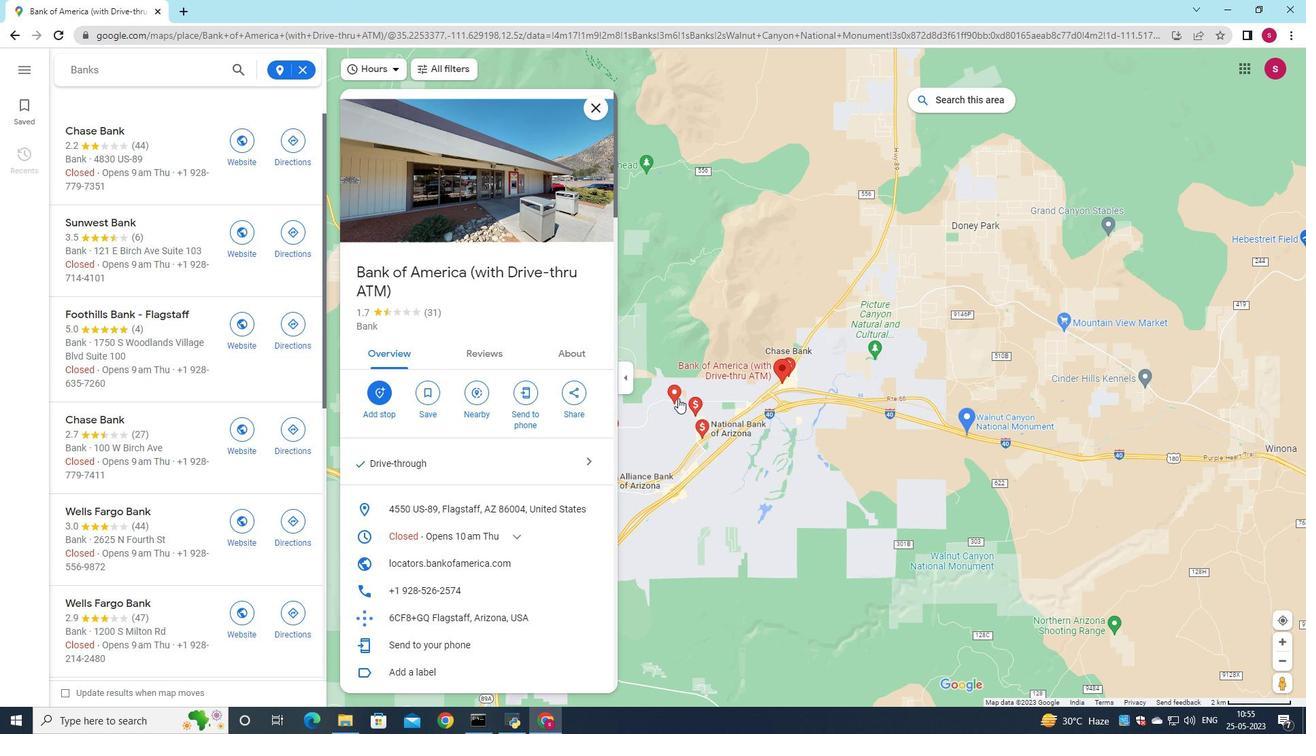 
Action: Mouse pressed left at (673, 396)
Screenshot: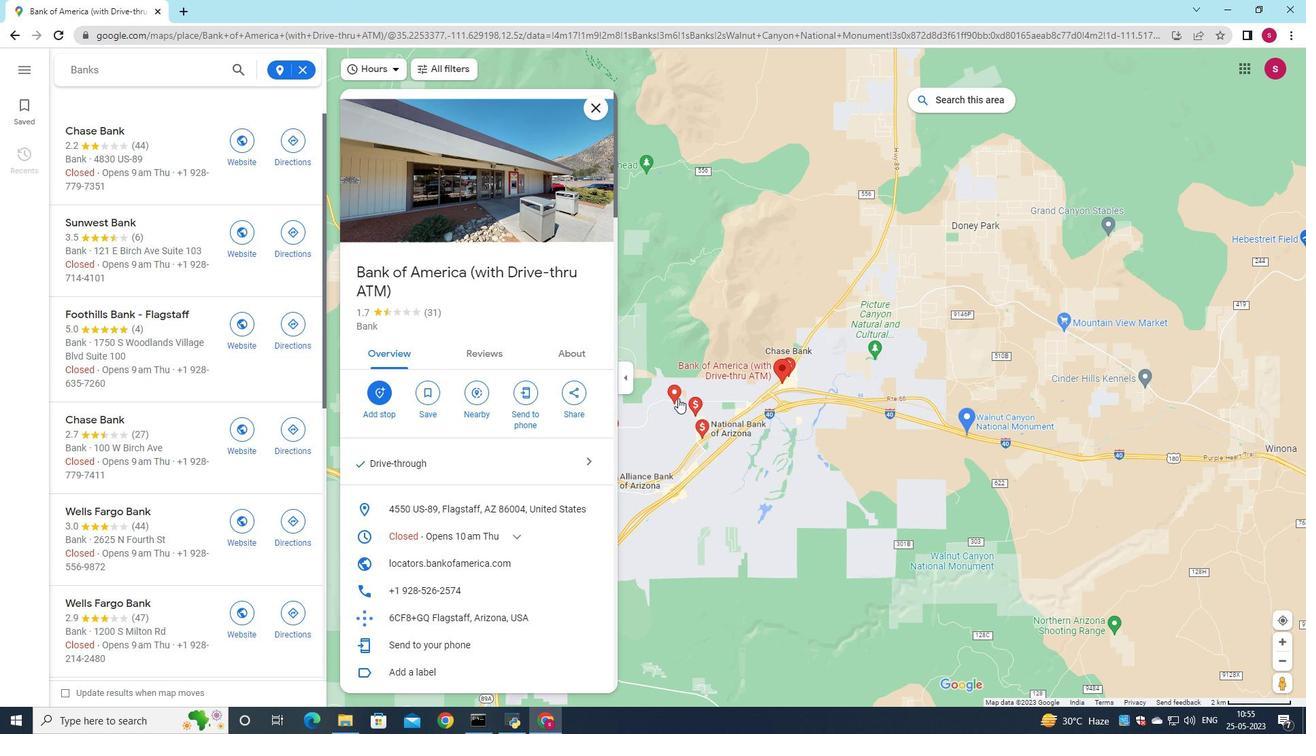 
Action: Mouse moved to (403, 223)
Screenshot: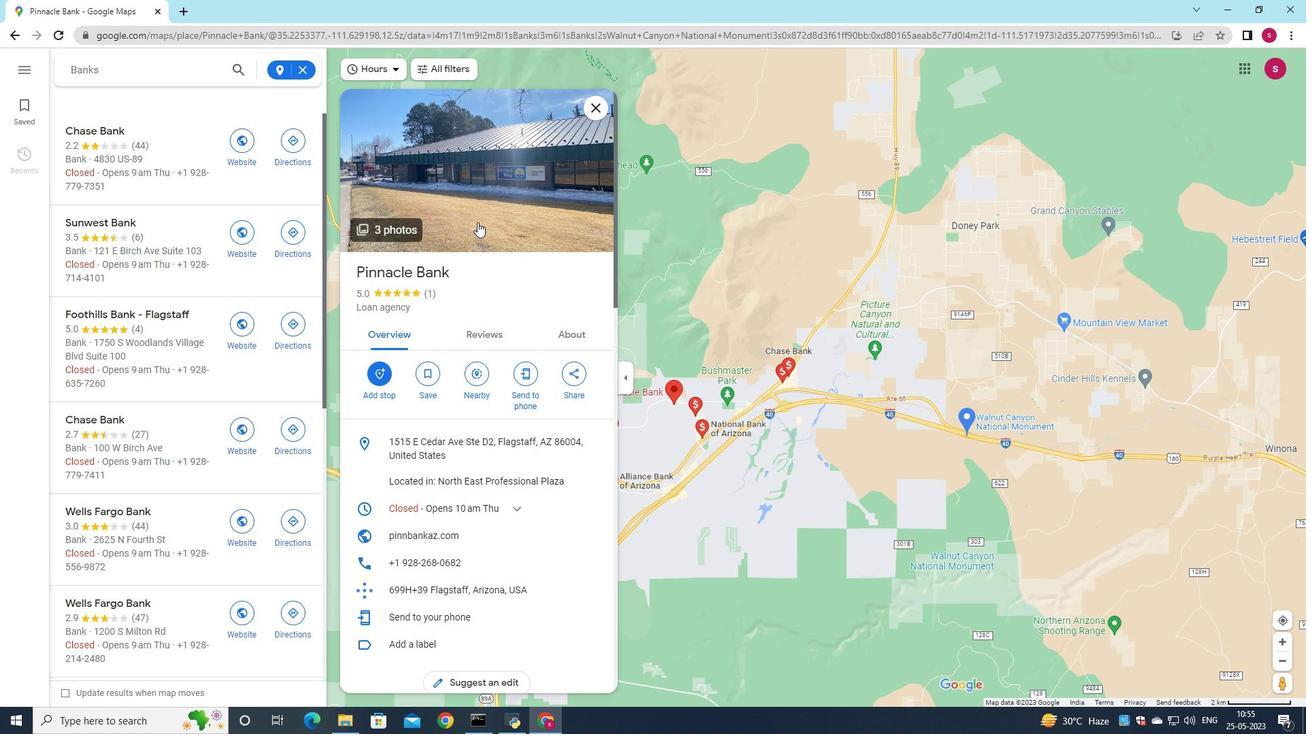 
Action: Mouse pressed left at (403, 223)
Screenshot: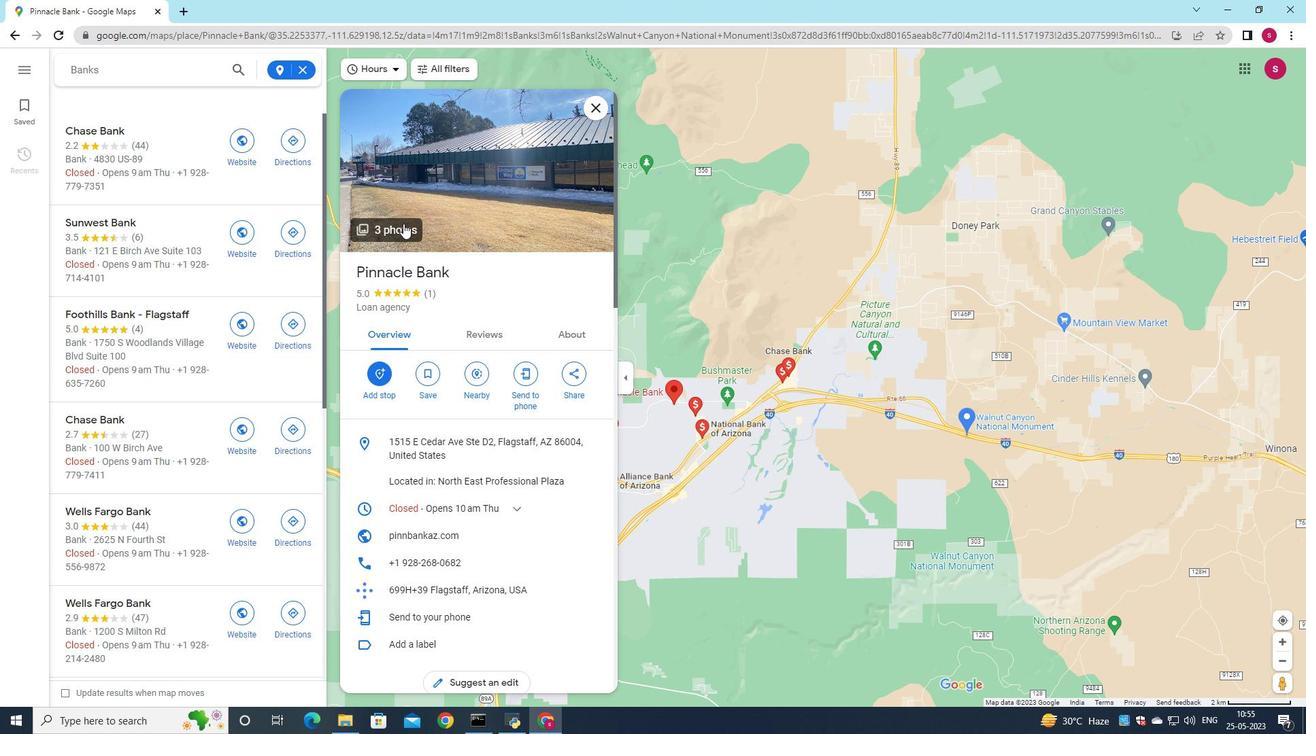 
Action: Mouse moved to (835, 603)
Screenshot: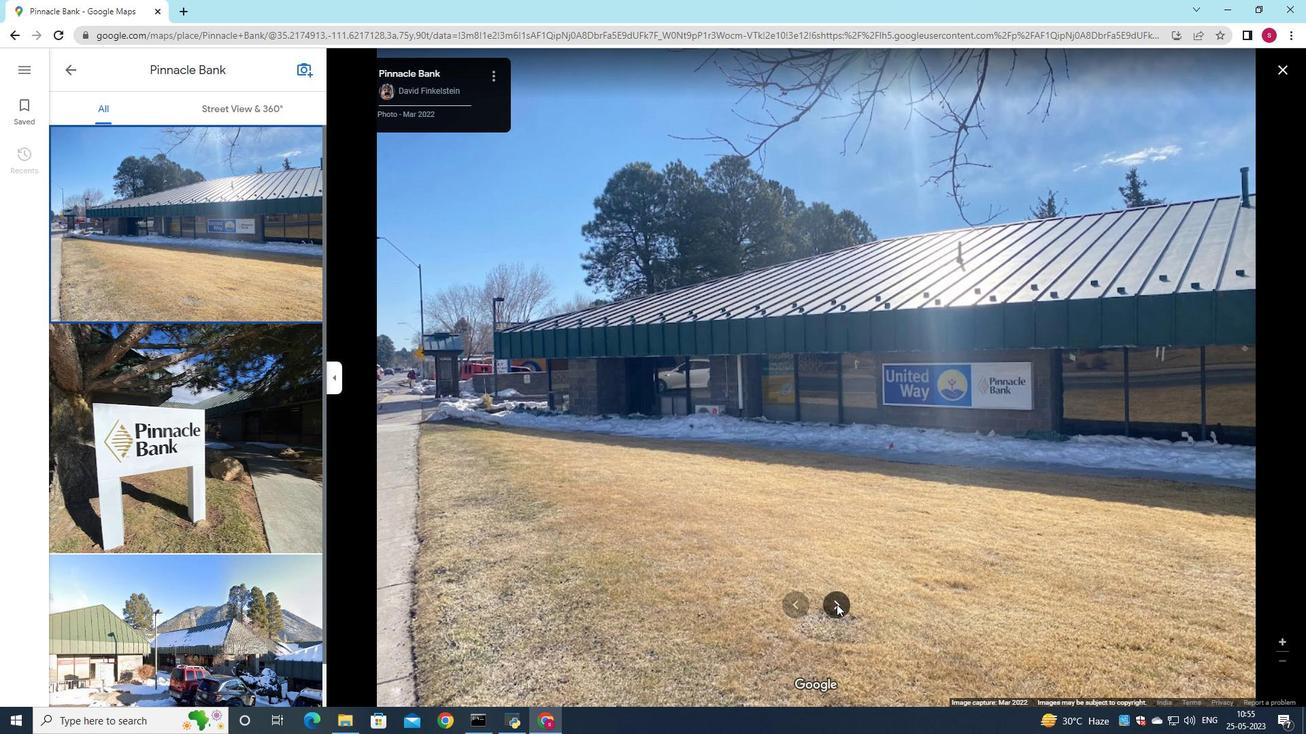 
Action: Mouse pressed left at (835, 603)
Screenshot: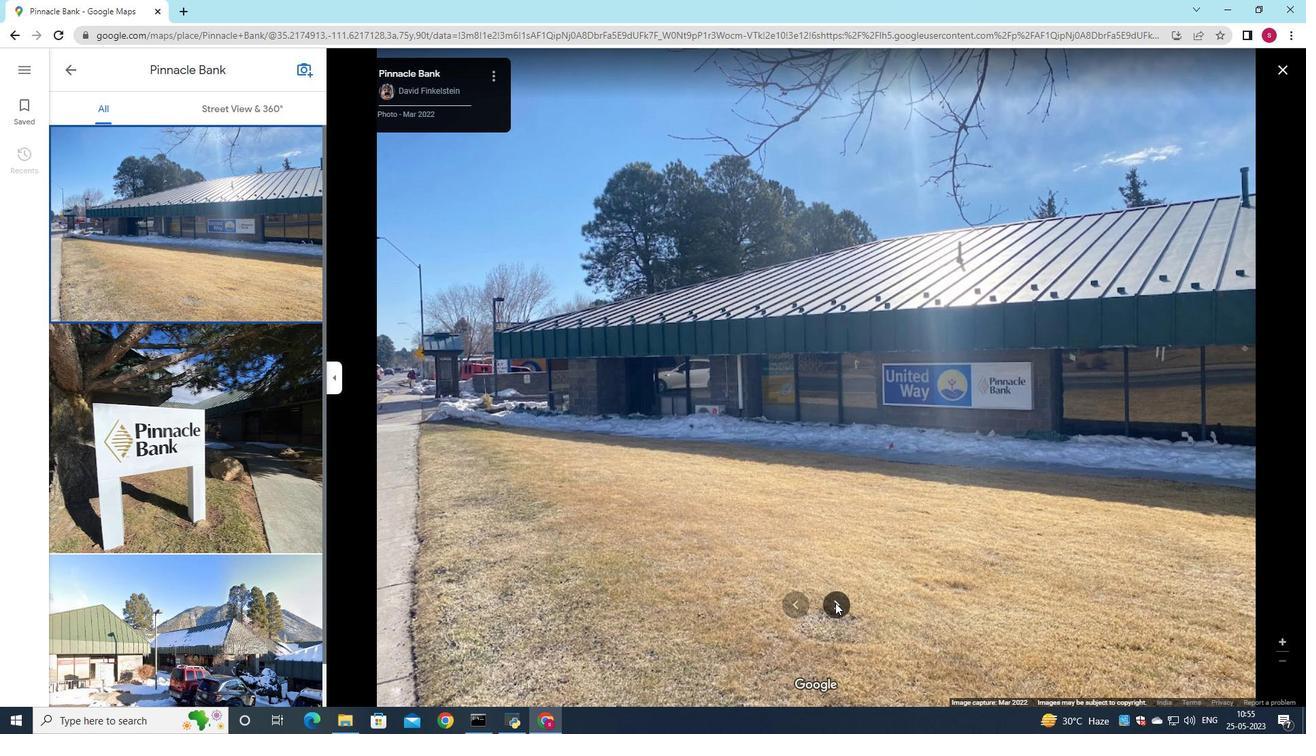 
Action: Mouse pressed left at (835, 603)
Screenshot: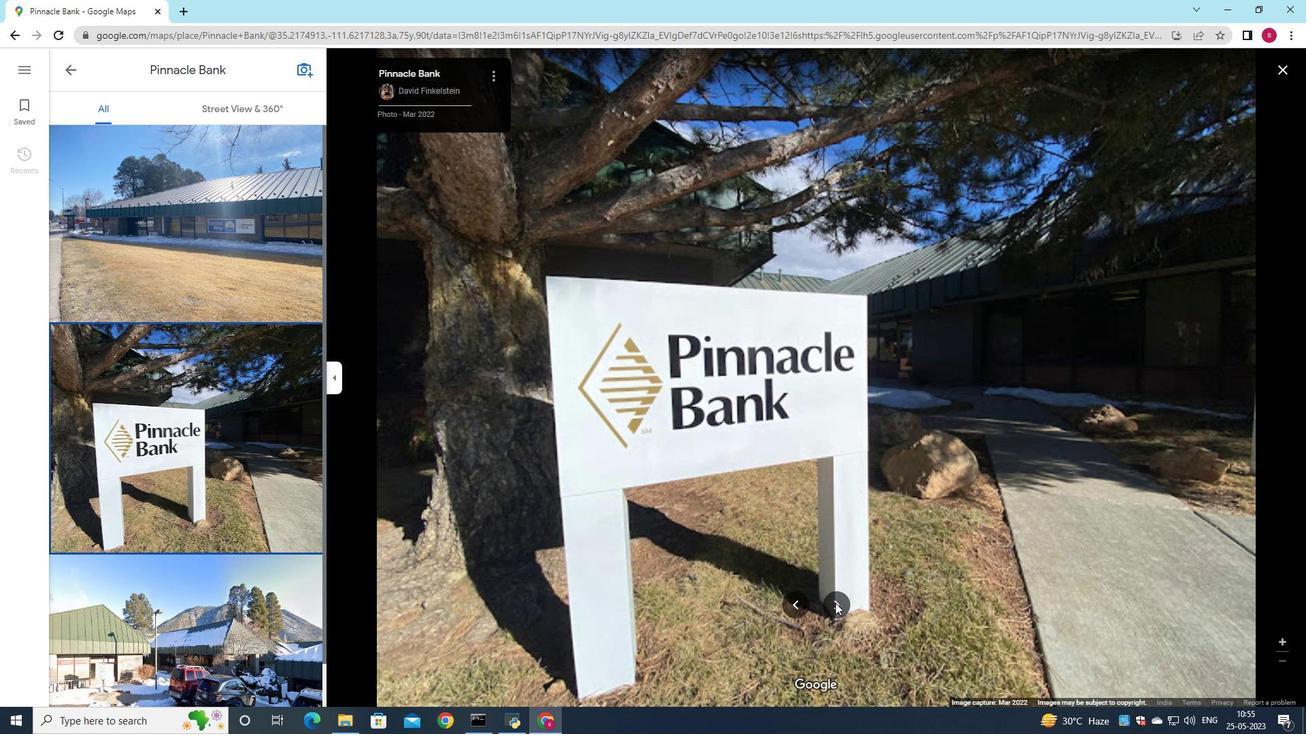 
Action: Mouse moved to (68, 61)
Screenshot: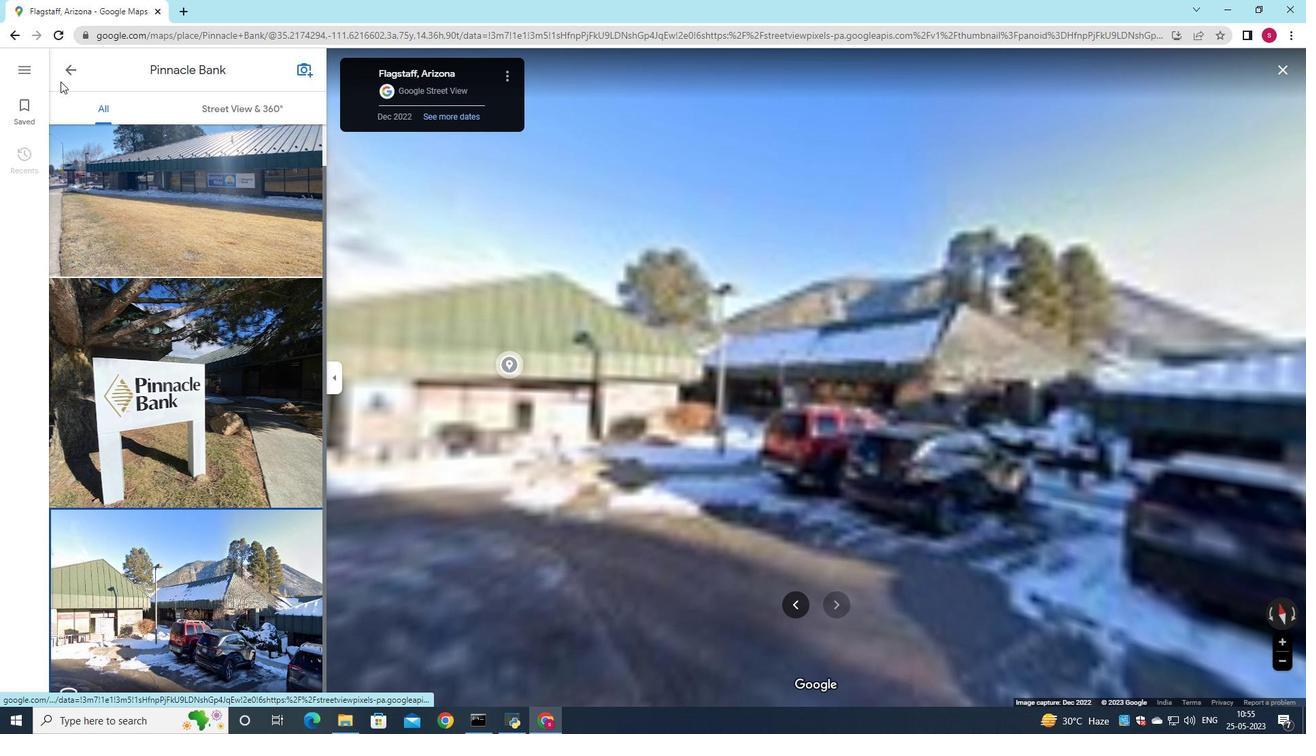 
Action: Mouse pressed left at (68, 61)
Screenshot: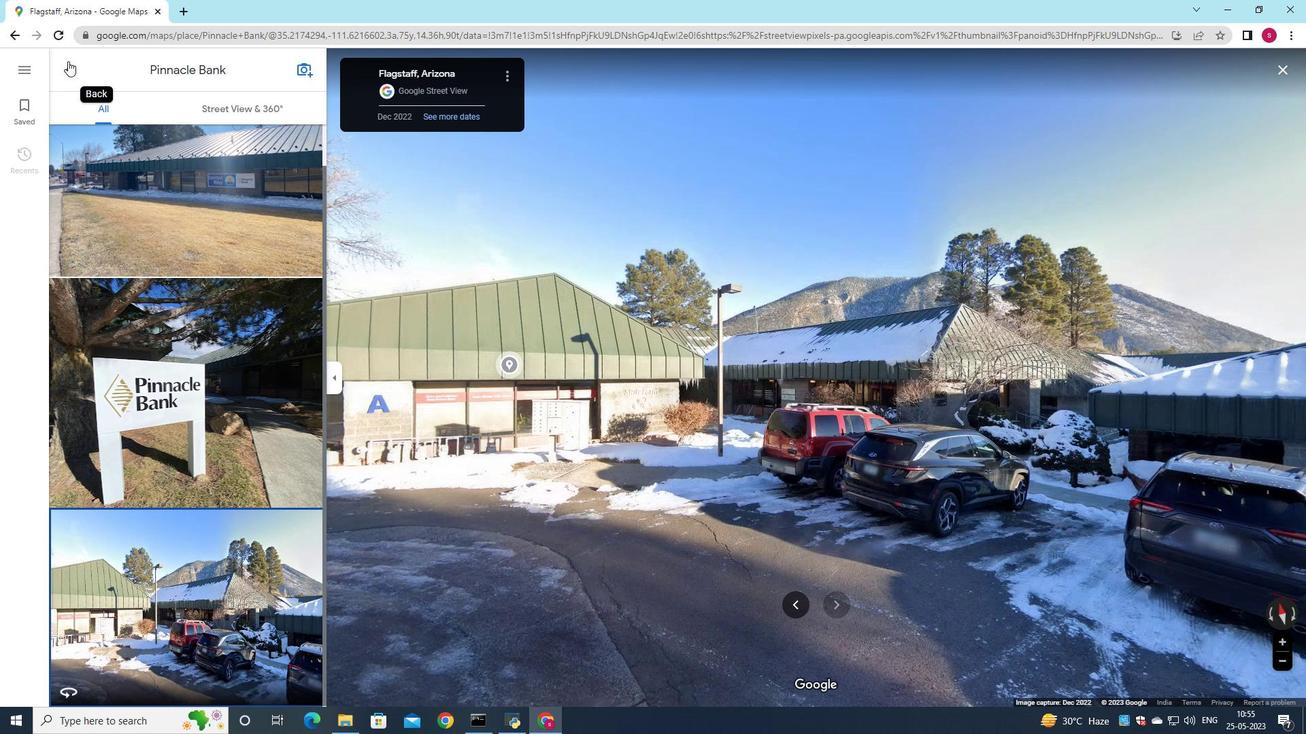 
Action: Mouse moved to (786, 376)
Screenshot: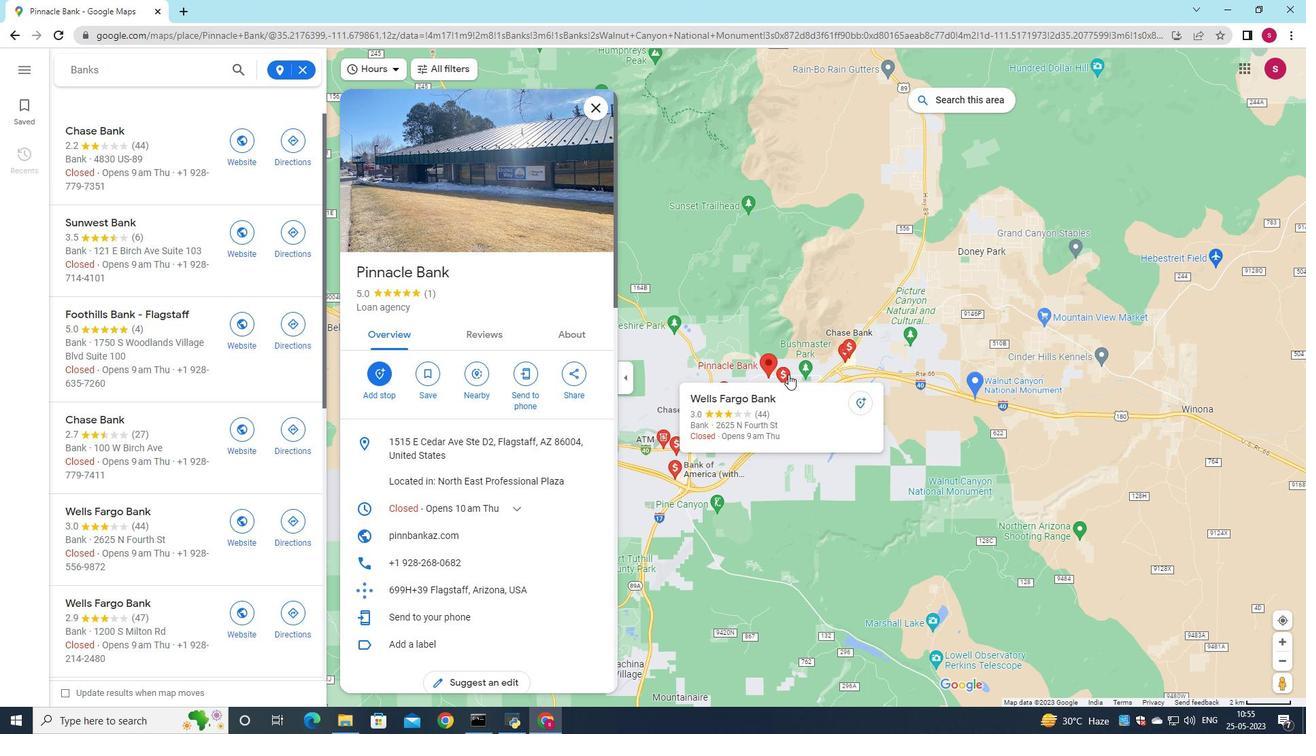 
Action: Mouse pressed left at (786, 376)
Screenshot: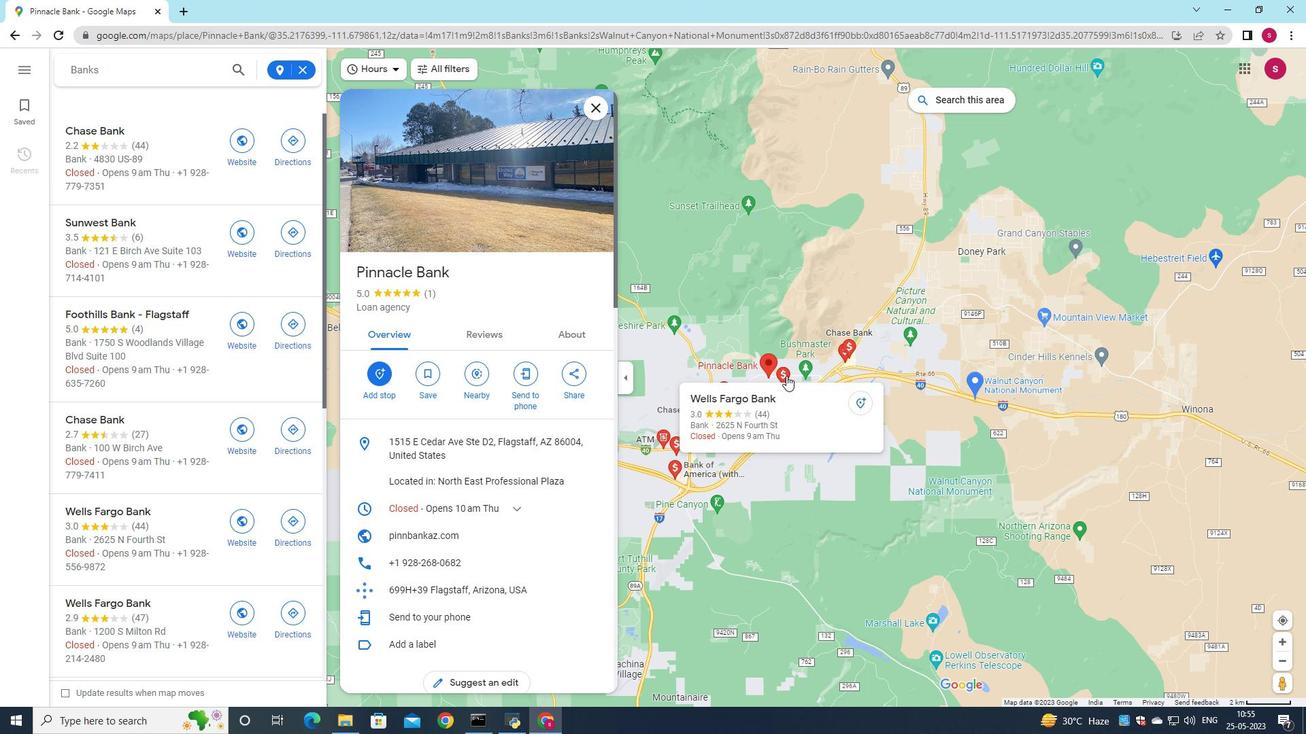 
Action: Mouse moved to (409, 229)
Screenshot: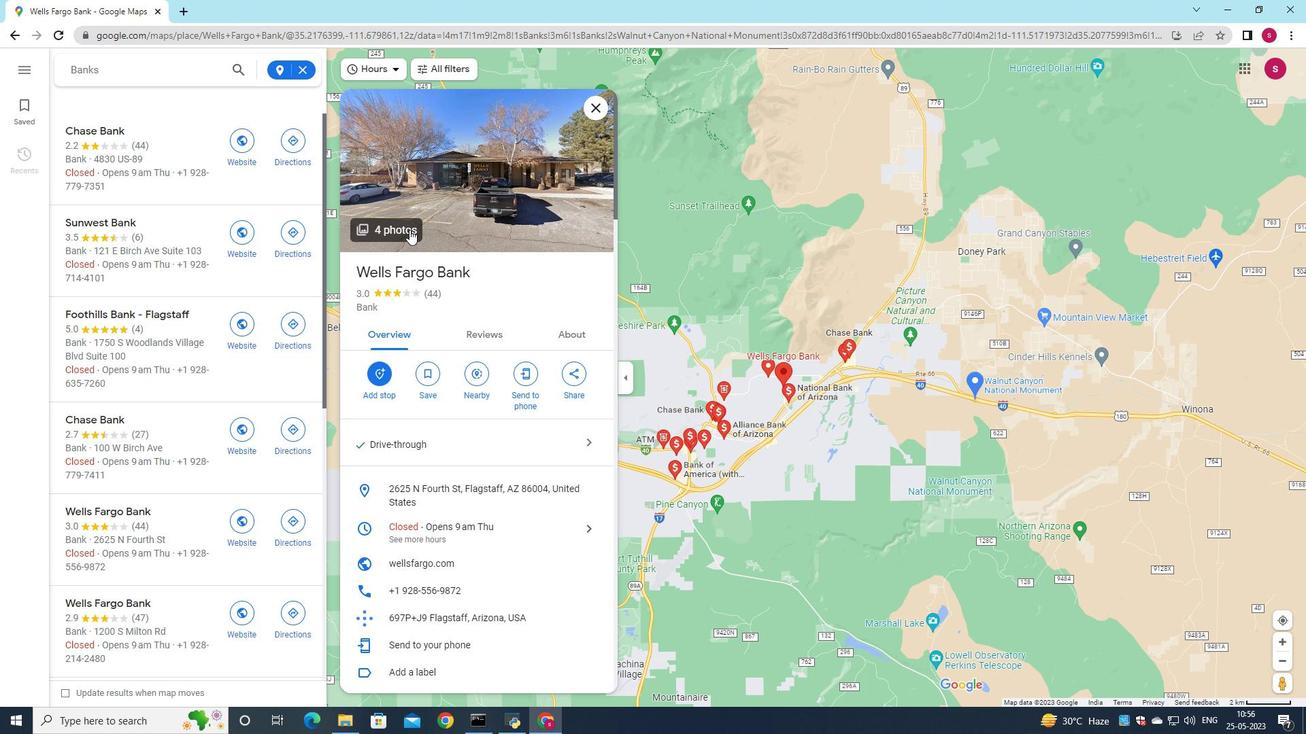 
Action: Mouse pressed left at (409, 229)
Screenshot: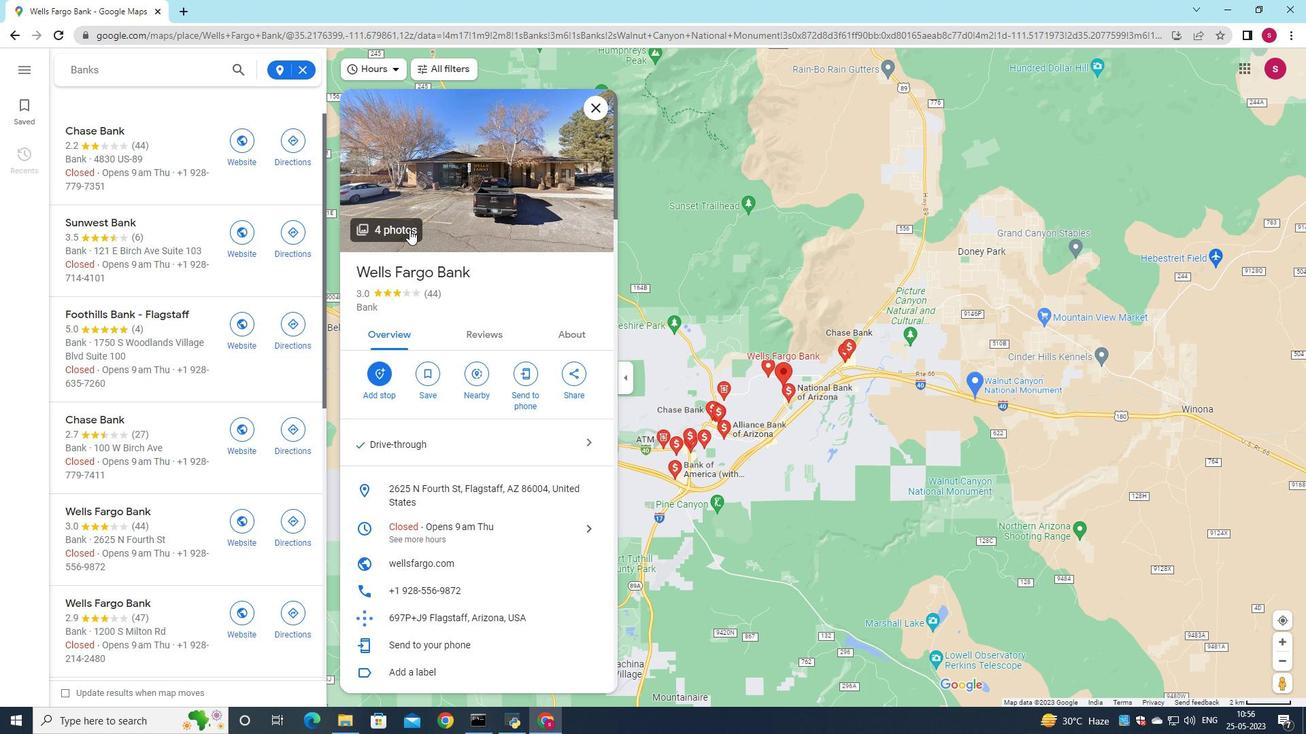 
Action: Mouse moved to (836, 608)
Screenshot: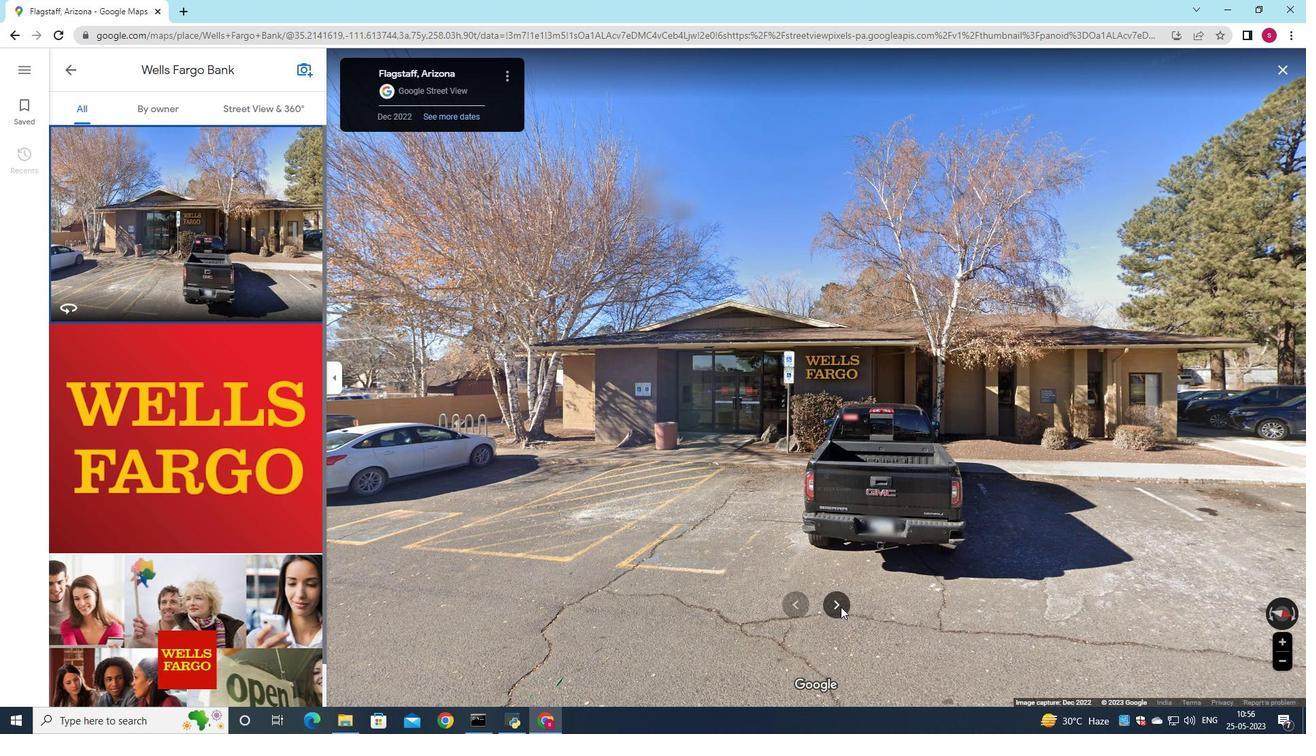 
Action: Mouse pressed left at (836, 608)
Screenshot: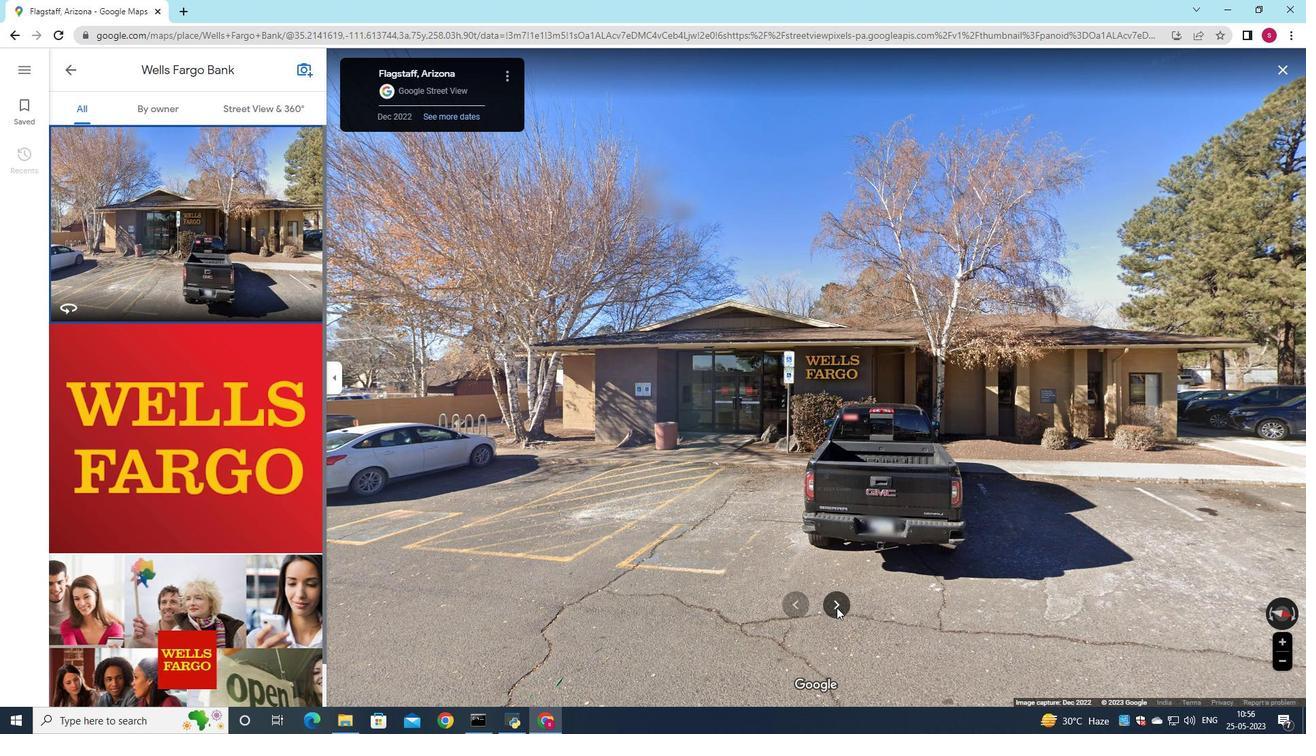 
Action: Mouse pressed left at (836, 608)
Screenshot: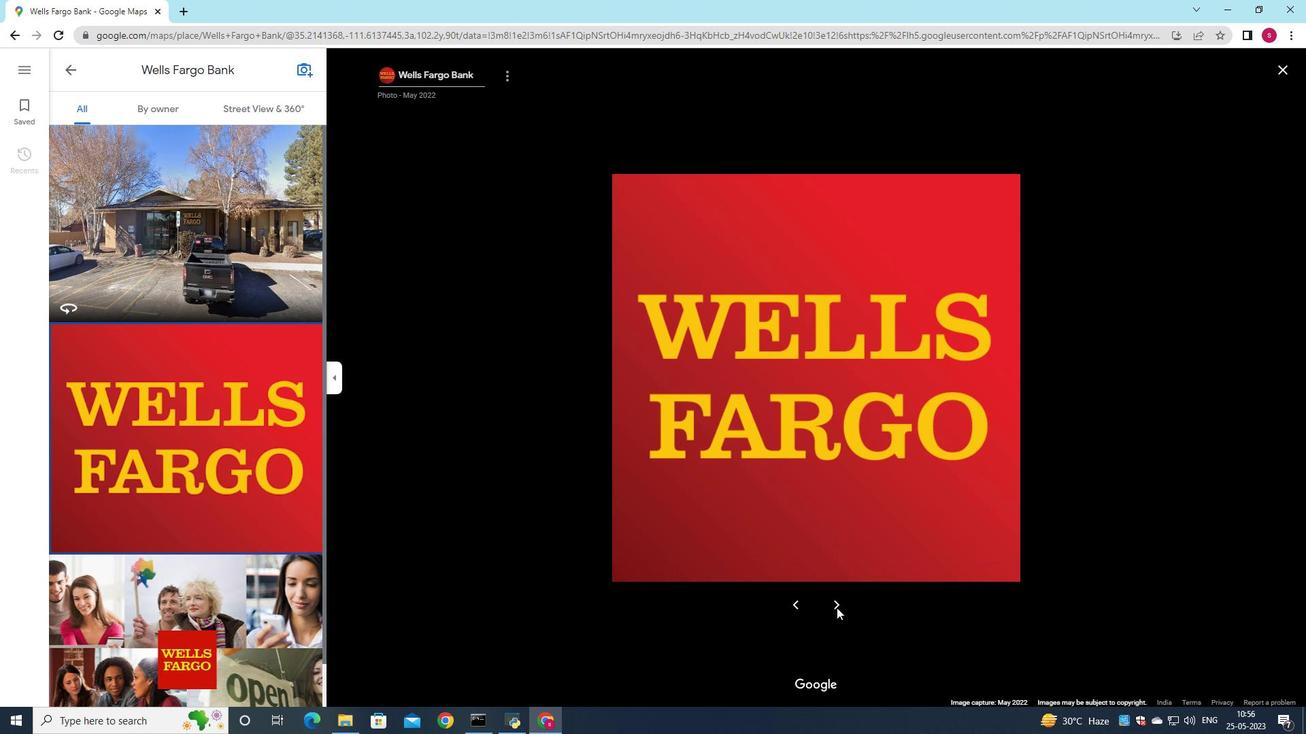 
Action: Mouse pressed left at (836, 608)
Screenshot: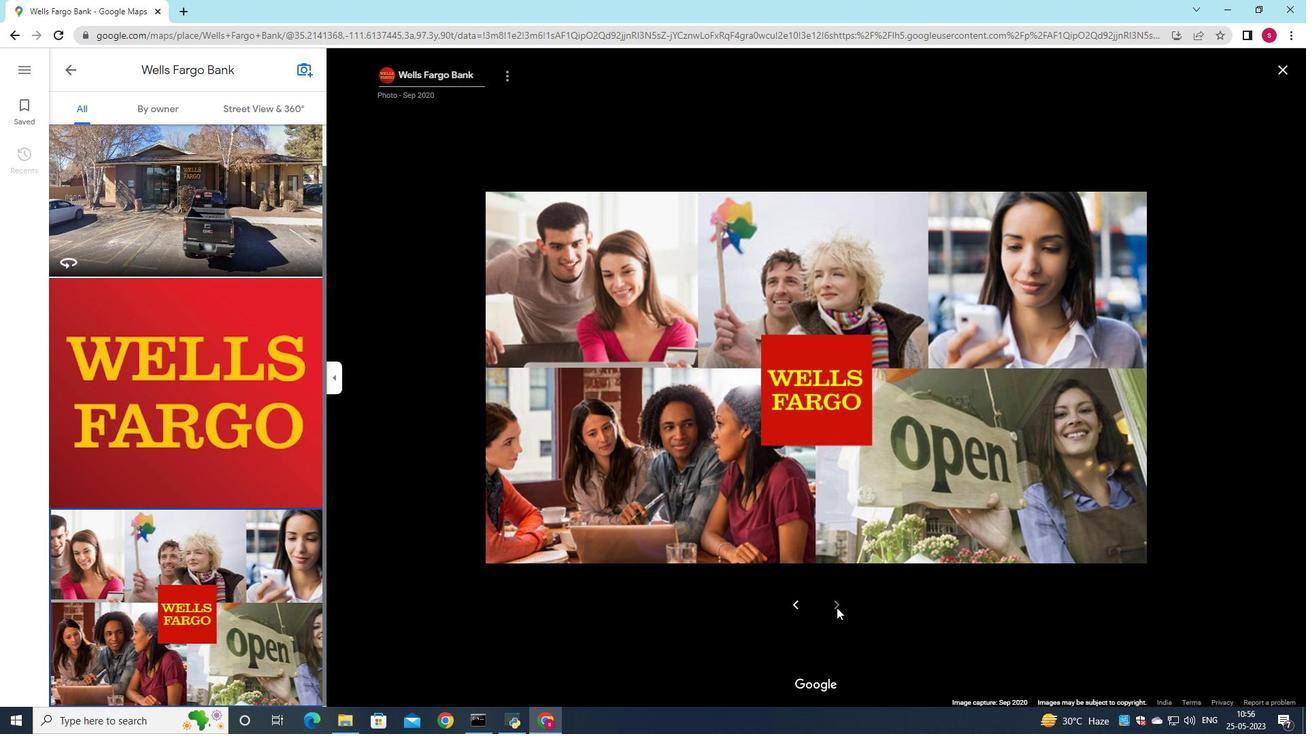 
Action: Mouse moved to (73, 64)
Screenshot: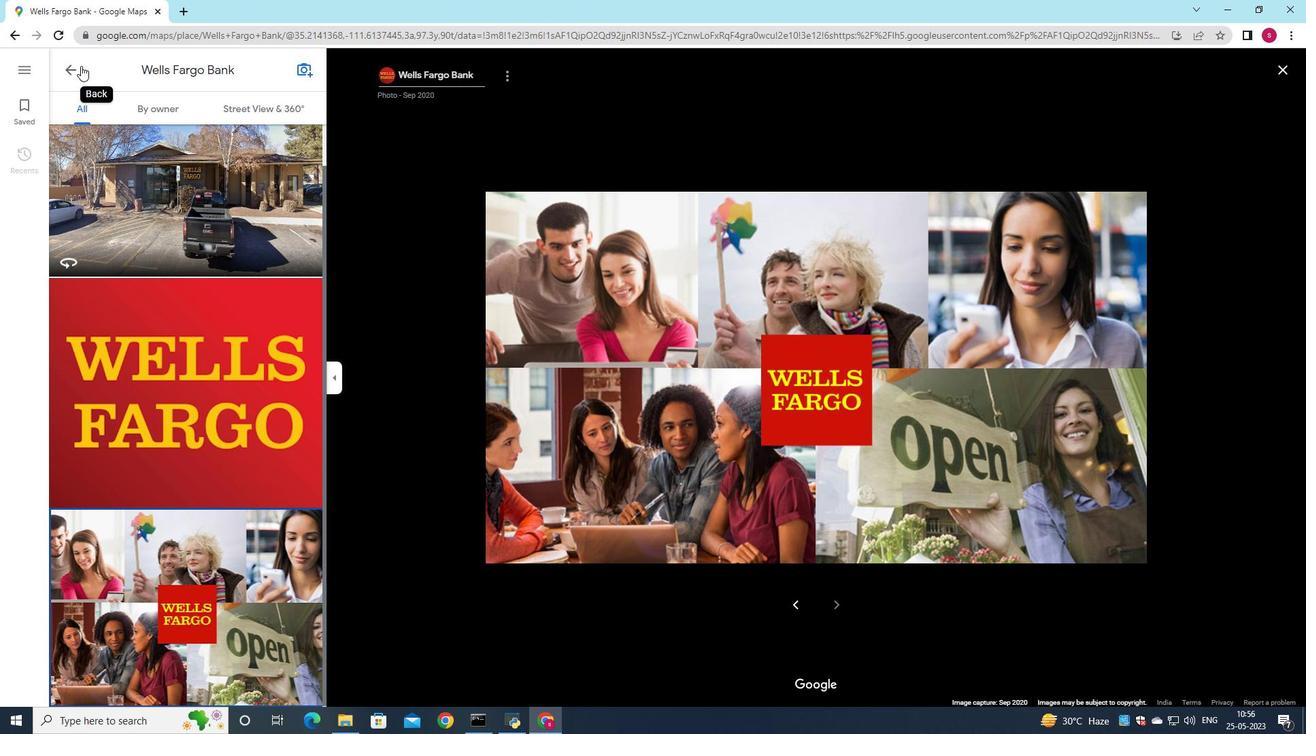 
Action: Mouse pressed left at (73, 64)
Screenshot: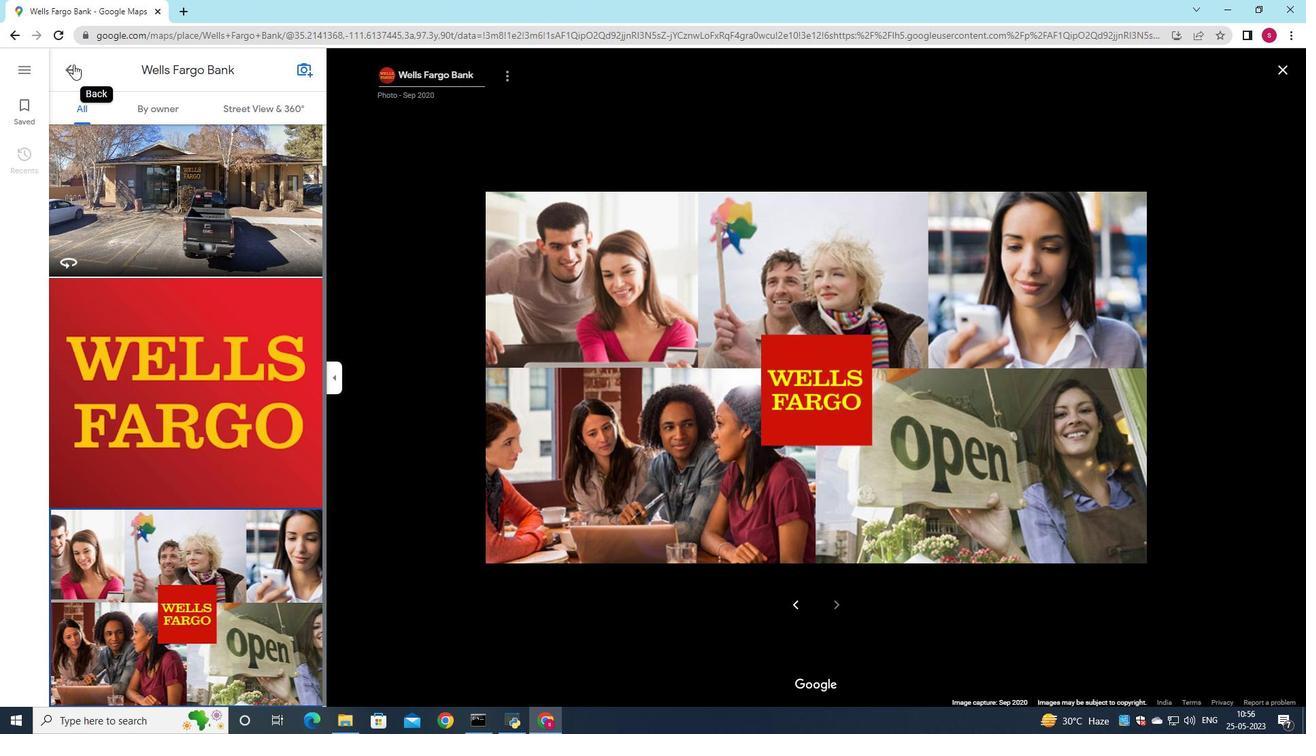 
Action: Mouse moved to (819, 383)
Screenshot: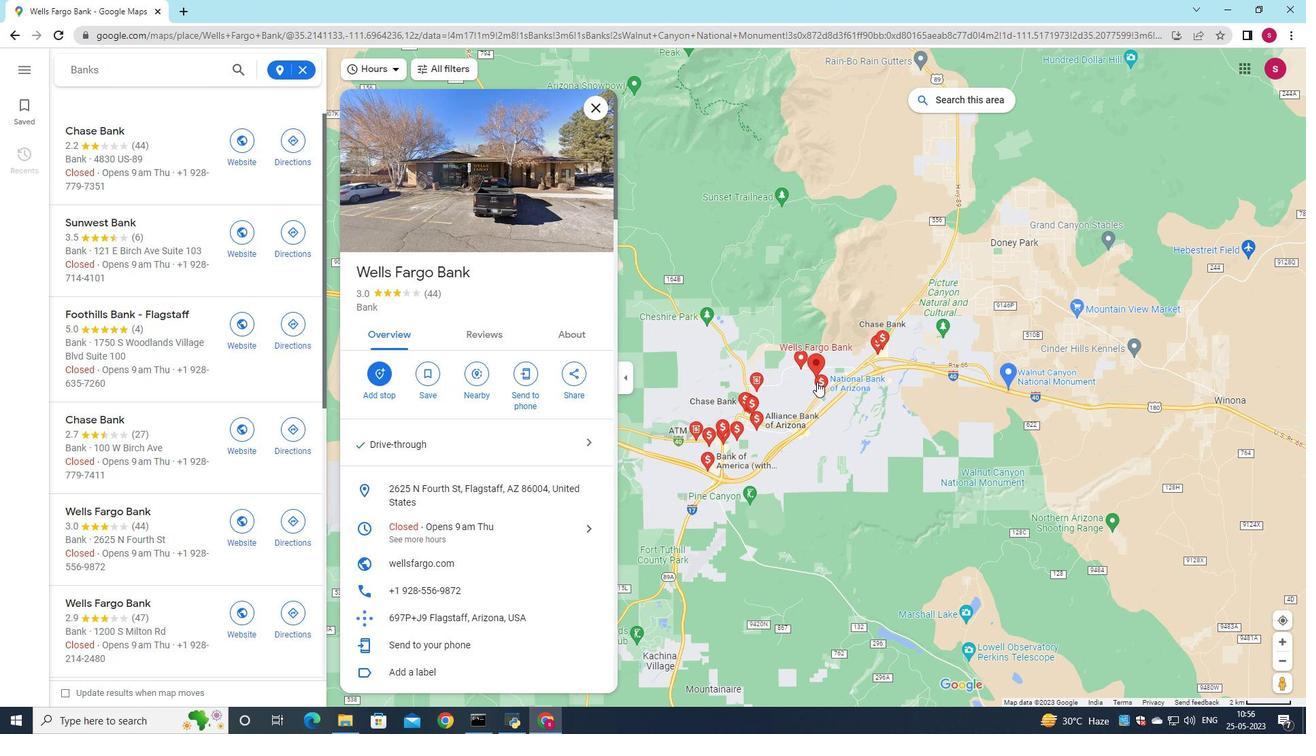 
Action: Mouse pressed left at (819, 383)
Screenshot: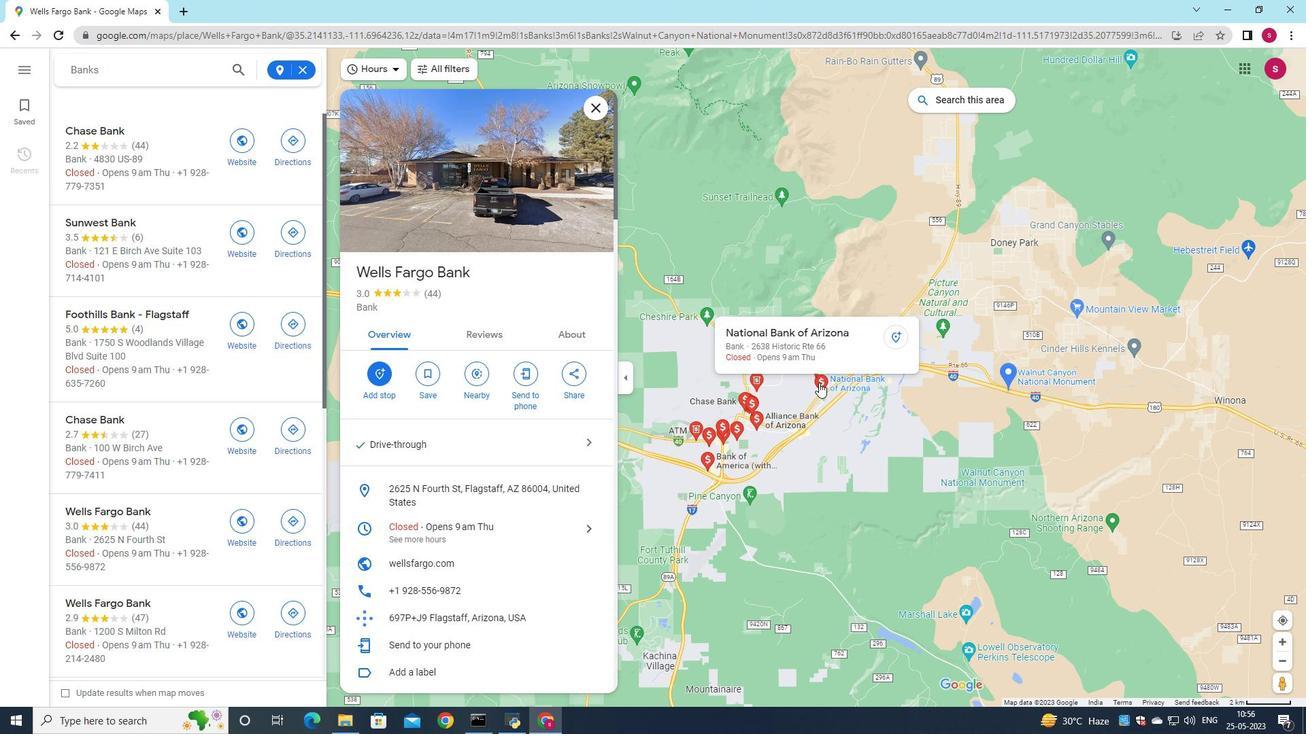 
Action: Mouse moved to (423, 229)
Screenshot: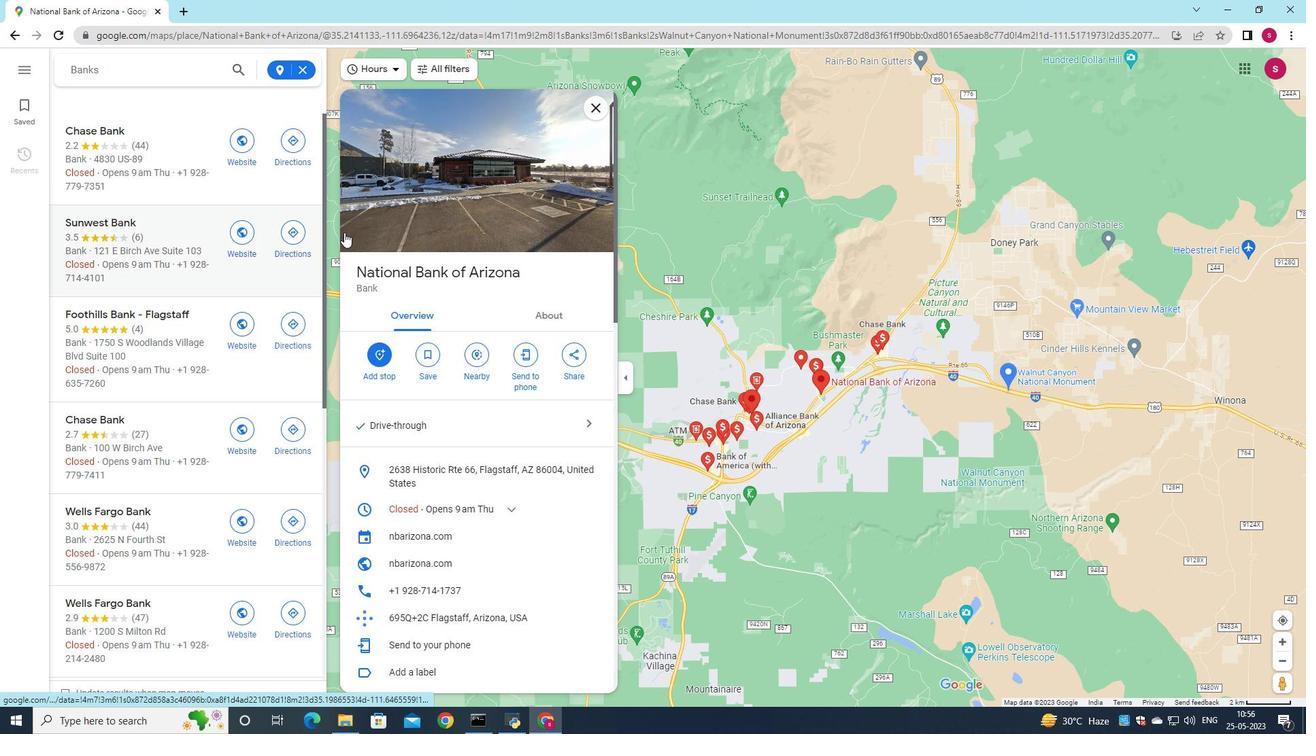 
Action: Mouse pressed left at (423, 229)
Screenshot: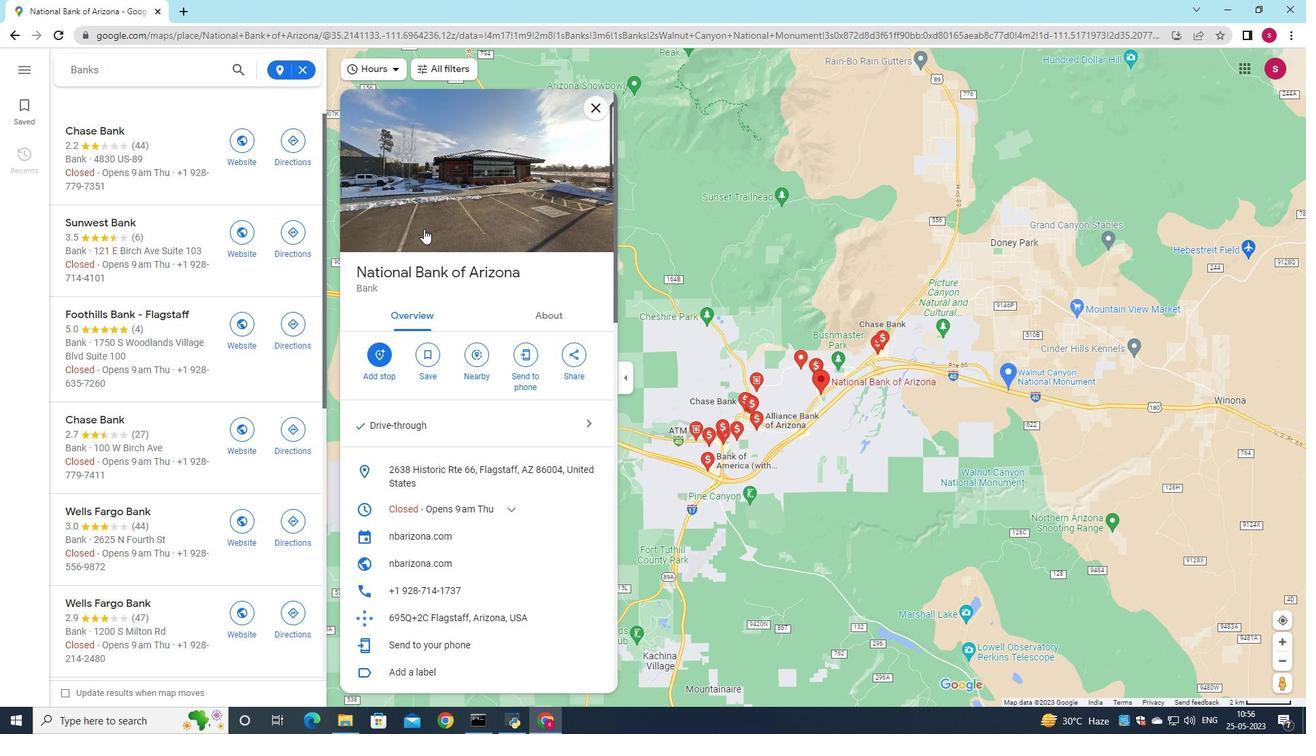 
Action: Mouse moved to (66, 65)
Screenshot: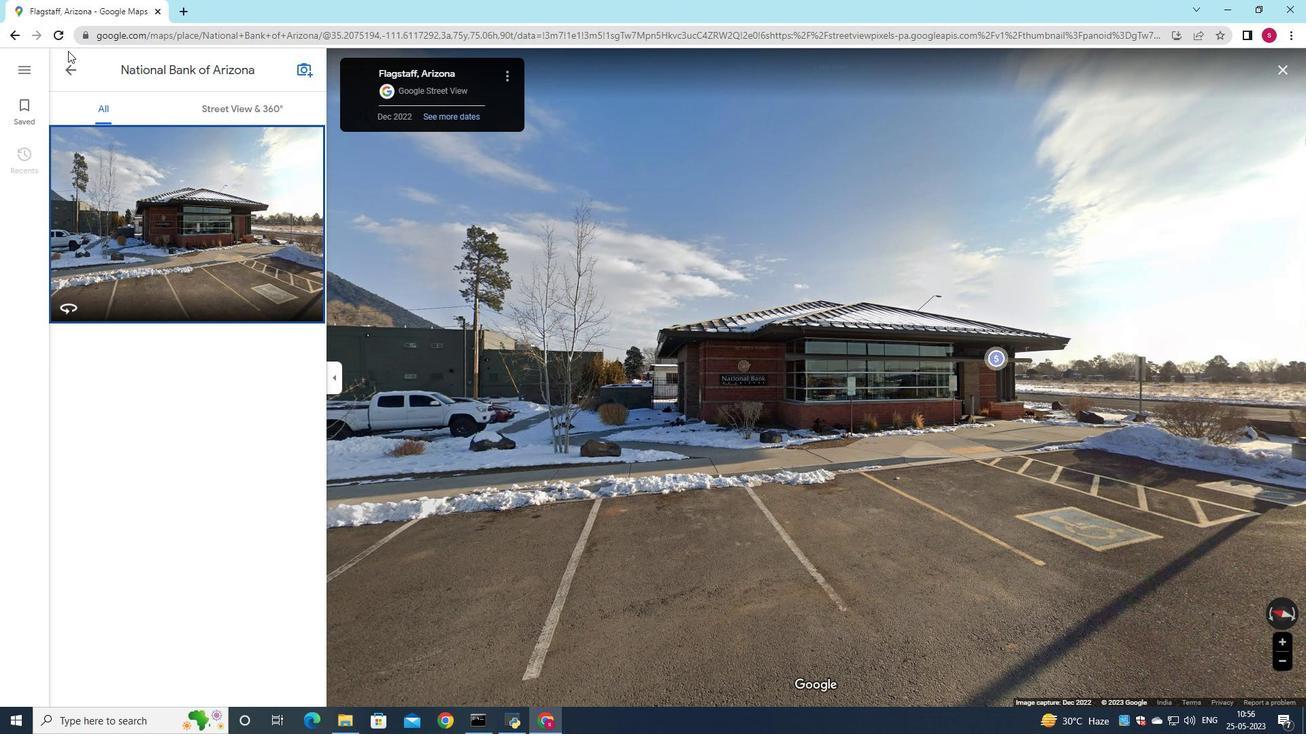 
Action: Mouse pressed left at (66, 65)
Screenshot: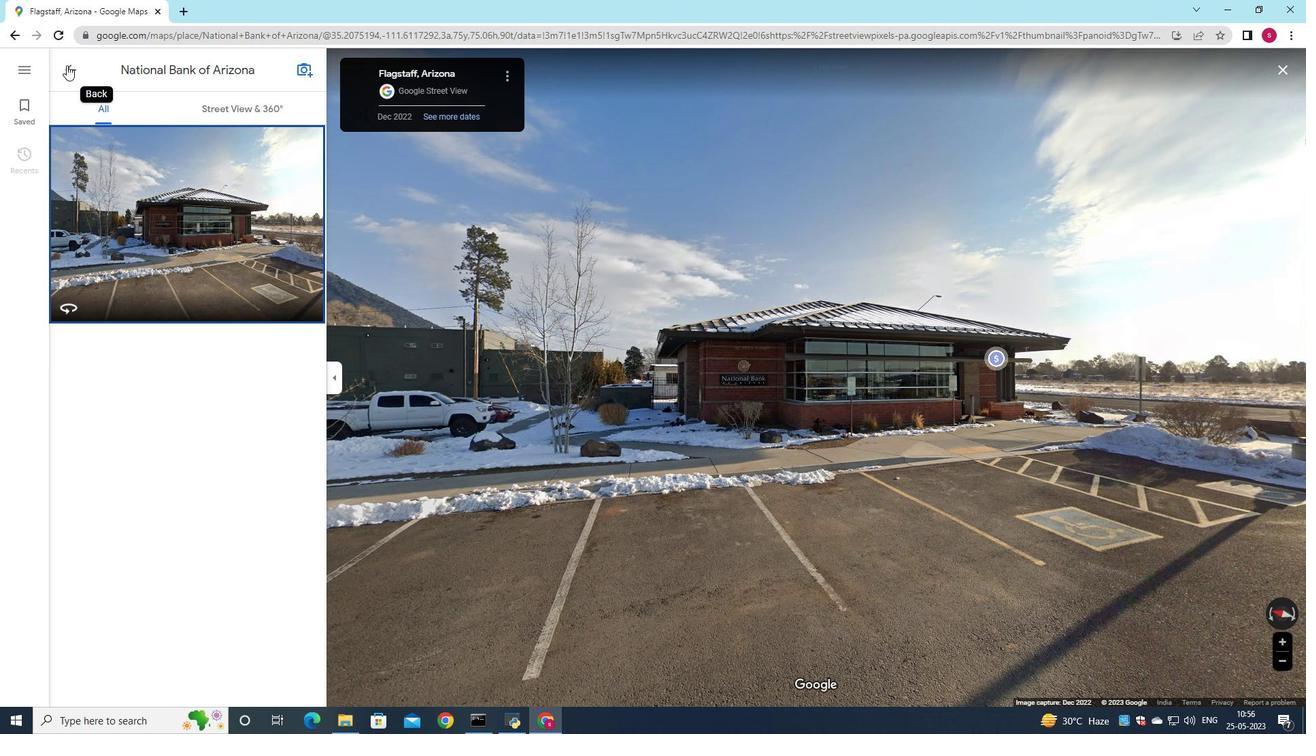 
Action: Mouse moved to (749, 366)
Screenshot: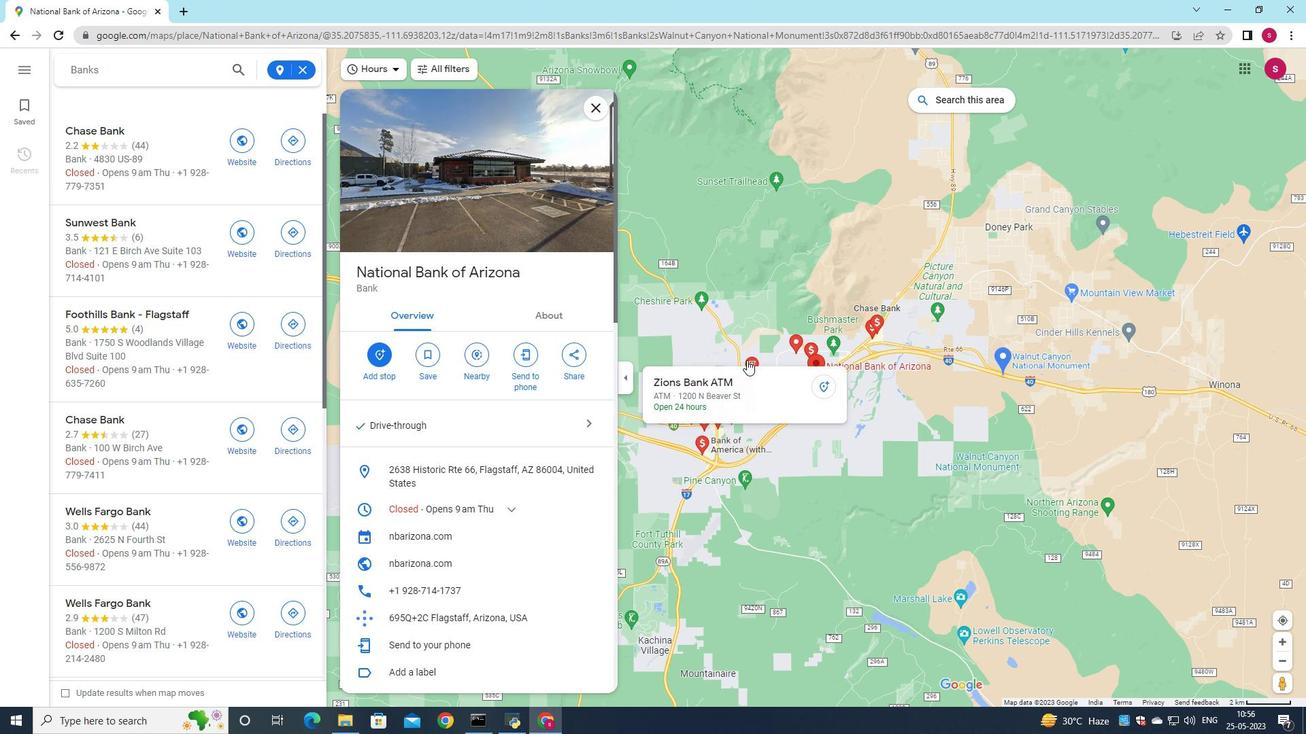 
Action: Mouse pressed left at (749, 366)
Screenshot: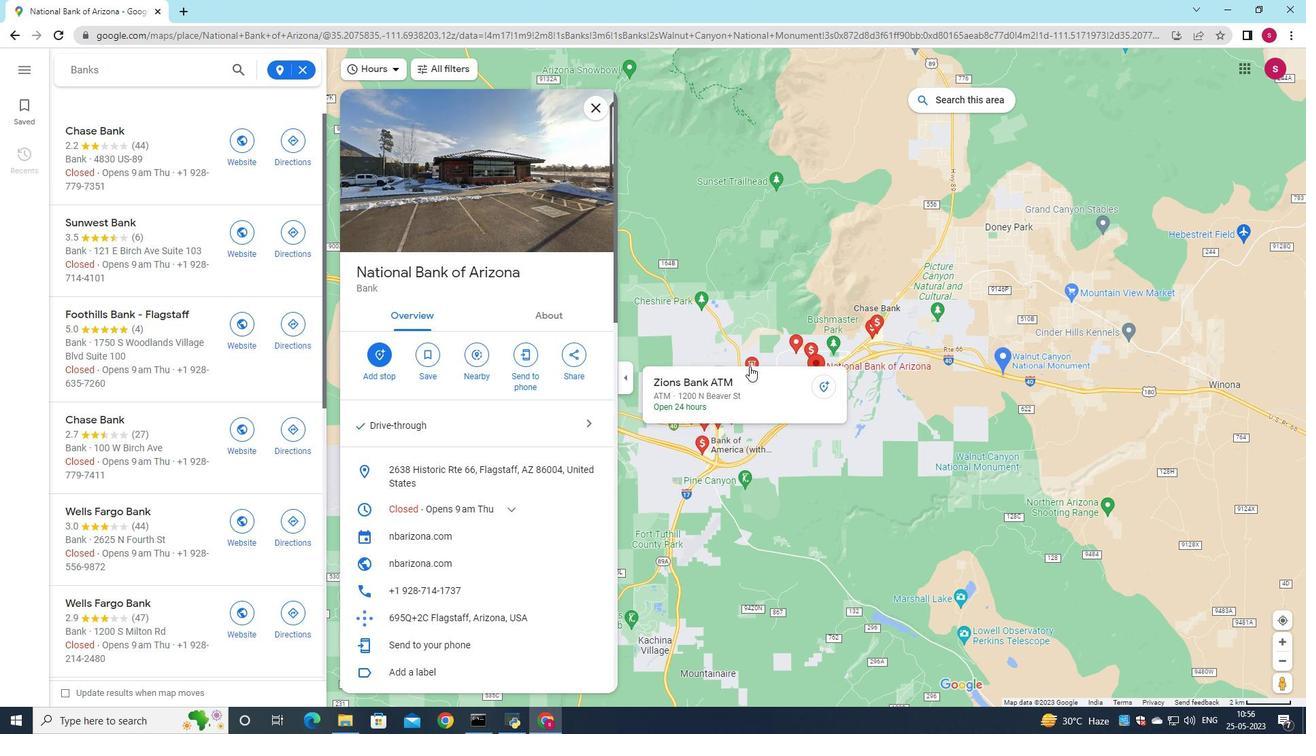
Action: Mouse moved to (748, 369)
Screenshot: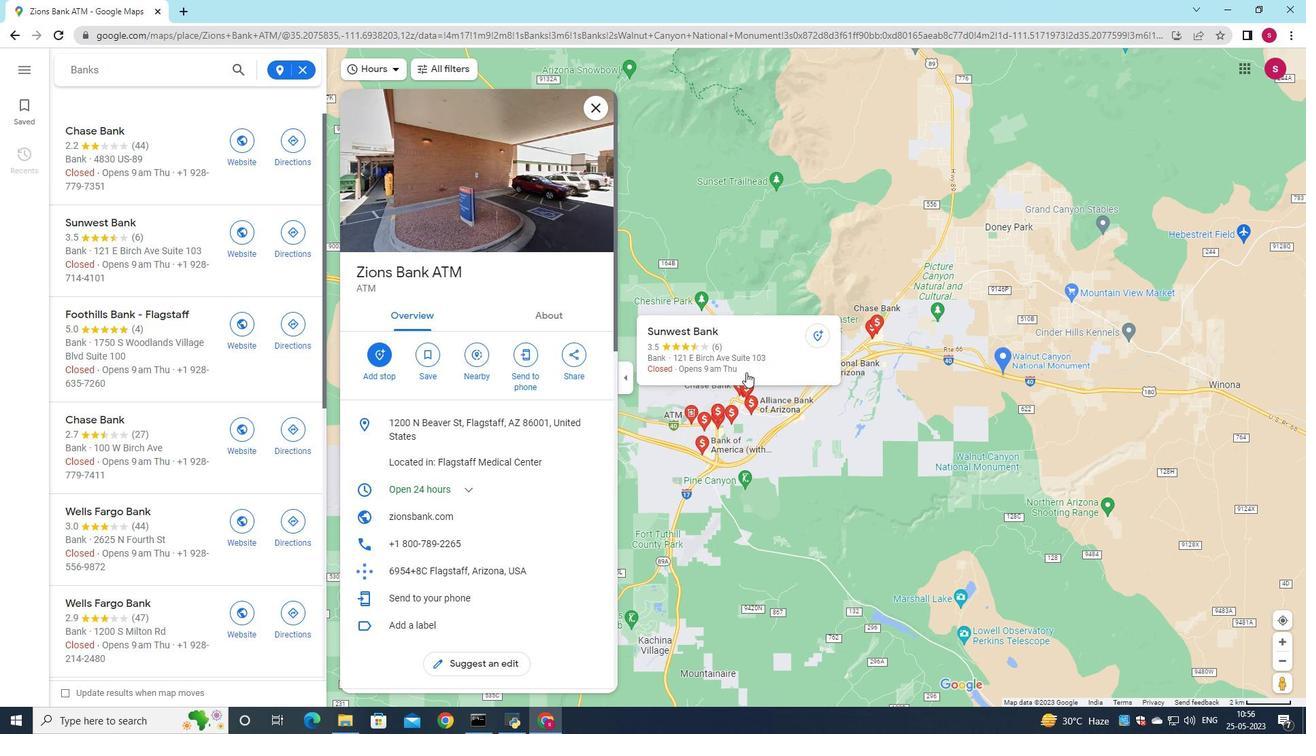 
Action: Mouse pressed left at (748, 369)
Screenshot: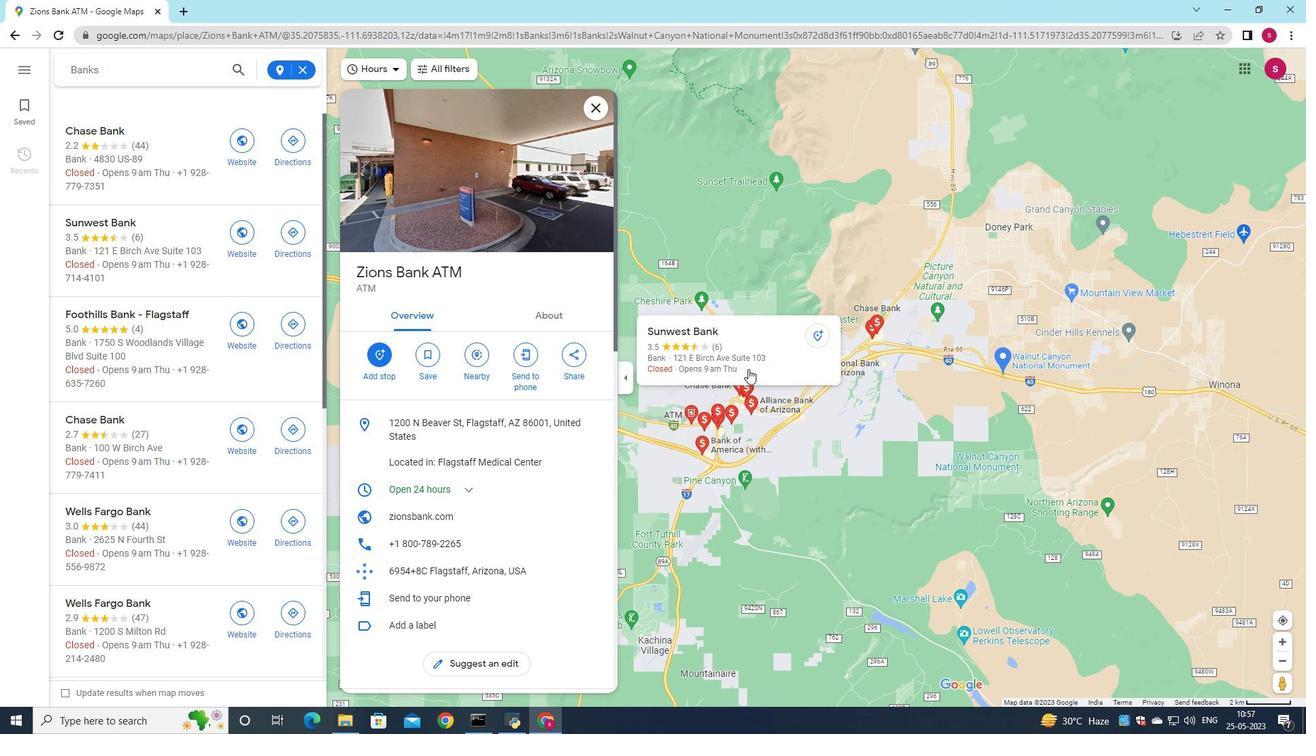 
Action: Mouse moved to (410, 226)
Screenshot: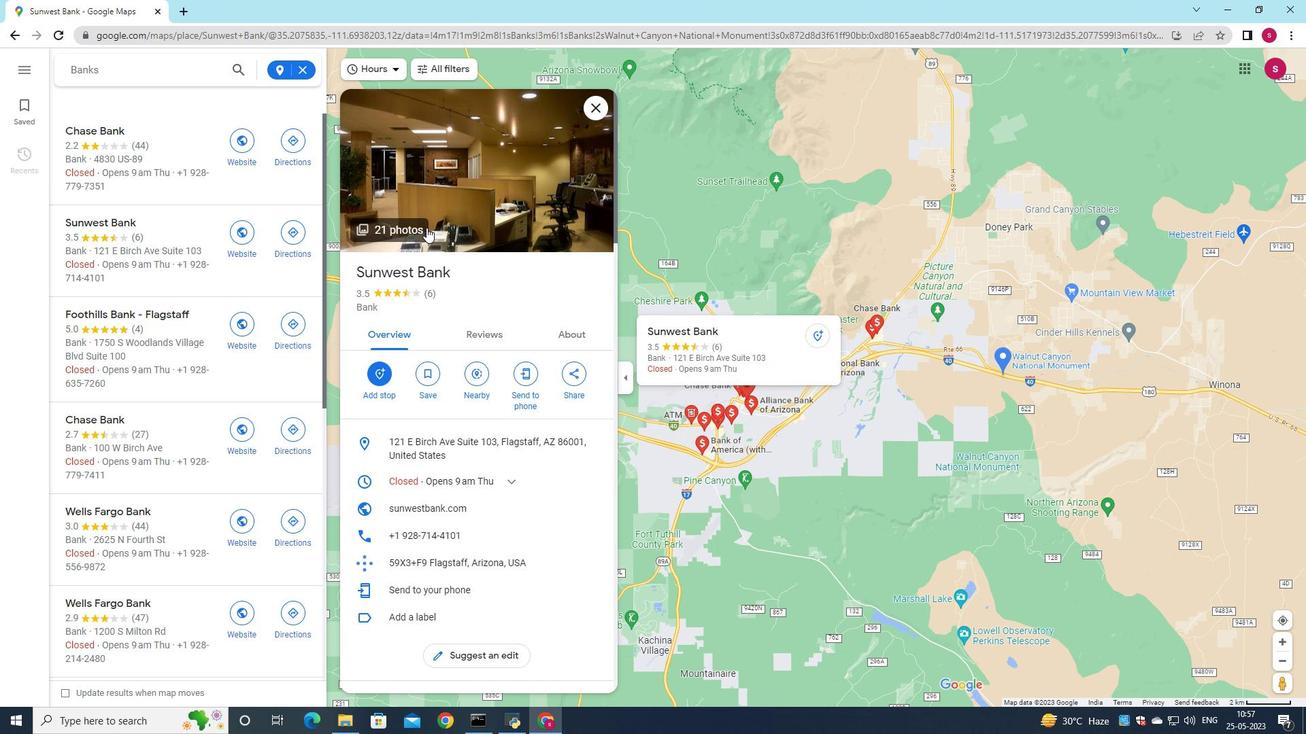 
Action: Mouse pressed left at (410, 226)
Screenshot: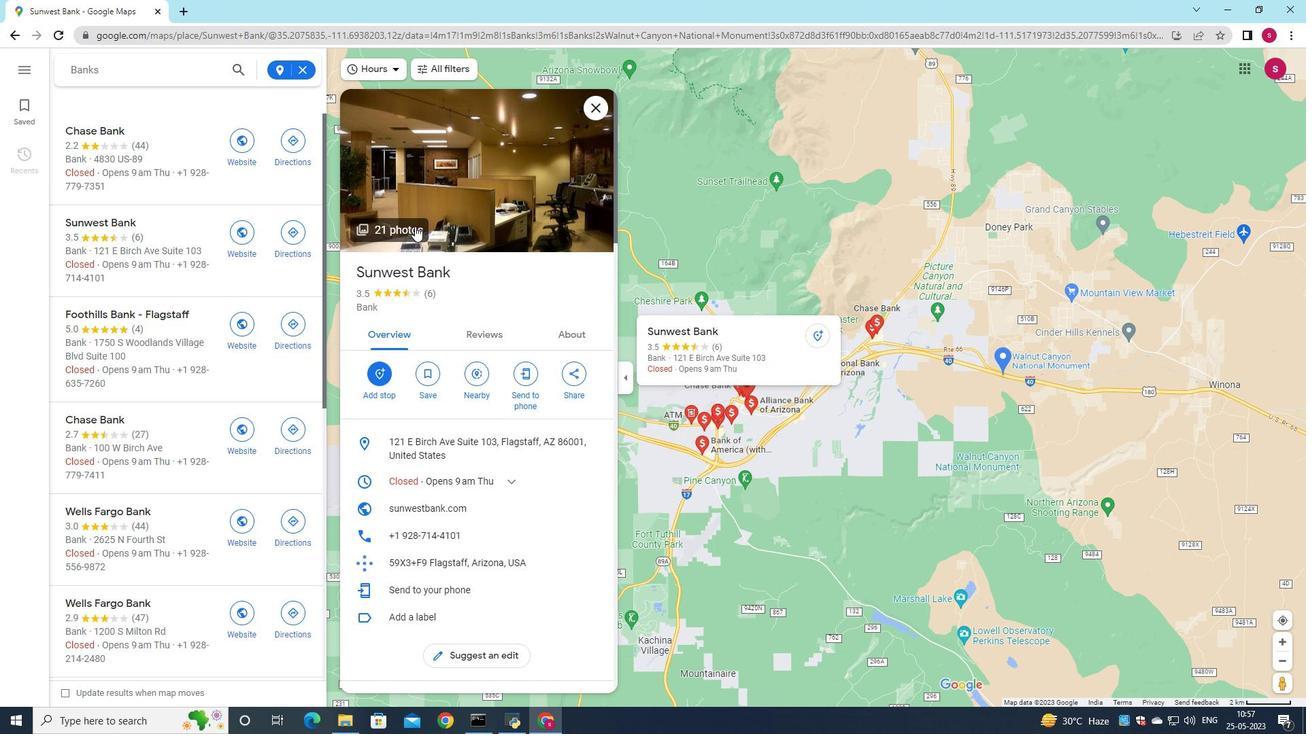 
Action: Mouse moved to (838, 604)
Screenshot: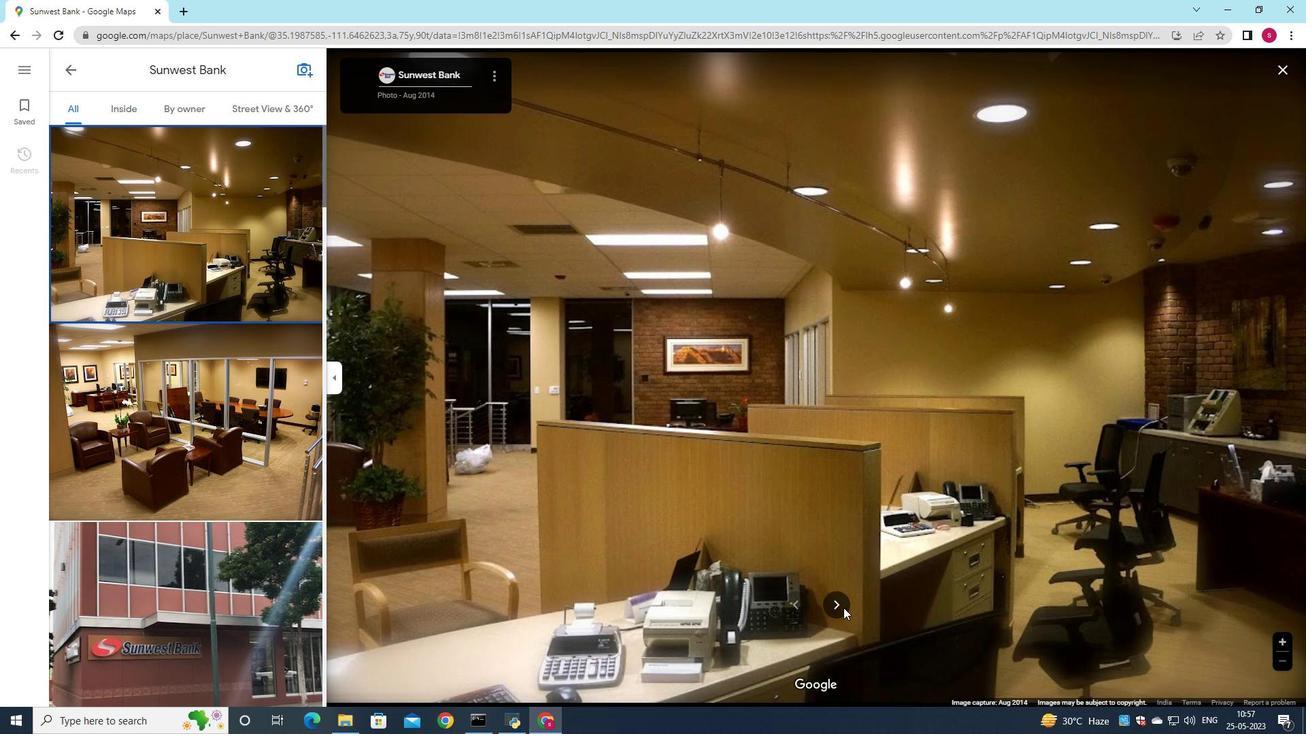 
Action: Mouse pressed left at (838, 604)
Screenshot: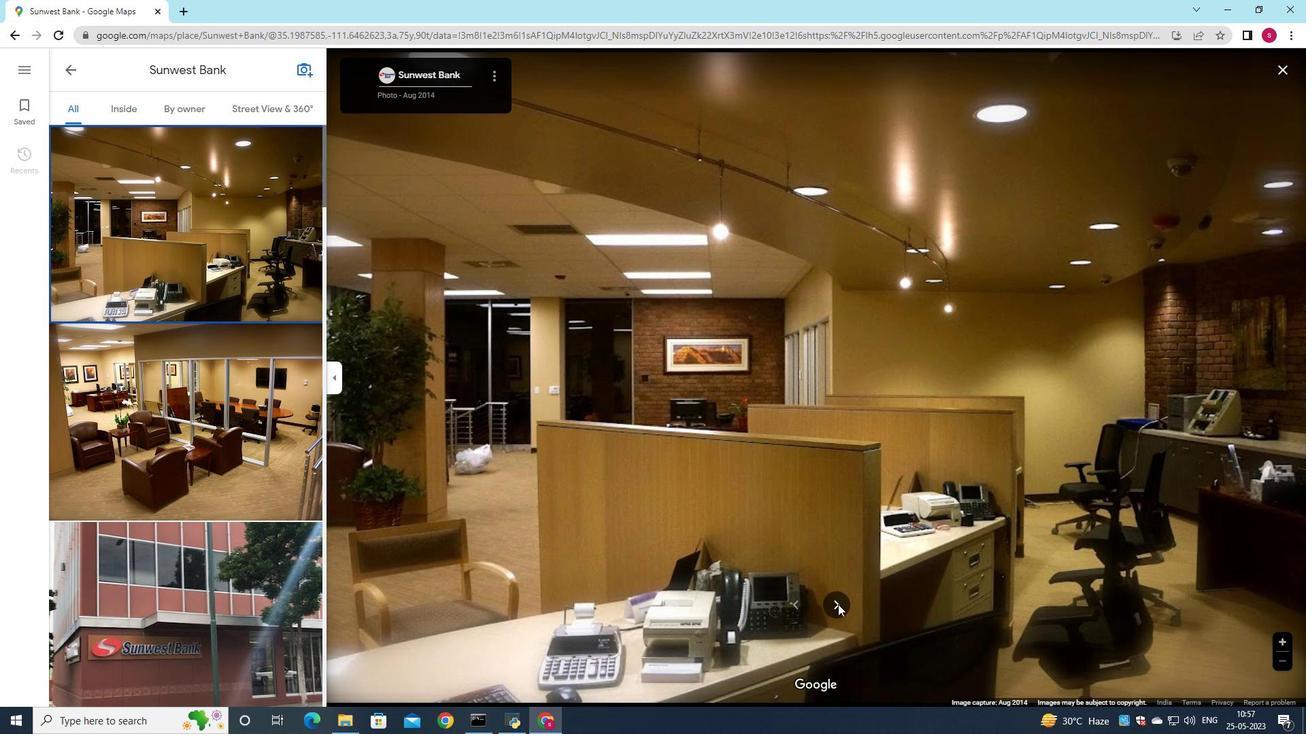 
Action: Mouse pressed left at (838, 604)
Screenshot: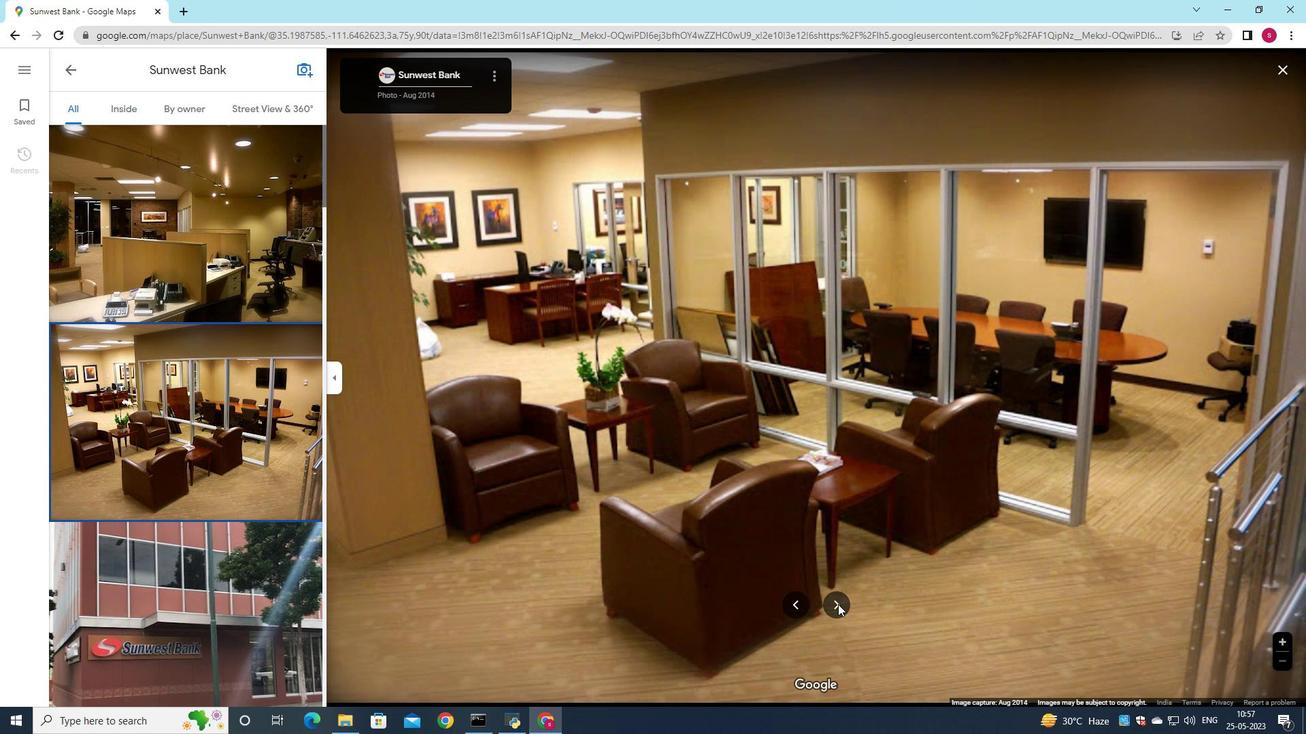
Action: Mouse pressed left at (838, 604)
Screenshot: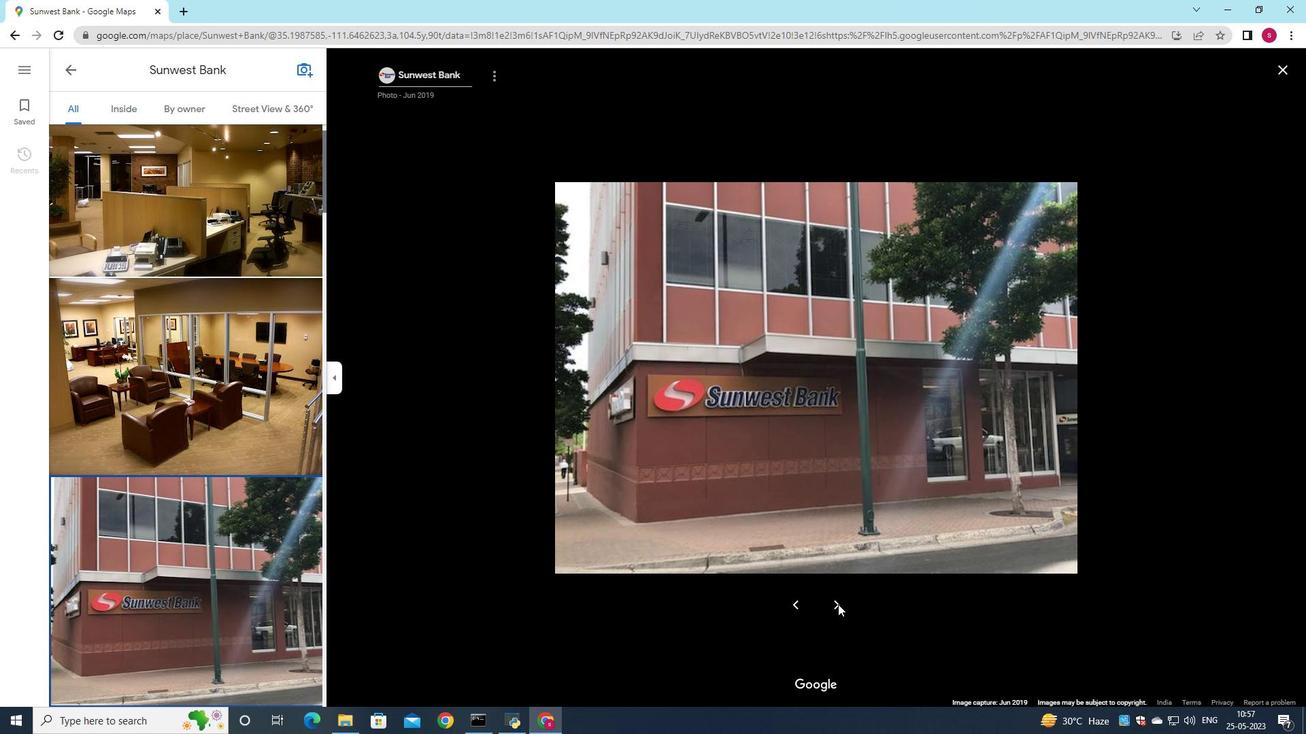 
Action: Mouse pressed left at (838, 604)
Screenshot: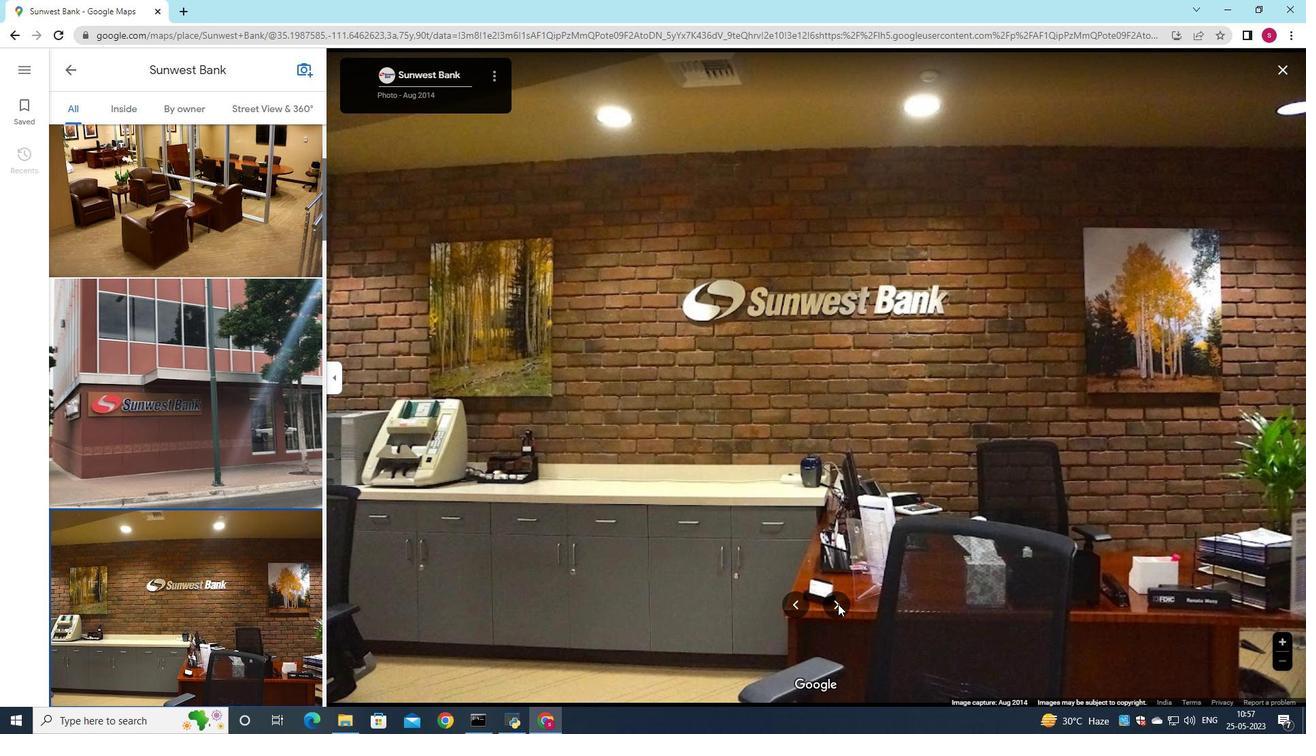 
Action: Mouse pressed left at (838, 604)
Screenshot: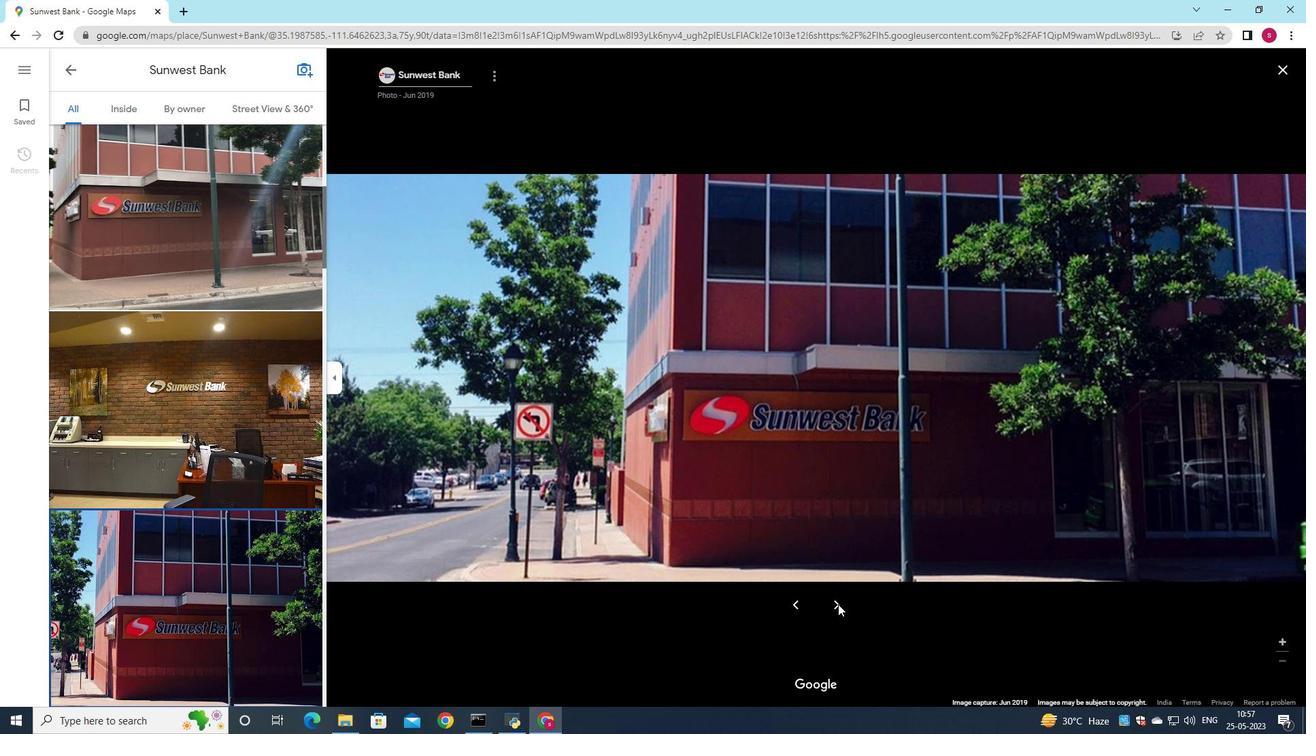 
Action: Mouse pressed left at (838, 604)
Screenshot: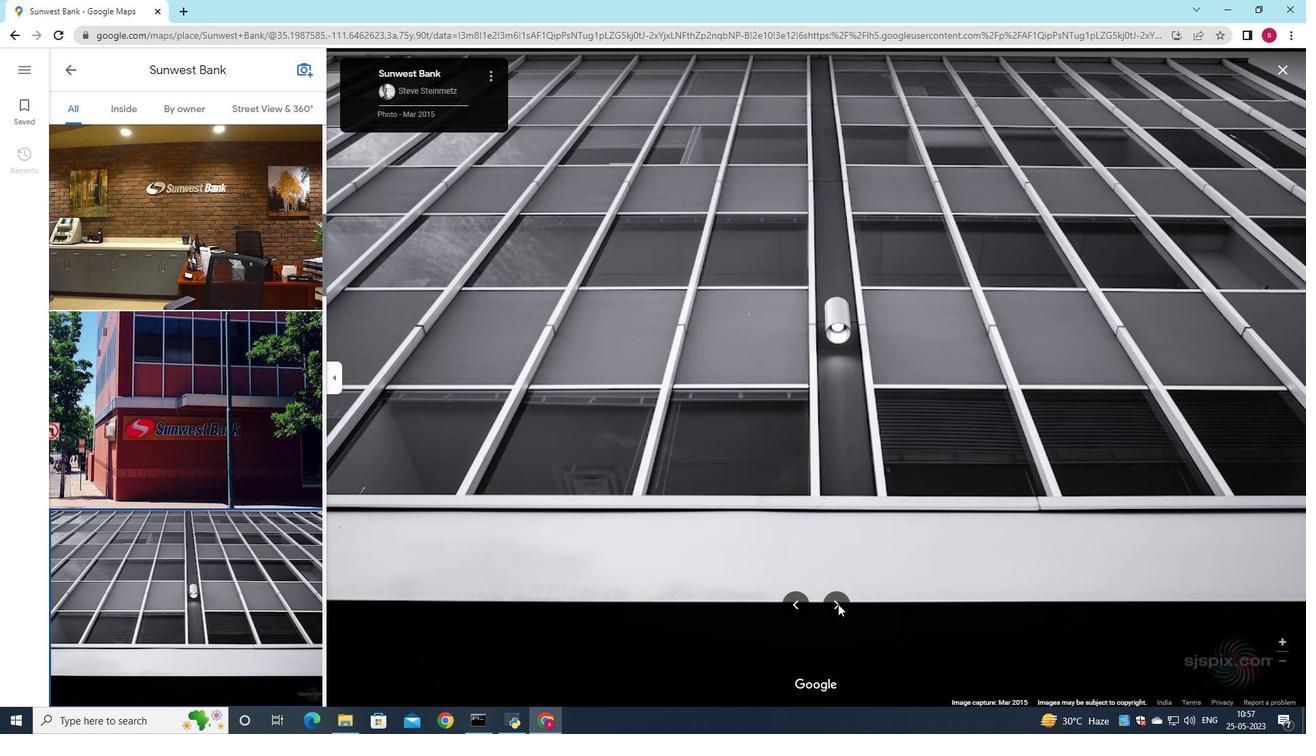 
Action: Mouse pressed left at (838, 604)
Screenshot: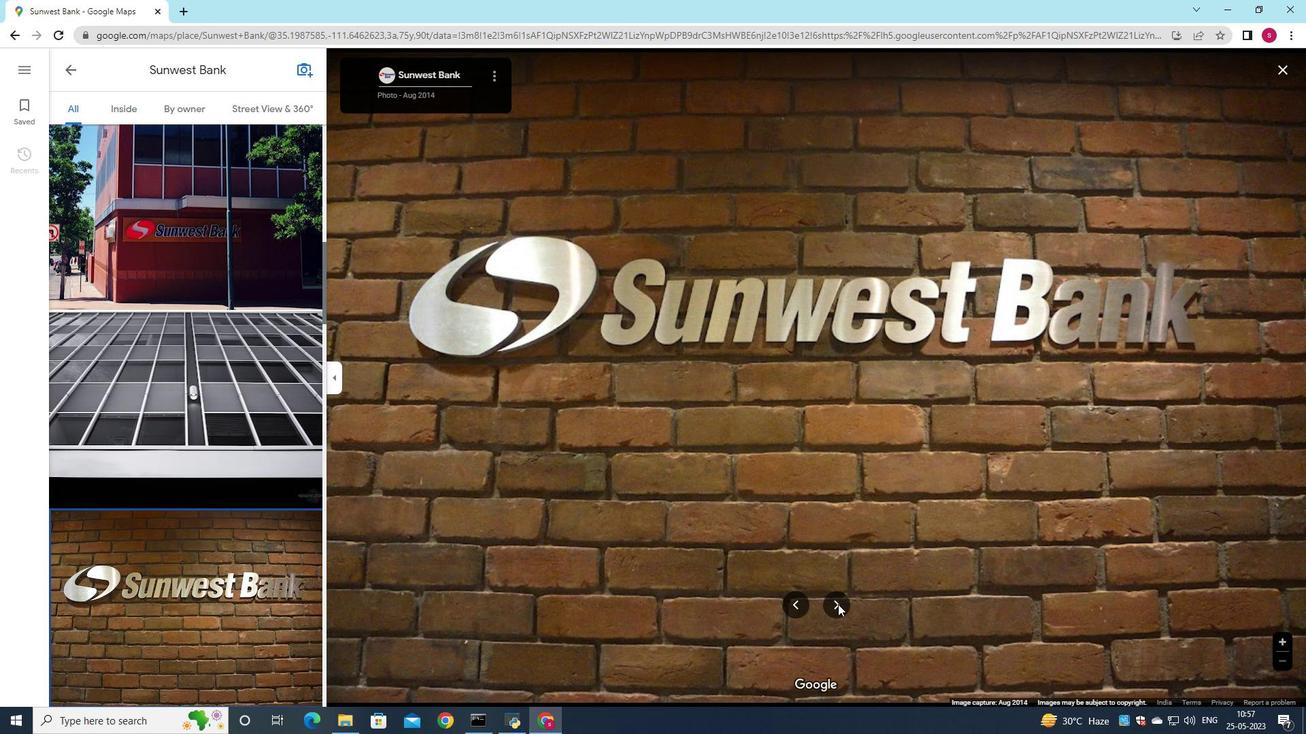 
Action: Mouse pressed left at (838, 604)
Screenshot: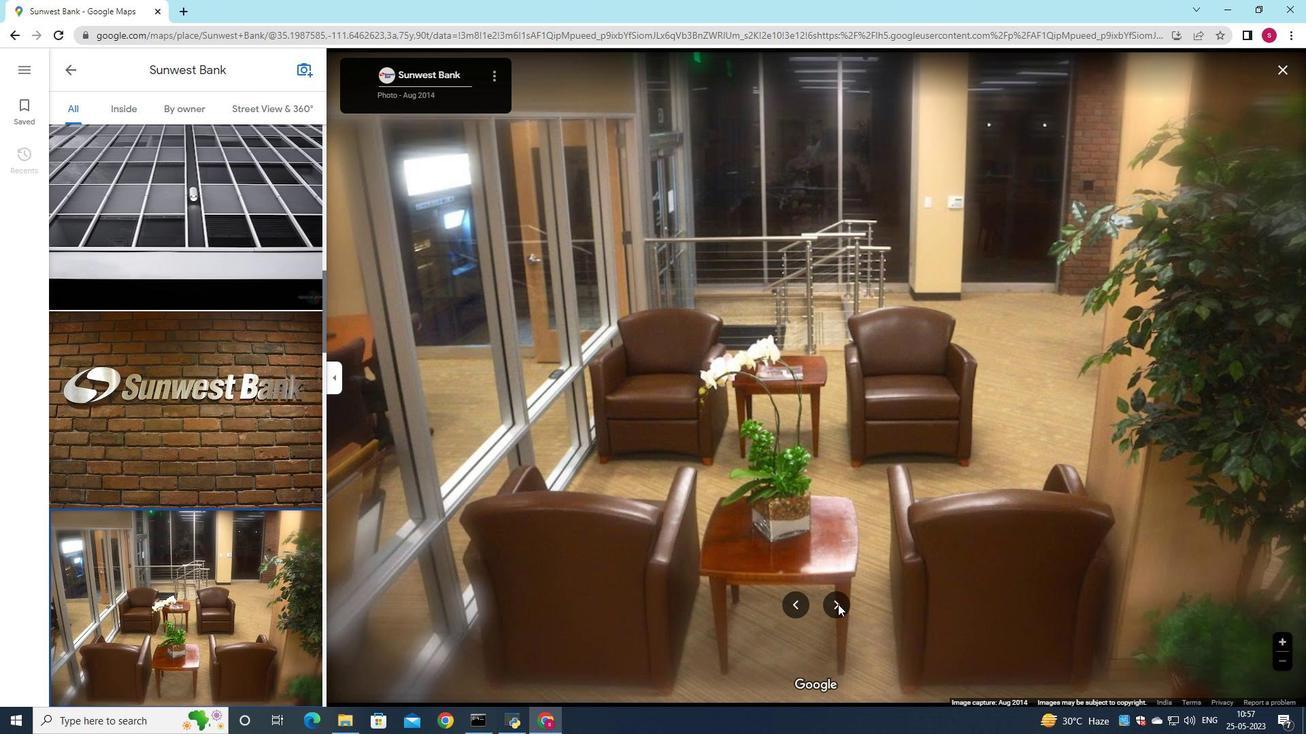 
Action: Mouse pressed left at (838, 604)
Screenshot: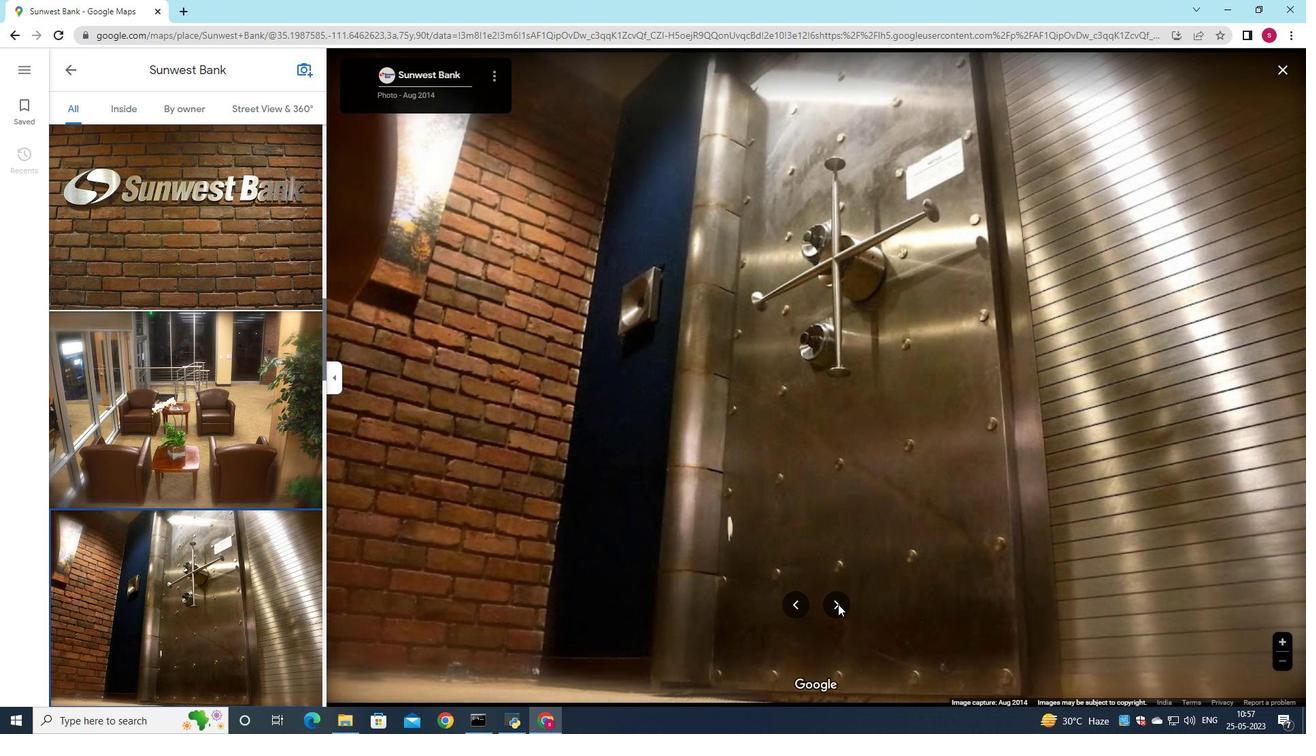 
Action: Mouse pressed left at (838, 604)
Screenshot: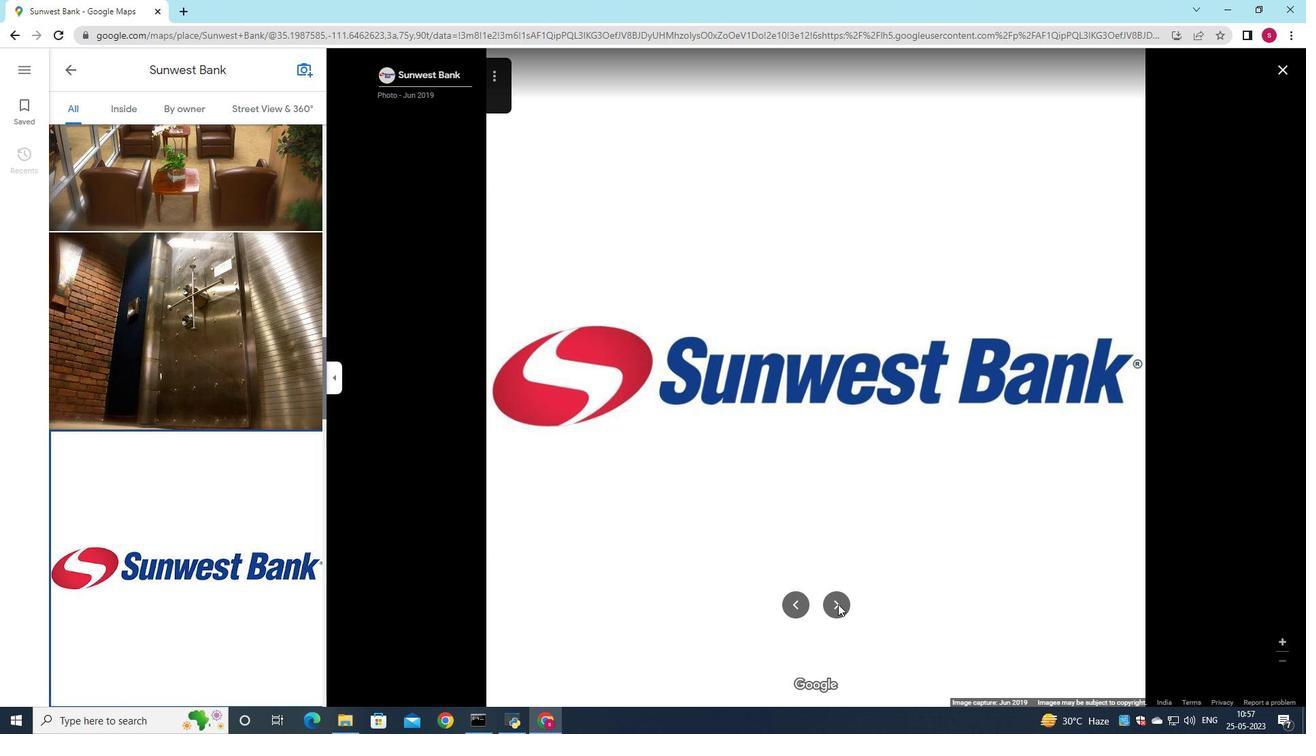 
Action: Mouse pressed left at (838, 604)
Screenshot: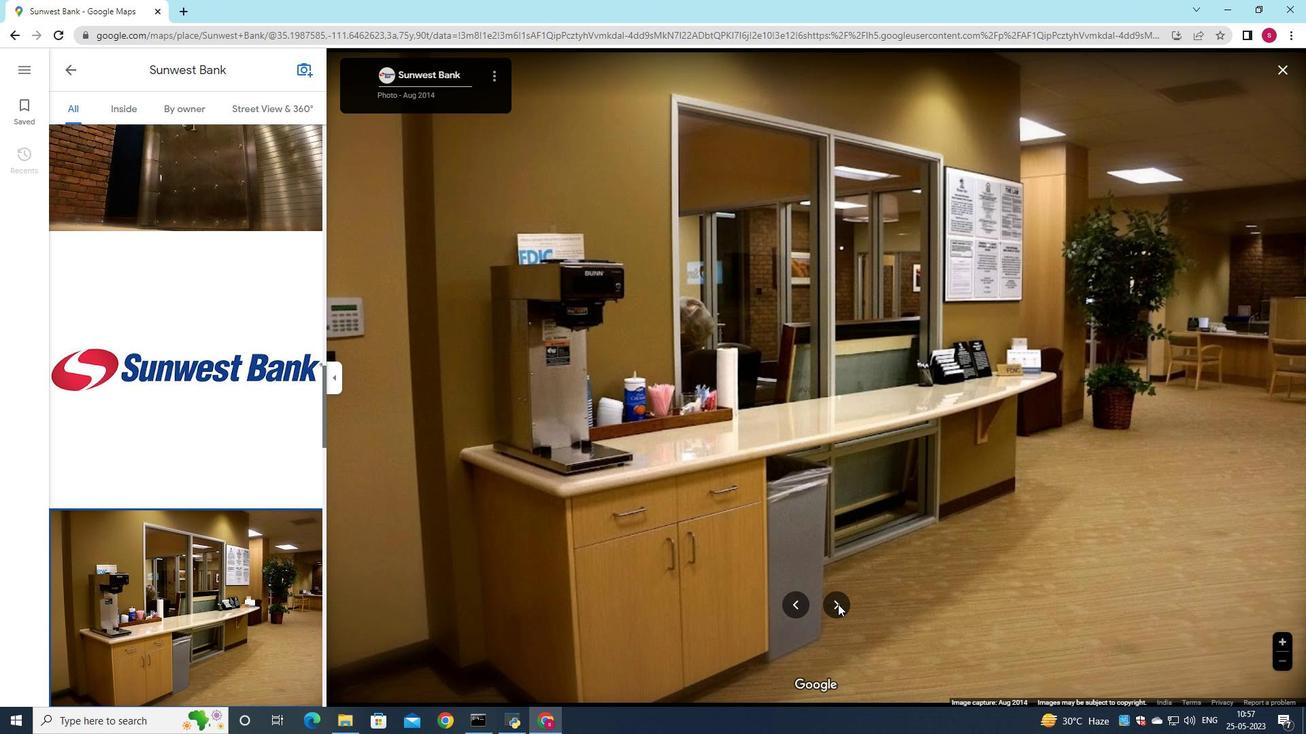 
Action: Mouse pressed left at (838, 604)
Screenshot: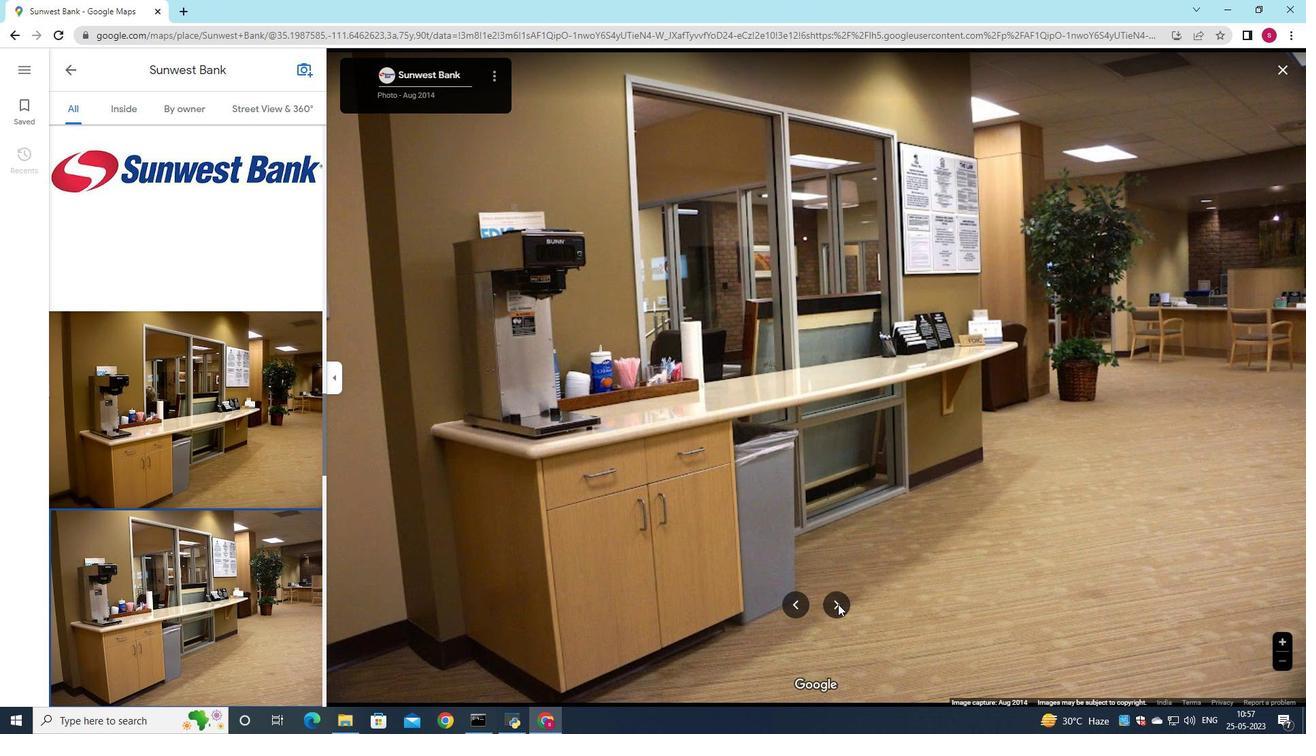 
Action: Mouse pressed left at (838, 604)
Screenshot: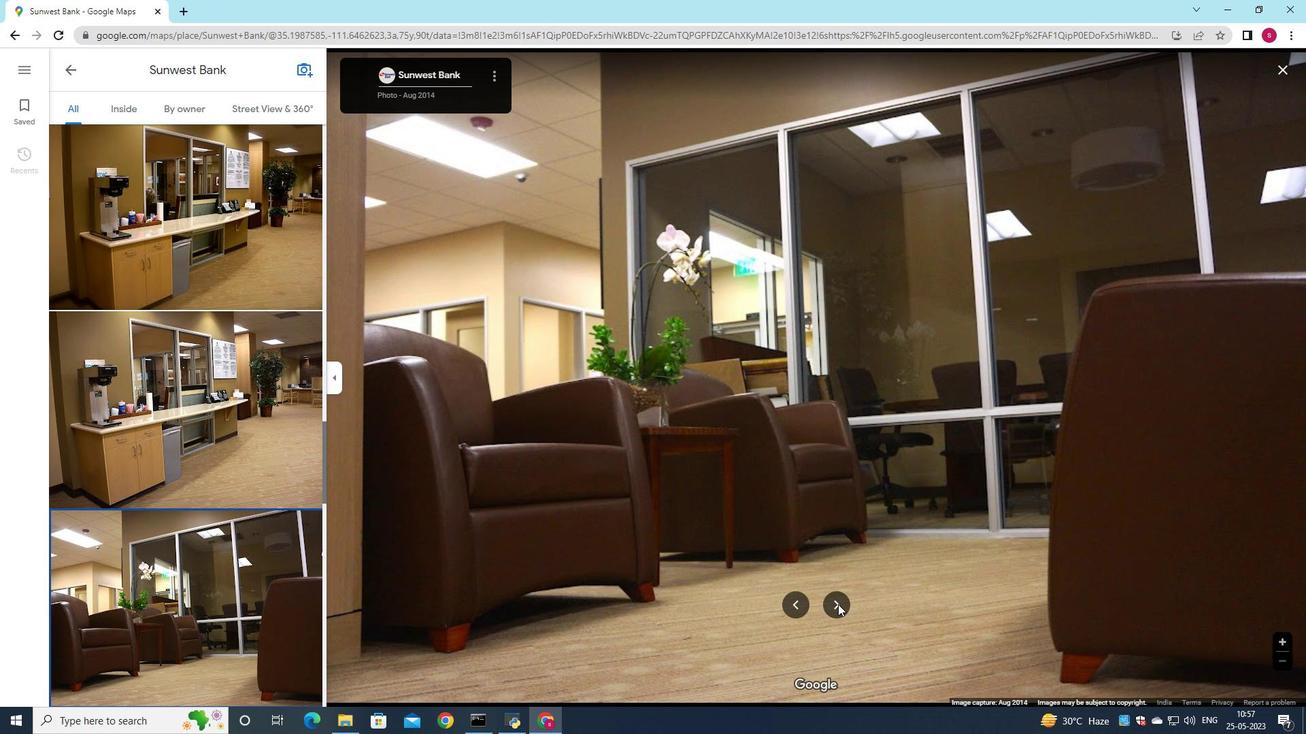 
Action: Mouse pressed left at (838, 604)
Screenshot: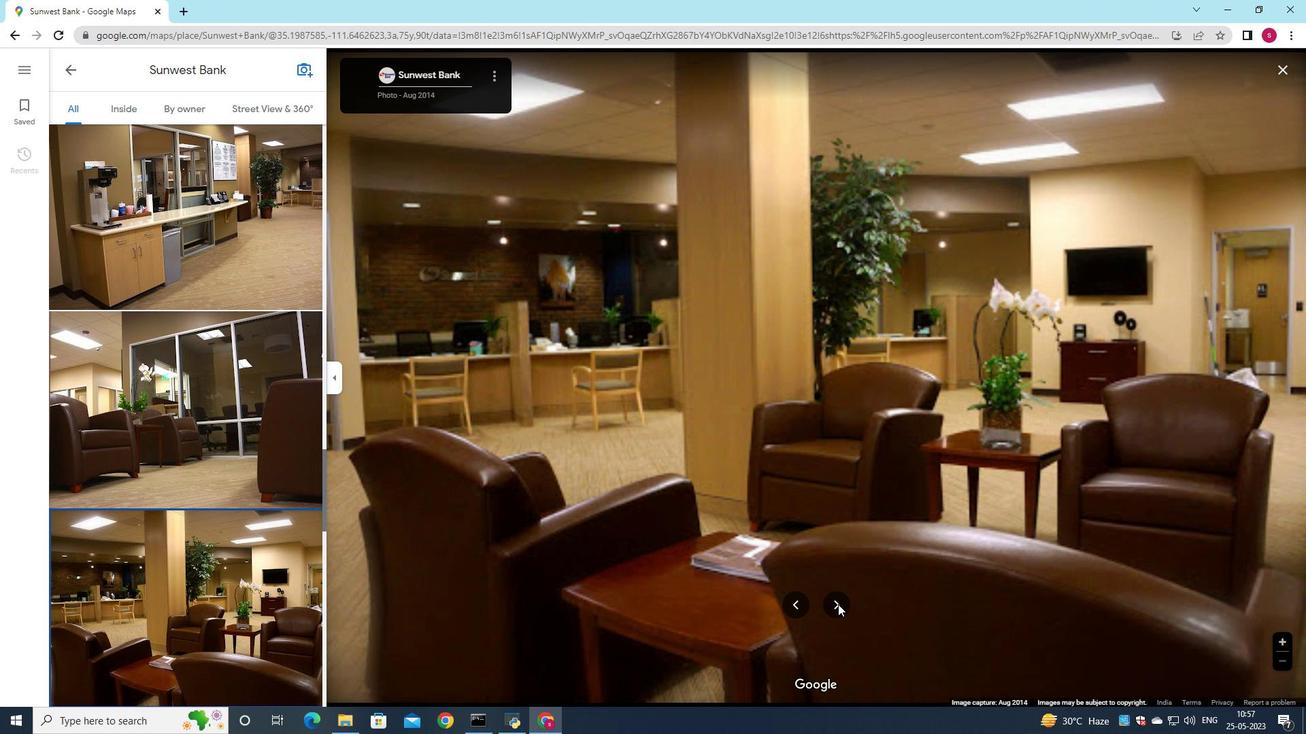
Action: Mouse pressed left at (838, 604)
Screenshot: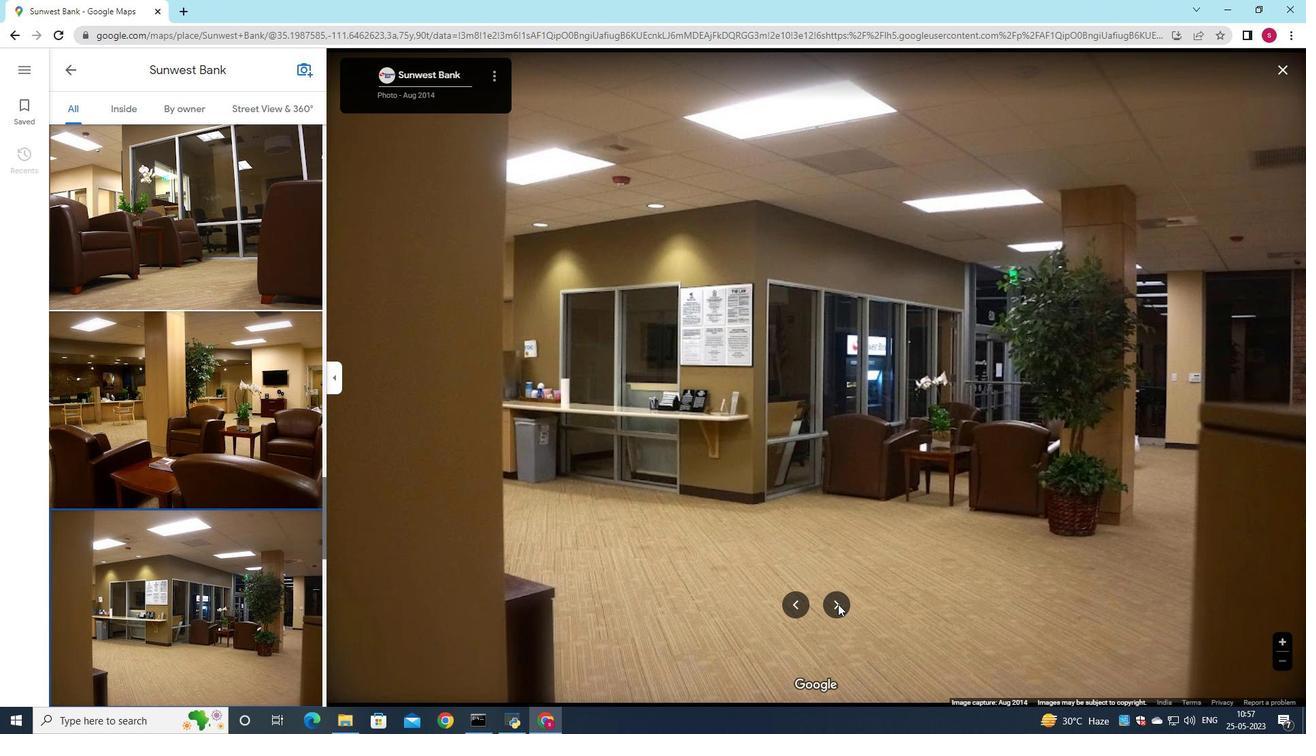 
Action: Mouse pressed left at (838, 604)
Screenshot: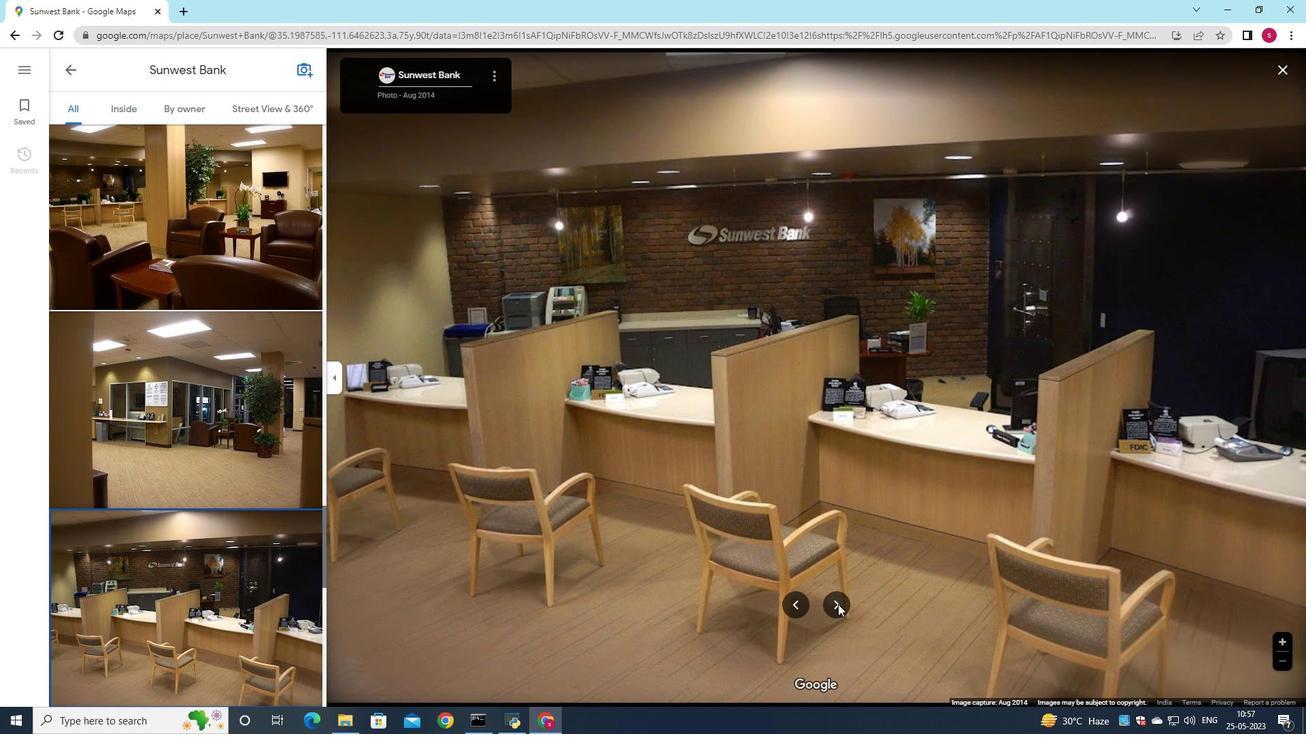 
Action: Mouse moved to (832, 598)
Screenshot: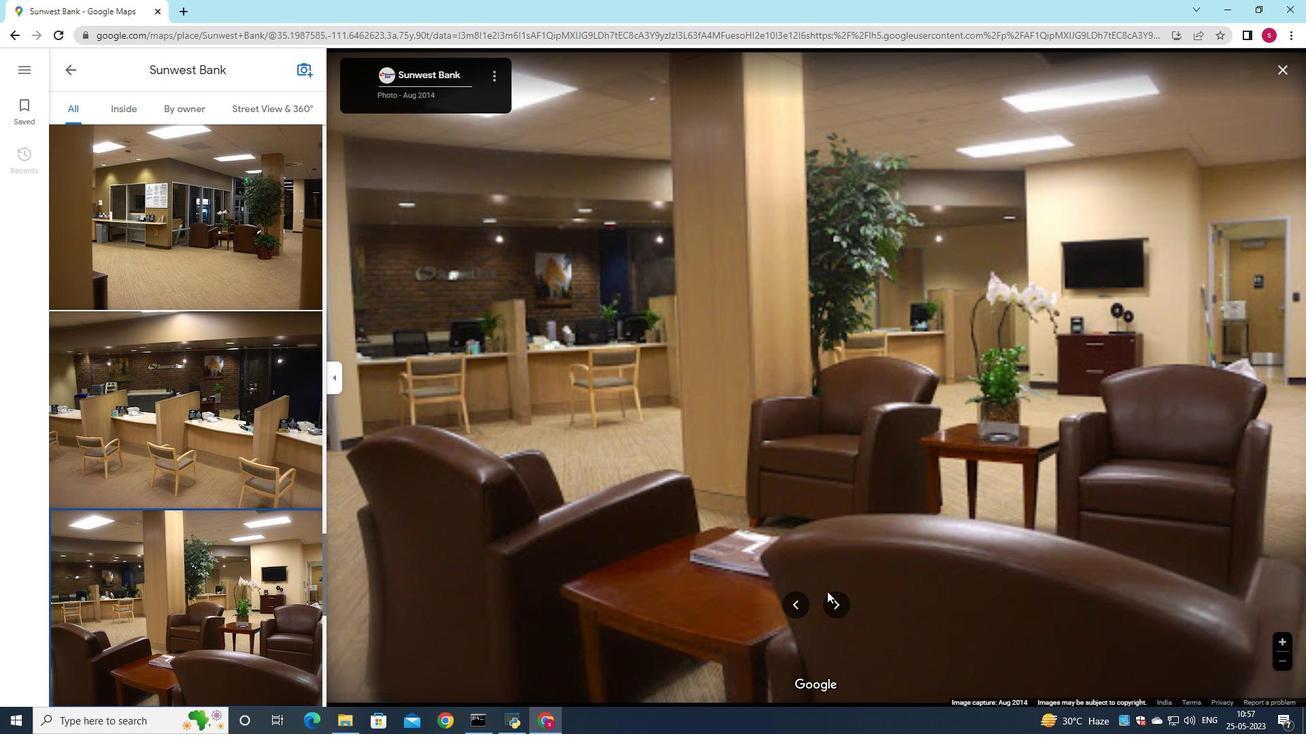 
Action: Mouse pressed left at (832, 598)
Screenshot: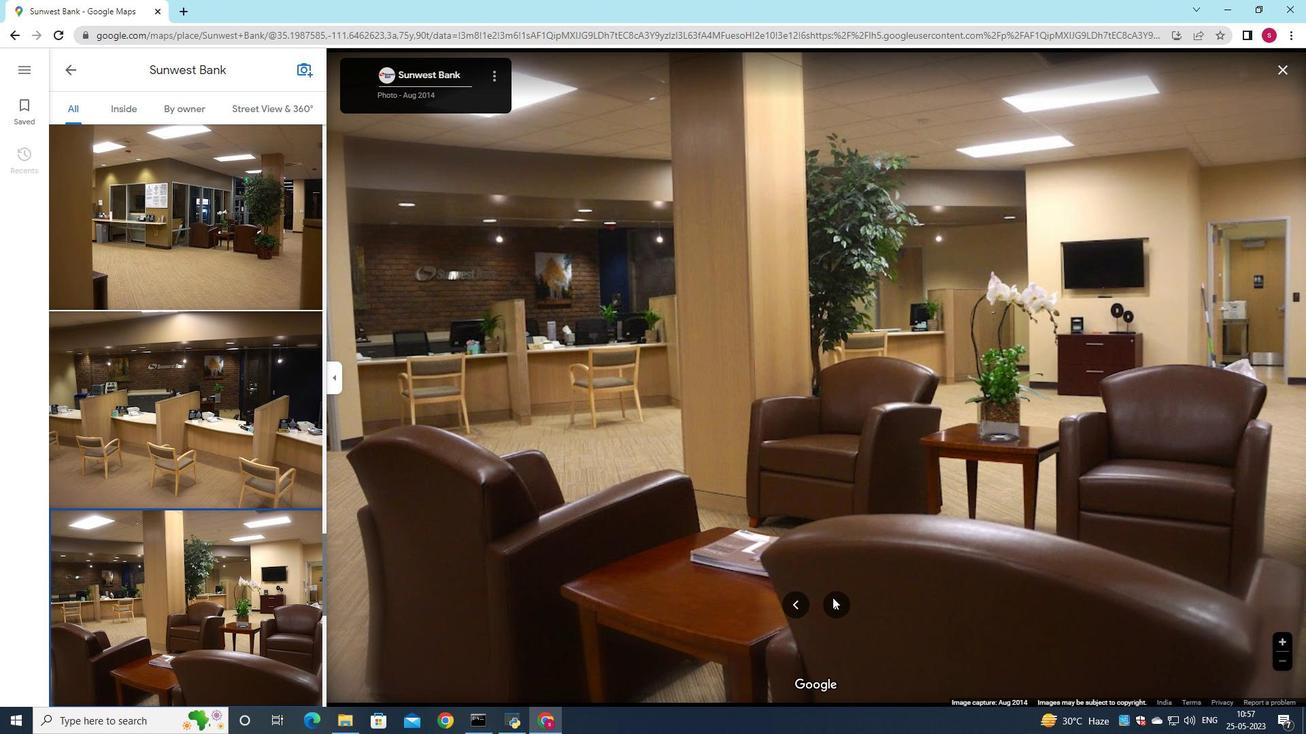 
Action: Mouse moved to (806, 521)
Screenshot: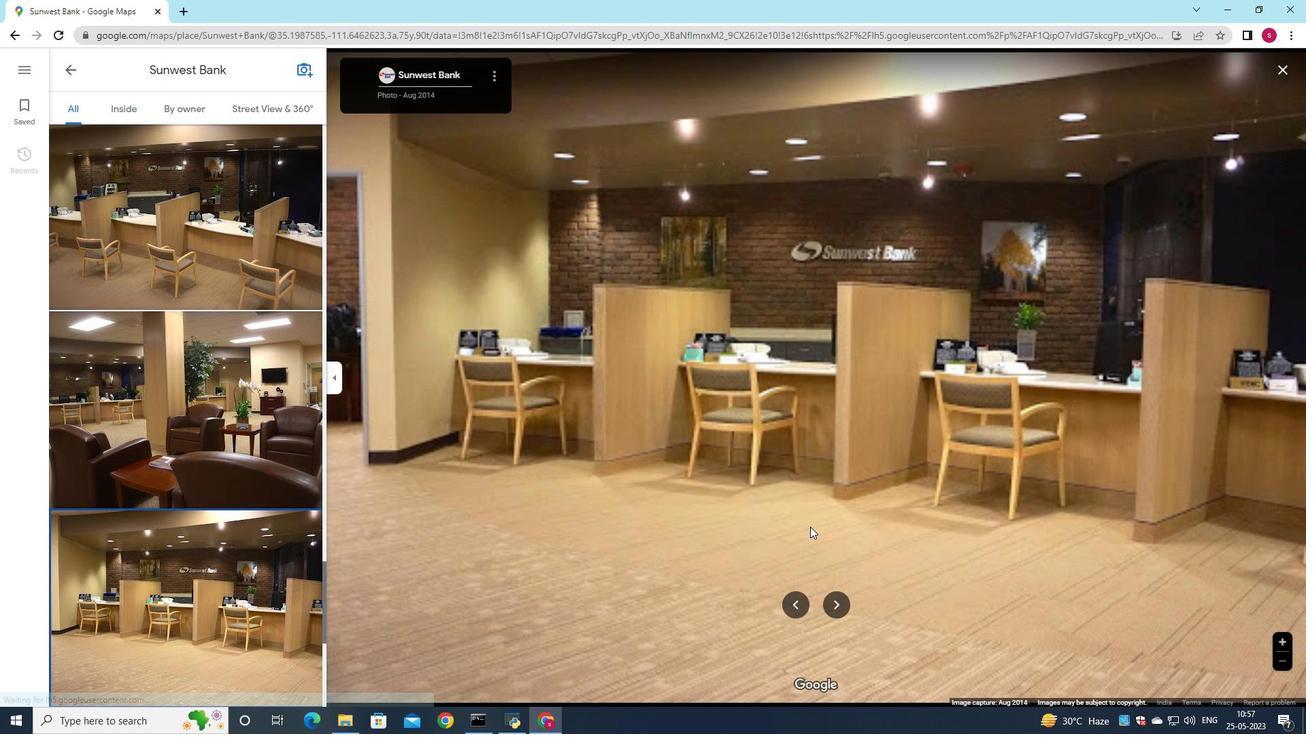 
Action: Mouse scrolled (806, 521) with delta (0, 0)
Screenshot: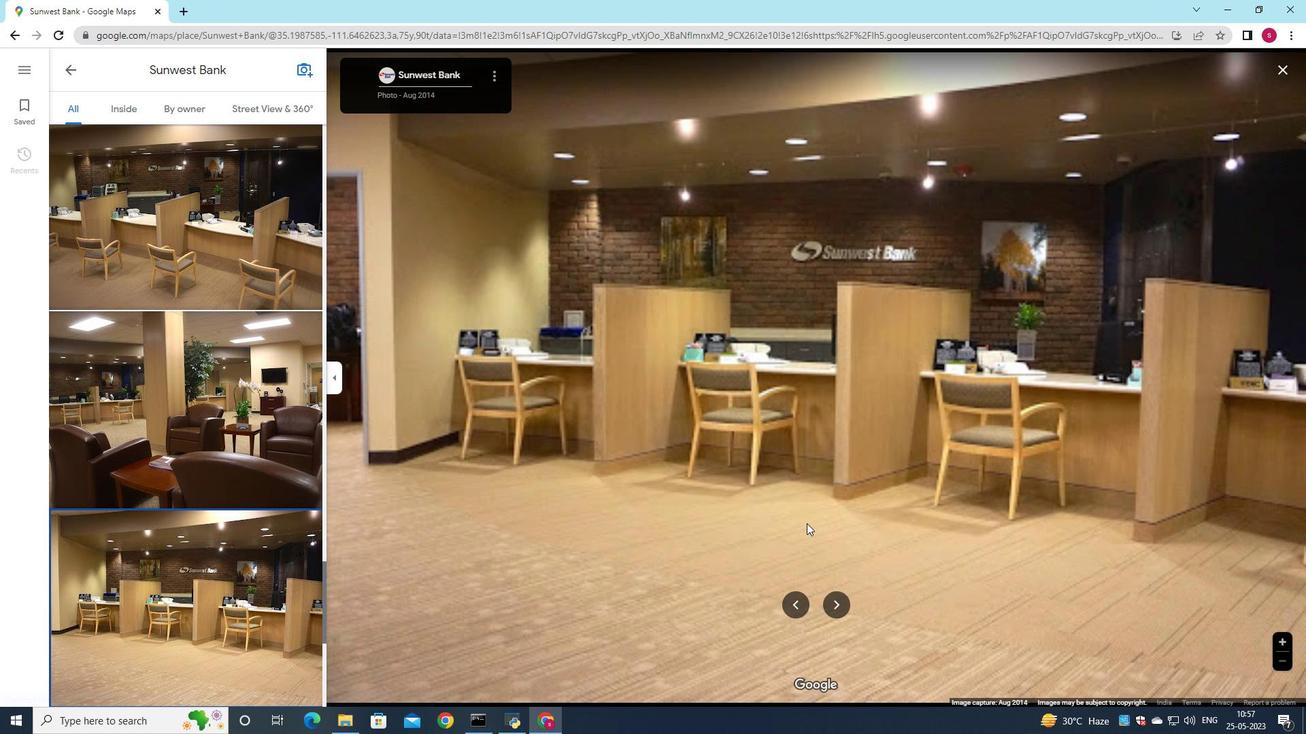
Action: Mouse moved to (807, 519)
Screenshot: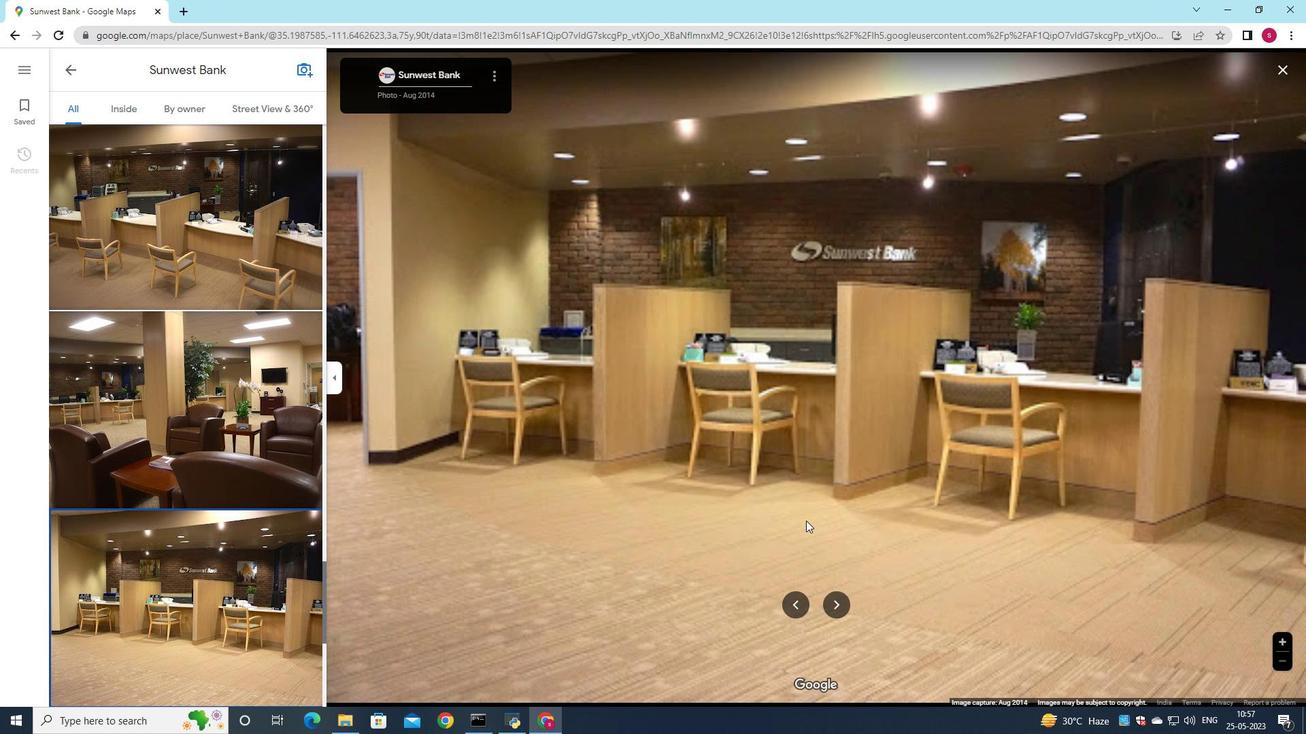 
Action: Mouse scrolled (807, 519) with delta (0, 0)
Screenshot: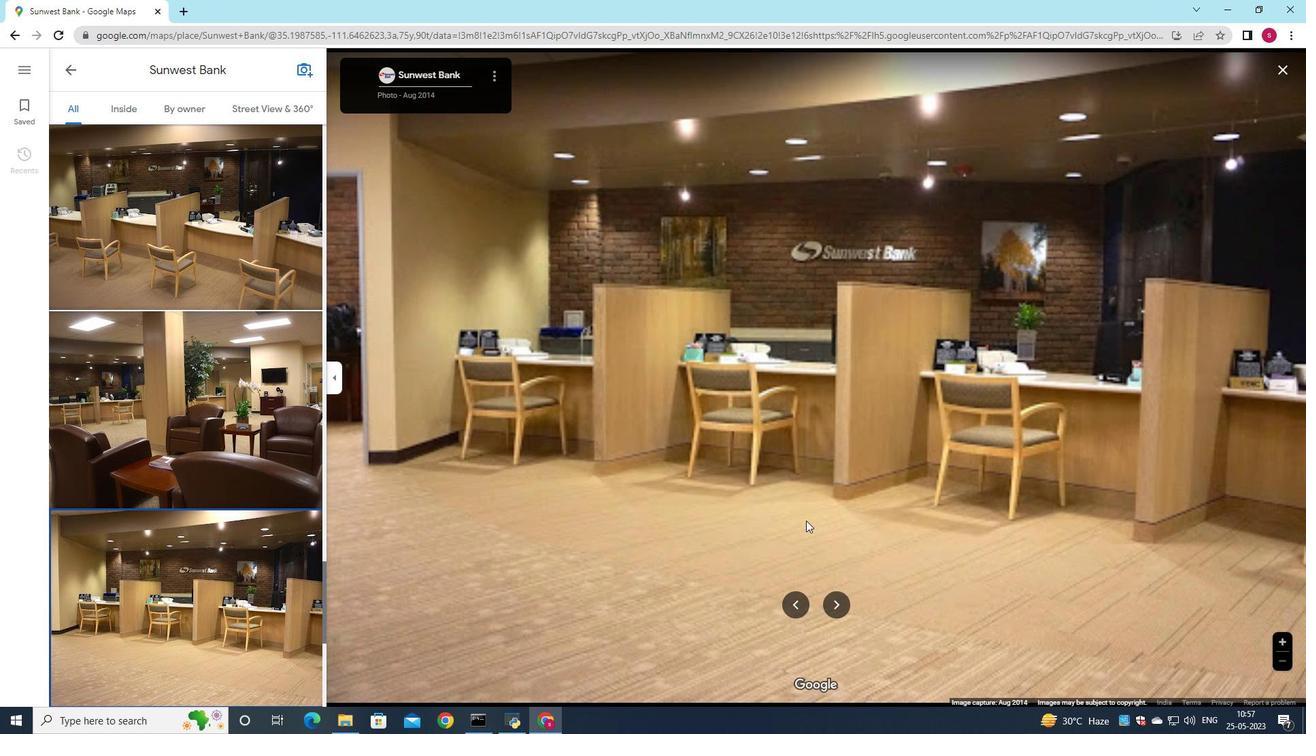 
Action: Mouse moved to (815, 504)
Screenshot: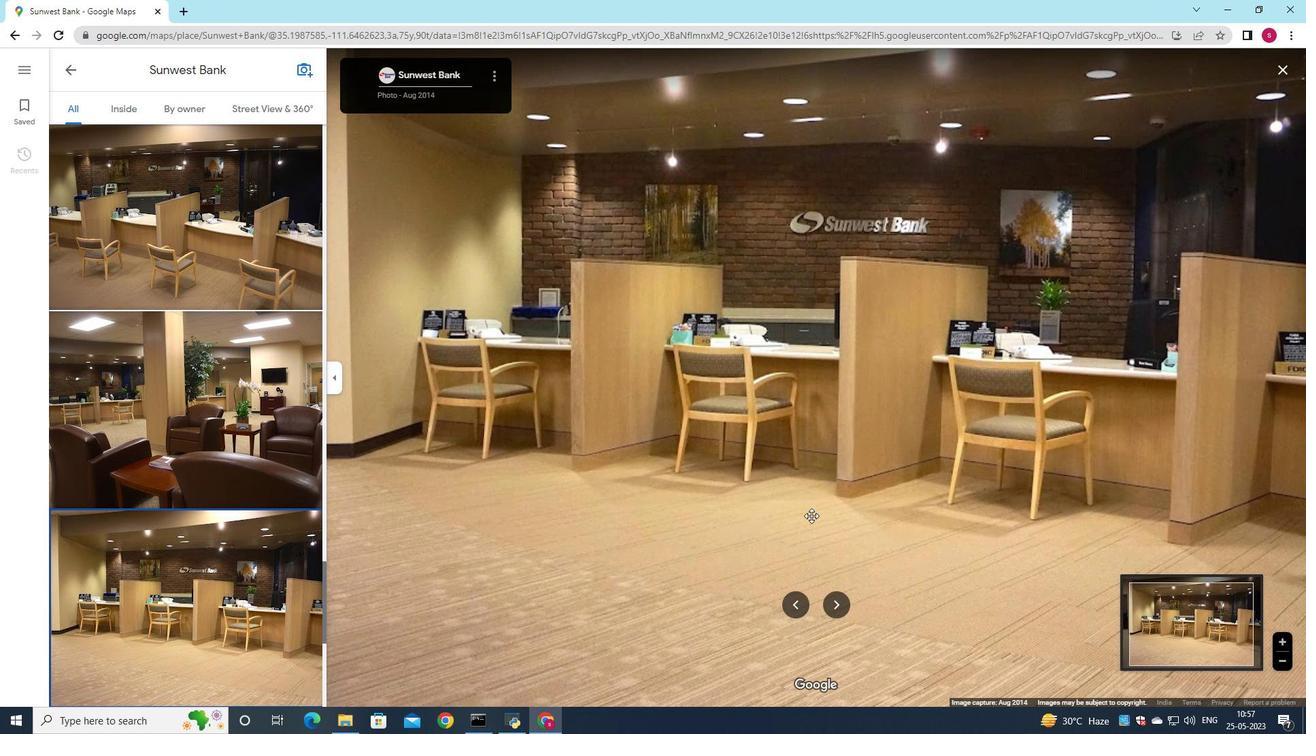 
Action: Mouse scrolled (815, 503) with delta (0, 0)
Screenshot: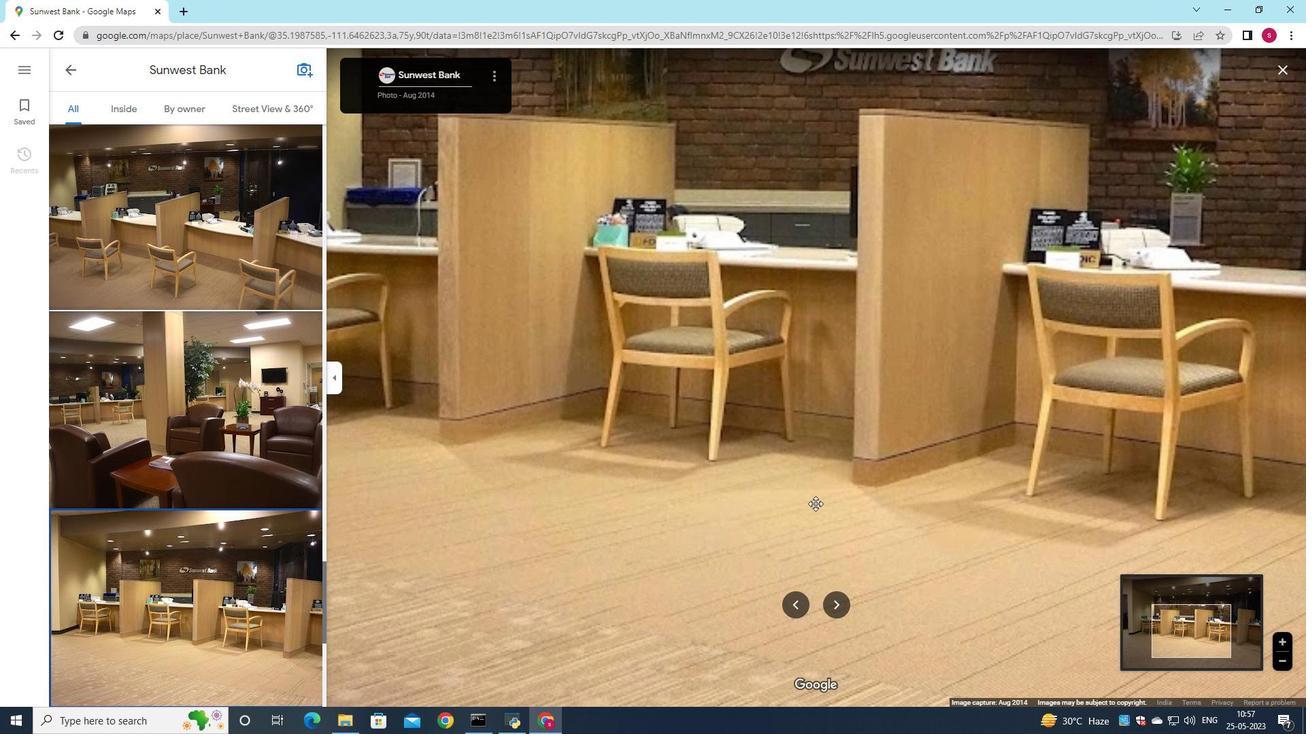 
Action: Mouse scrolled (815, 503) with delta (0, 0)
Screenshot: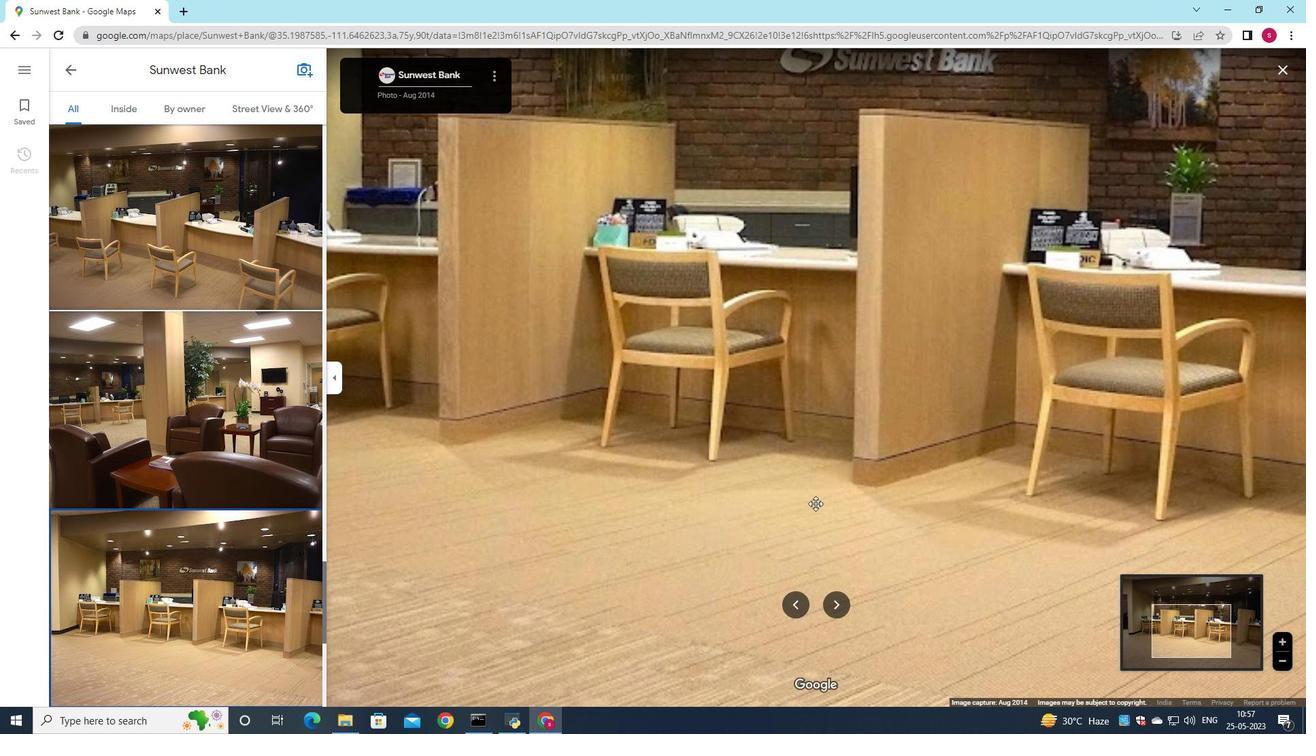 
Action: Mouse scrolled (815, 503) with delta (0, 0)
Screenshot: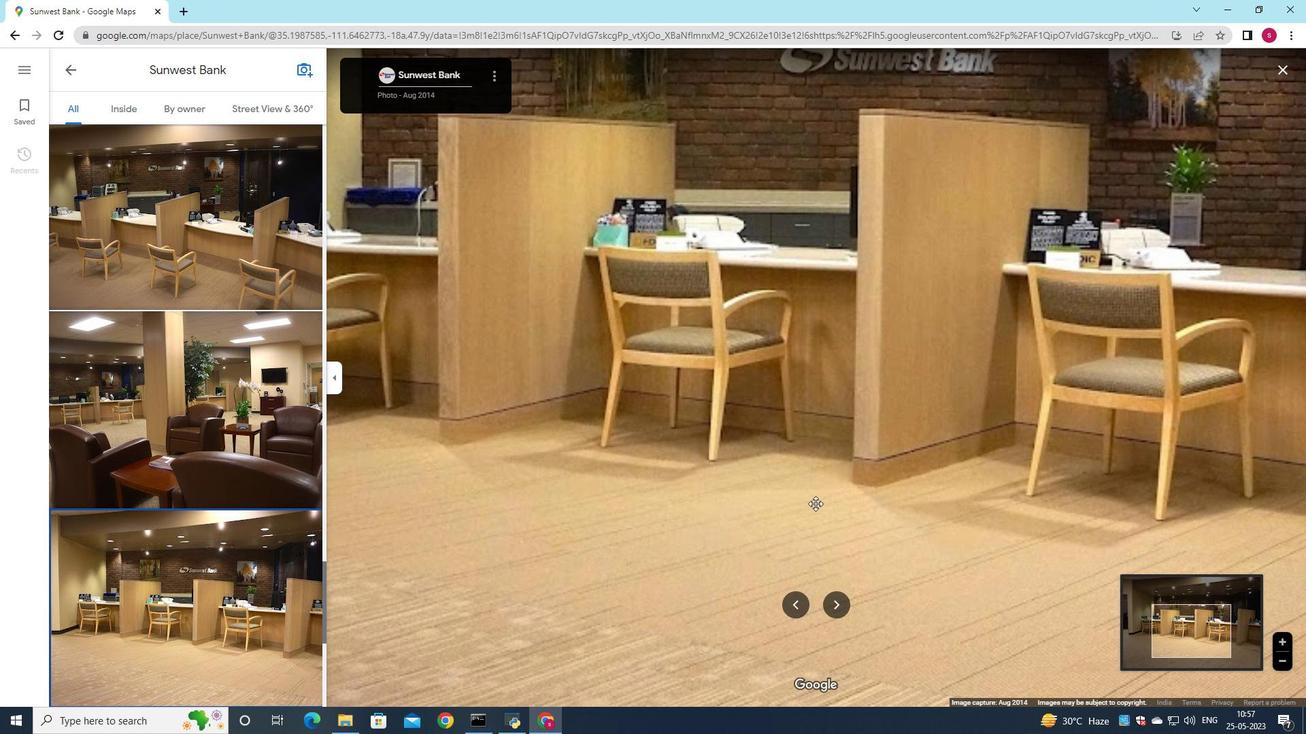 
Action: Mouse moved to (837, 614)
Screenshot: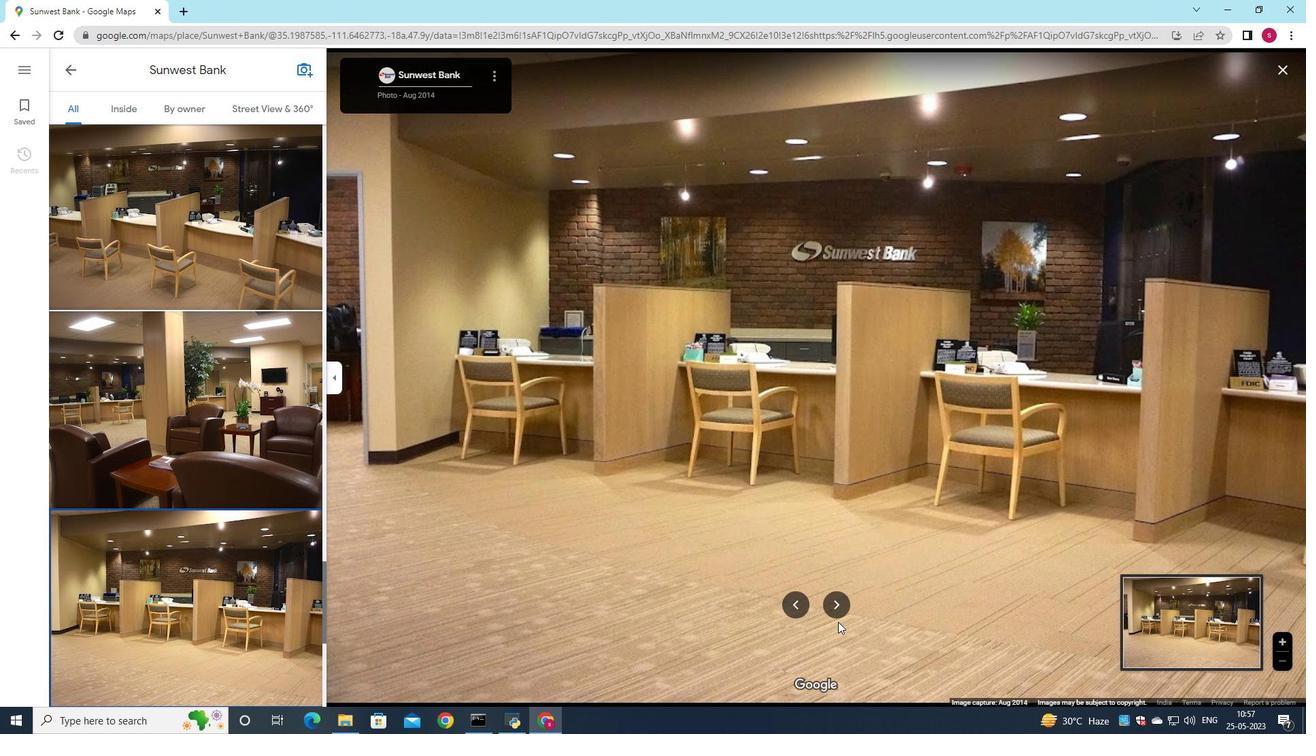 
Action: Mouse pressed left at (837, 614)
Screenshot: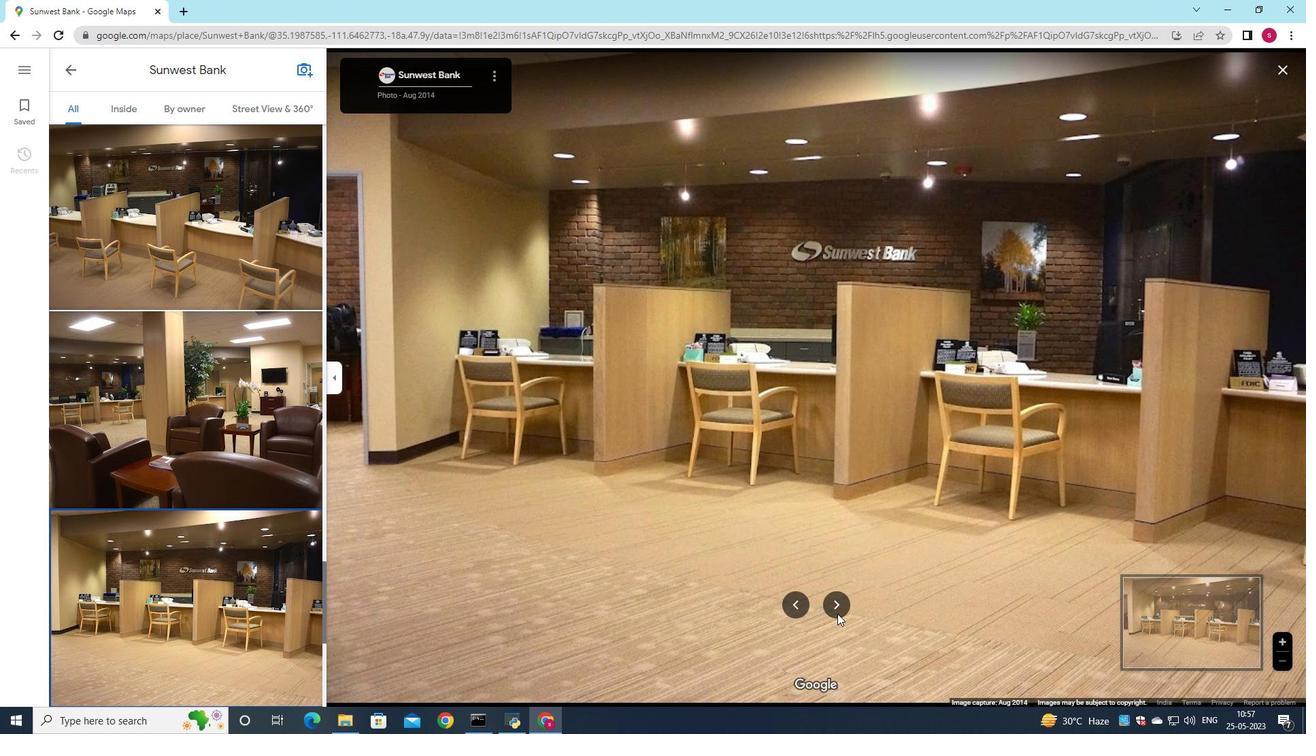 
Action: Mouse moved to (832, 608)
Screenshot: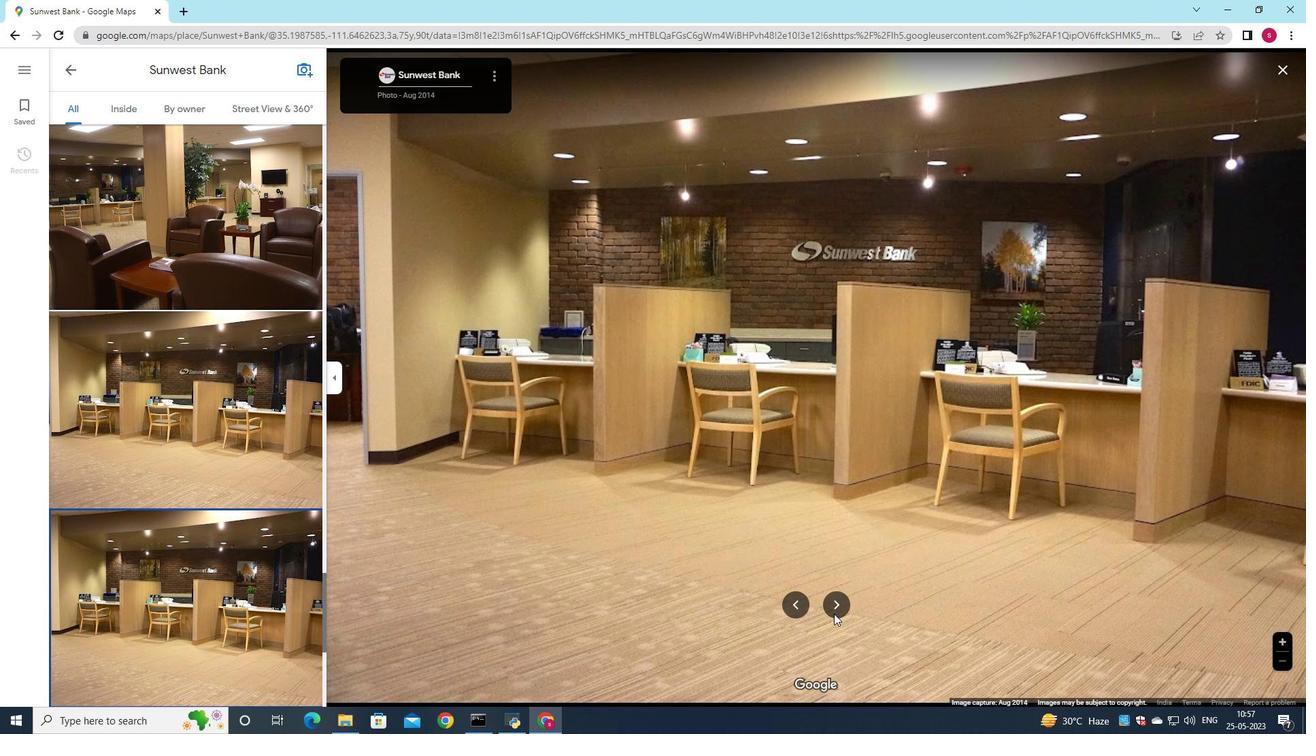 
Action: Mouse pressed left at (832, 608)
Screenshot: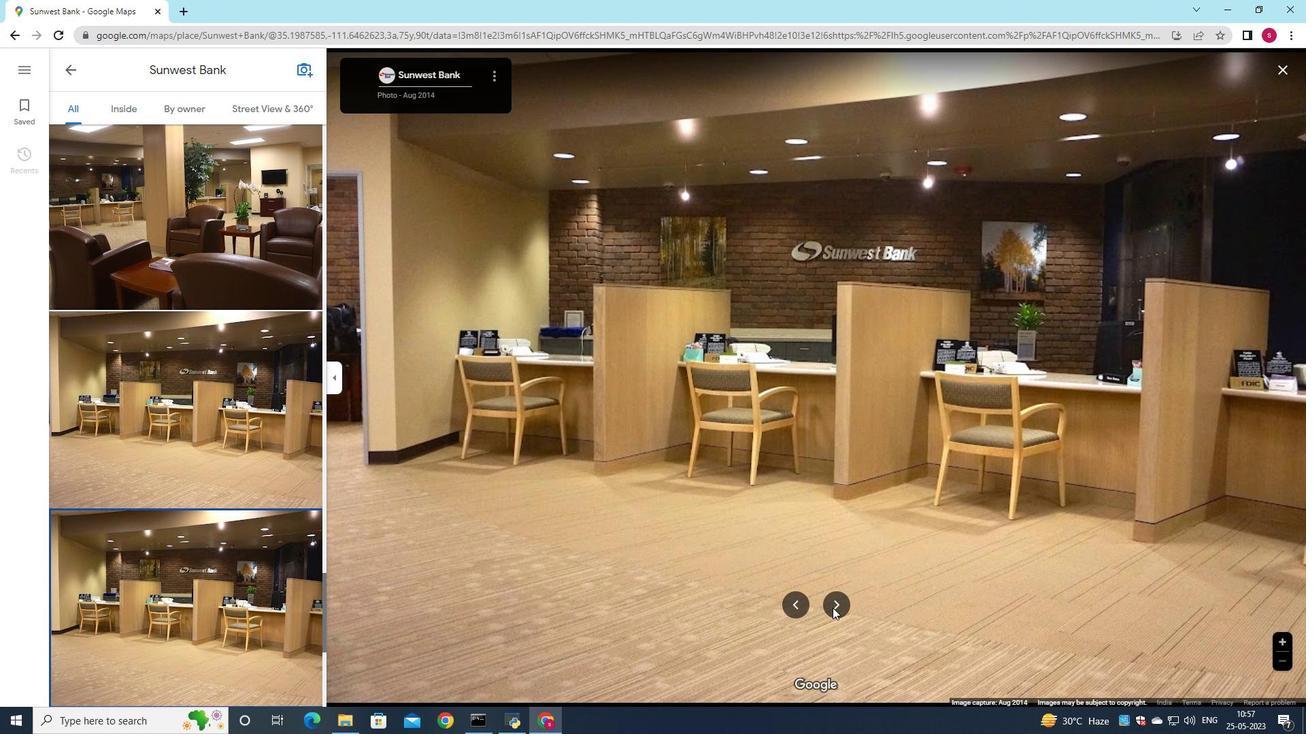 
Action: Mouse moved to (832, 606)
Screenshot: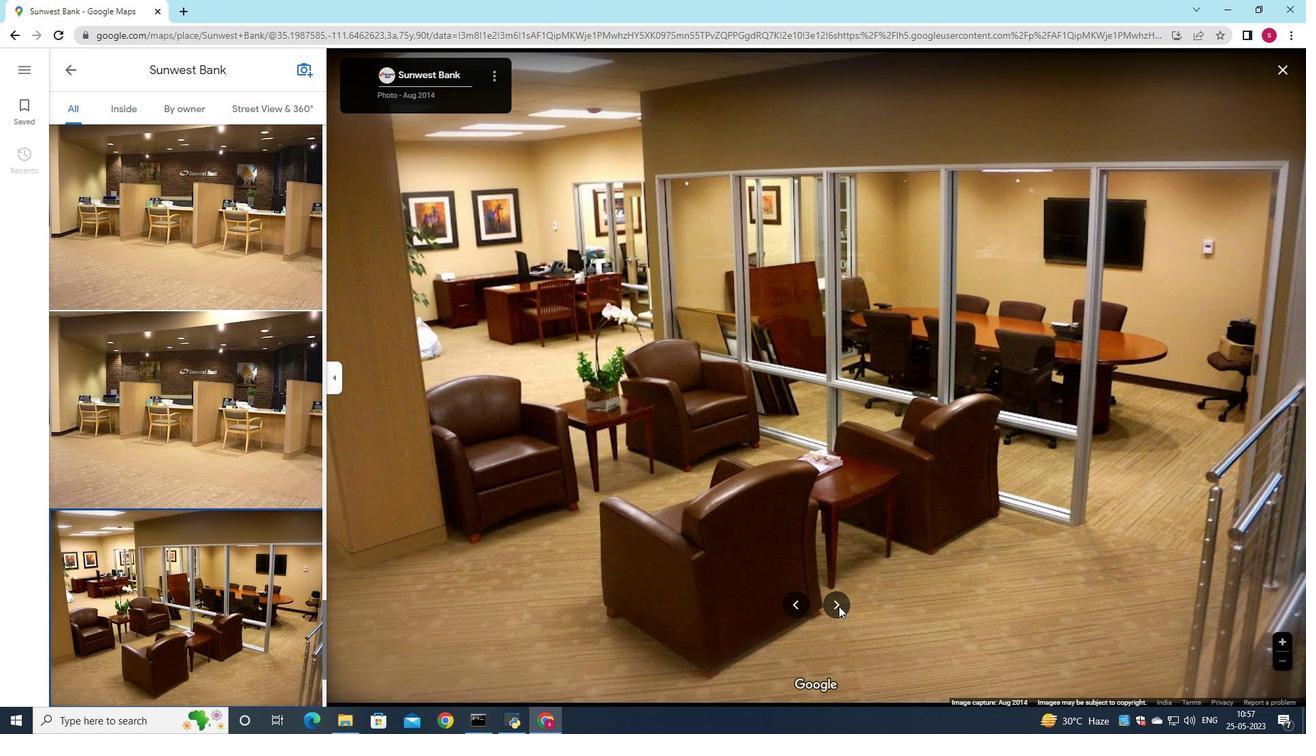 
Action: Mouse pressed left at (832, 606)
Screenshot: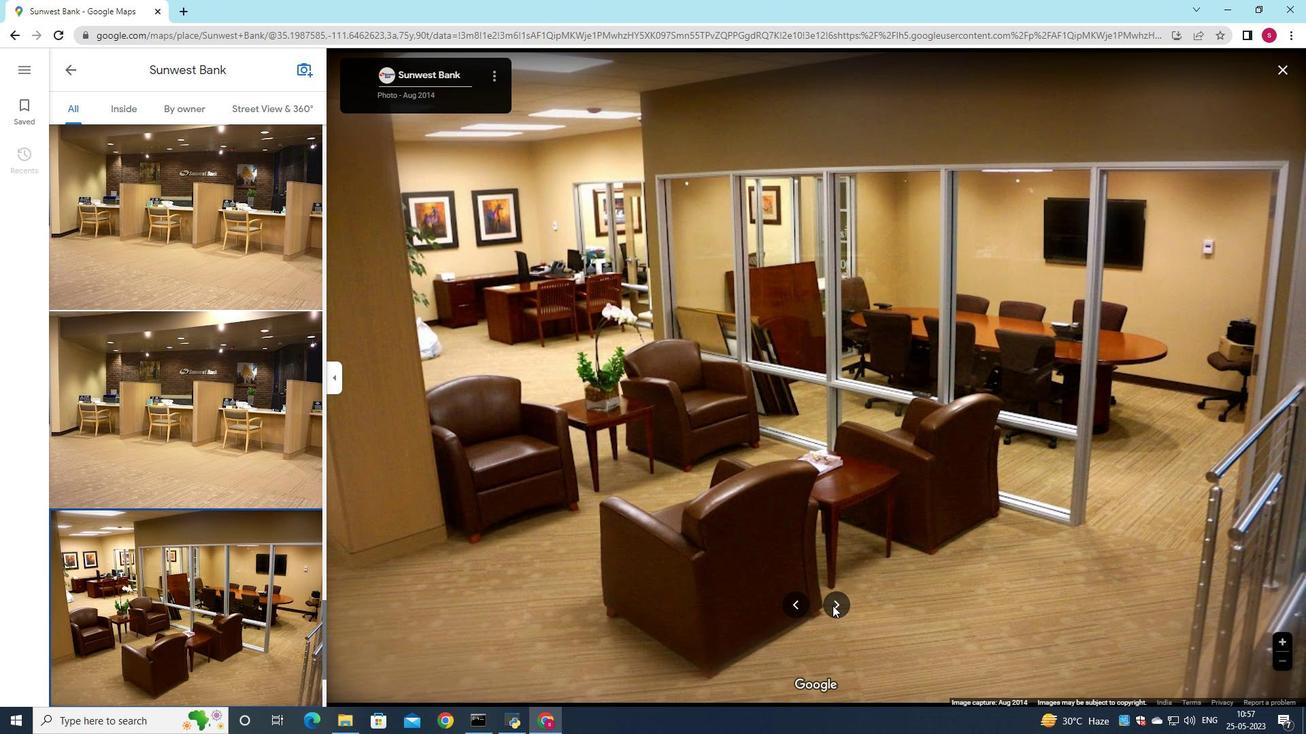 
Action: Mouse moved to (836, 604)
Screenshot: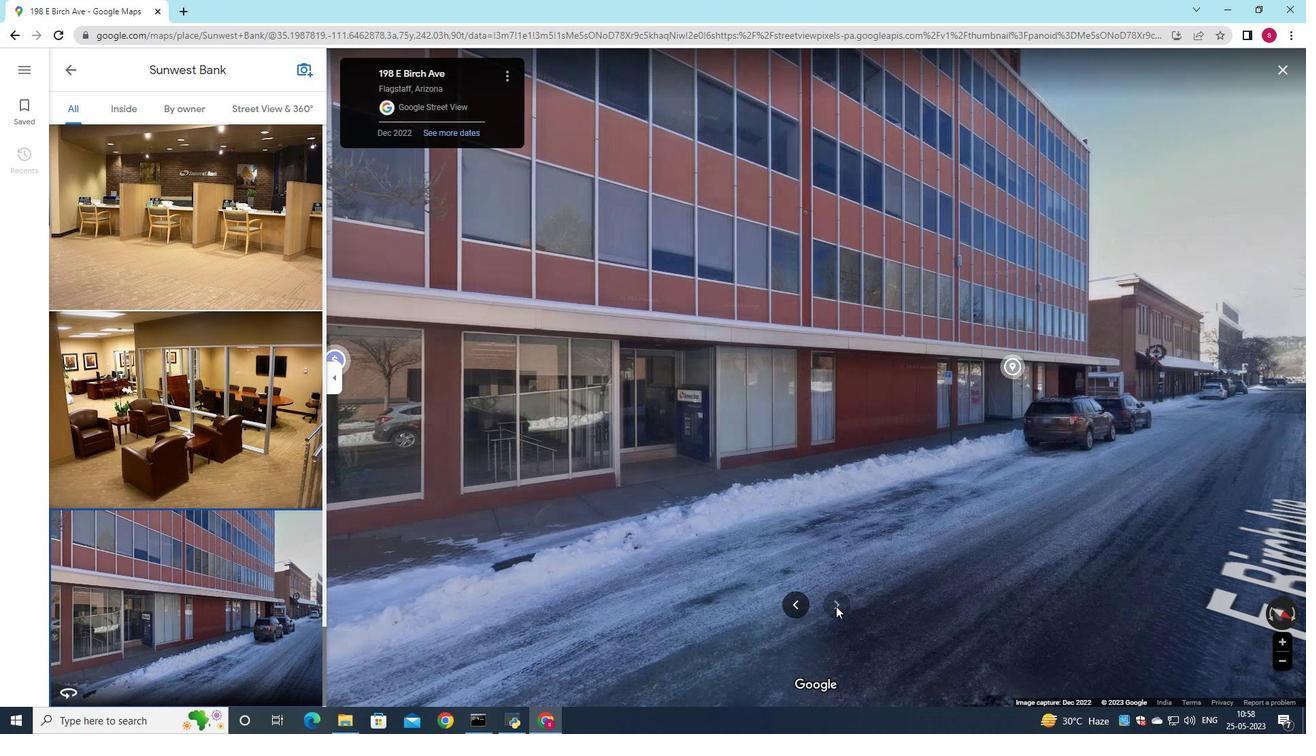 
Action: Mouse pressed left at (836, 604)
Screenshot: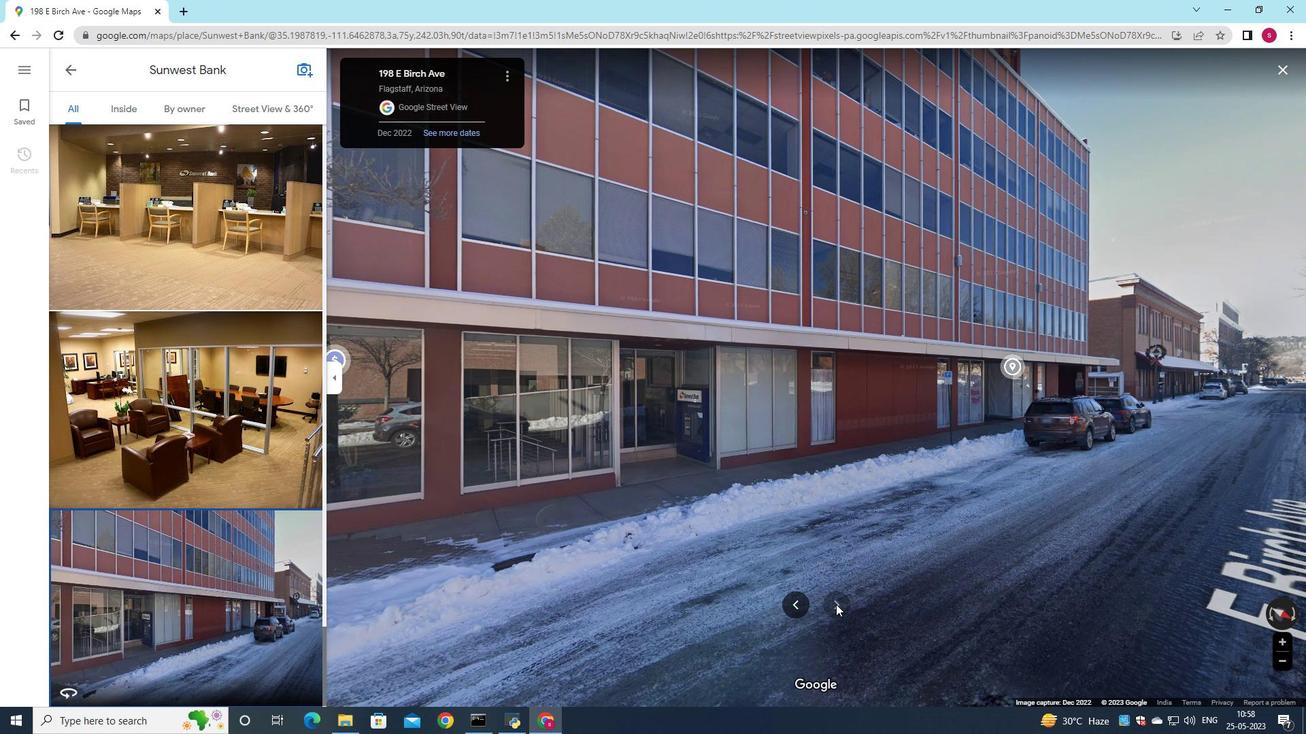 
Action: Mouse moved to (67, 72)
Screenshot: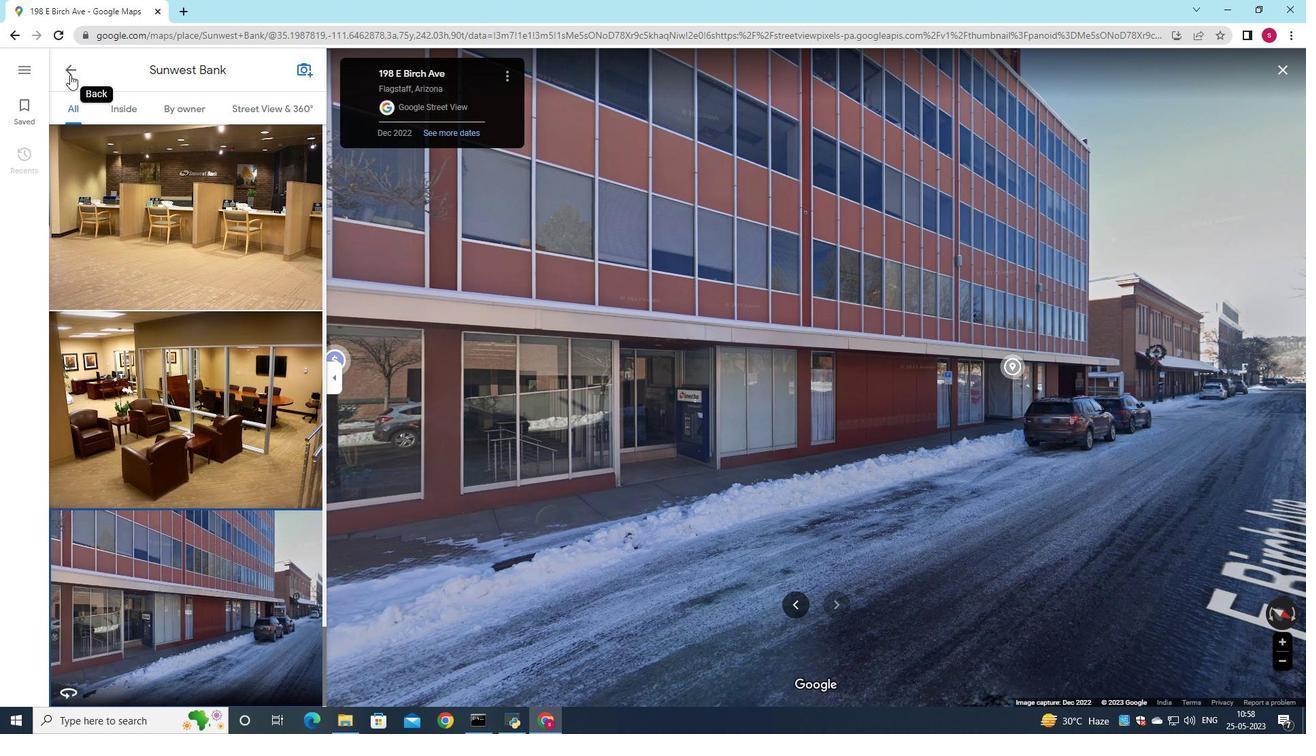 
Action: Mouse pressed left at (67, 72)
Screenshot: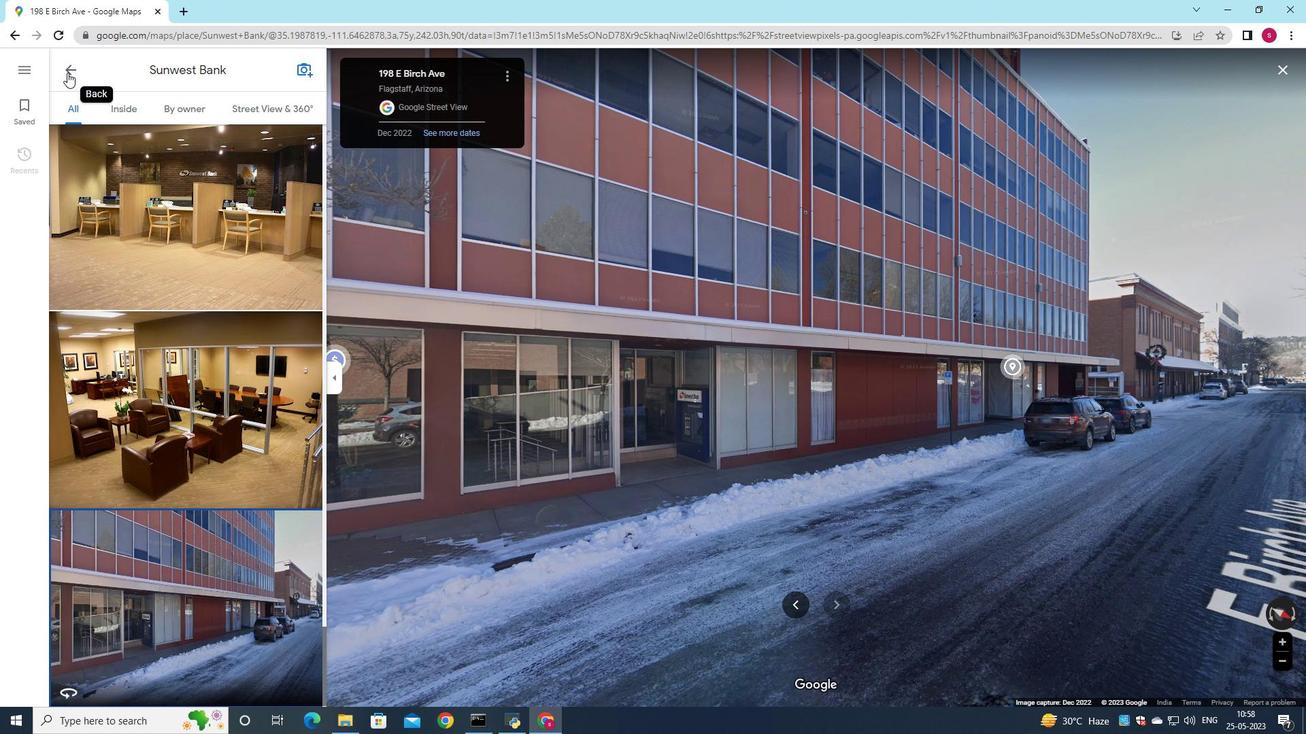 
Action: Mouse moved to (822, 389)
Screenshot: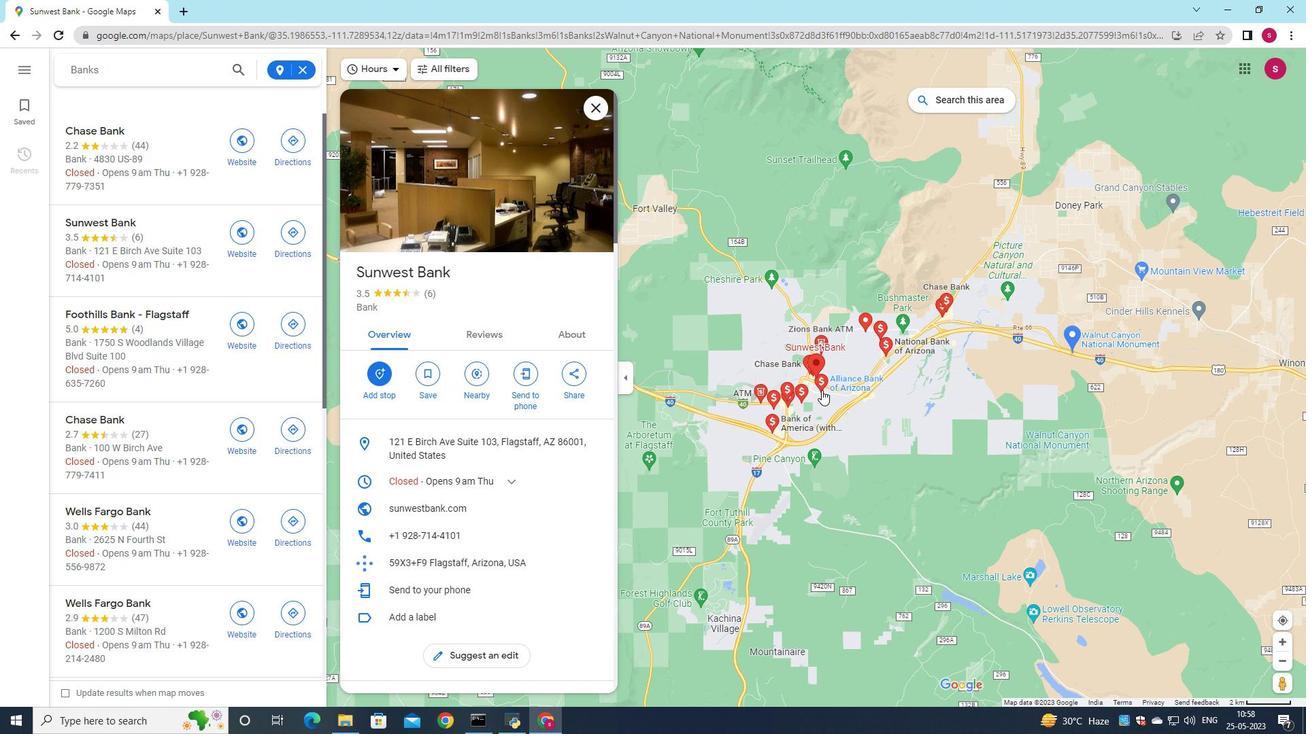 
Action: Mouse pressed left at (822, 389)
Screenshot: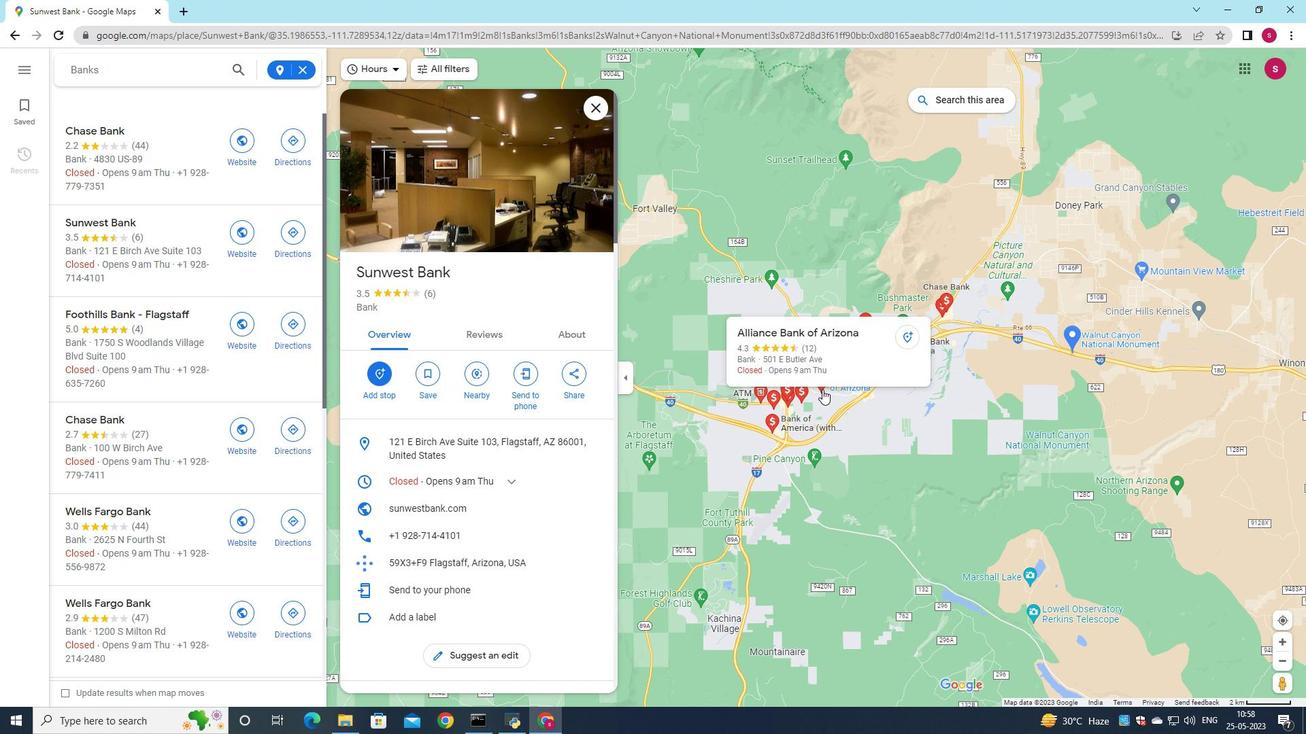 
Action: Mouse scrolled (822, 390) with delta (0, 0)
Screenshot: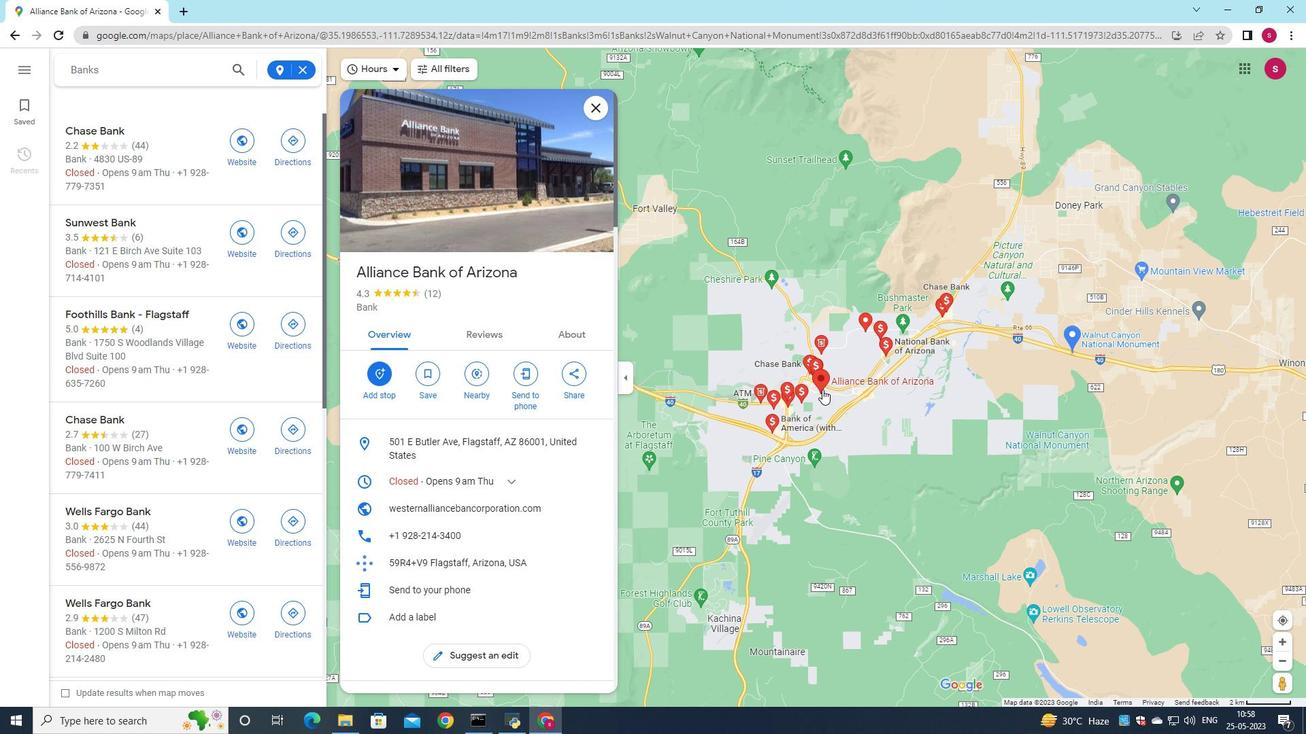 
Action: Mouse scrolled (822, 390) with delta (0, 0)
Screenshot: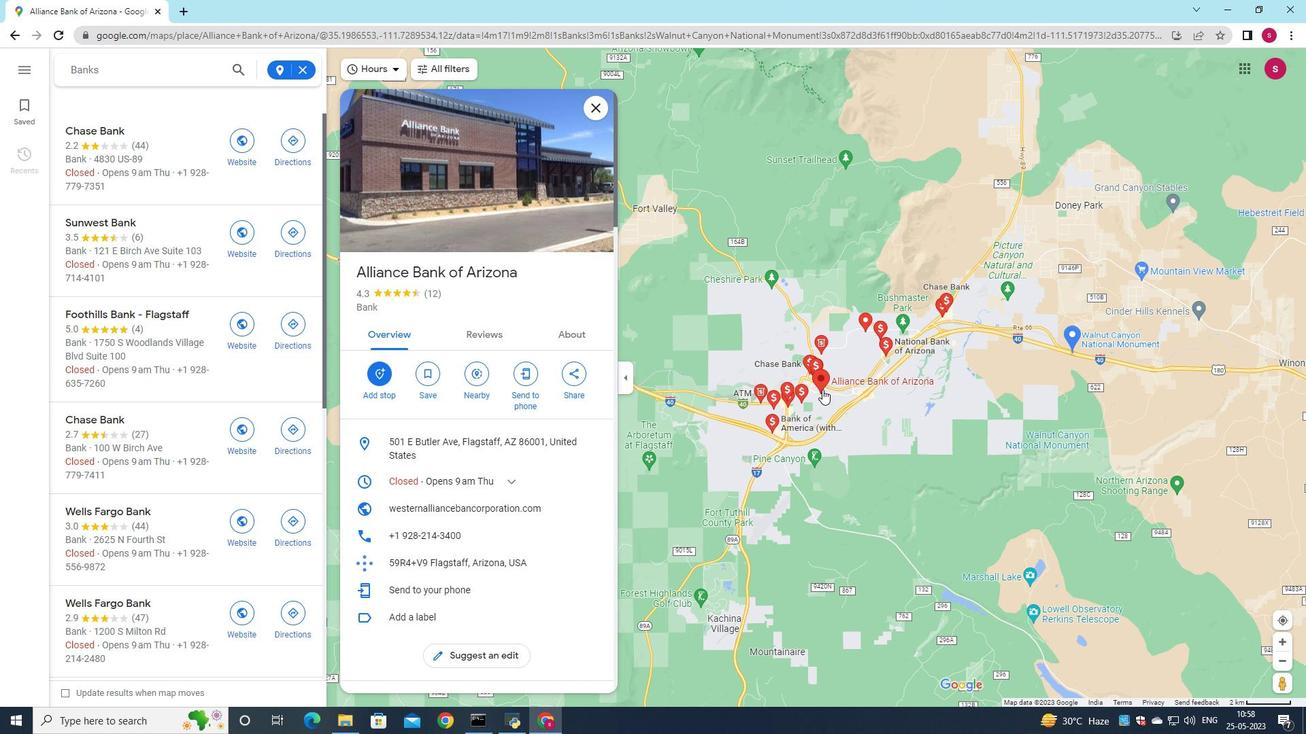 
Action: Mouse scrolled (822, 390) with delta (0, 0)
Screenshot: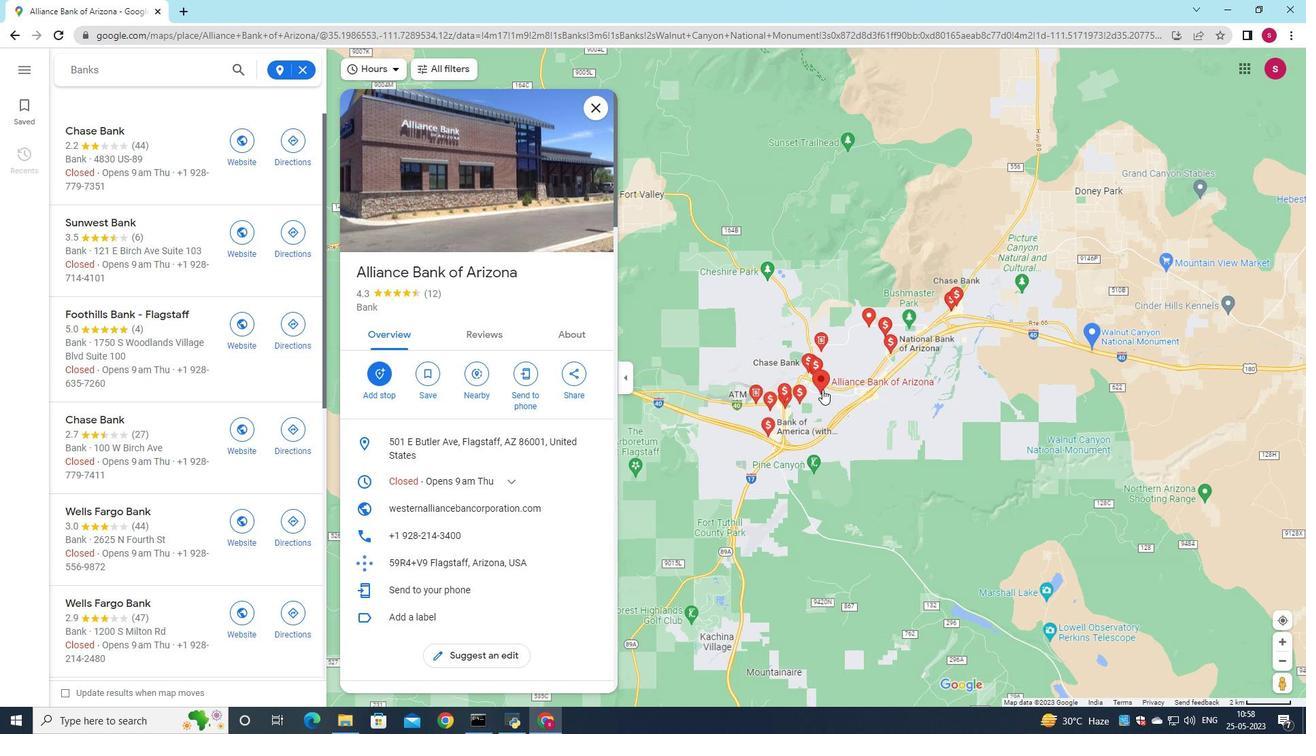 
Action: Mouse scrolled (822, 390) with delta (0, 0)
Screenshot: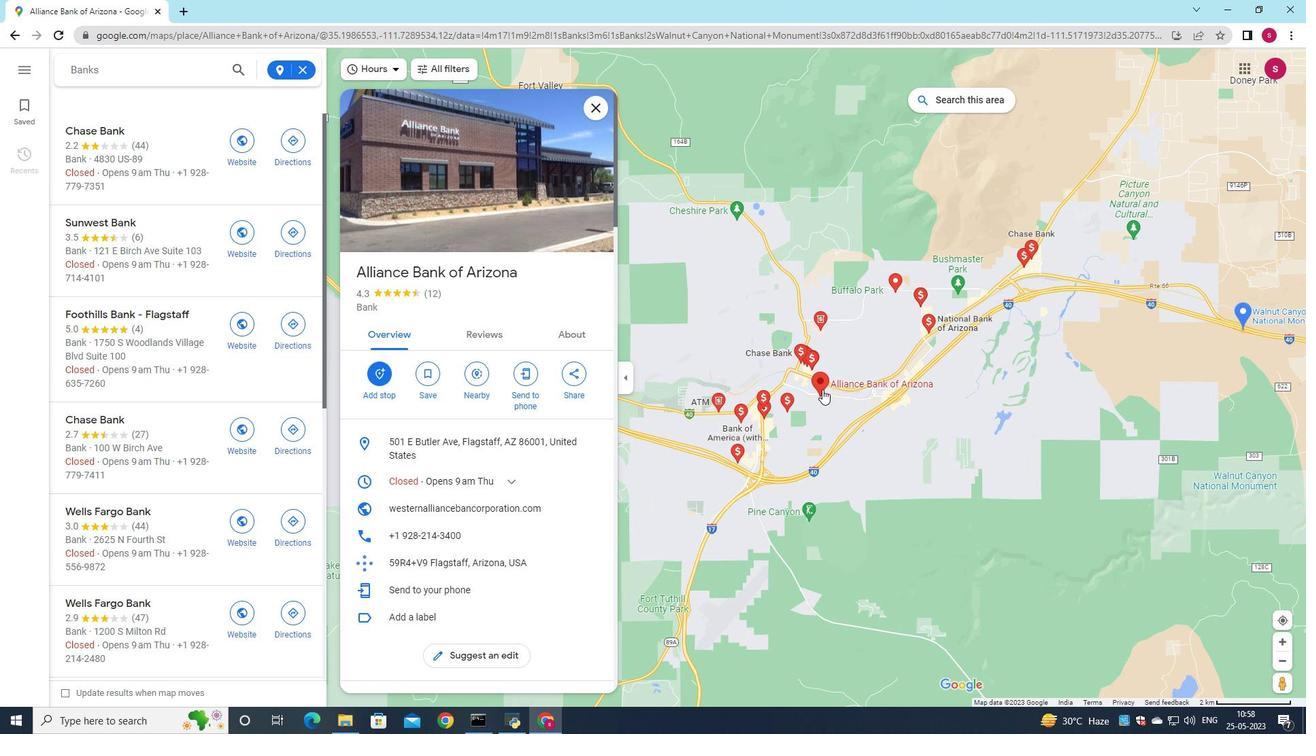 
Action: Mouse scrolled (822, 390) with delta (0, 0)
Screenshot: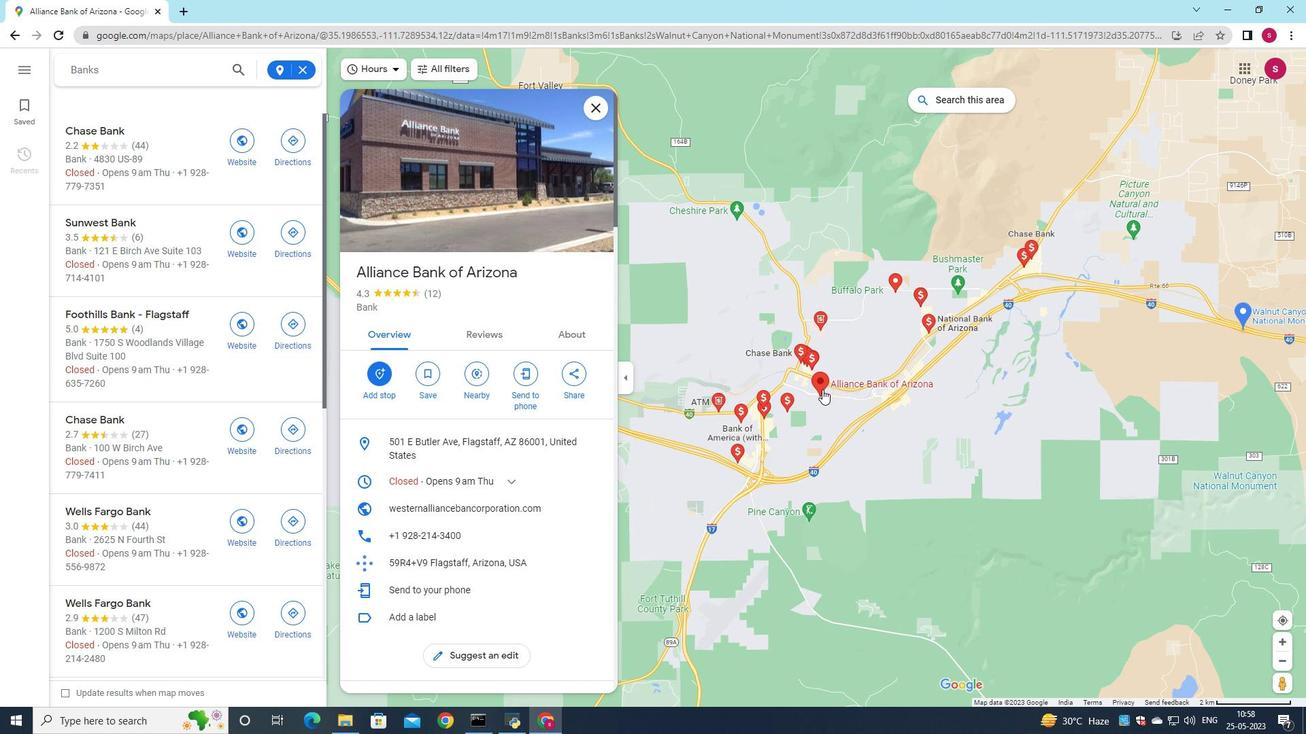 
Action: Mouse scrolled (822, 390) with delta (0, 0)
Screenshot: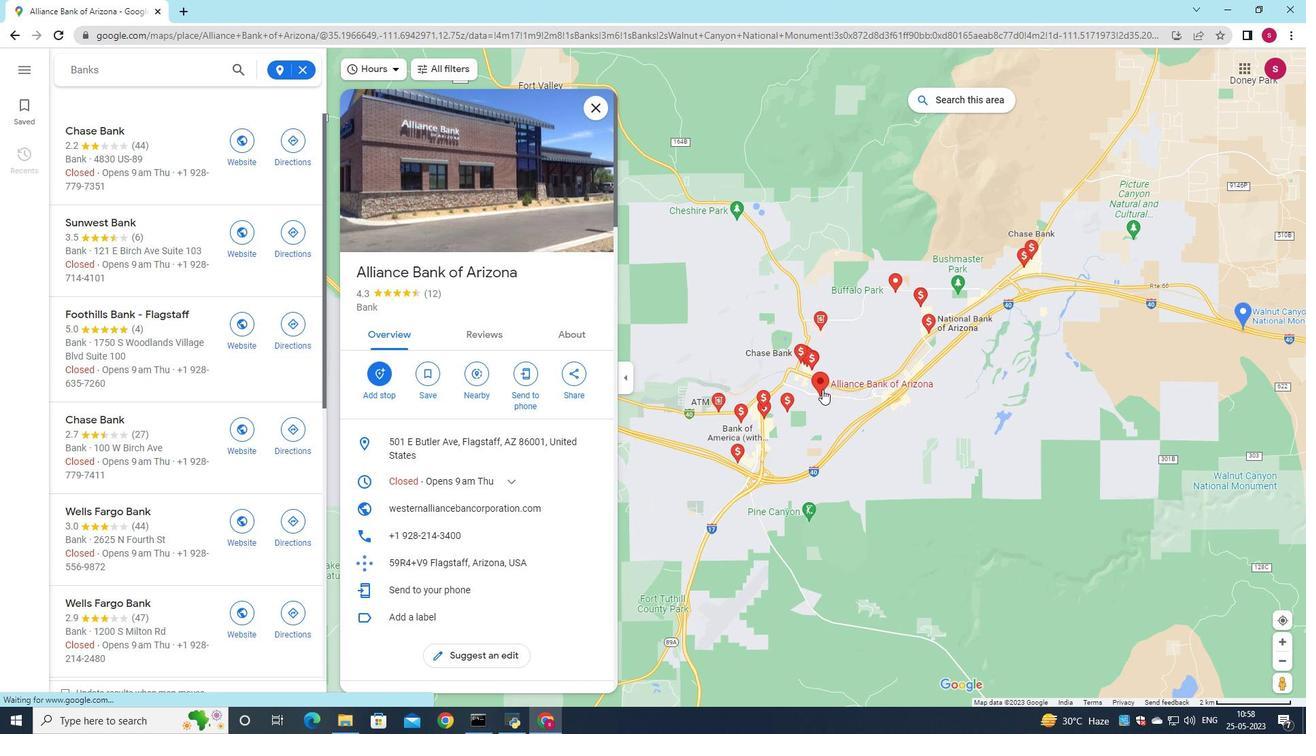 
Action: Mouse scrolled (822, 390) with delta (0, 0)
Screenshot: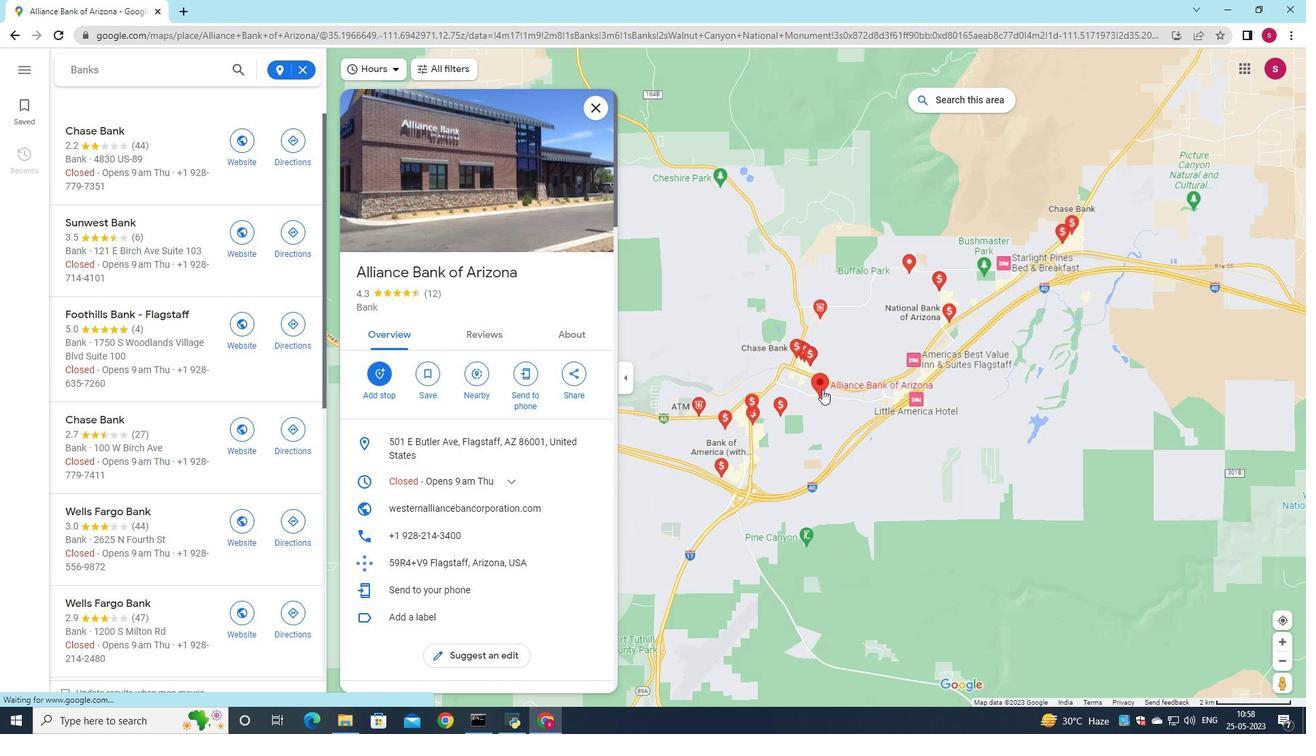 
Action: Mouse scrolled (822, 390) with delta (0, 0)
Screenshot: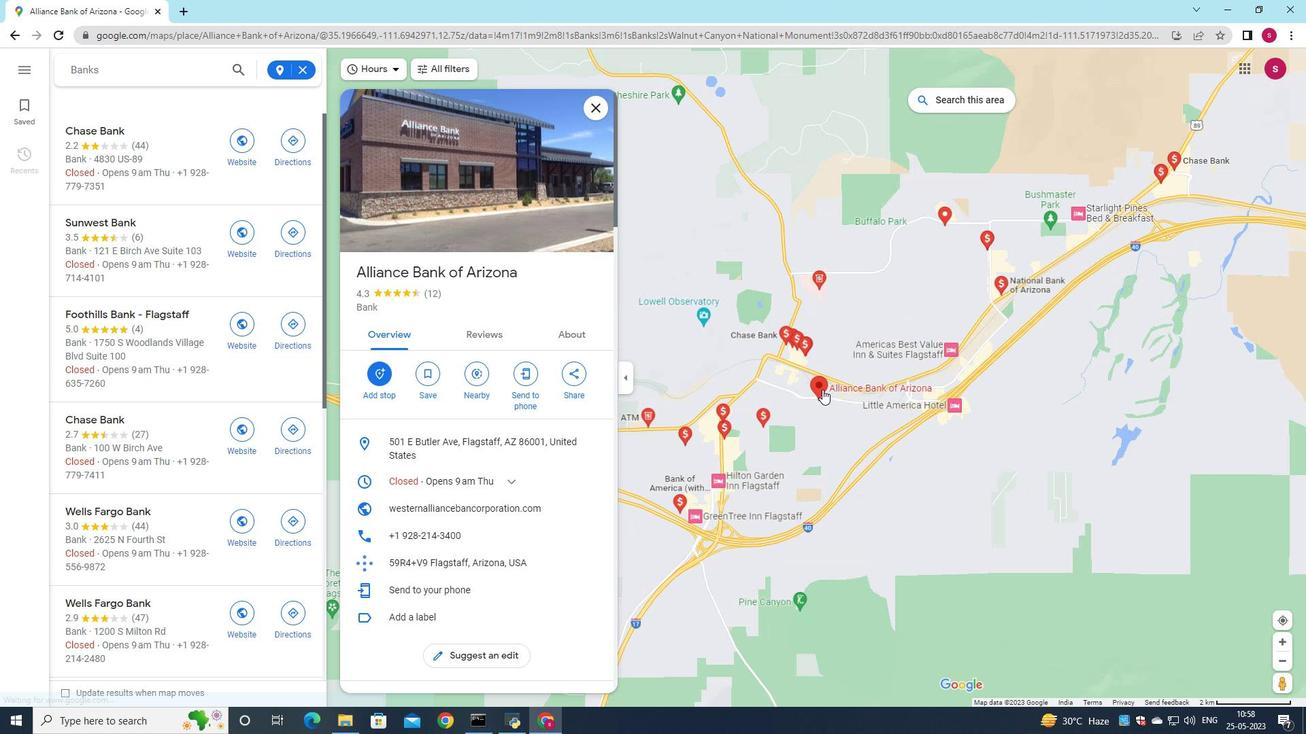 
Action: Mouse scrolled (822, 390) with delta (0, 0)
Screenshot: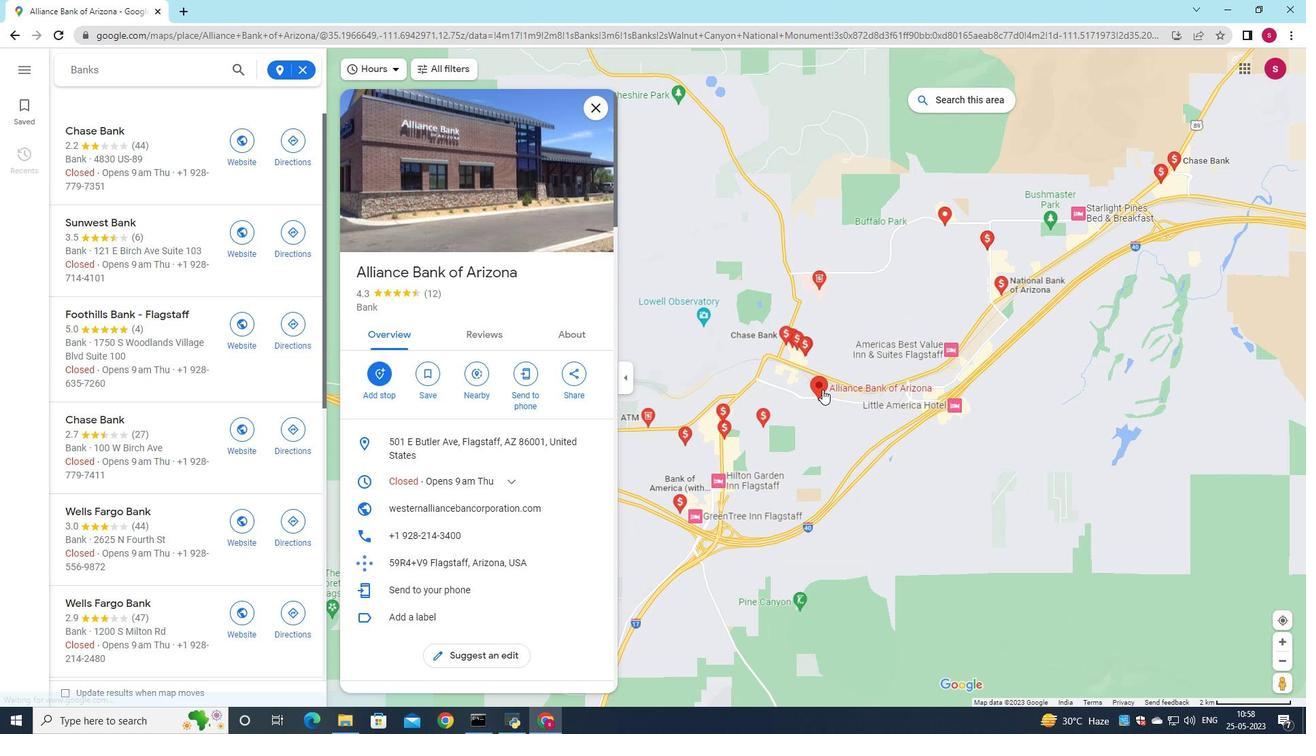 
Action: Mouse moved to (414, 232)
Screenshot: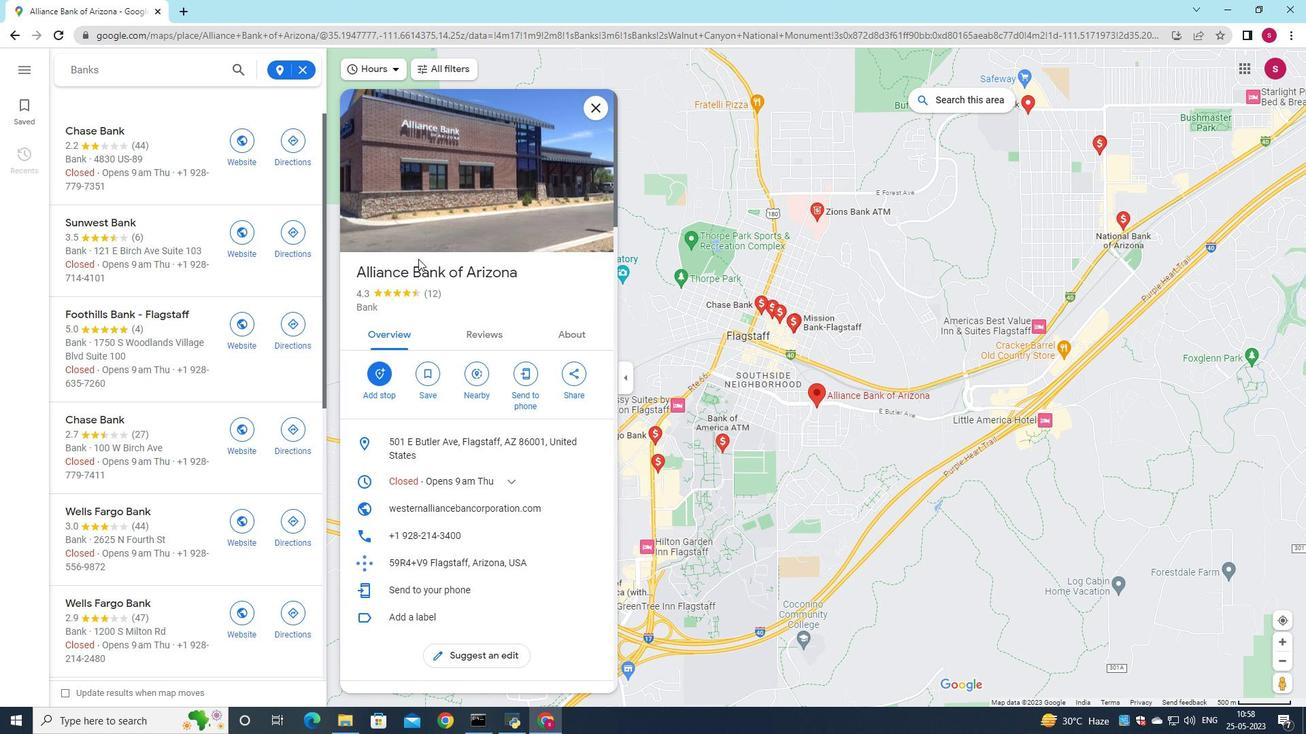 
Action: Mouse pressed left at (414, 232)
Screenshot: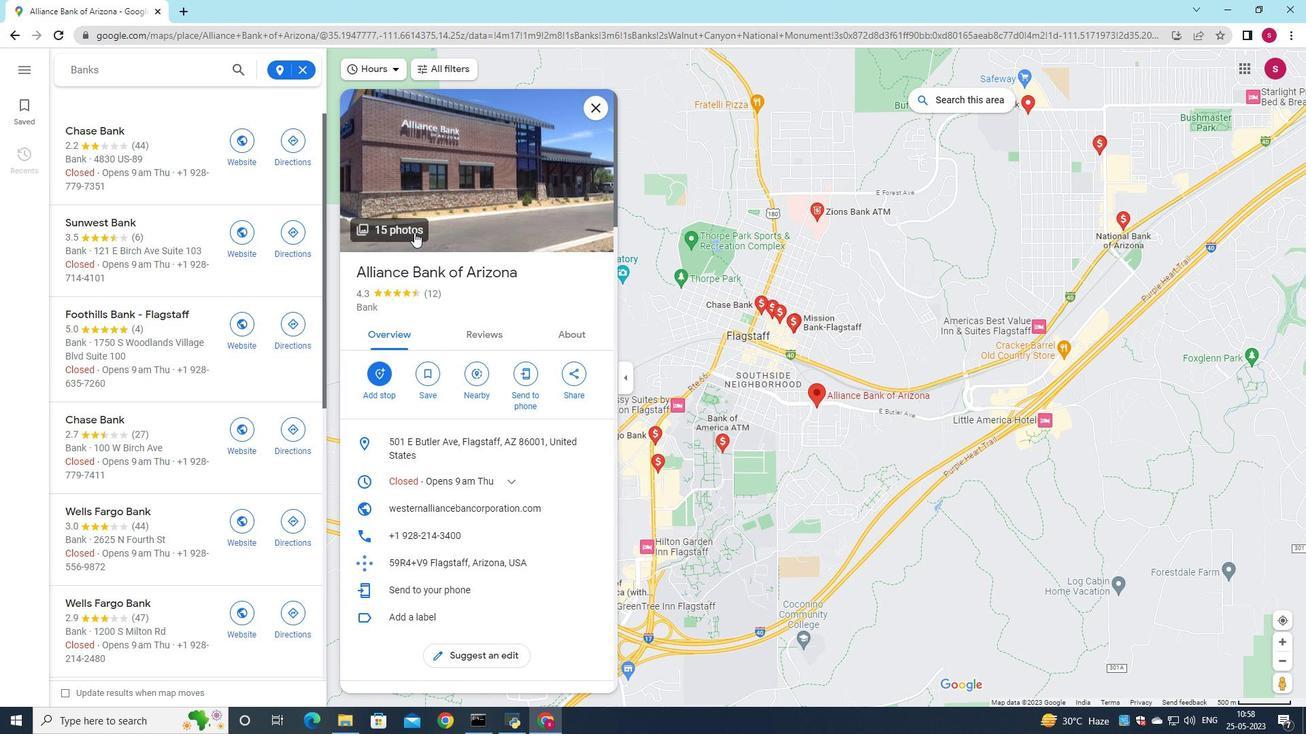 
Action: Mouse moved to (838, 603)
Screenshot: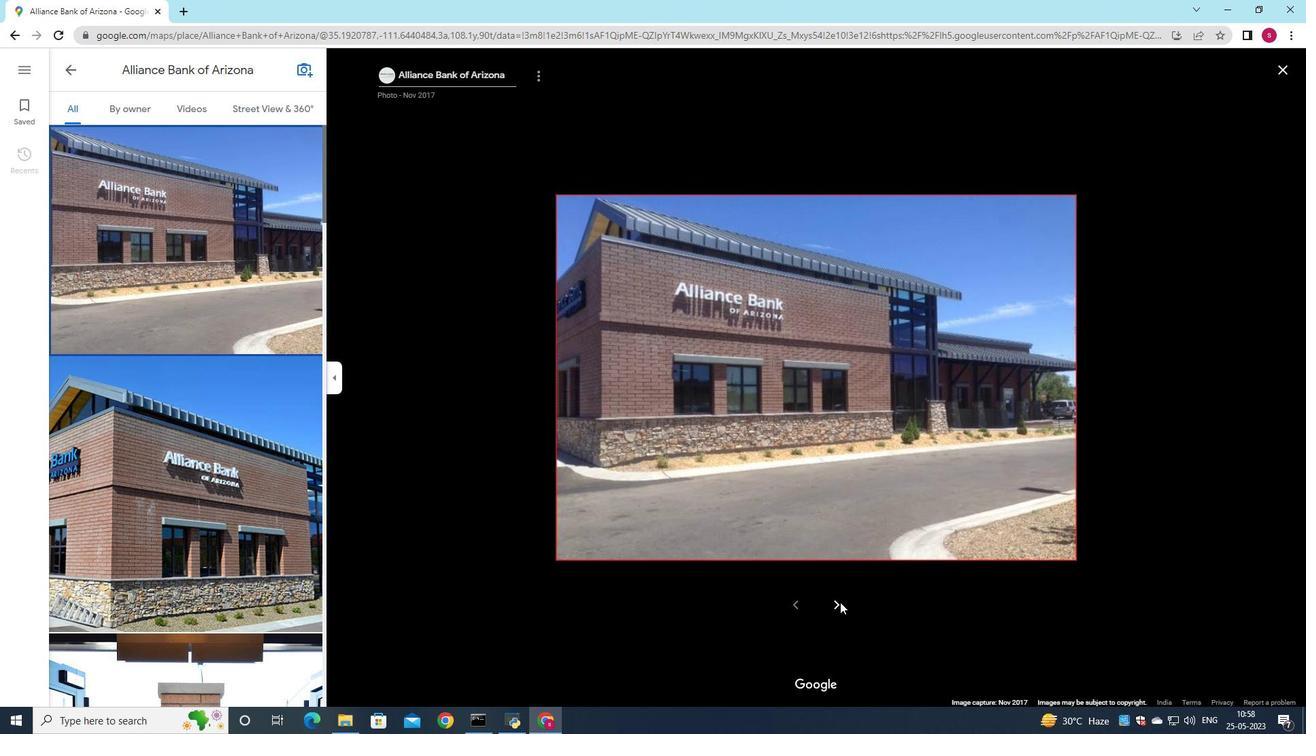 
Action: Mouse pressed left at (838, 603)
Screenshot: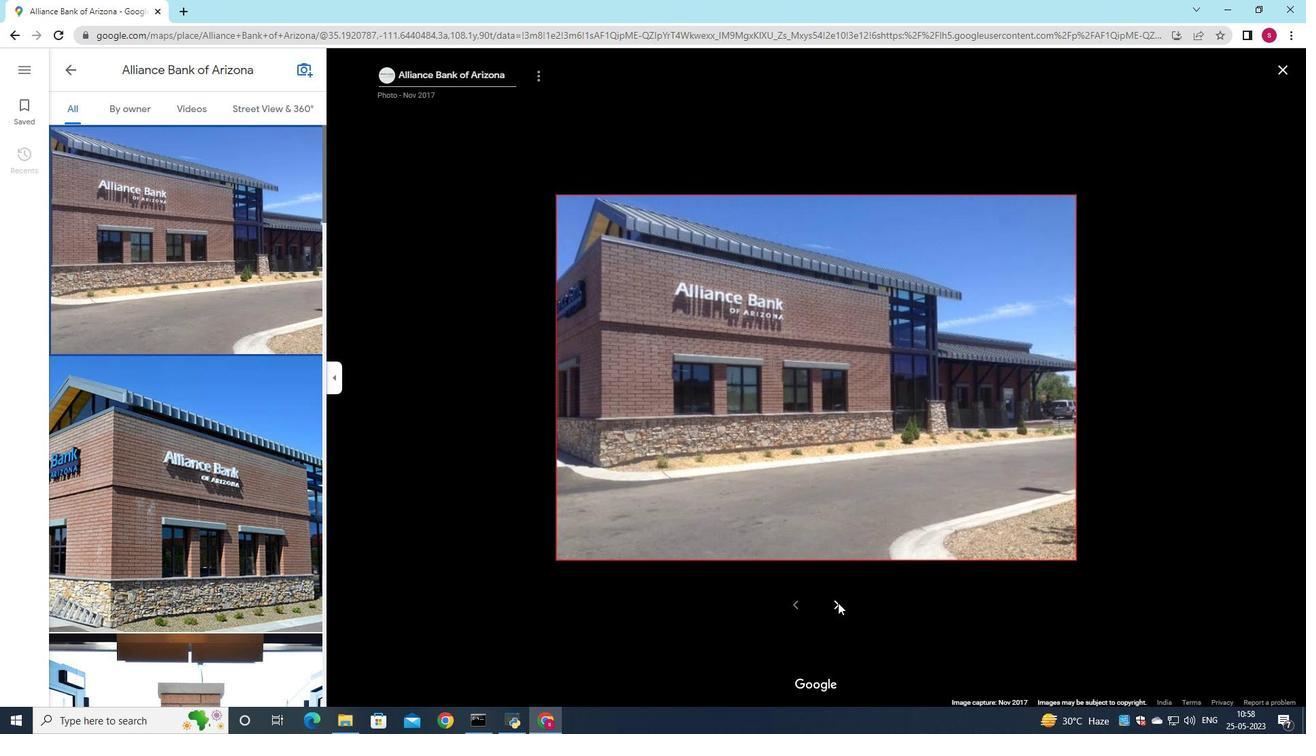 
Action: Mouse pressed left at (838, 603)
Screenshot: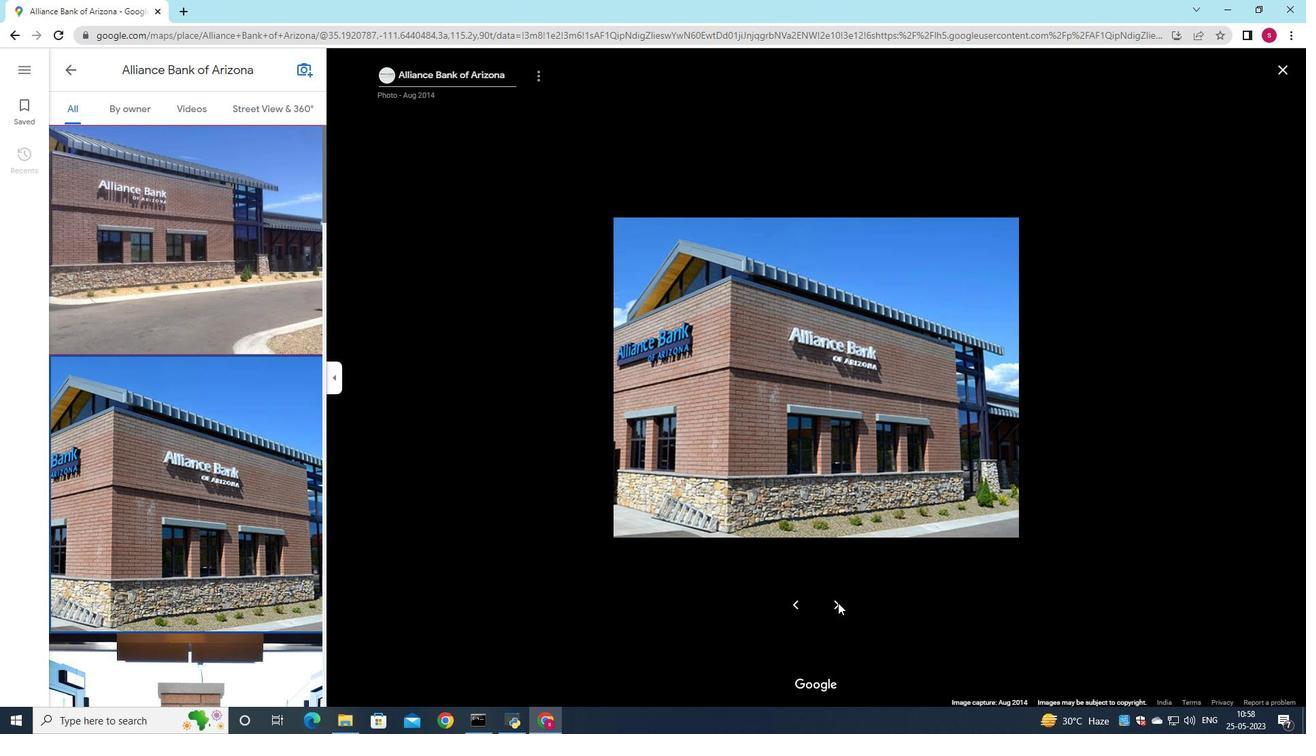 
Action: Mouse pressed left at (838, 603)
Screenshot: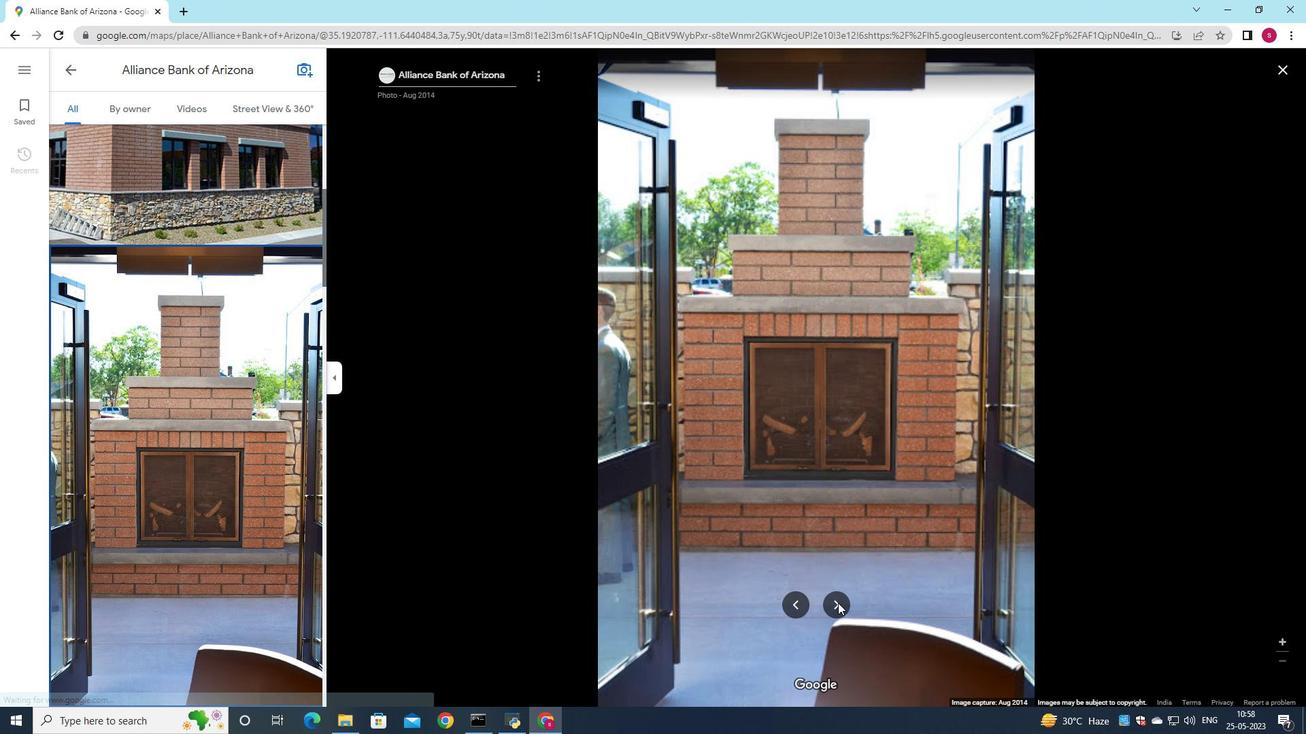 
Action: Mouse pressed left at (838, 603)
Screenshot: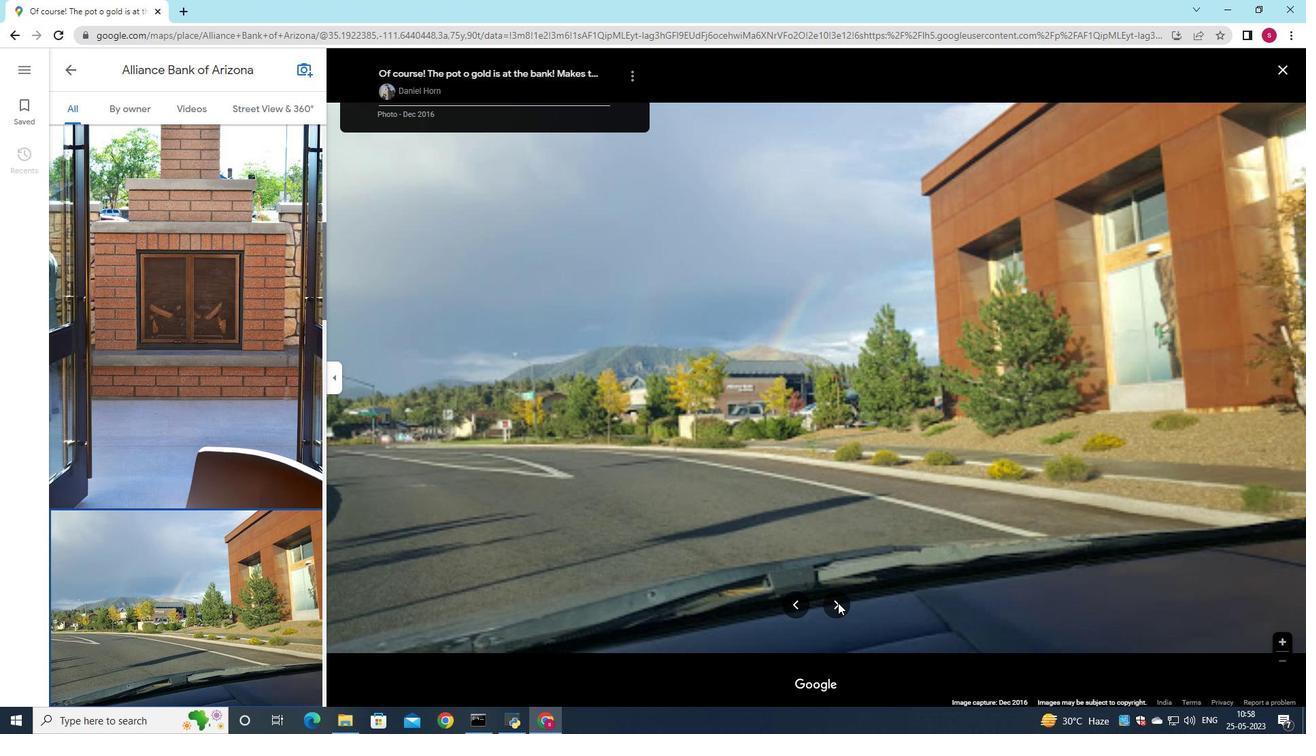 
Action: Mouse pressed left at (838, 603)
Screenshot: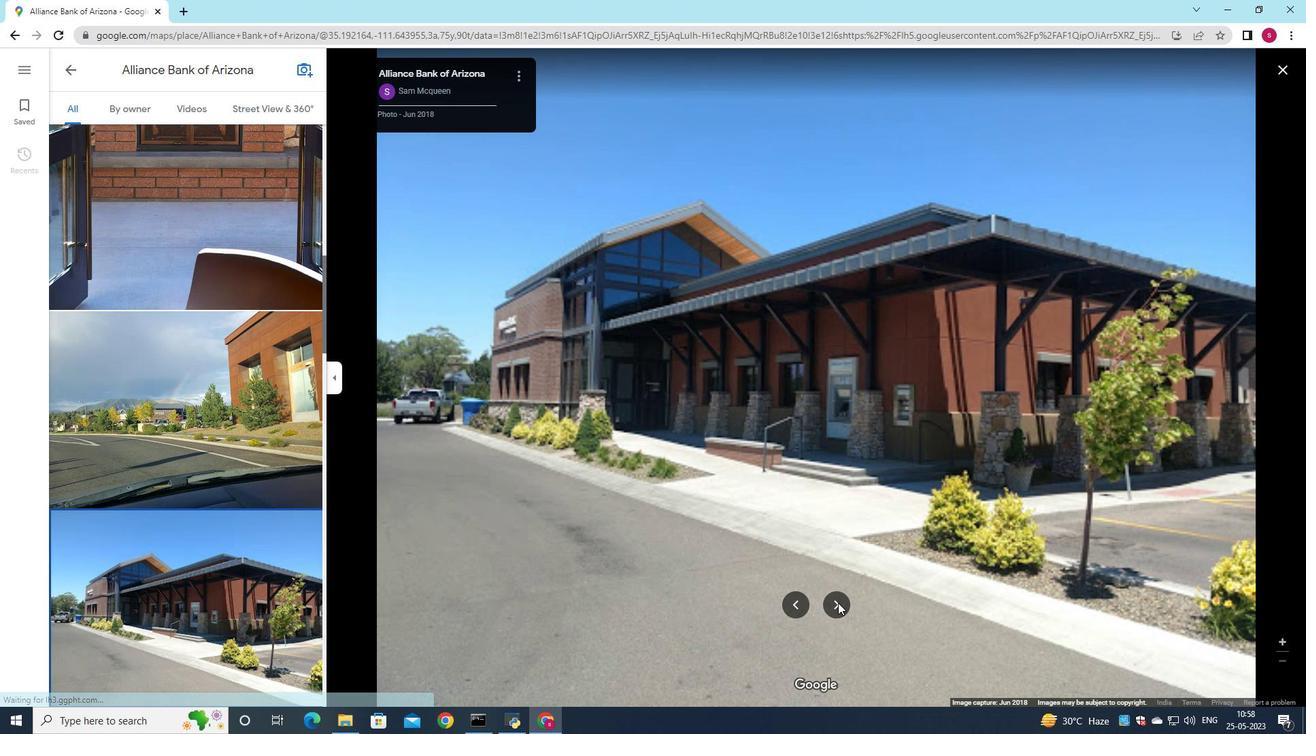 
Action: Mouse pressed left at (838, 603)
Screenshot: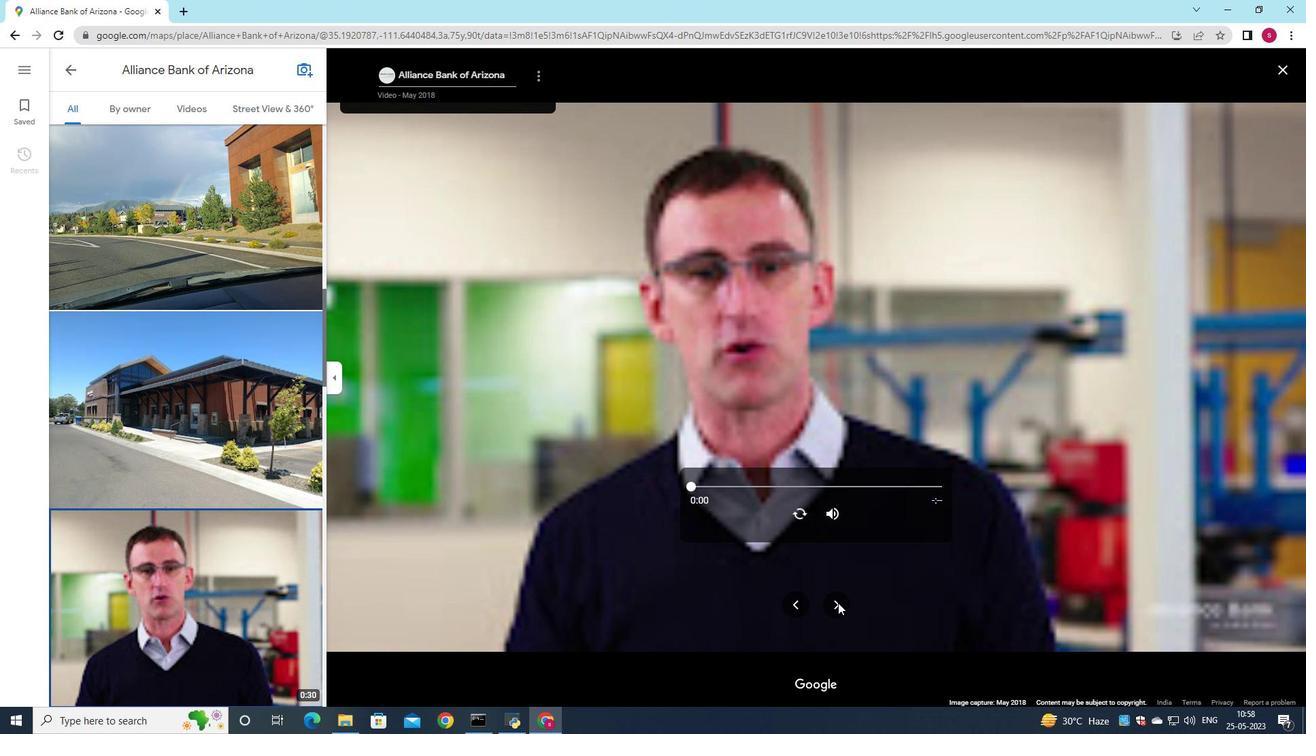 
Action: Mouse pressed left at (838, 603)
Screenshot: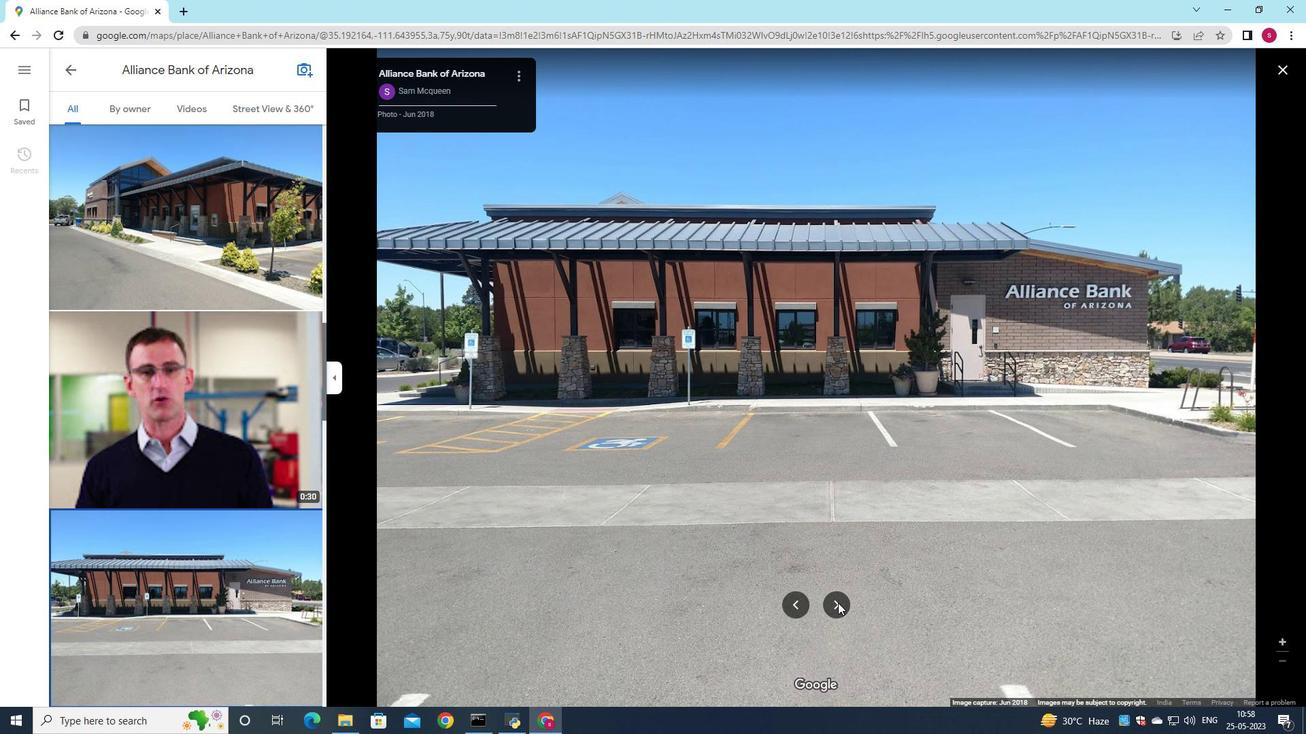 
Action: Mouse pressed left at (838, 603)
Screenshot: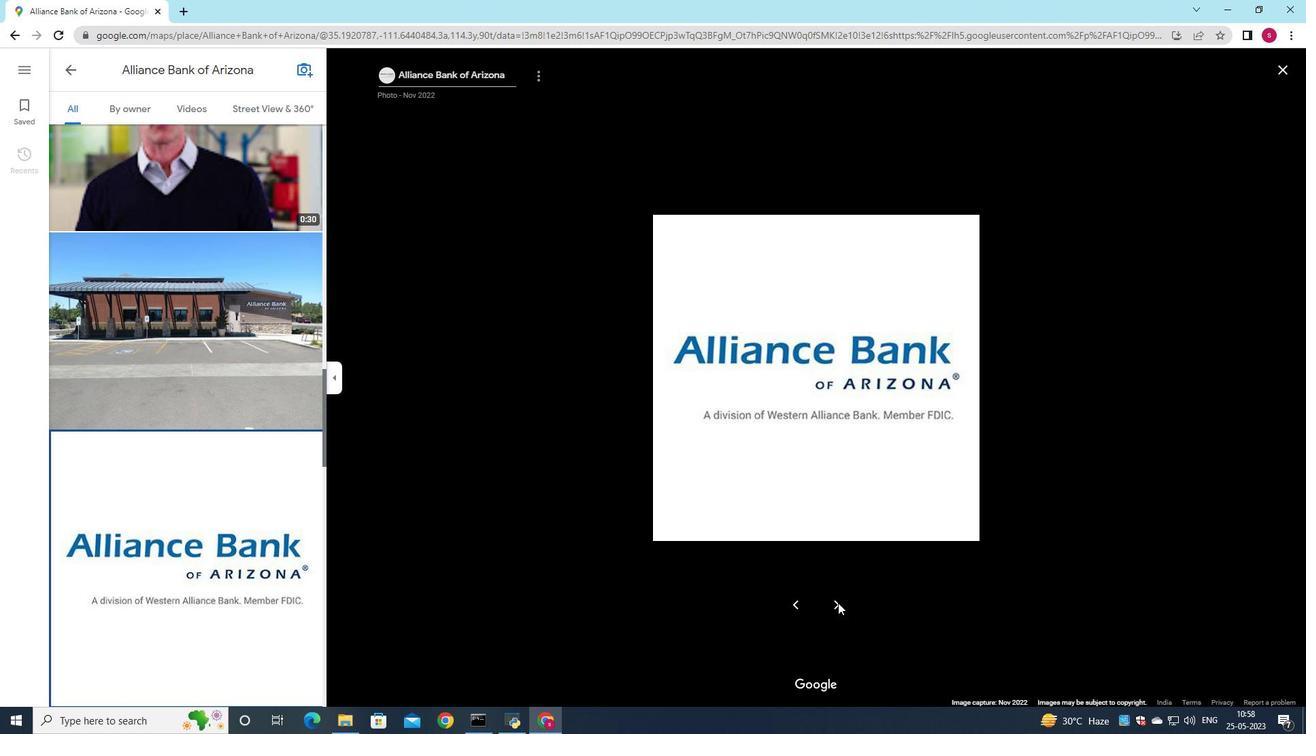 
Action: Mouse pressed left at (838, 603)
Screenshot: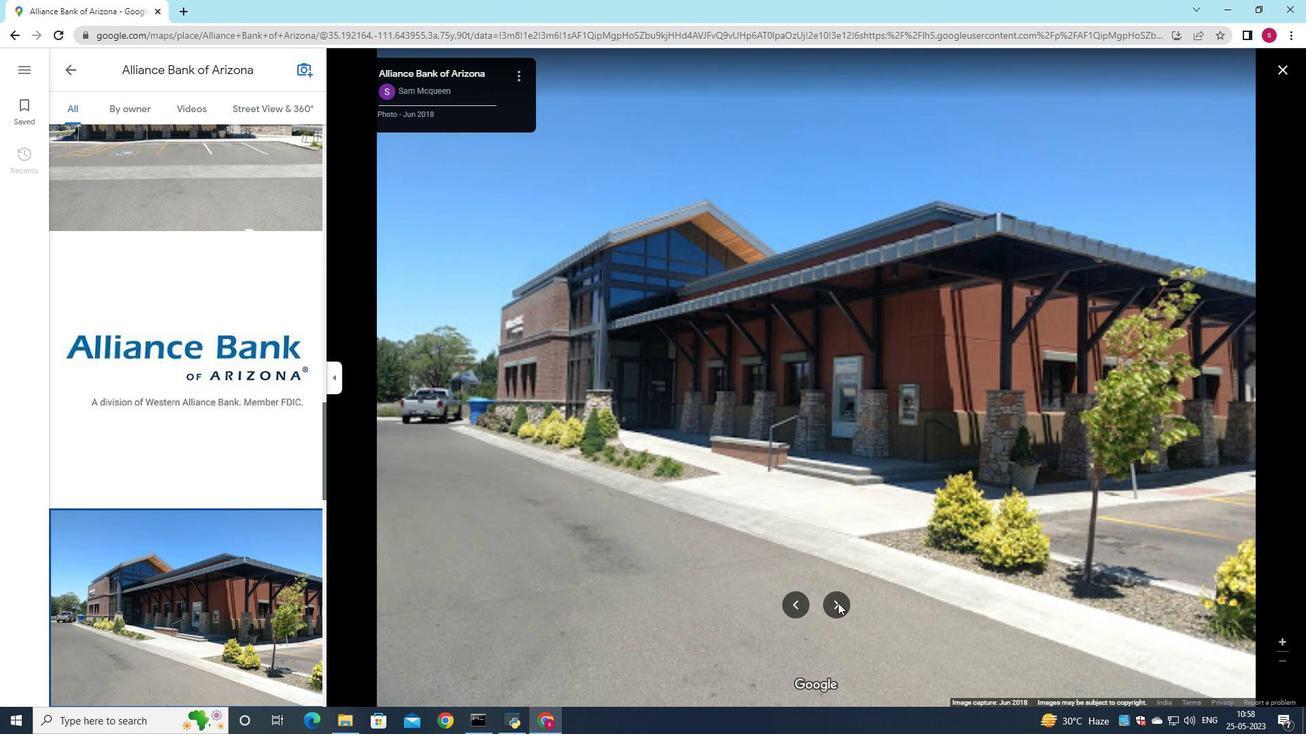 
Action: Mouse pressed left at (838, 603)
Screenshot: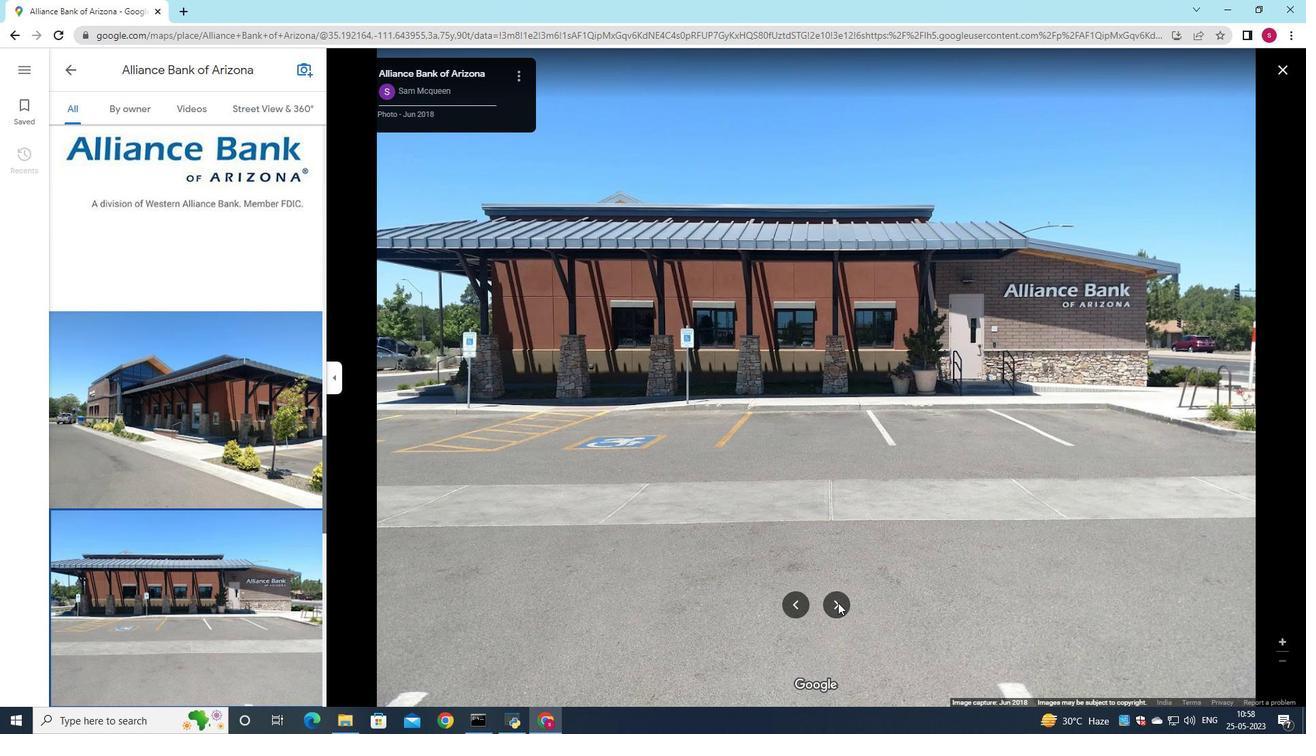 
Action: Mouse pressed left at (838, 603)
Screenshot: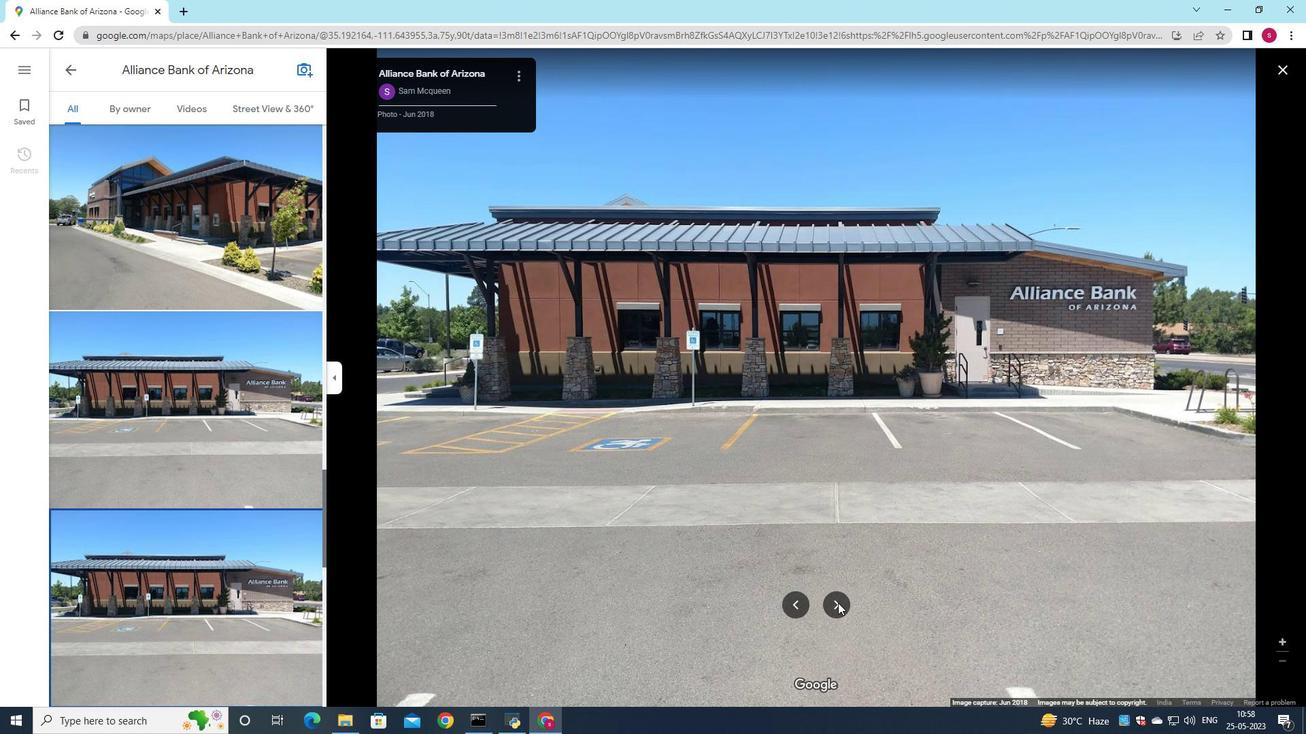 
Action: Mouse pressed left at (838, 603)
Screenshot: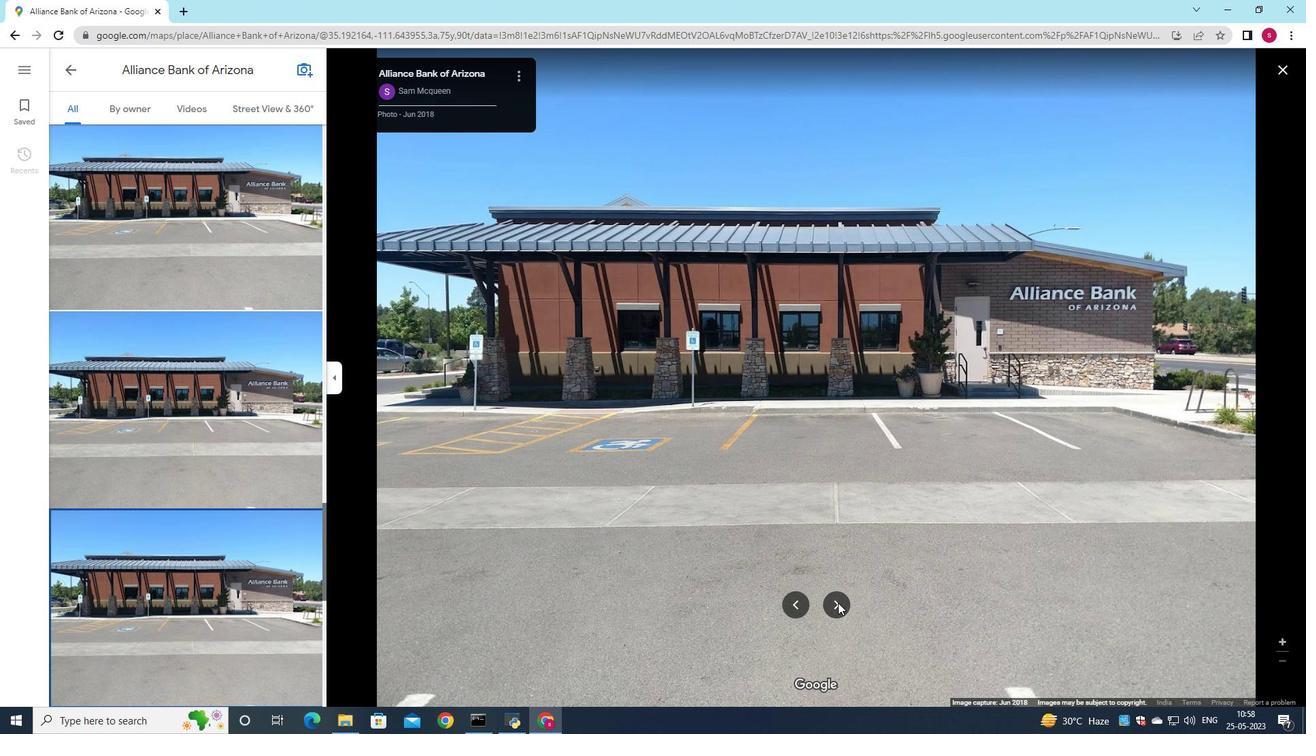 
Action: Mouse pressed left at (838, 603)
Screenshot: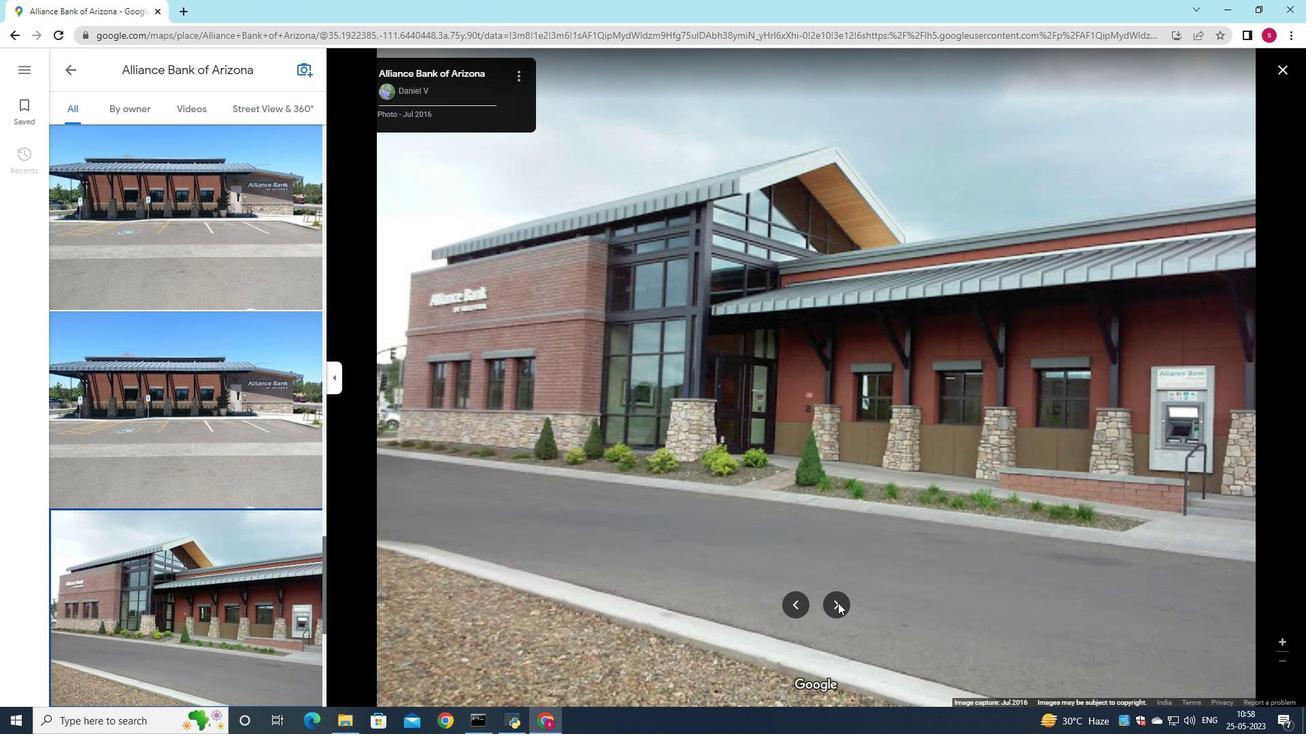 
Action: Mouse pressed left at (838, 603)
Screenshot: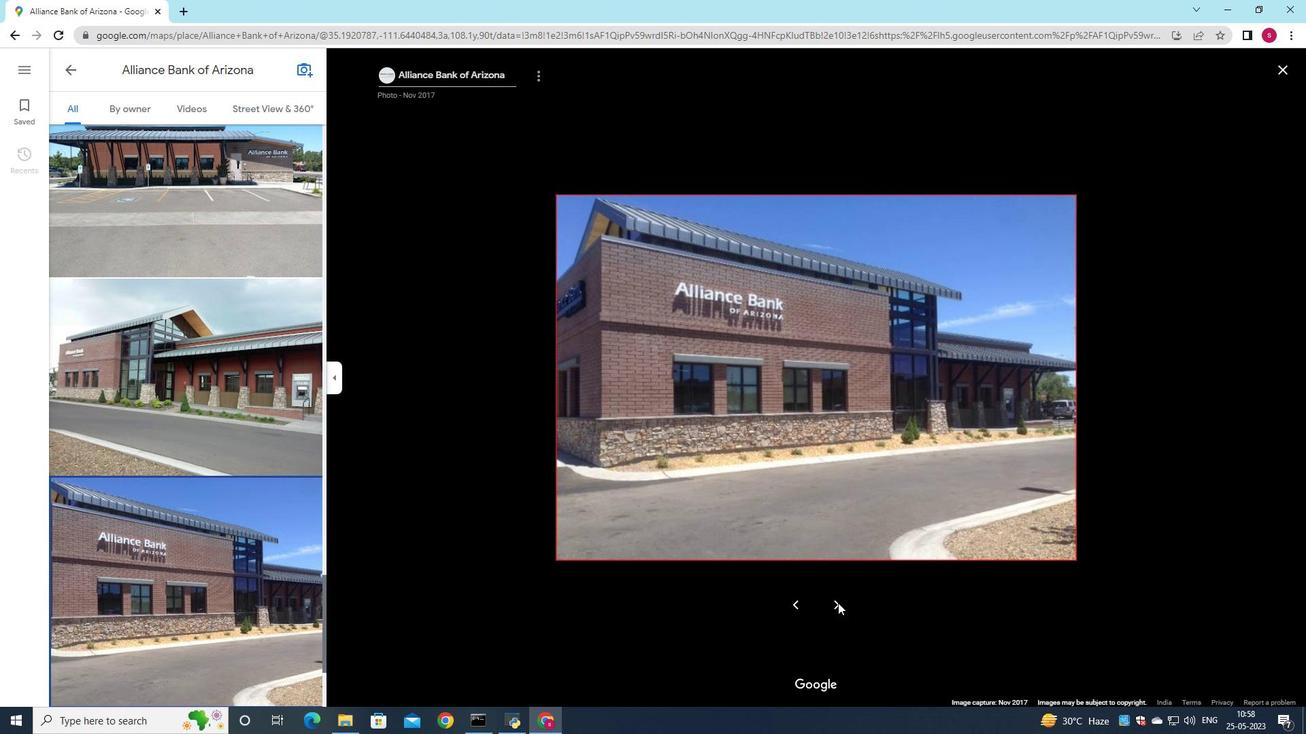 
Action: Mouse pressed left at (838, 603)
Screenshot: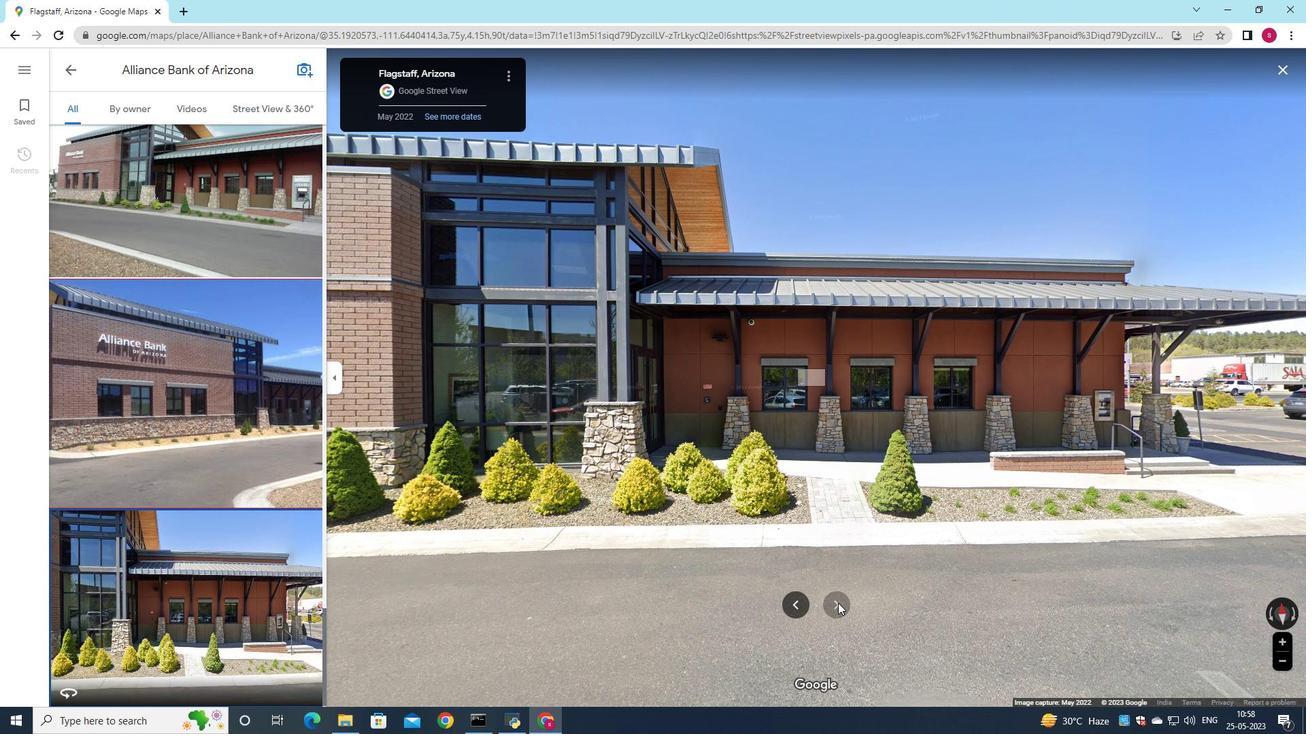 
Action: Mouse moved to (74, 66)
Screenshot: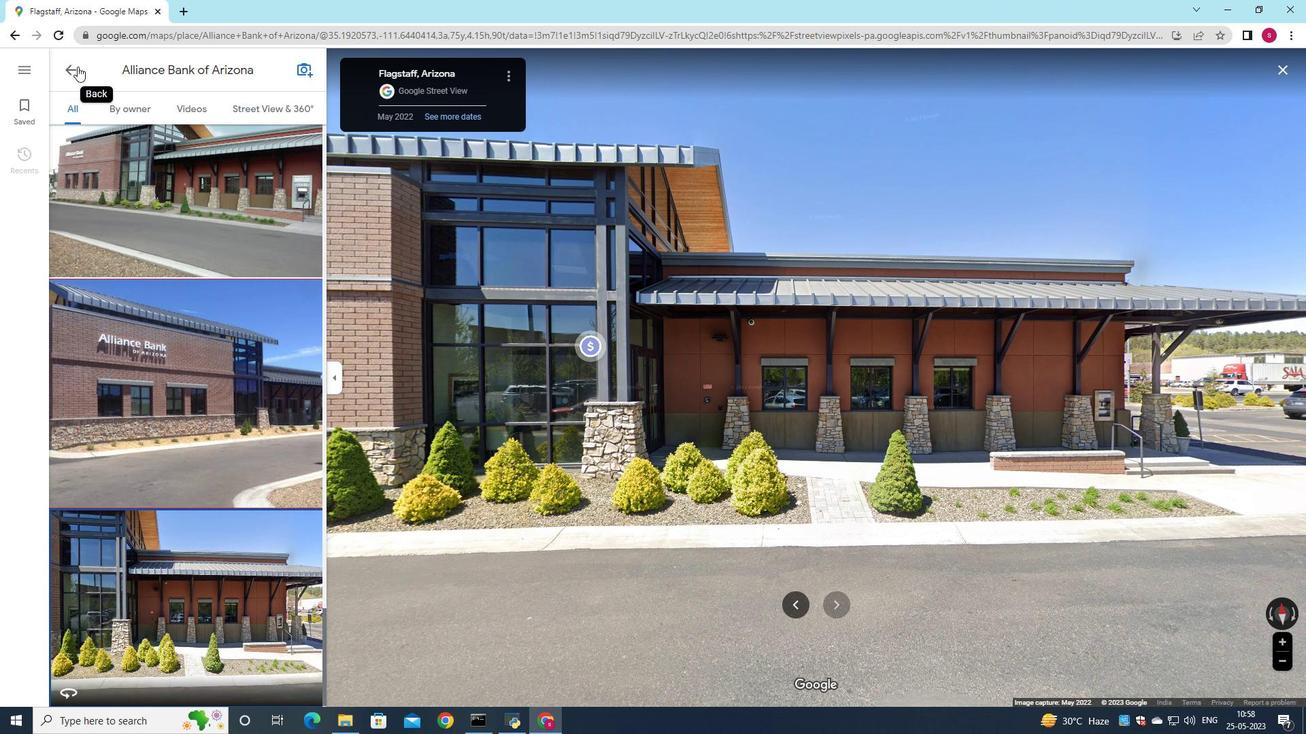 
Action: Mouse pressed left at (74, 66)
Screenshot: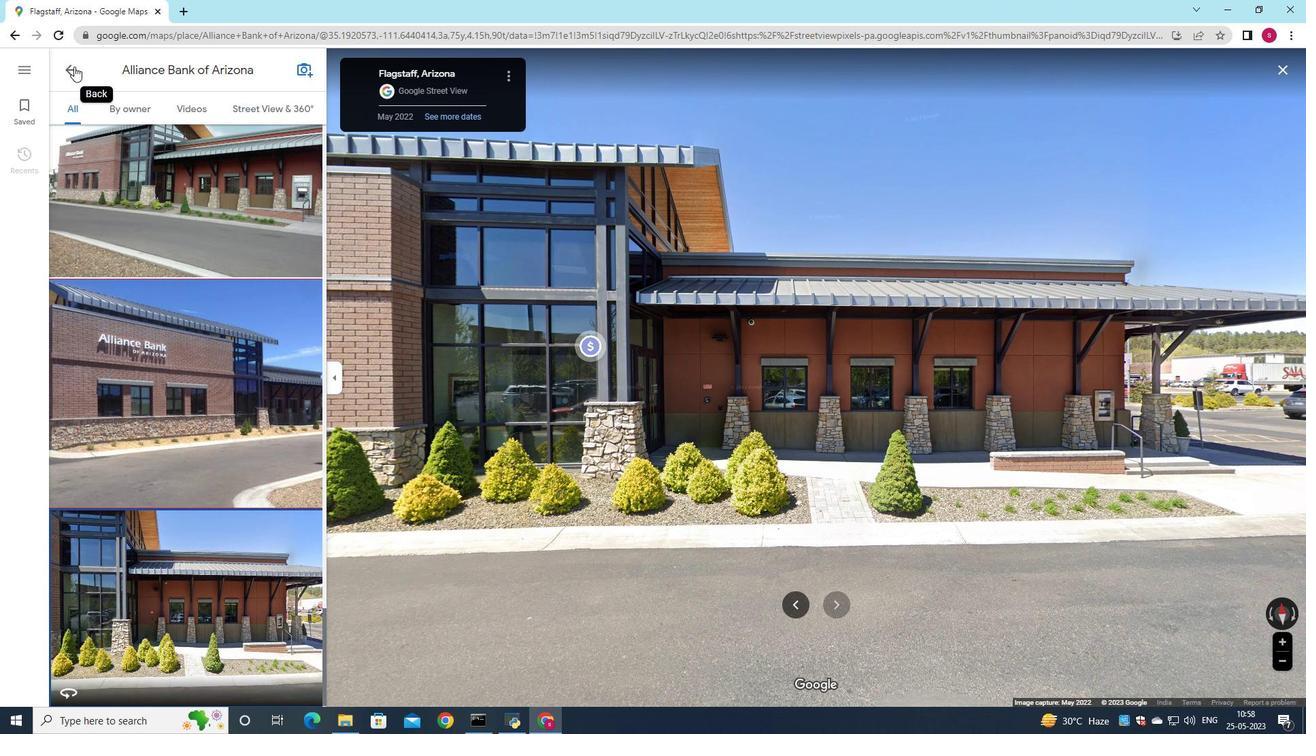 
Action: Mouse moved to (771, 306)
Screenshot: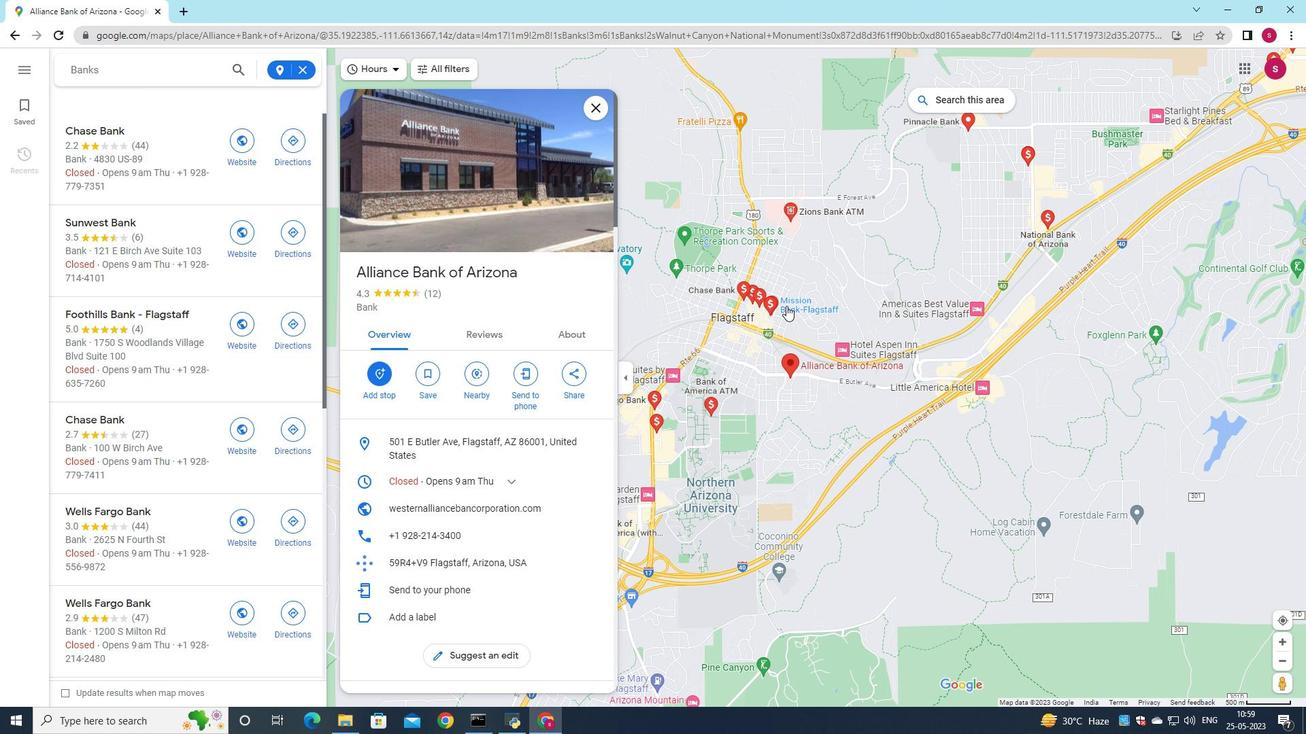 
Action: Mouse pressed left at (771, 306)
Screenshot: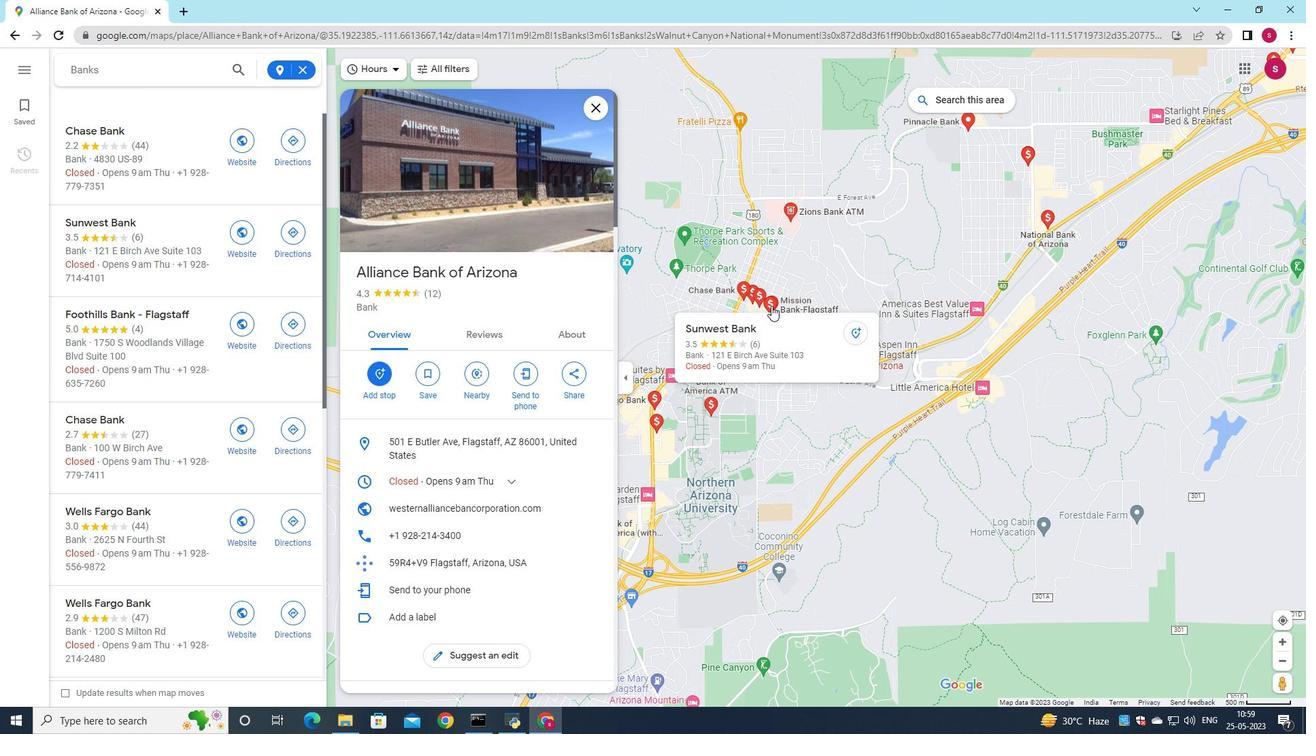 
Action: Mouse moved to (751, 298)
Screenshot: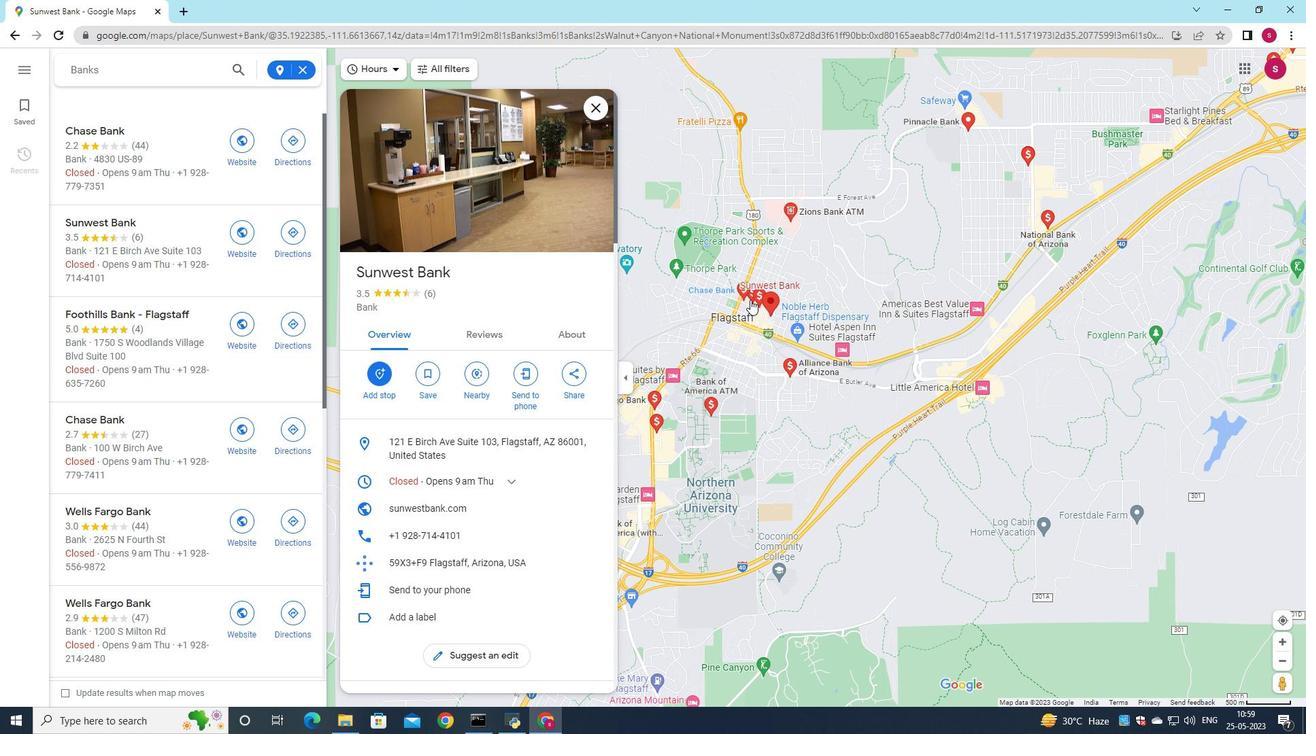
Action: Mouse pressed left at (751, 298)
Screenshot: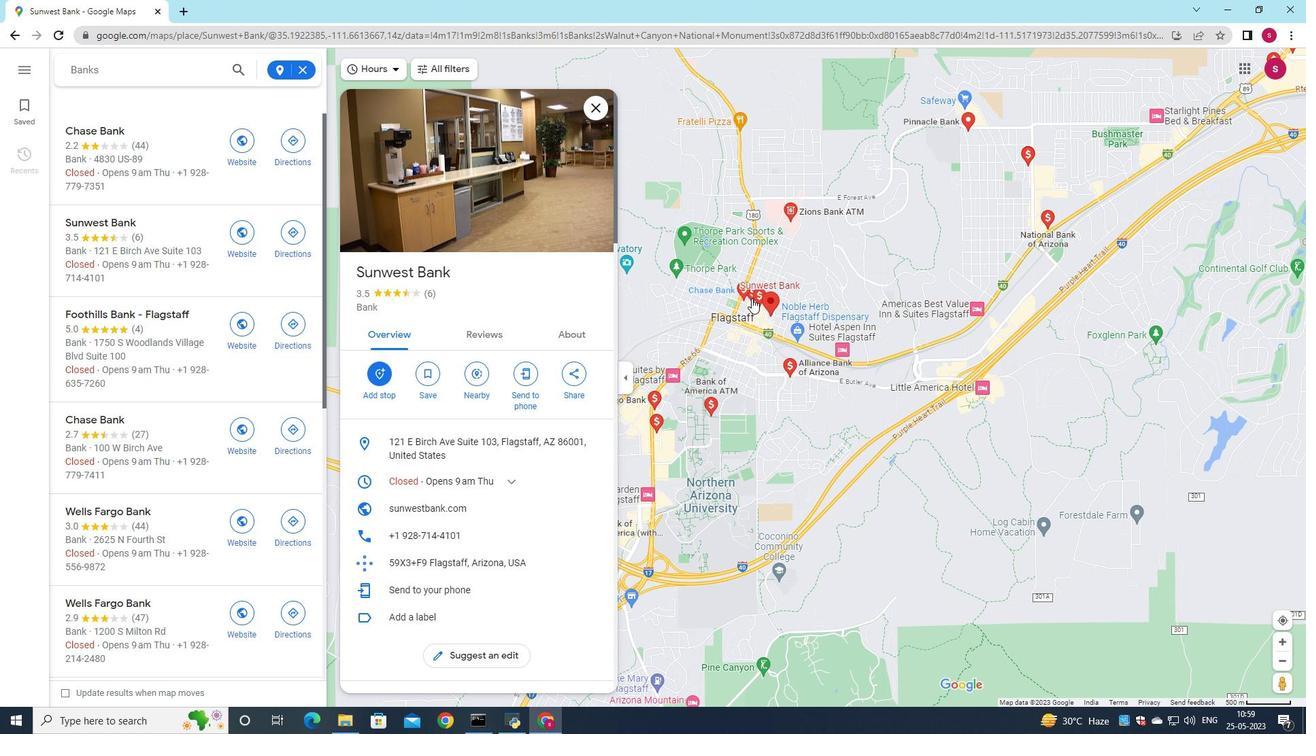 
Action: Mouse moved to (759, 299)
